 Task: Buy 5 Pasta Molds & Stamps from Pasta & Pizza Tools section under best seller category for shipping address: Lyla King, 311 Lake Floyd Circle, Hockessin, Delaware 19707, Cell Number 3022398079. Pay from credit card ending with 7965, CVV 549
Action: Mouse moved to (182, 83)
Screenshot: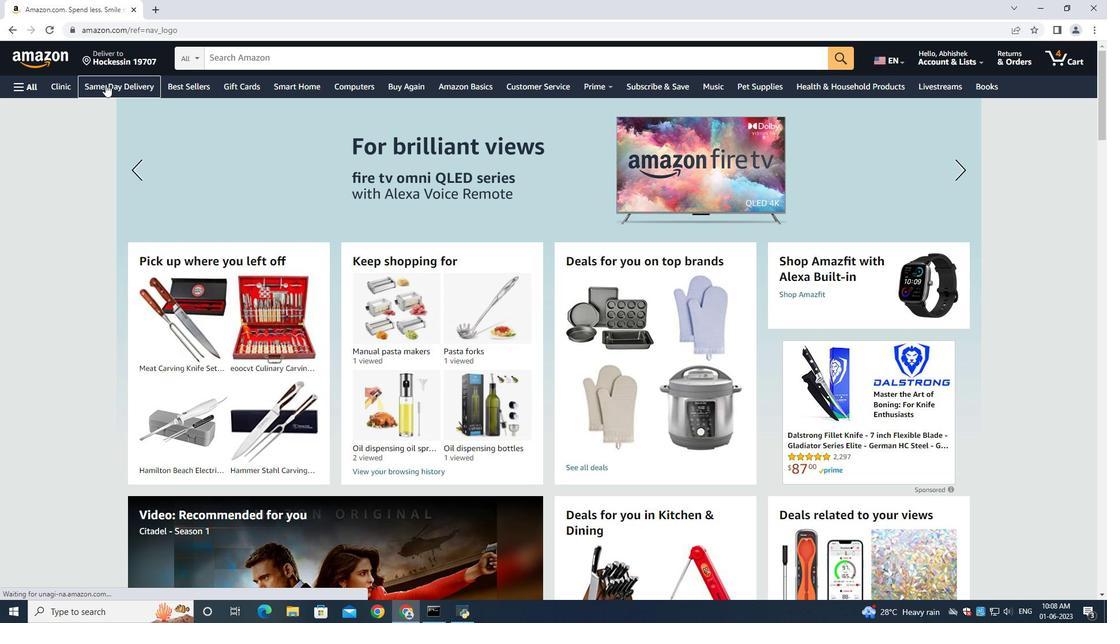 
Action: Mouse pressed left at (182, 83)
Screenshot: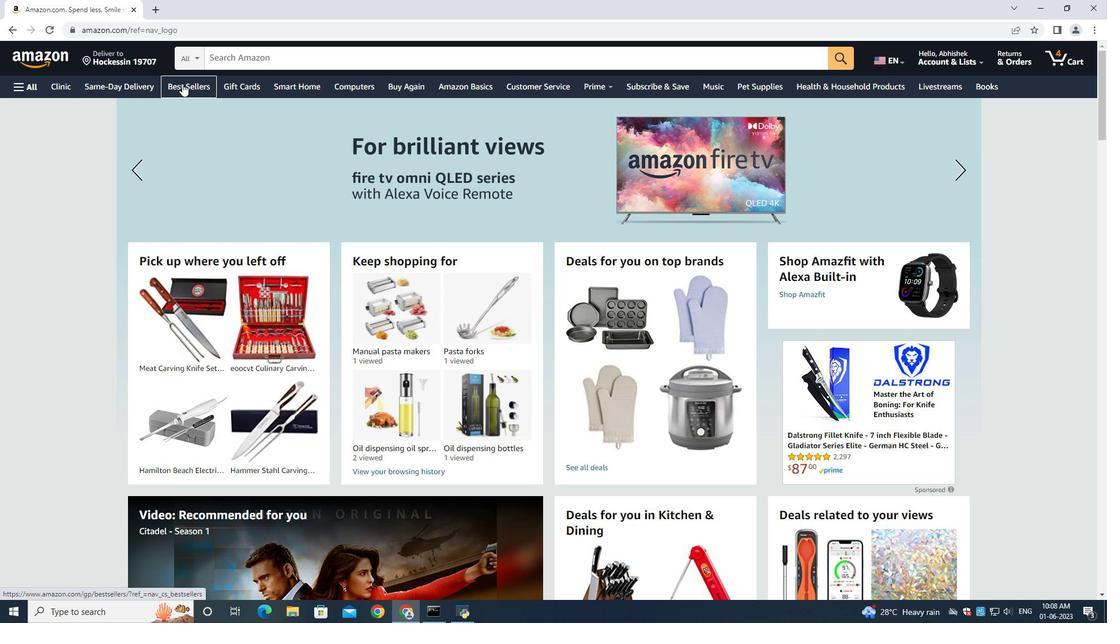 
Action: Mouse moved to (247, 62)
Screenshot: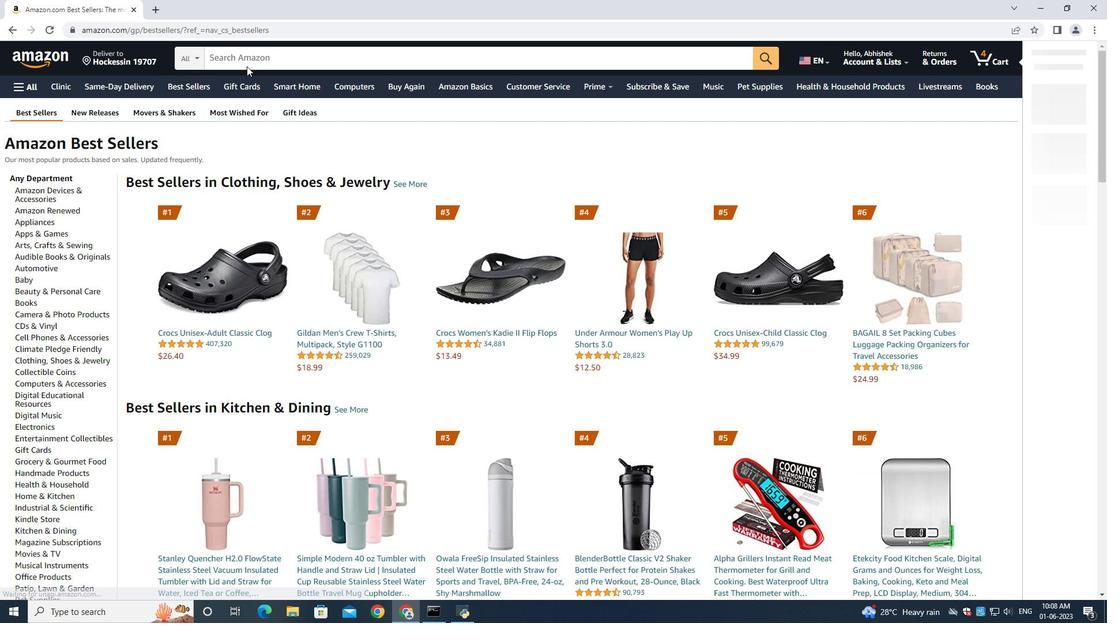
Action: Mouse pressed left at (247, 62)
Screenshot: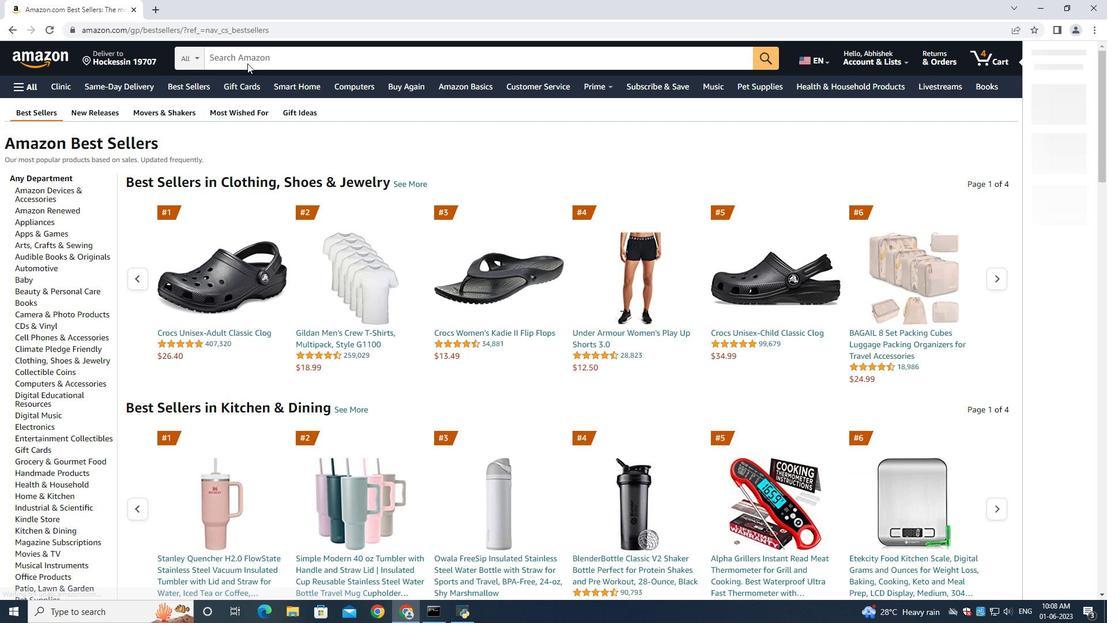 
Action: Key pressed <Key.shift>Pasta<Key.space>molds<Key.shift><Key.shift><Key.space><Key.shift>&<Key.space><Key.shift>Stamps<Key.enter>
Screenshot: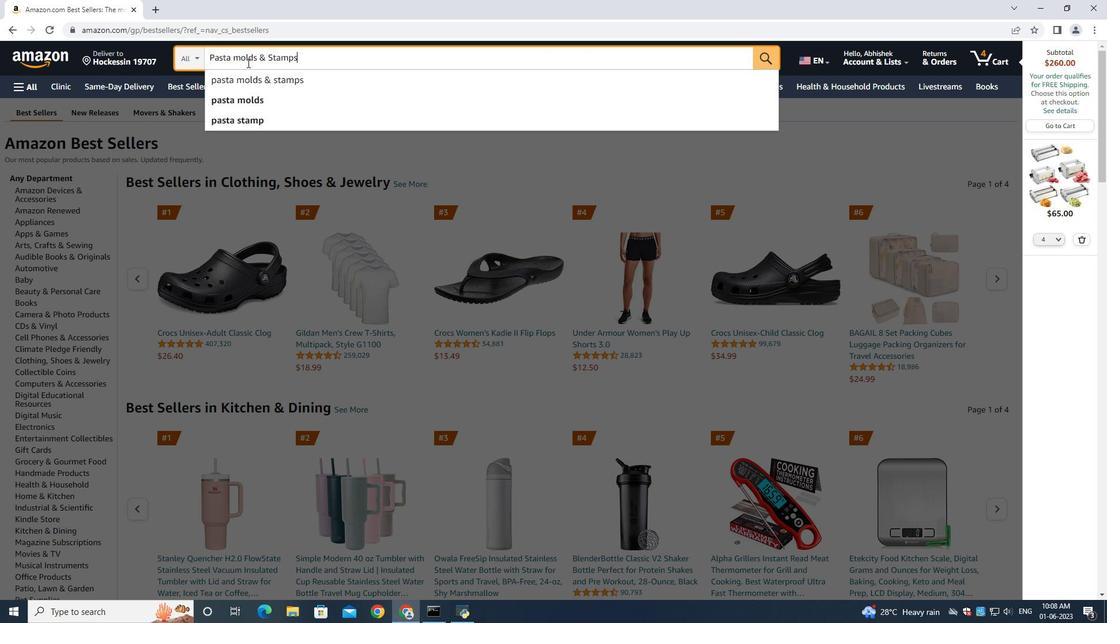 
Action: Mouse moved to (1086, 242)
Screenshot: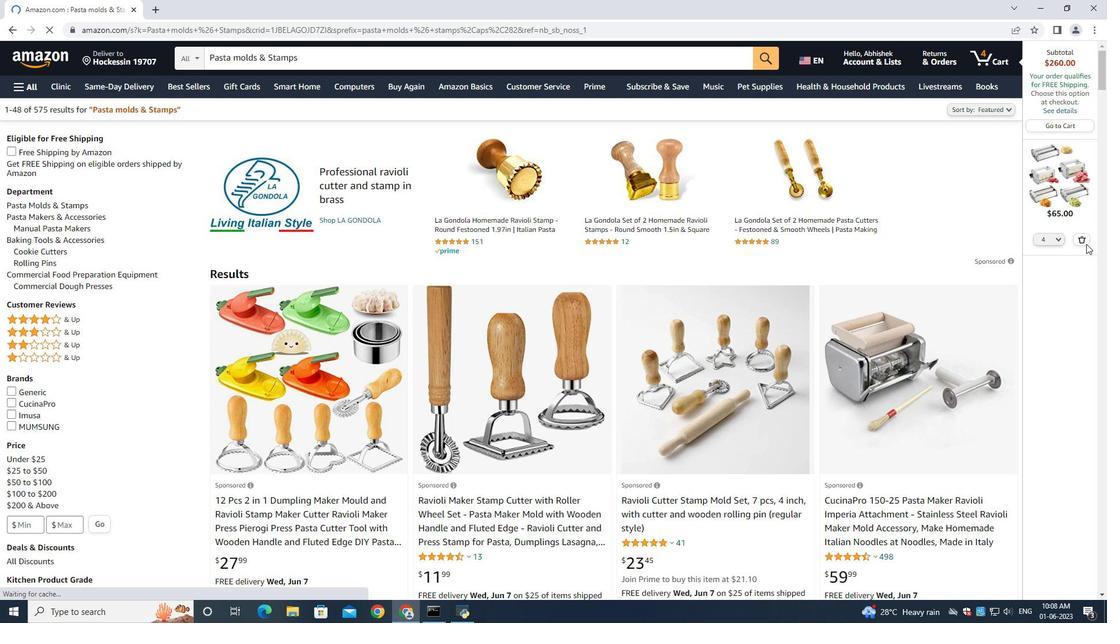 
Action: Mouse pressed left at (1086, 242)
Screenshot: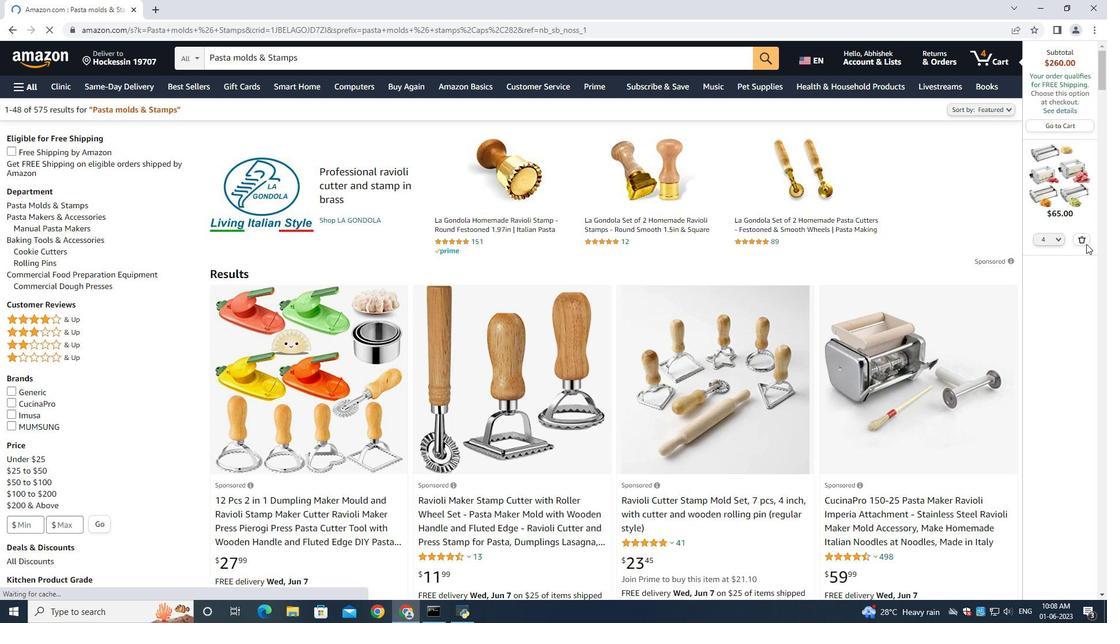 
Action: Mouse moved to (1075, 239)
Screenshot: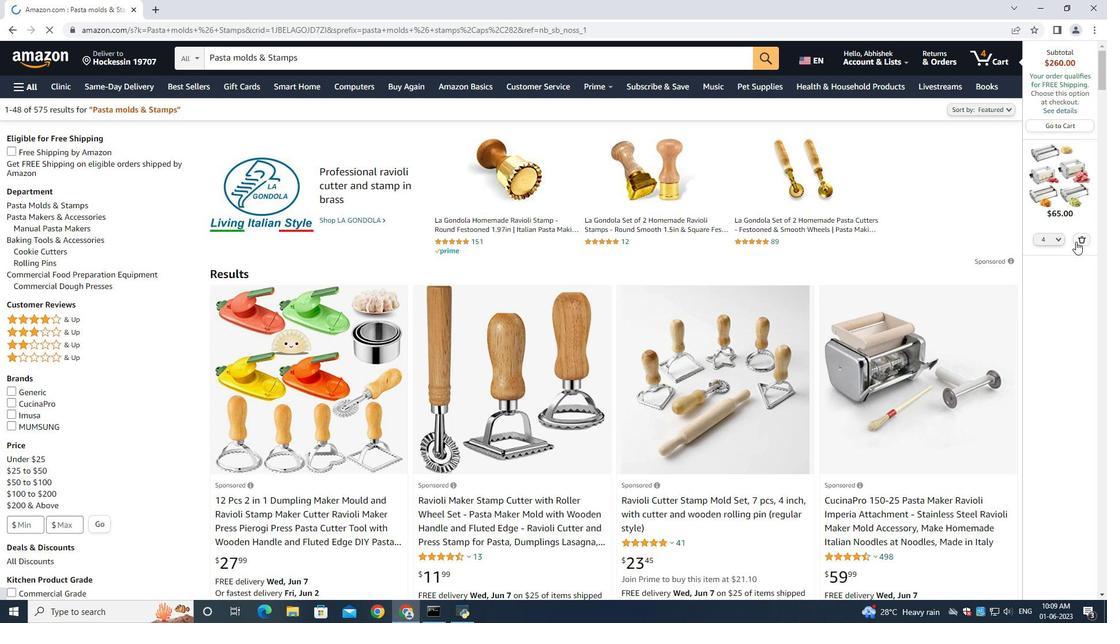 
Action: Mouse pressed left at (1075, 239)
Screenshot: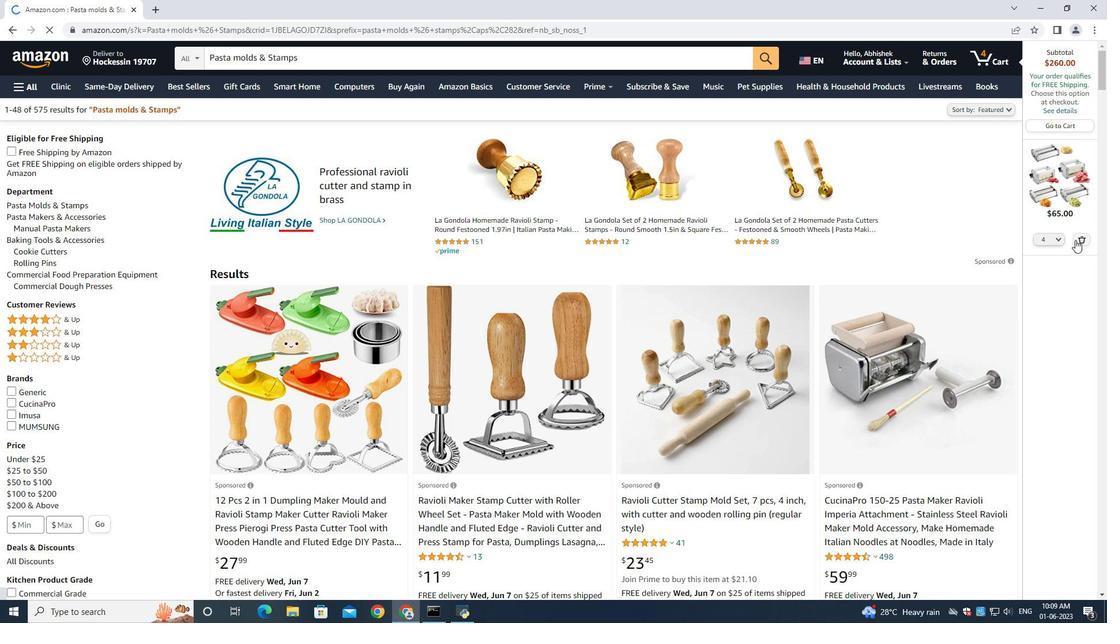 
Action: Mouse moved to (23, 217)
Screenshot: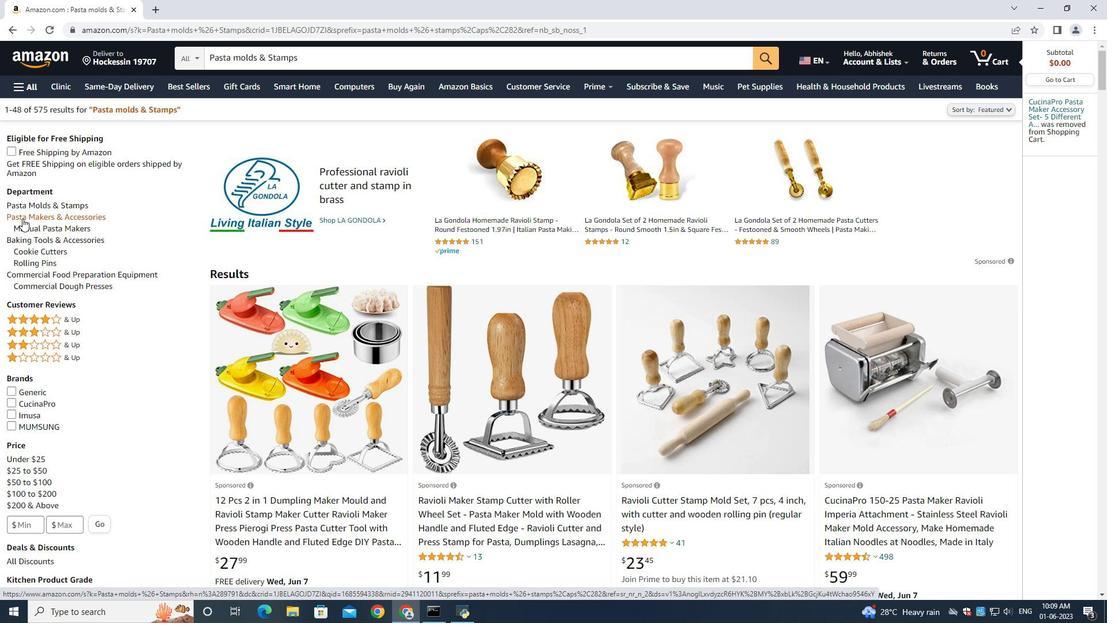 
Action: Mouse pressed left at (23, 217)
Screenshot: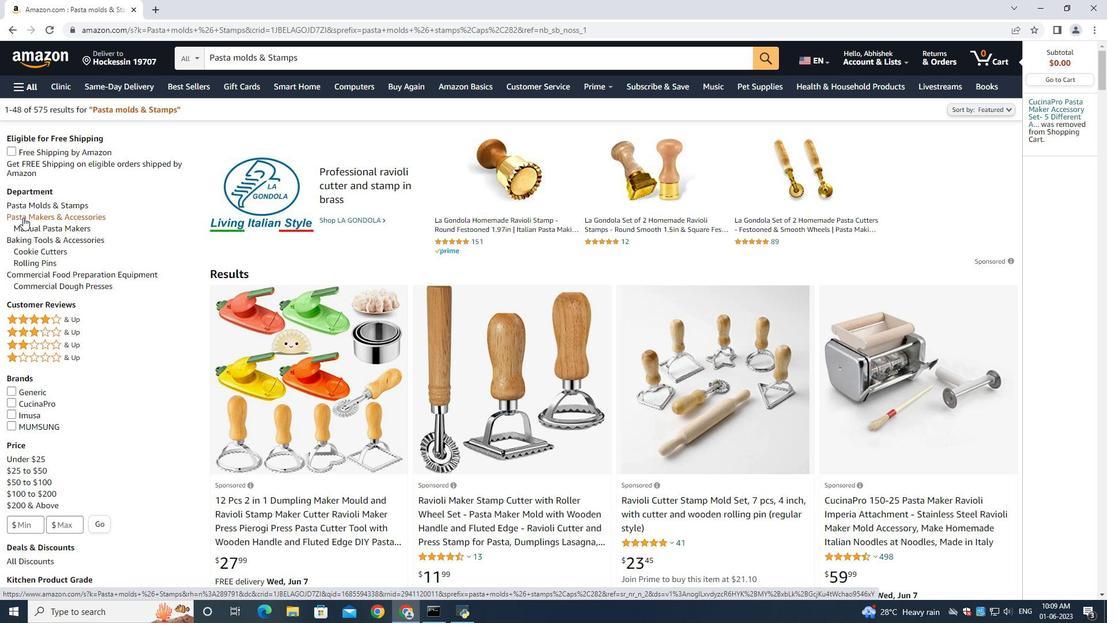
Action: Mouse moved to (61, 283)
Screenshot: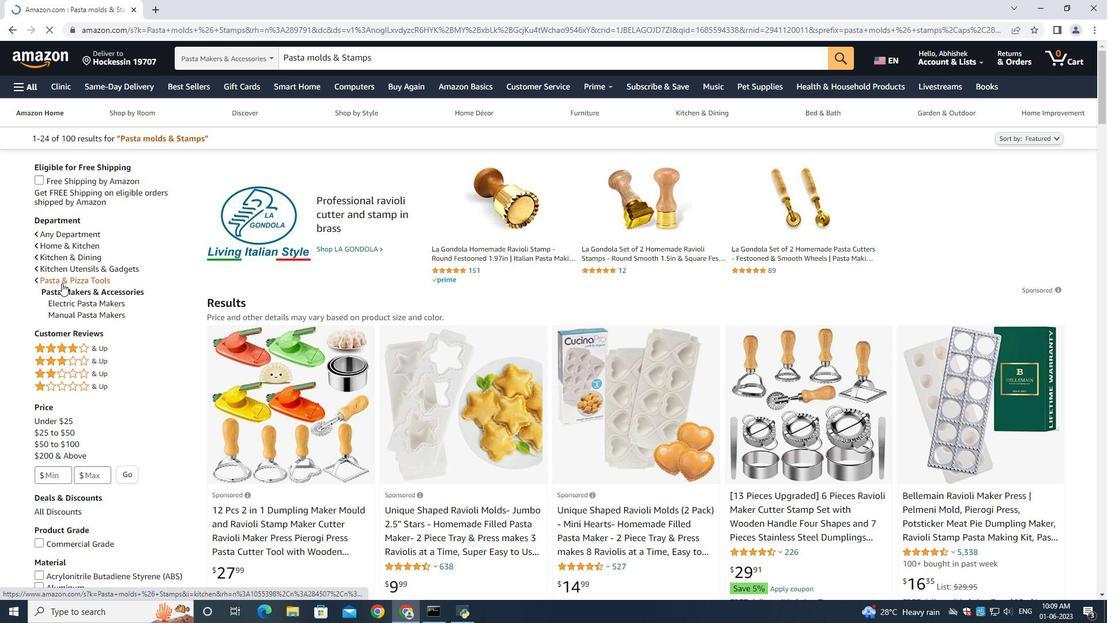 
Action: Mouse pressed left at (61, 283)
Screenshot: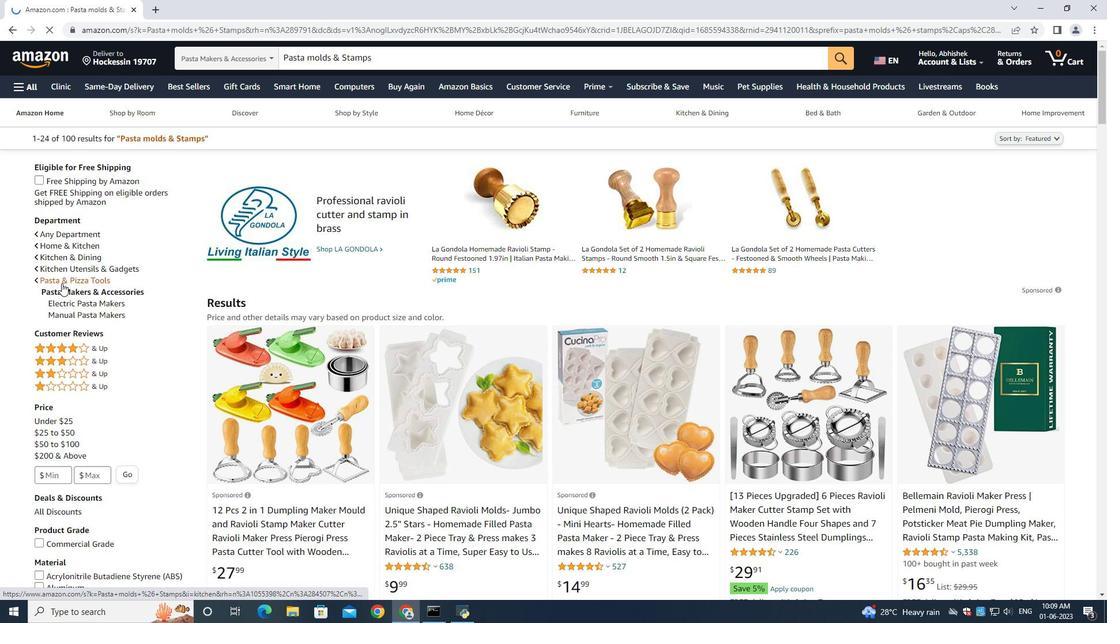 
Action: Mouse moved to (797, 507)
Screenshot: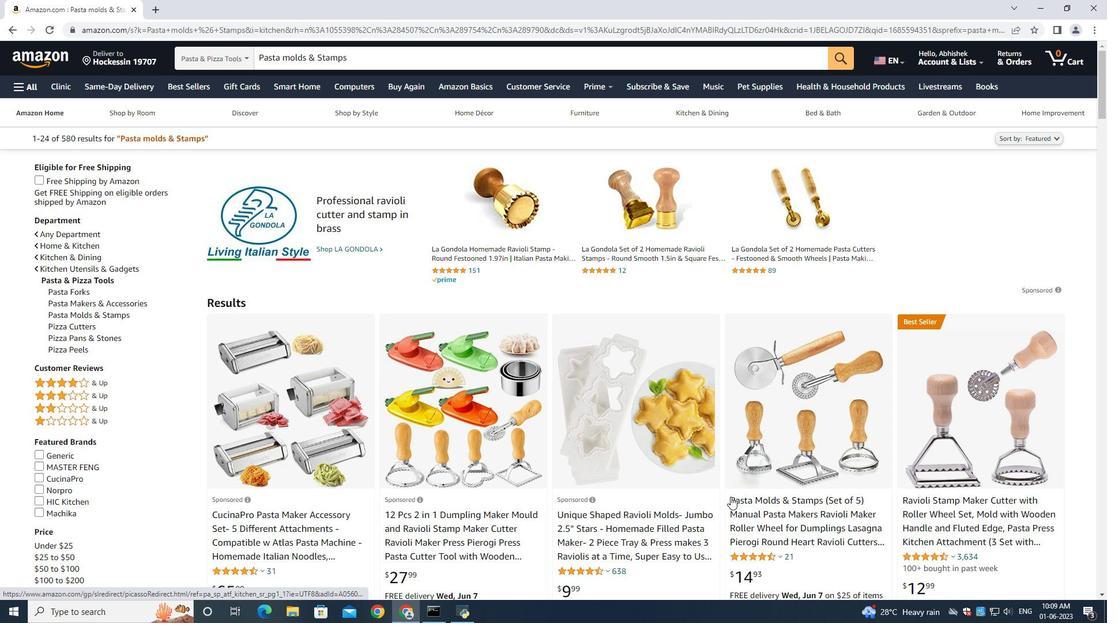 
Action: Mouse pressed left at (797, 507)
Screenshot: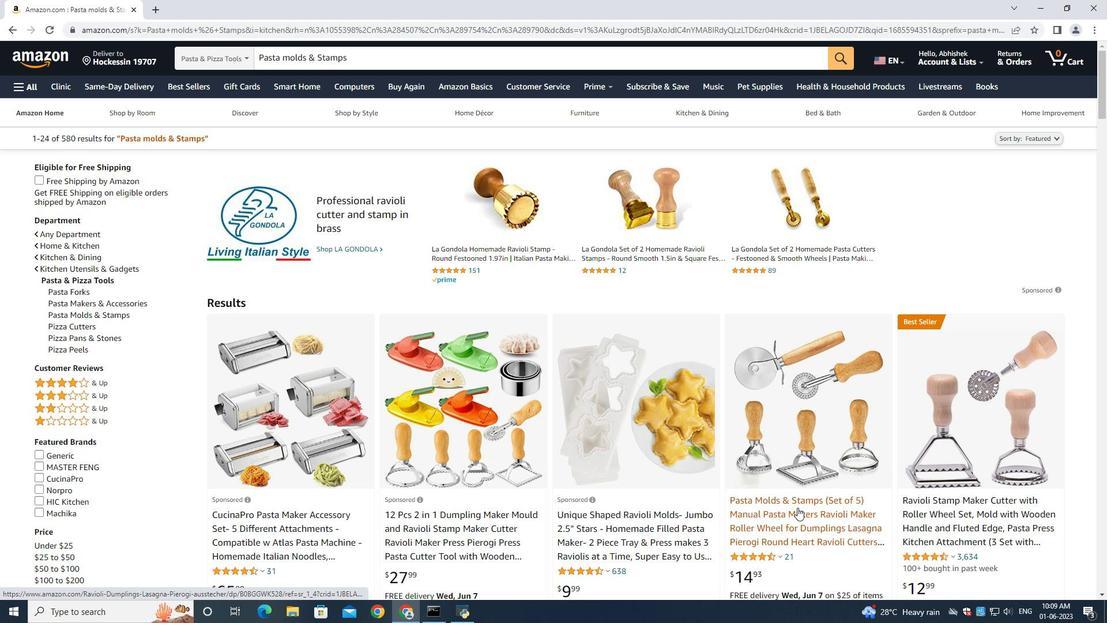 
Action: Mouse moved to (10, 31)
Screenshot: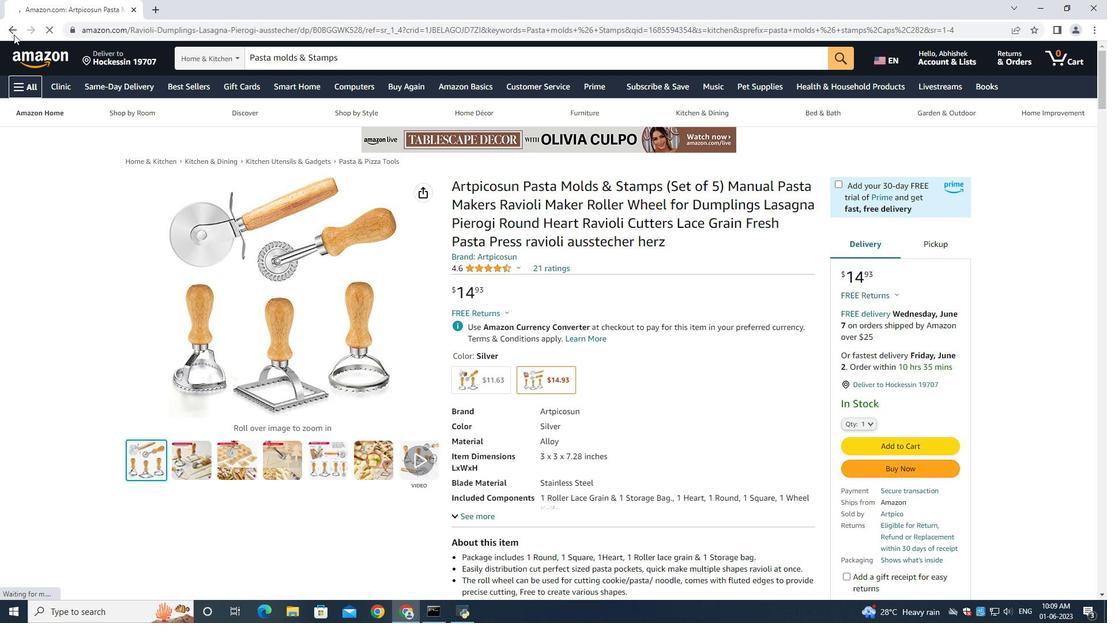 
Action: Mouse pressed left at (10, 31)
Screenshot: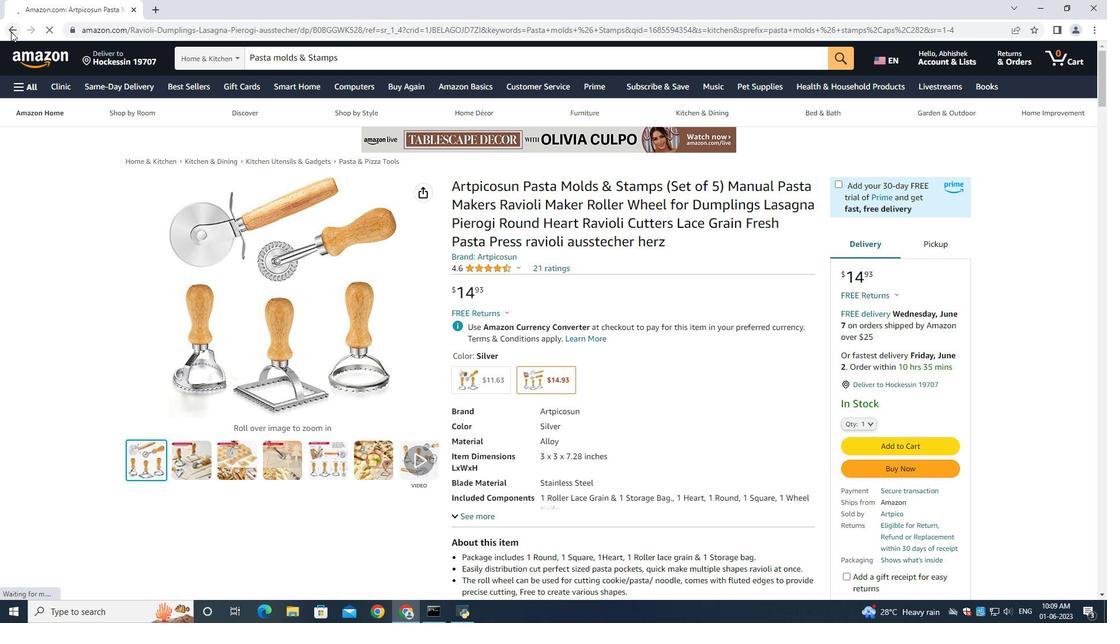 
Action: Mouse moved to (286, 516)
Screenshot: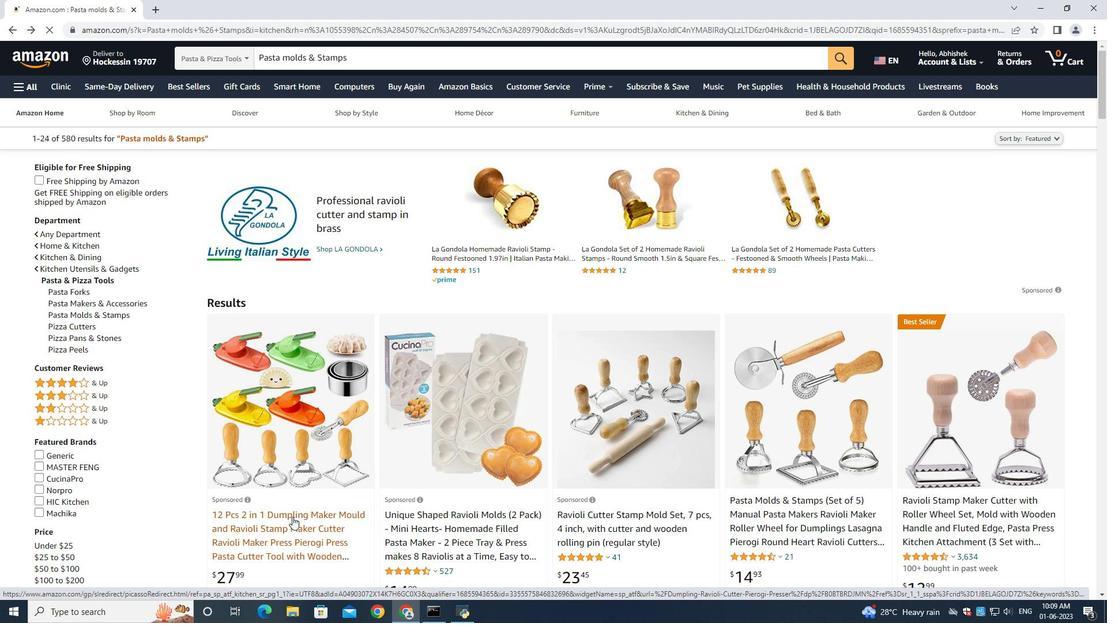 
Action: Mouse pressed left at (286, 516)
Screenshot: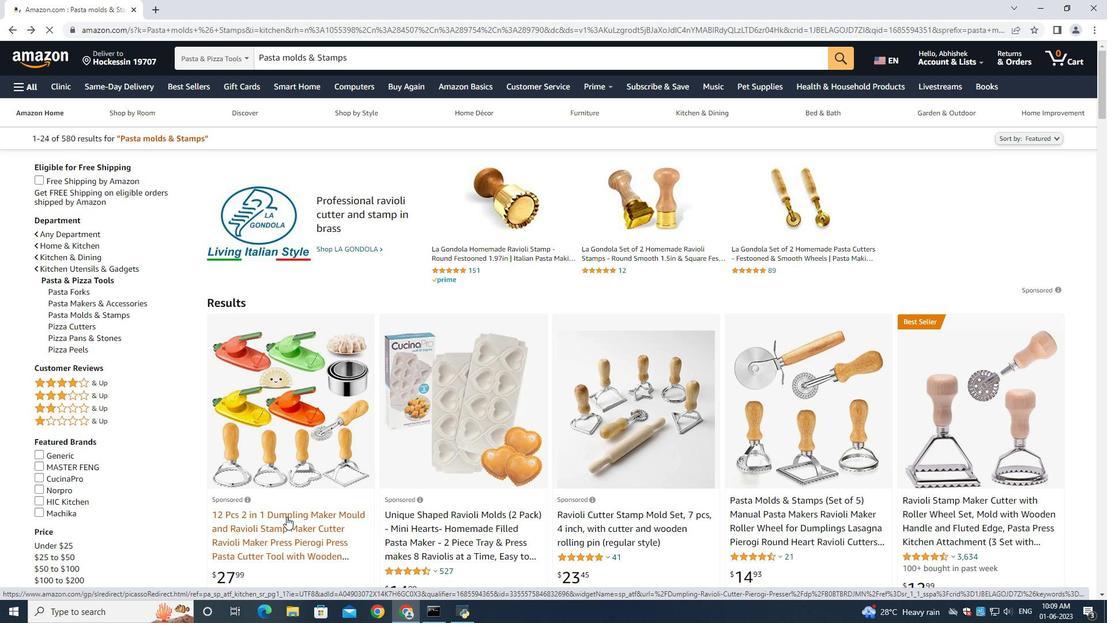 
Action: Mouse moved to (194, 462)
Screenshot: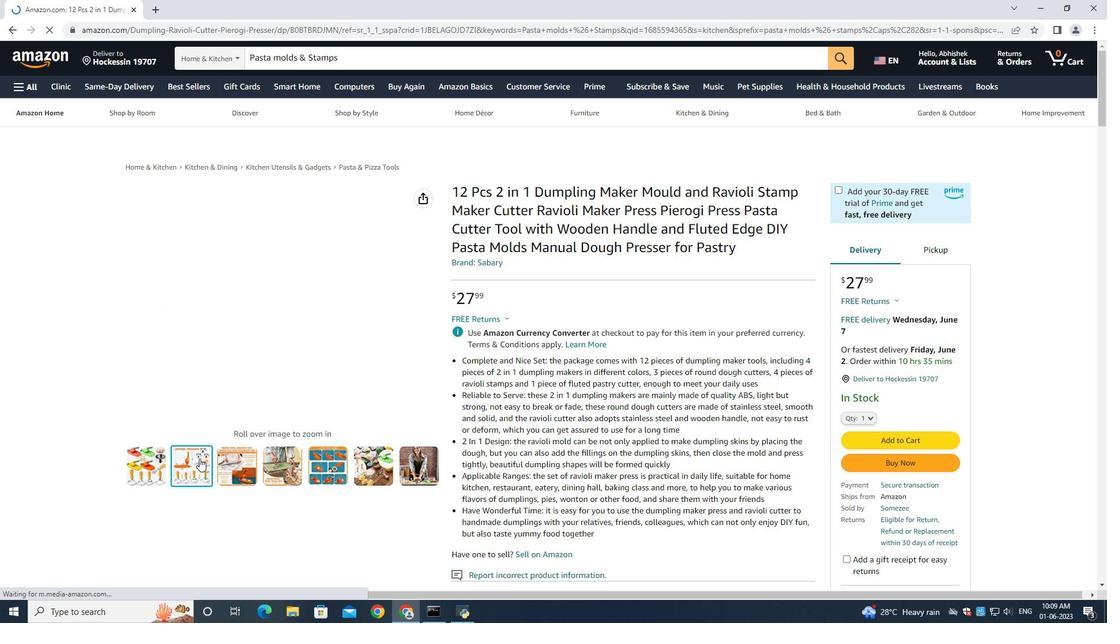 
Action: Mouse pressed left at (194, 462)
Screenshot: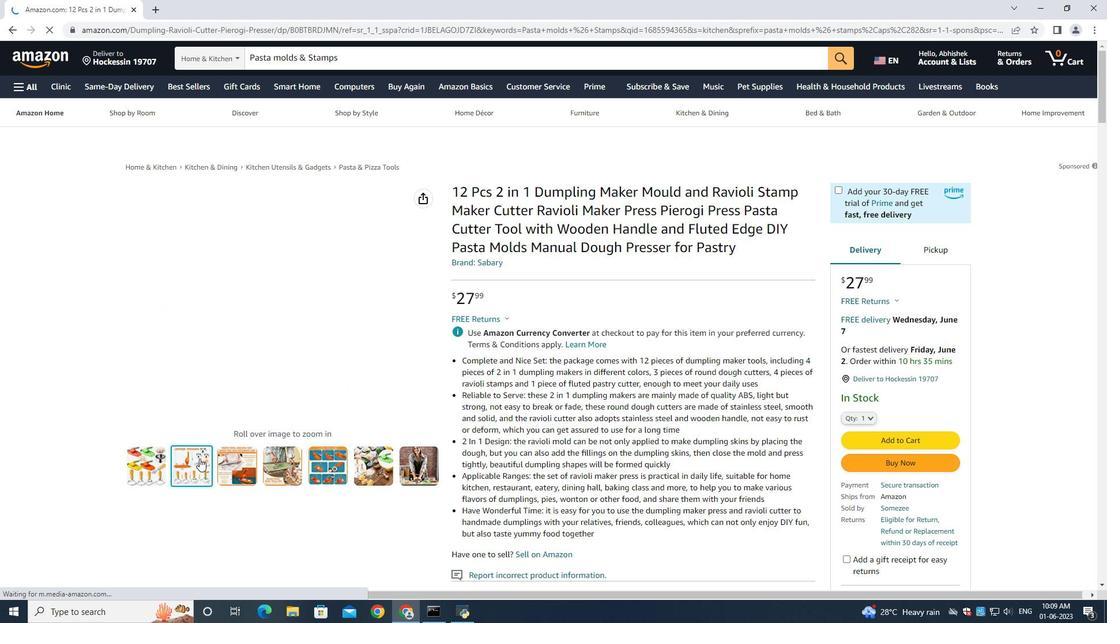 
Action: Mouse moved to (283, 477)
Screenshot: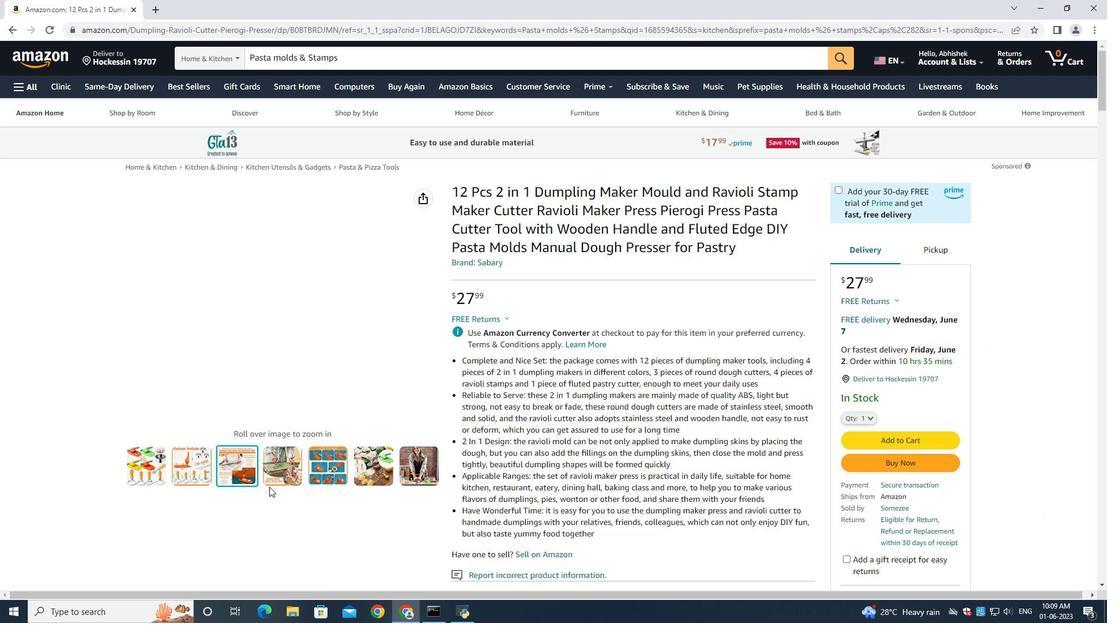 
Action: Mouse pressed left at (283, 477)
Screenshot: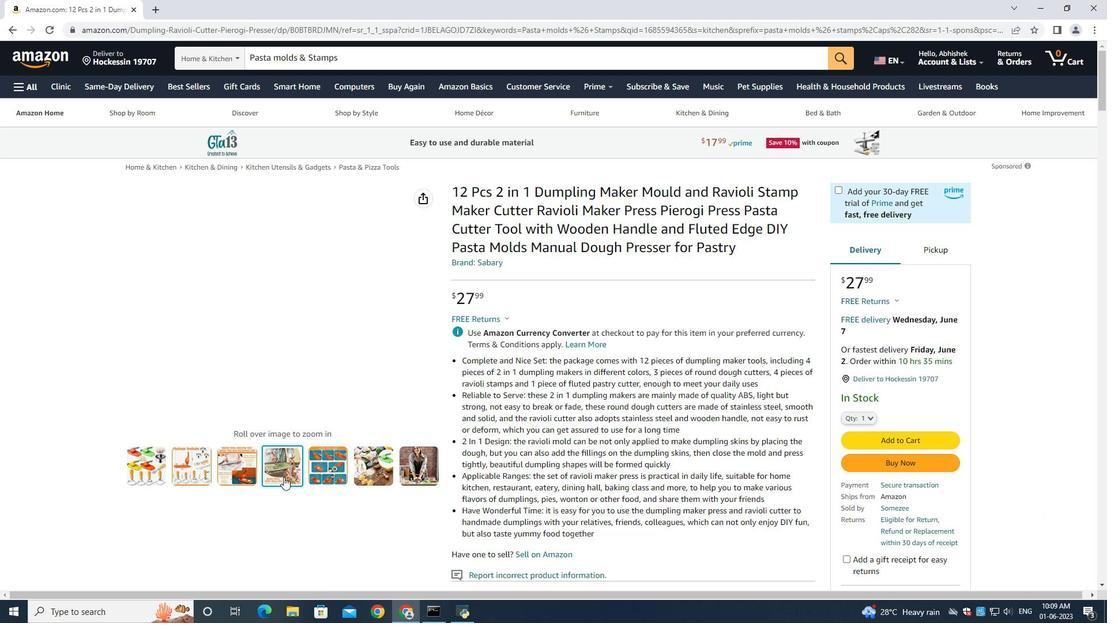
Action: Mouse moved to (392, 481)
Screenshot: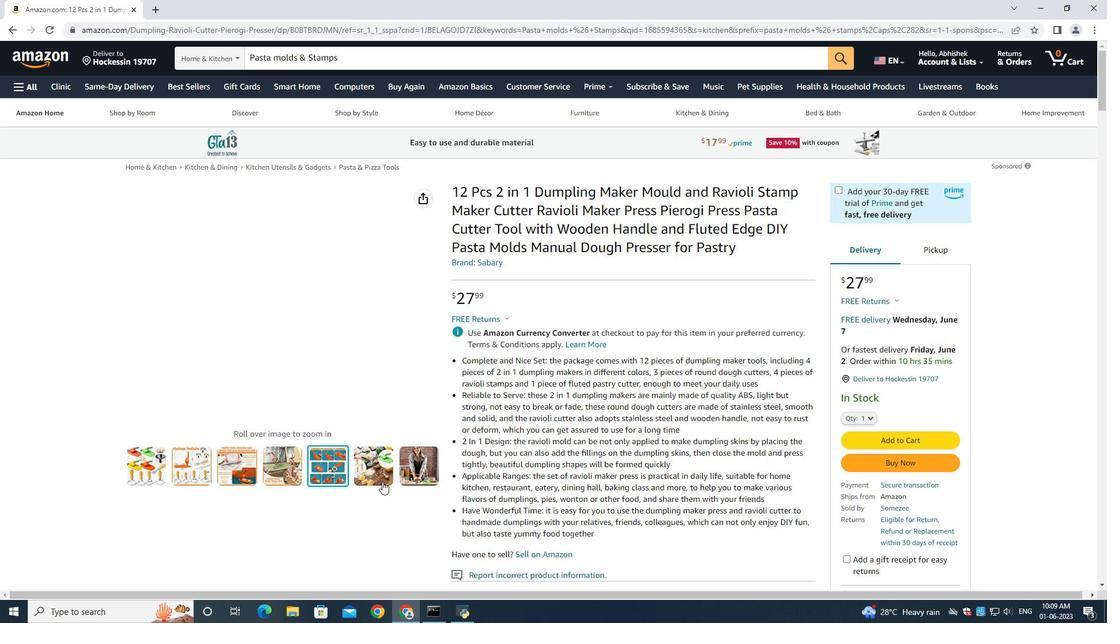 
Action: Mouse pressed left at (392, 481)
Screenshot: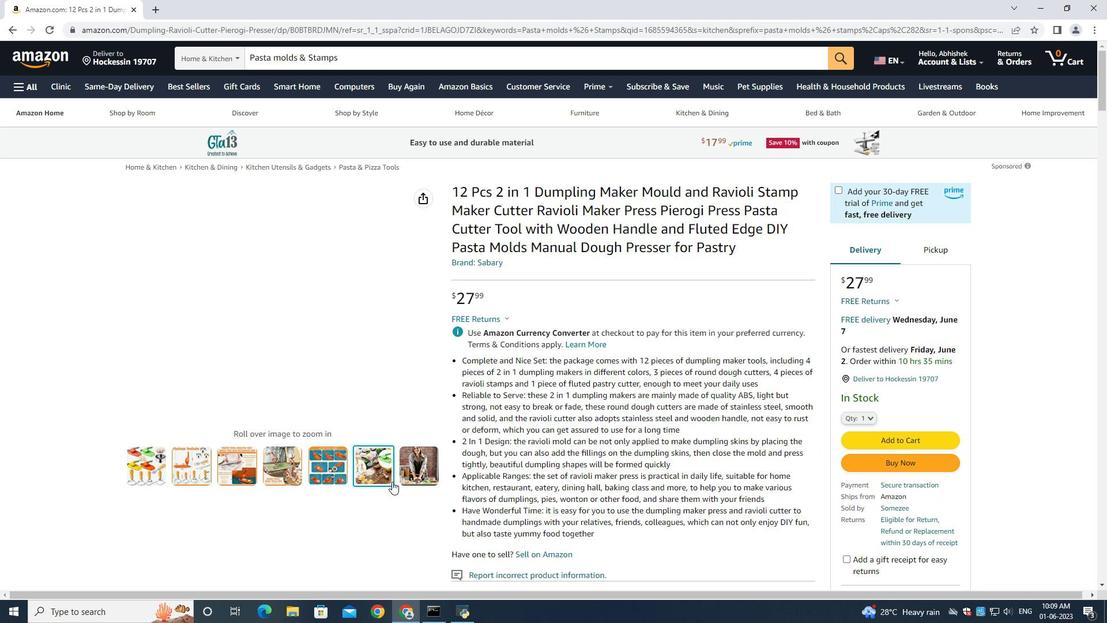 
Action: Mouse moved to (376, 471)
Screenshot: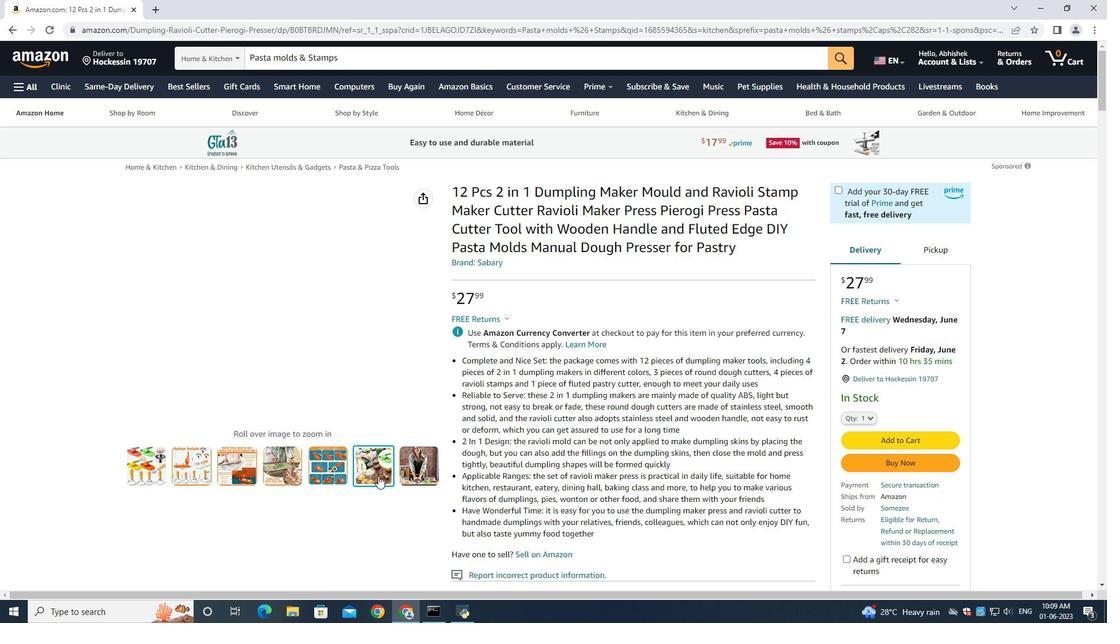 
Action: Mouse pressed left at (376, 471)
Screenshot: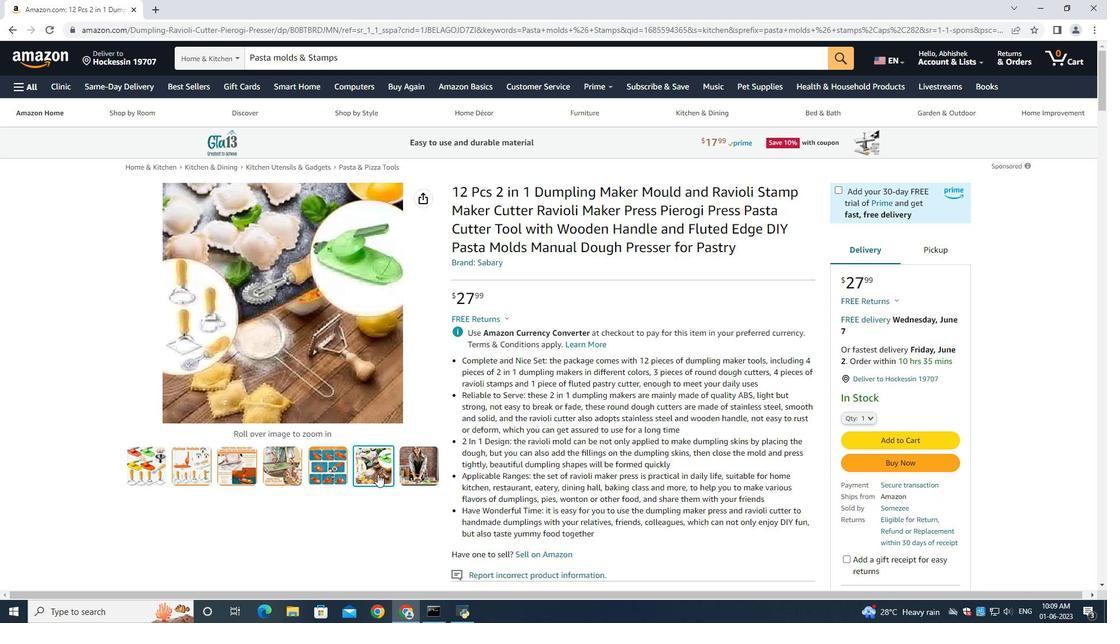 
Action: Mouse moved to (422, 475)
Screenshot: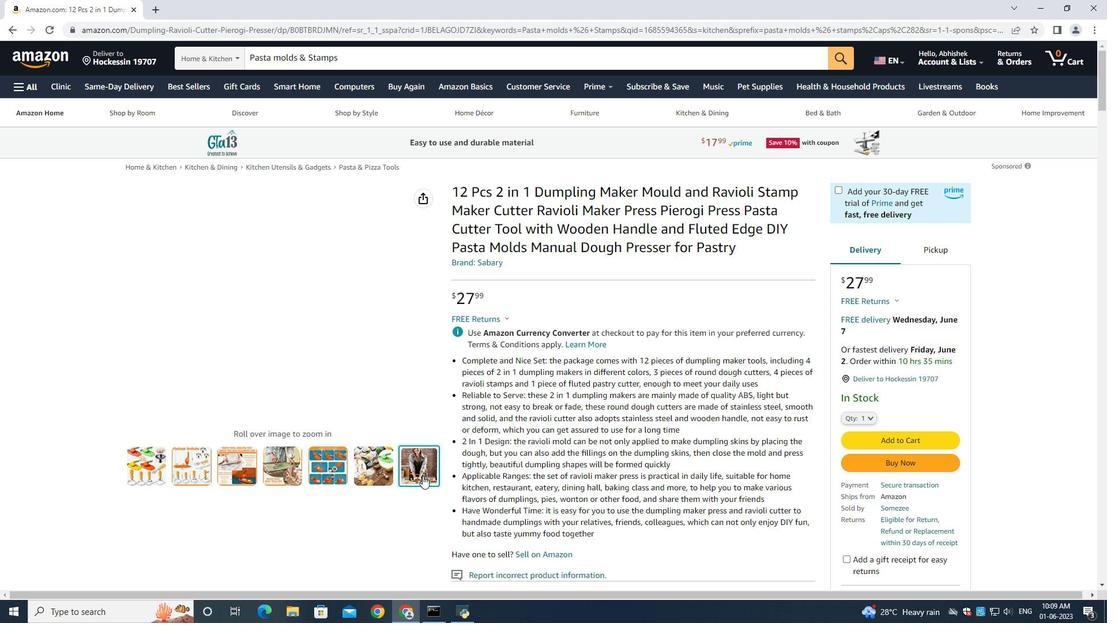 
Action: Mouse pressed left at (422, 475)
Screenshot: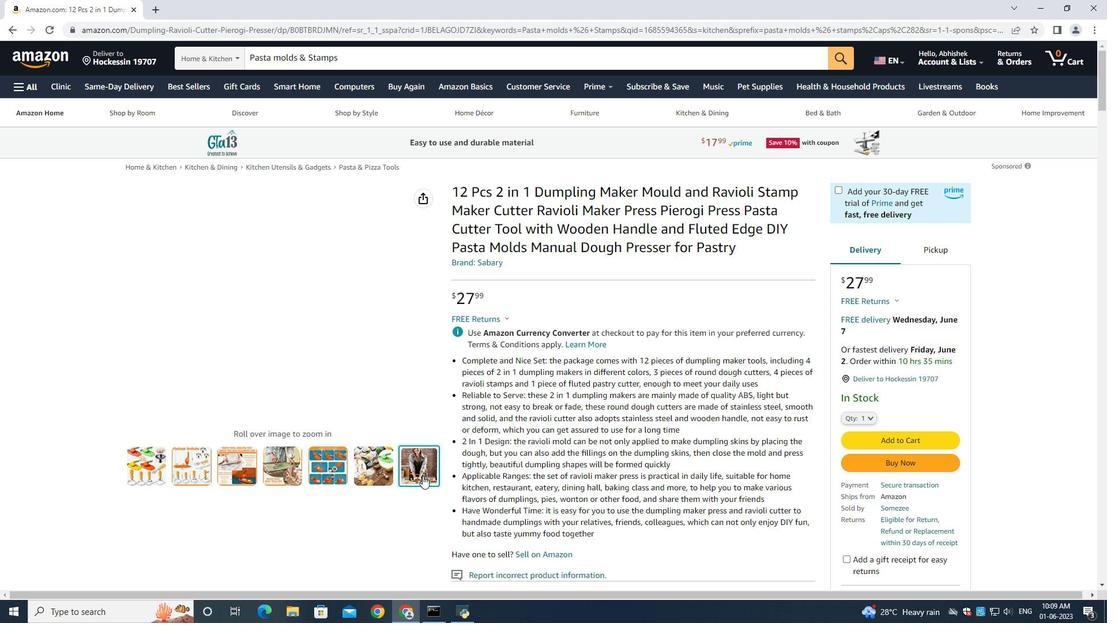 
Action: Mouse moved to (856, 411)
Screenshot: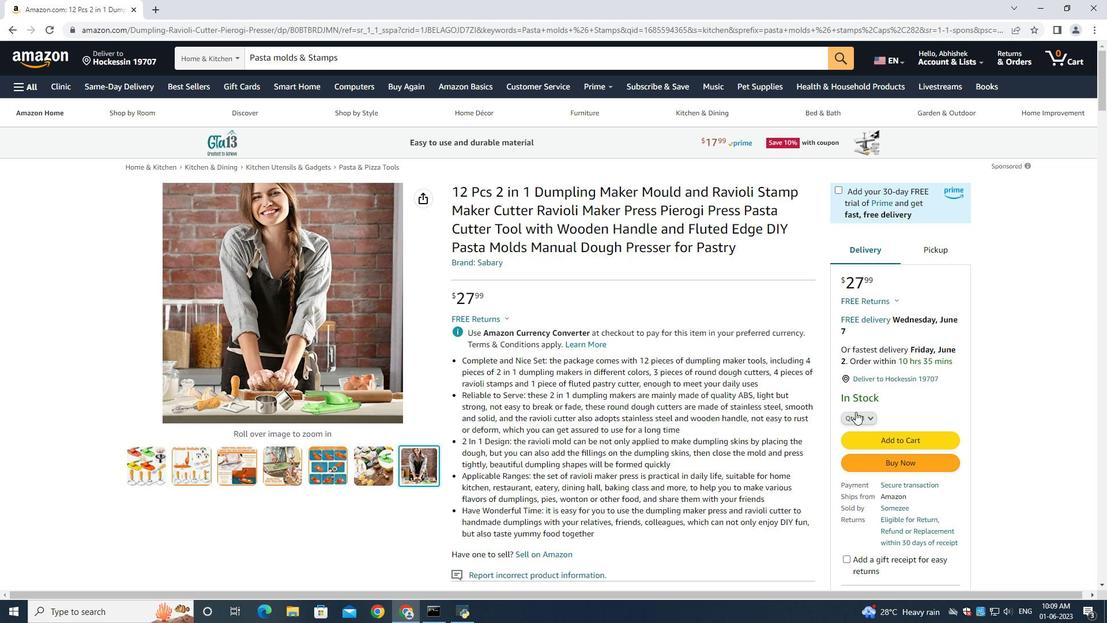 
Action: Mouse pressed left at (856, 411)
Screenshot: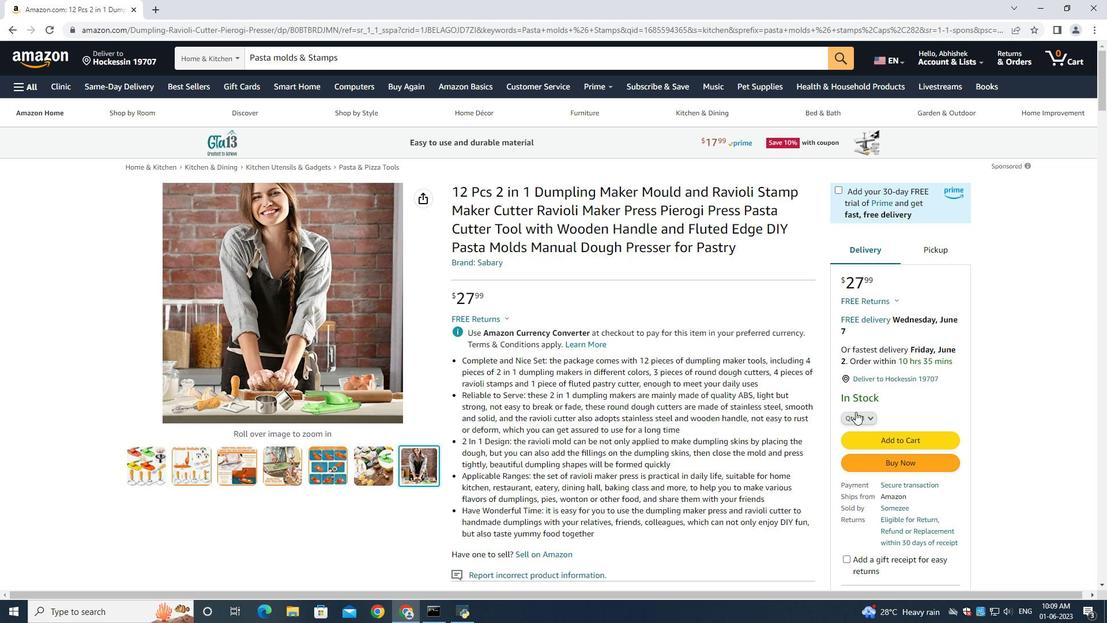 
Action: Mouse moved to (857, 414)
Screenshot: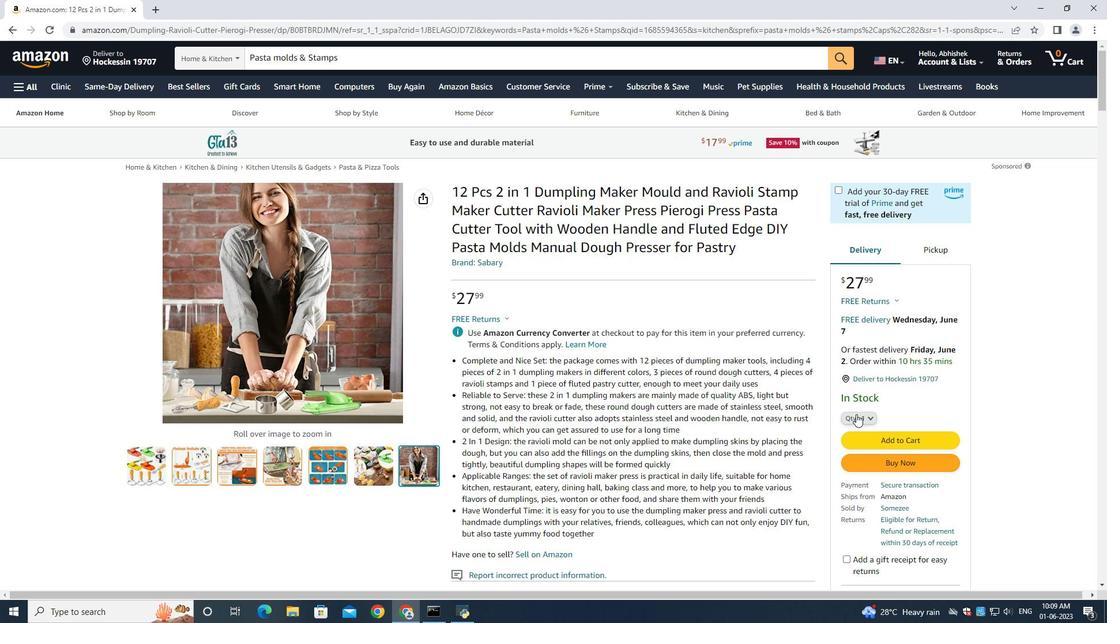 
Action: Mouse pressed left at (857, 414)
Screenshot: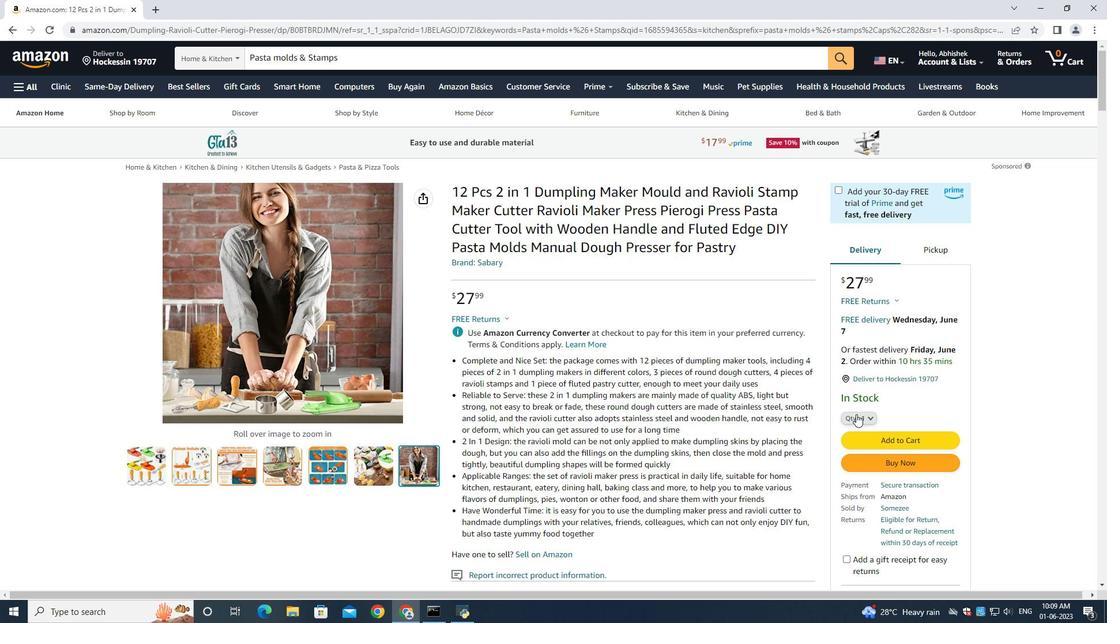 
Action: Mouse moved to (856, 125)
Screenshot: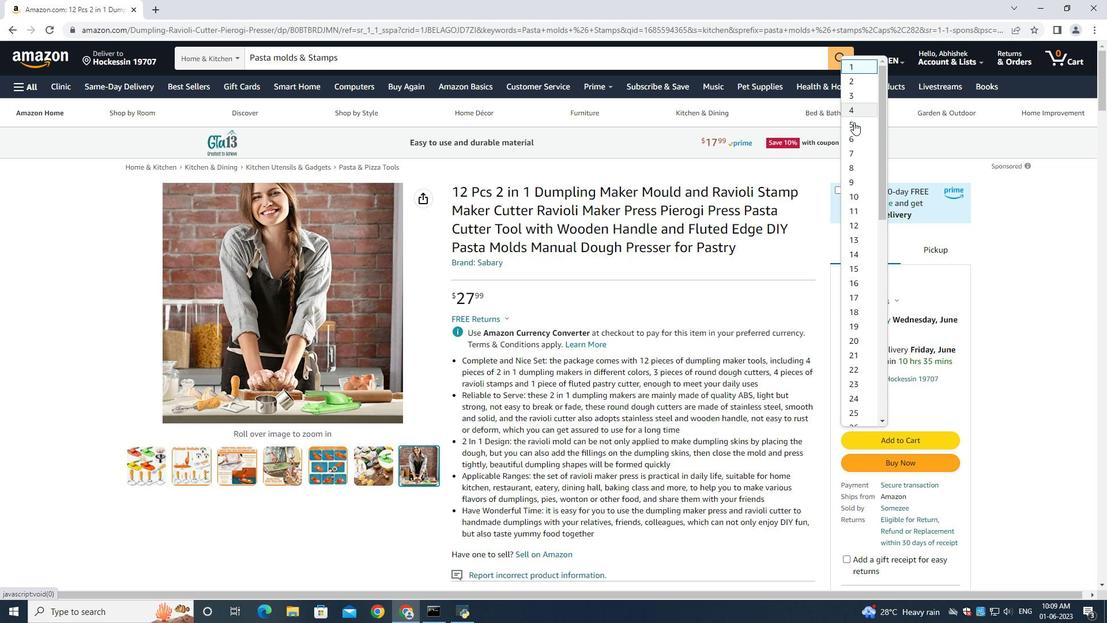 
Action: Mouse pressed left at (856, 125)
Screenshot: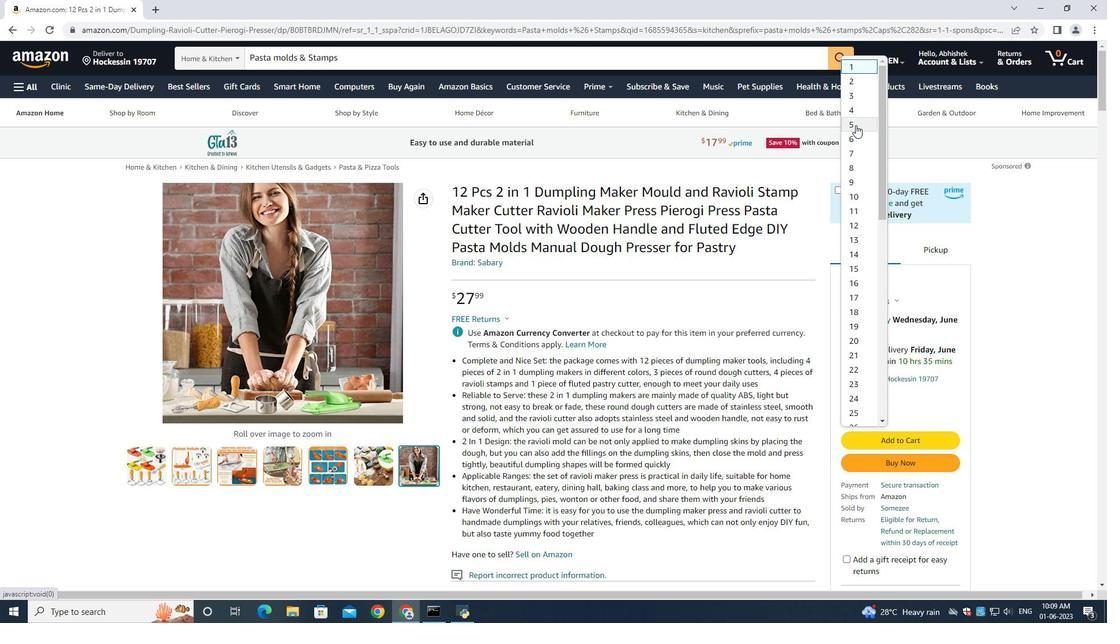 
Action: Mouse moved to (899, 473)
Screenshot: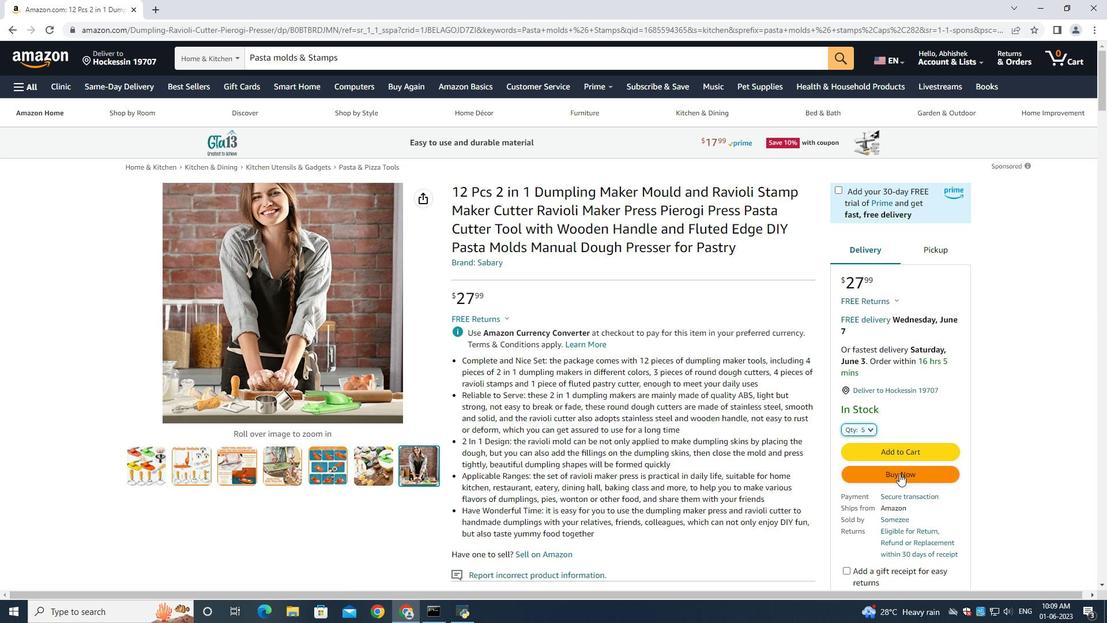
Action: Mouse pressed left at (899, 473)
Screenshot: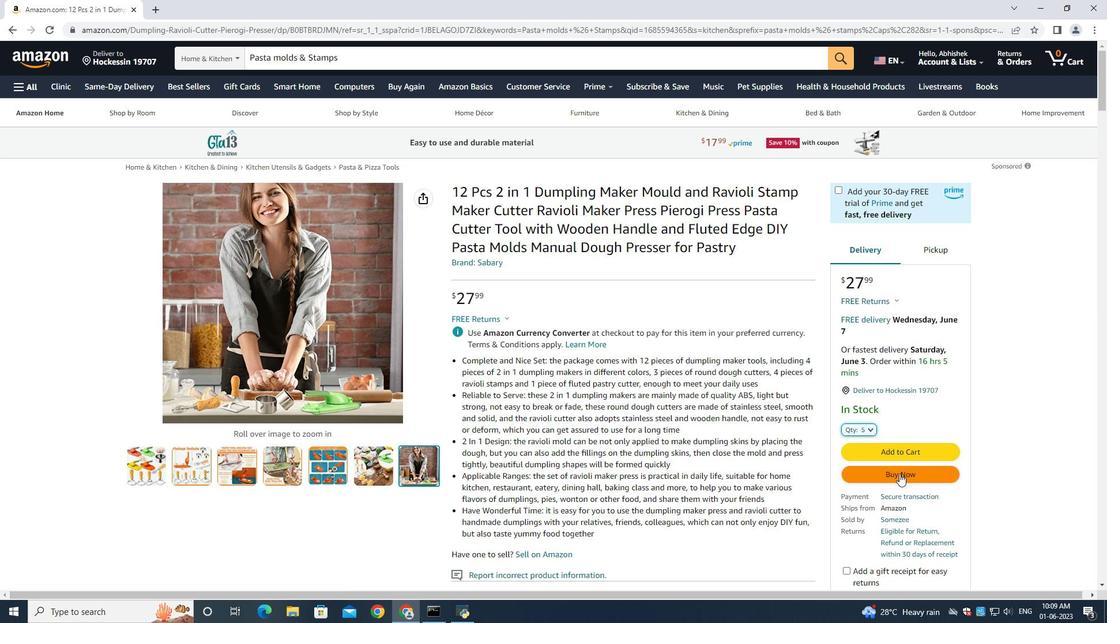
Action: Mouse moved to (716, 438)
Screenshot: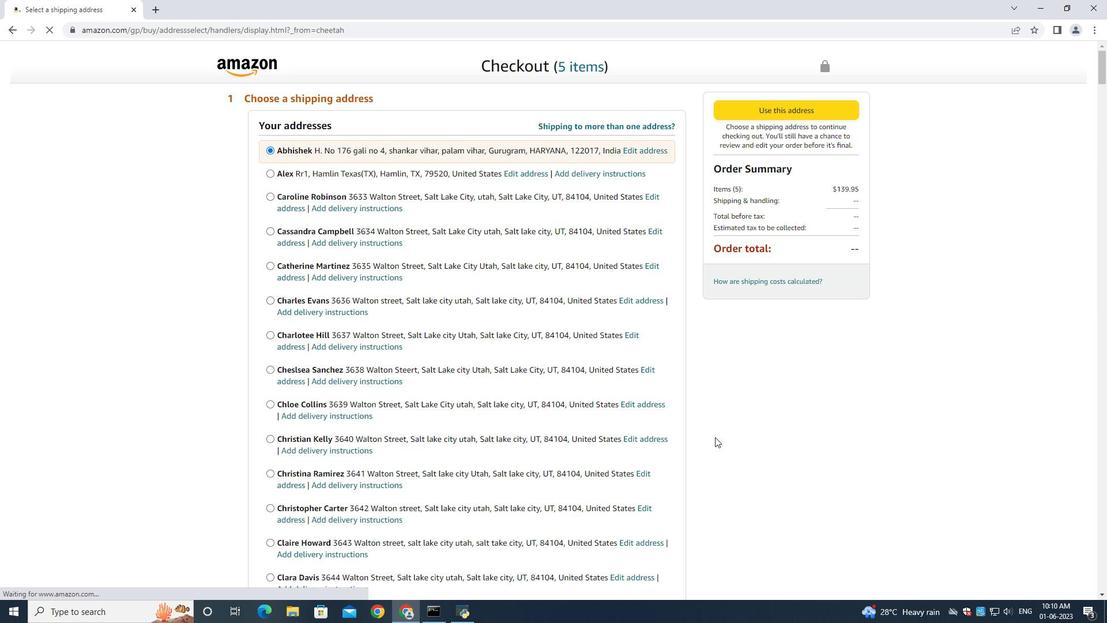 
Action: Mouse scrolled (716, 438) with delta (0, 0)
Screenshot: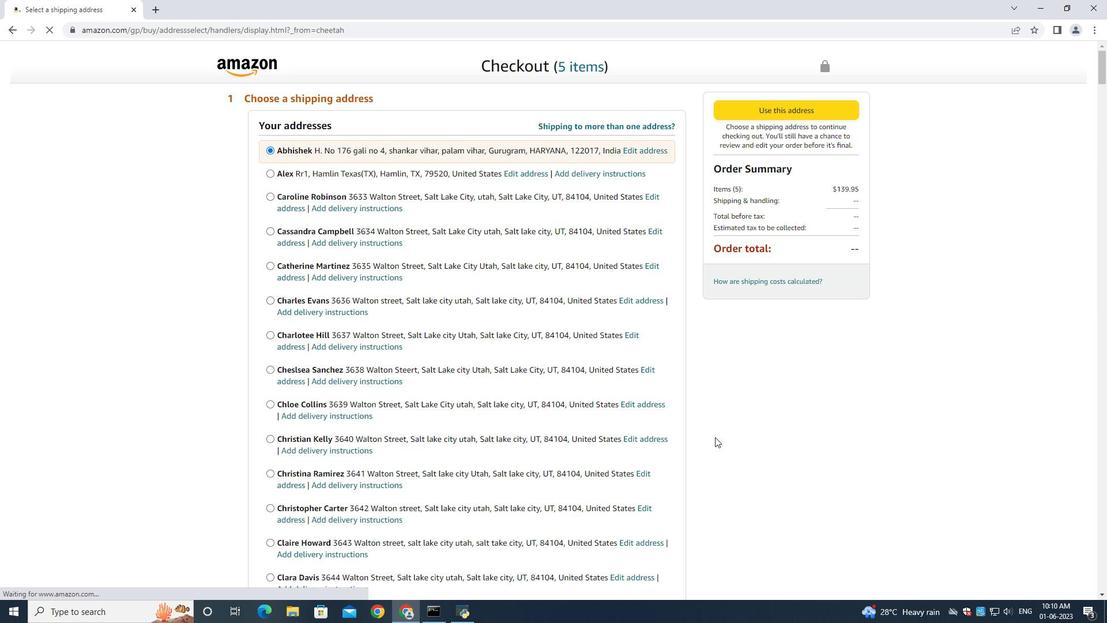 
Action: Mouse moved to (716, 440)
Screenshot: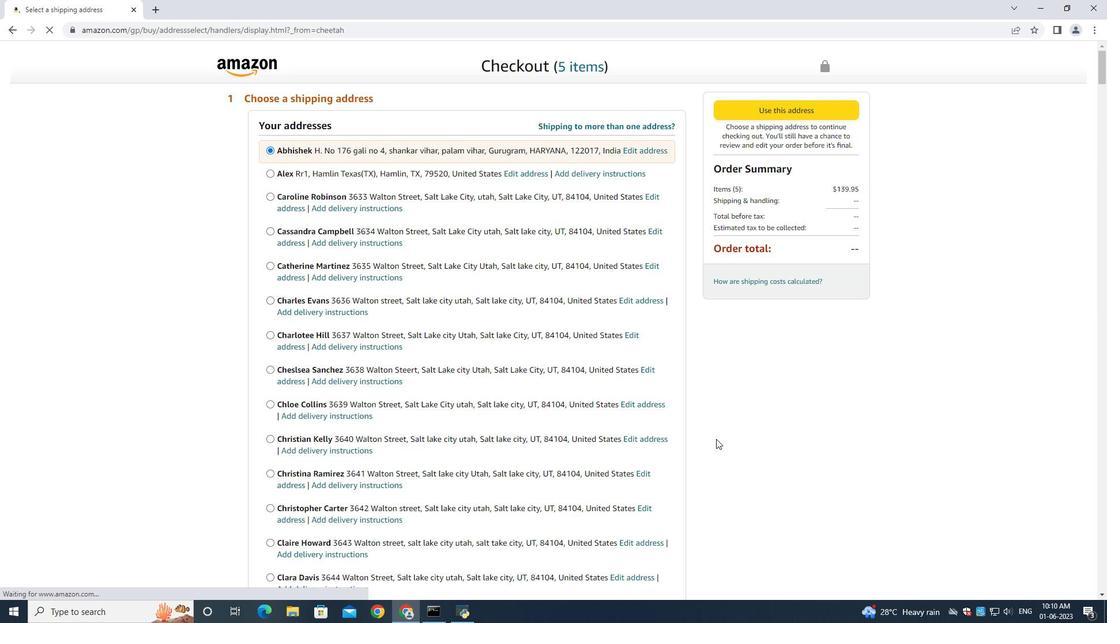 
Action: Mouse scrolled (716, 439) with delta (0, 0)
Screenshot: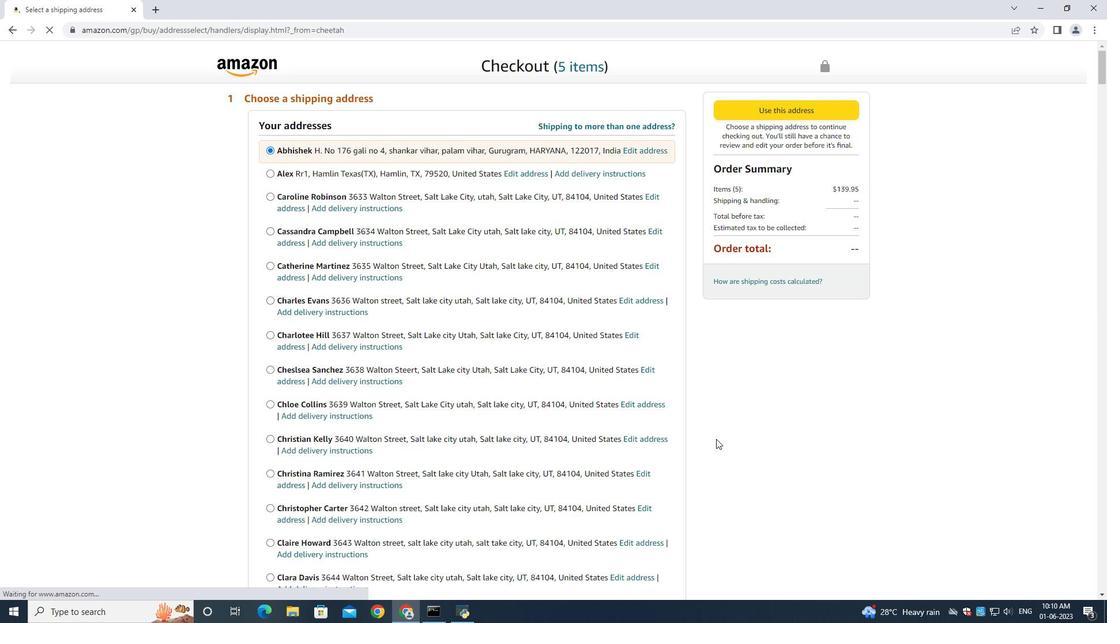 
Action: Mouse moved to (716, 440)
Screenshot: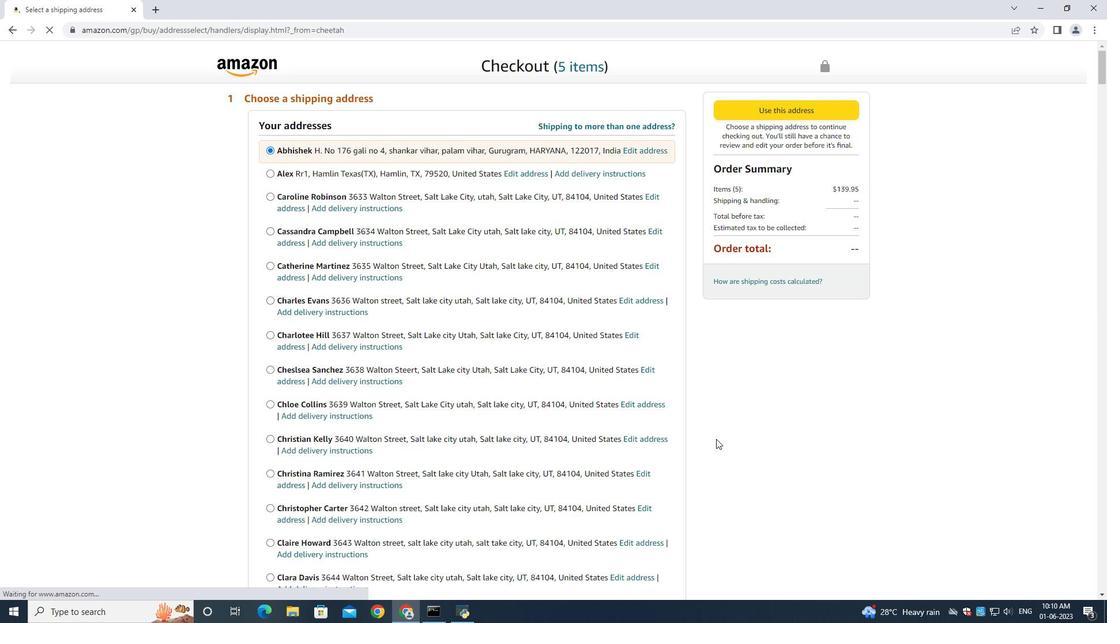 
Action: Mouse scrolled (716, 439) with delta (0, 0)
Screenshot: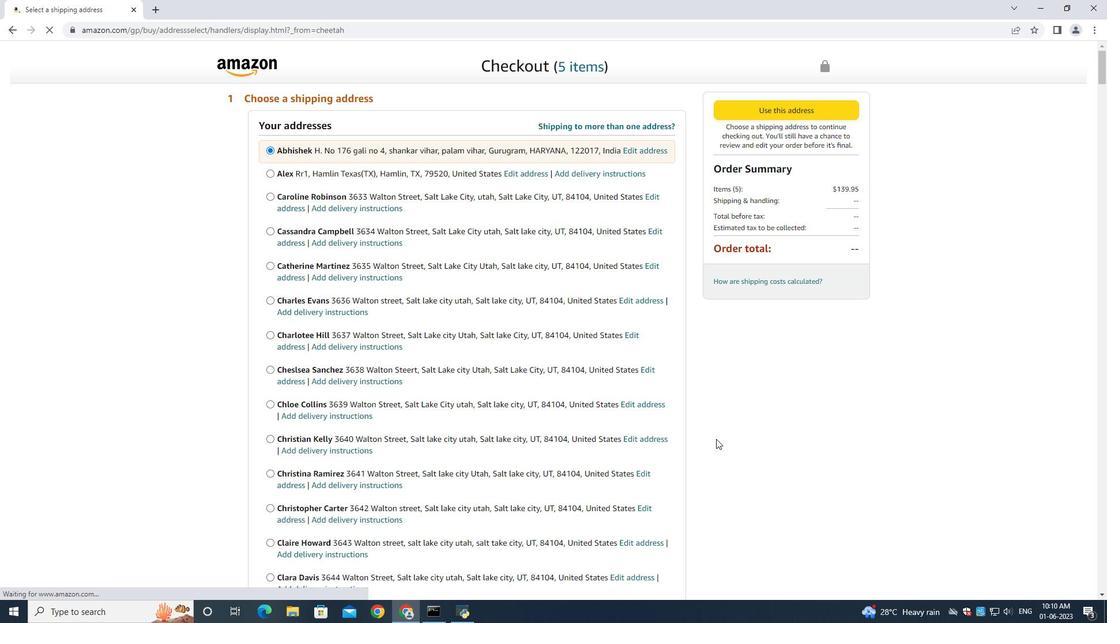 
Action: Mouse moved to (716, 440)
Screenshot: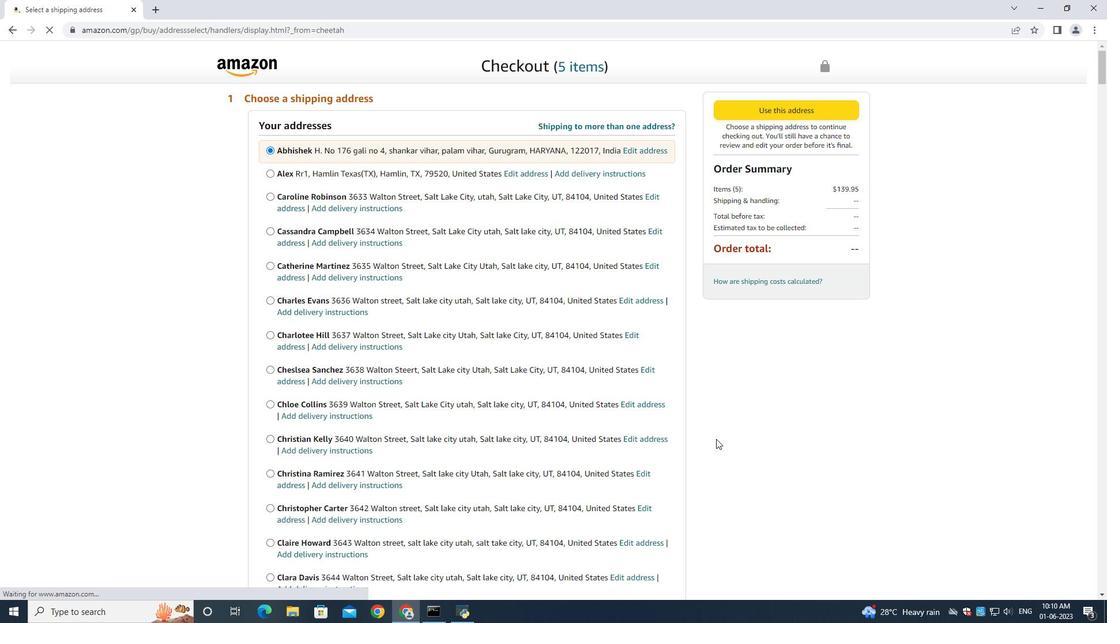 
Action: Mouse scrolled (716, 439) with delta (0, 0)
Screenshot: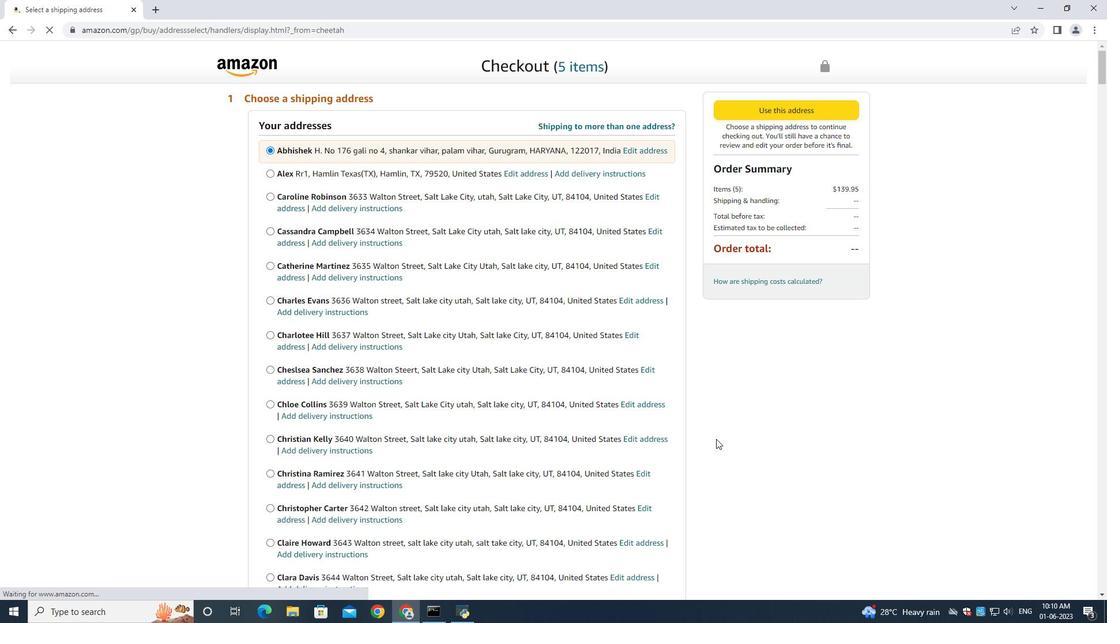 
Action: Mouse moved to (716, 440)
Screenshot: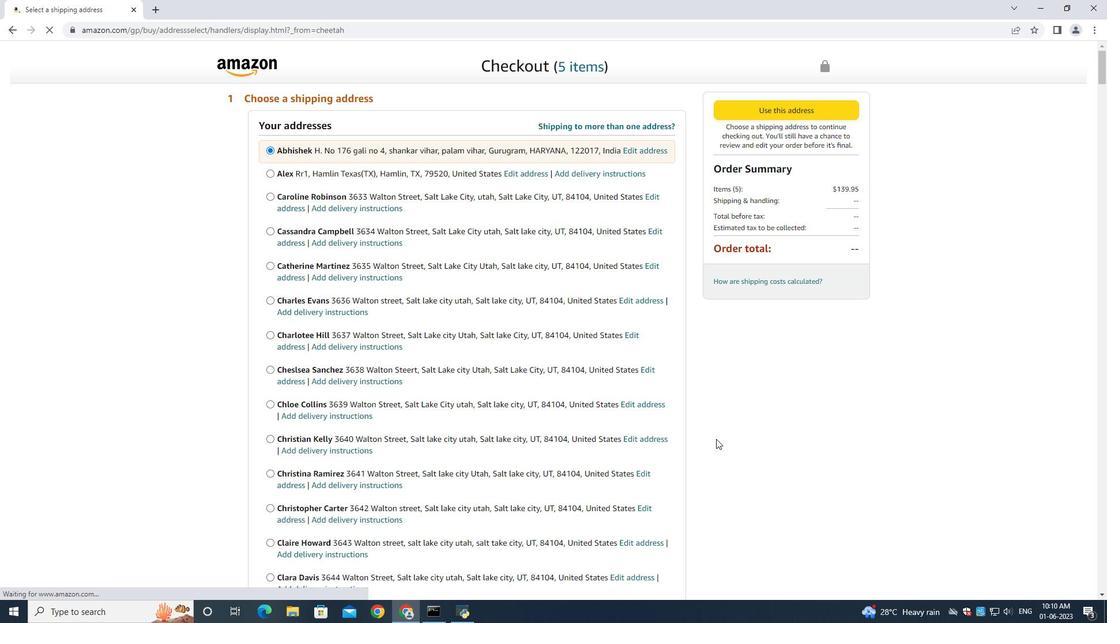 
Action: Mouse scrolled (716, 440) with delta (0, 0)
Screenshot: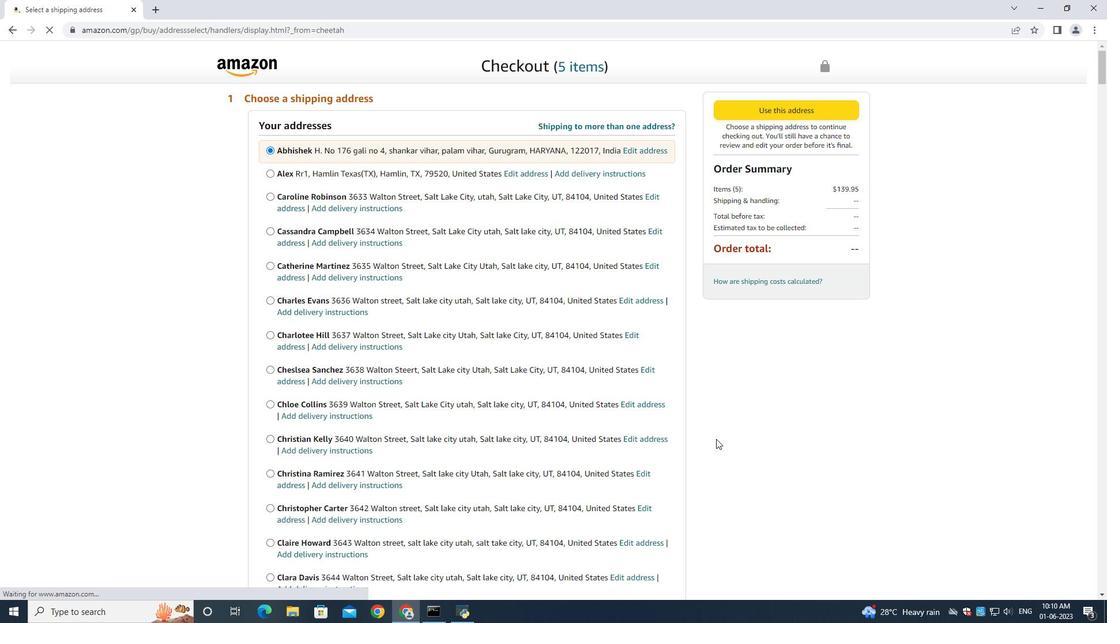 
Action: Mouse moved to (714, 441)
Screenshot: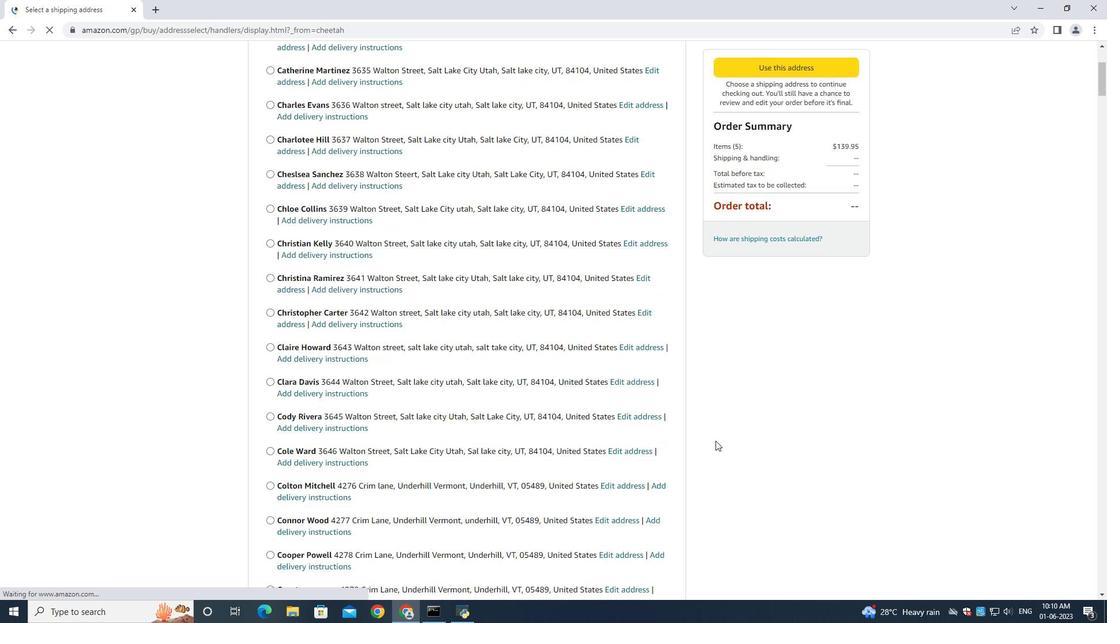 
Action: Mouse scrolled (714, 441) with delta (0, 0)
Screenshot: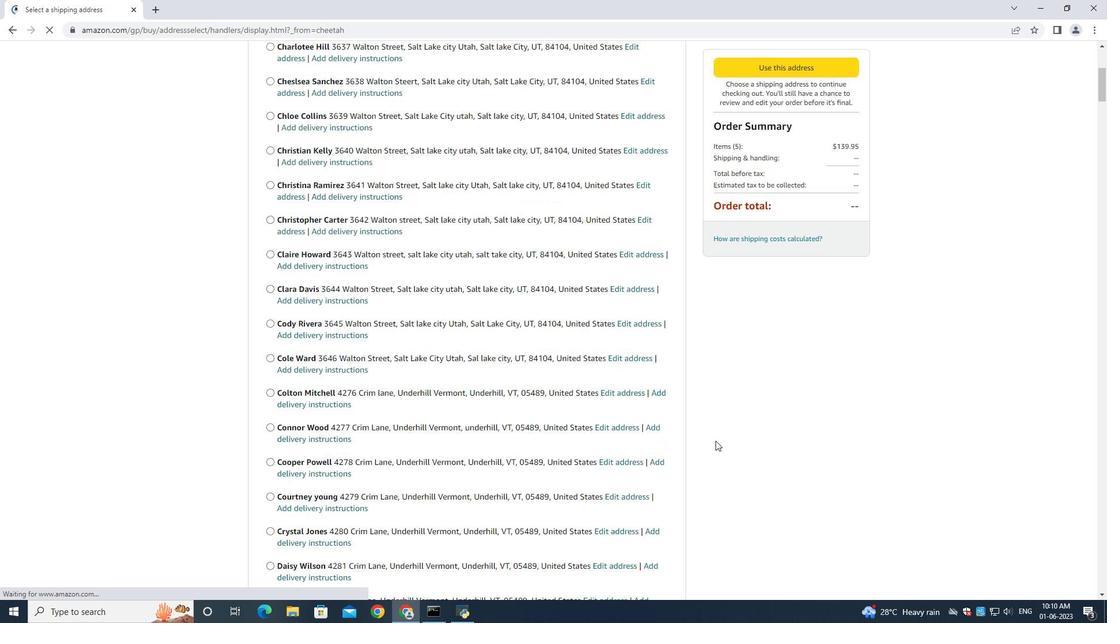 
Action: Mouse moved to (713, 441)
Screenshot: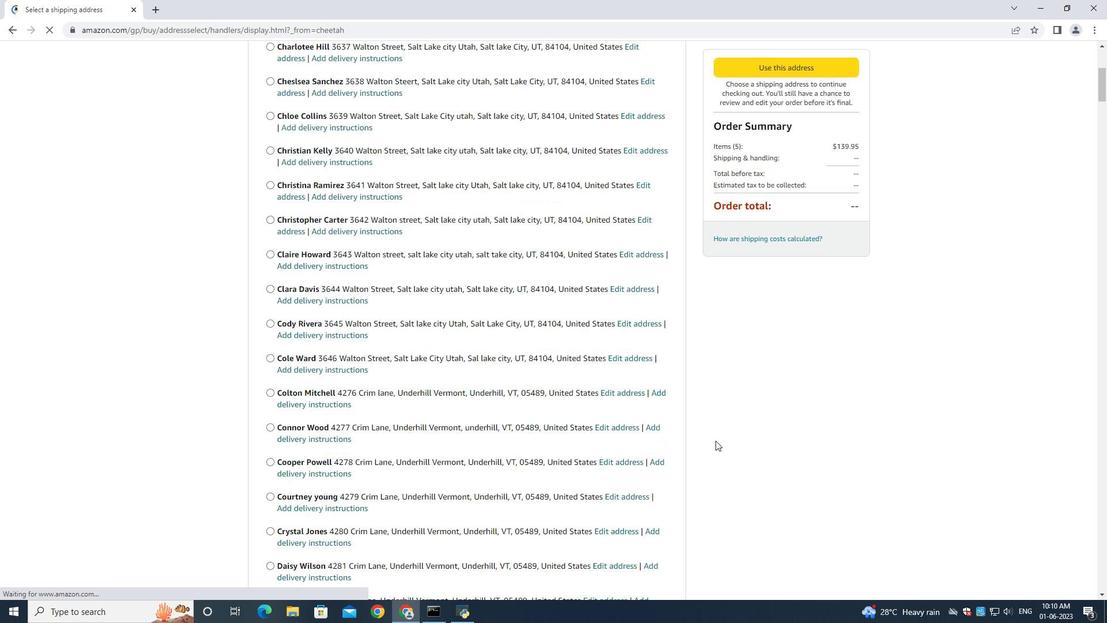 
Action: Mouse scrolled (713, 441) with delta (0, 0)
Screenshot: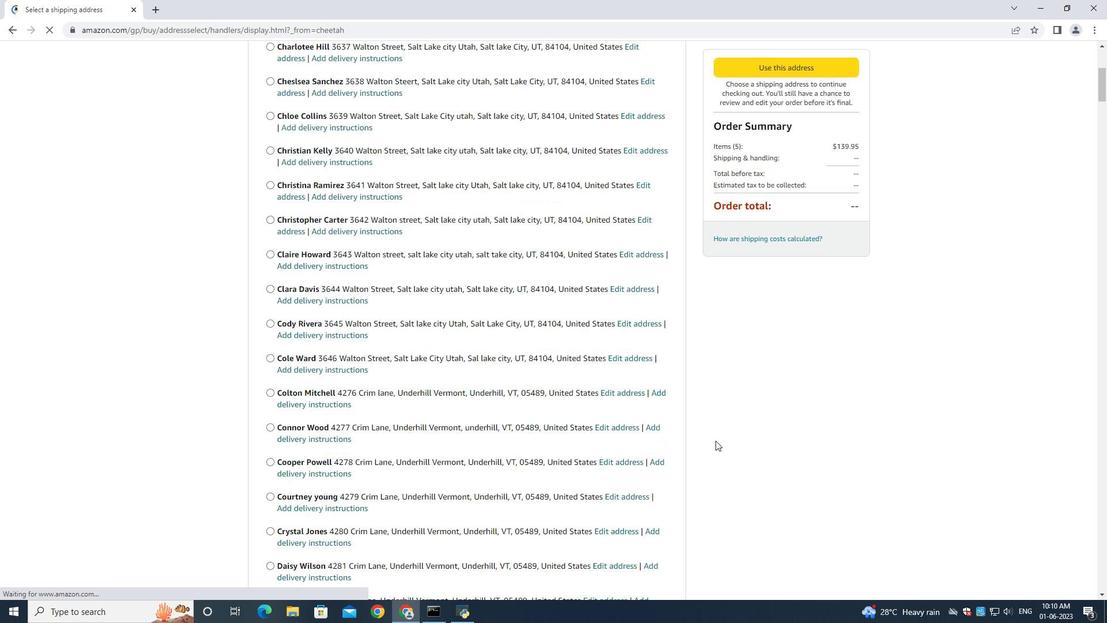 
Action: Mouse moved to (711, 441)
Screenshot: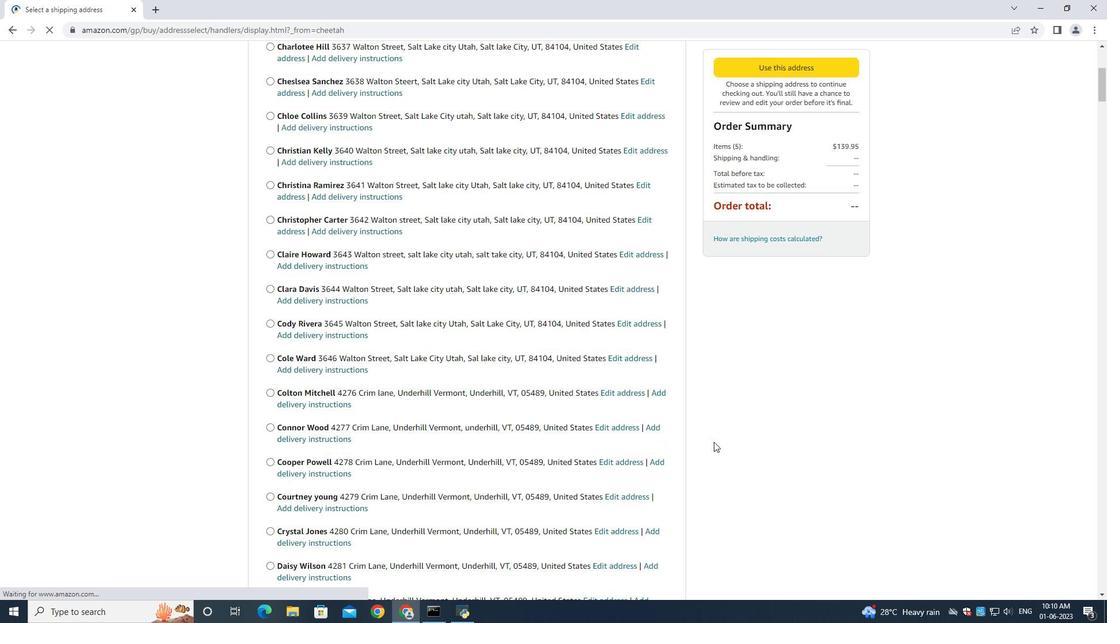 
Action: Mouse scrolled (711, 441) with delta (0, 0)
Screenshot: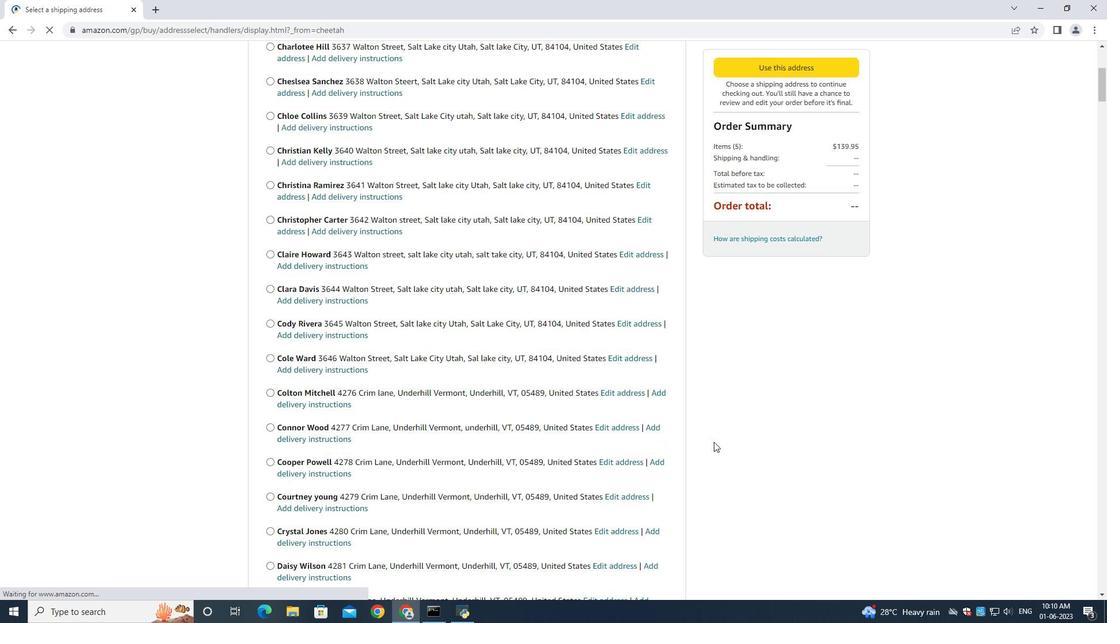 
Action: Mouse moved to (606, 456)
Screenshot: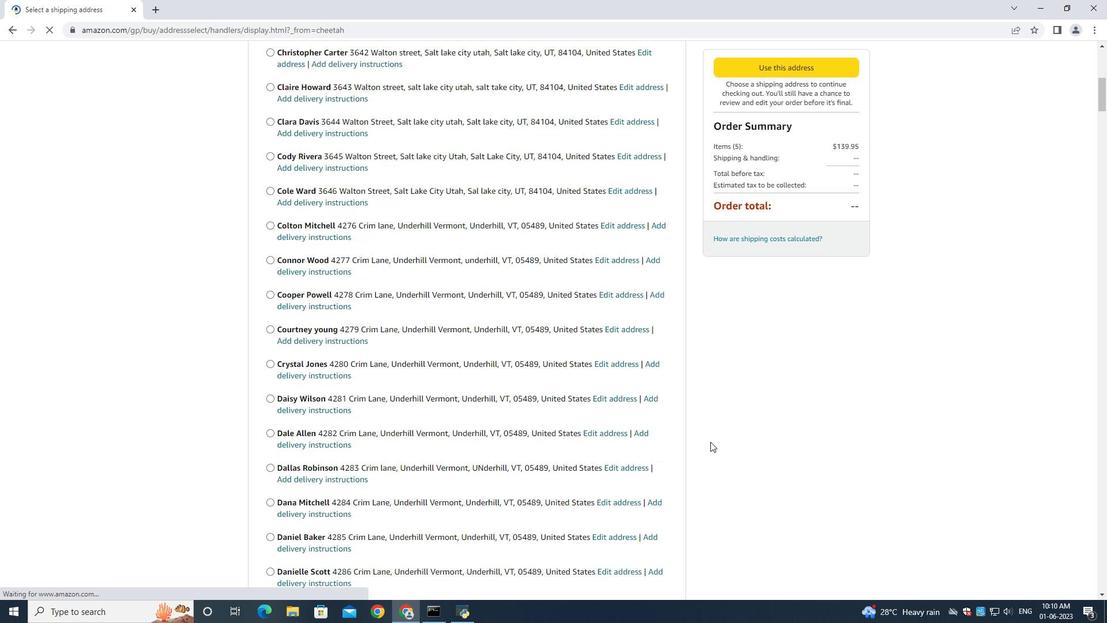 
Action: Mouse scrolled (606, 456) with delta (0, 0)
Screenshot: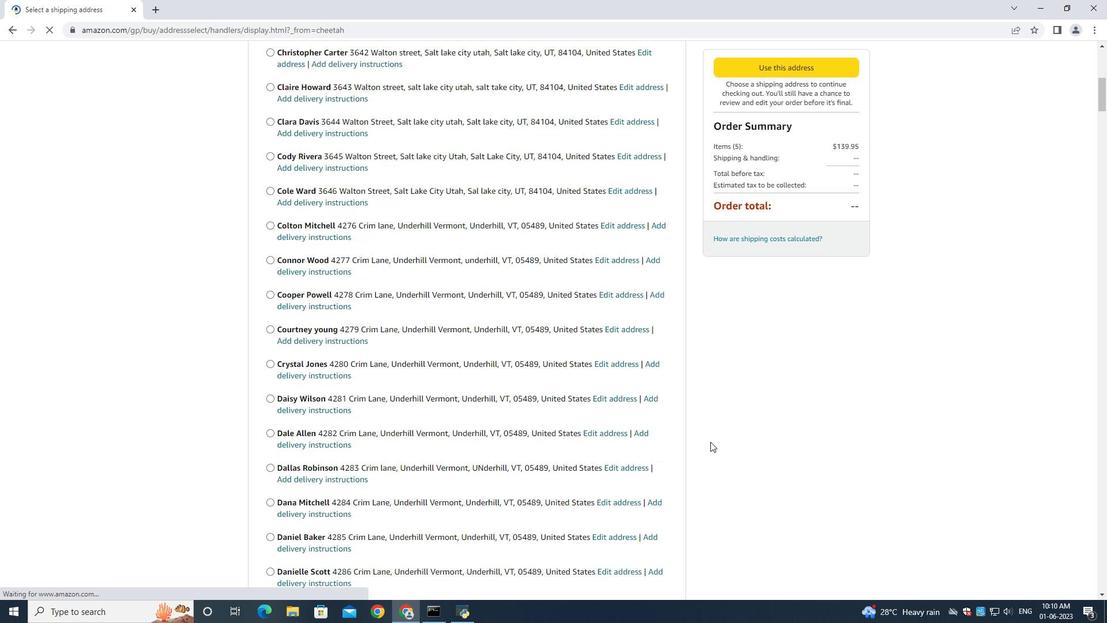 
Action: Mouse scrolled (606, 456) with delta (0, 0)
Screenshot: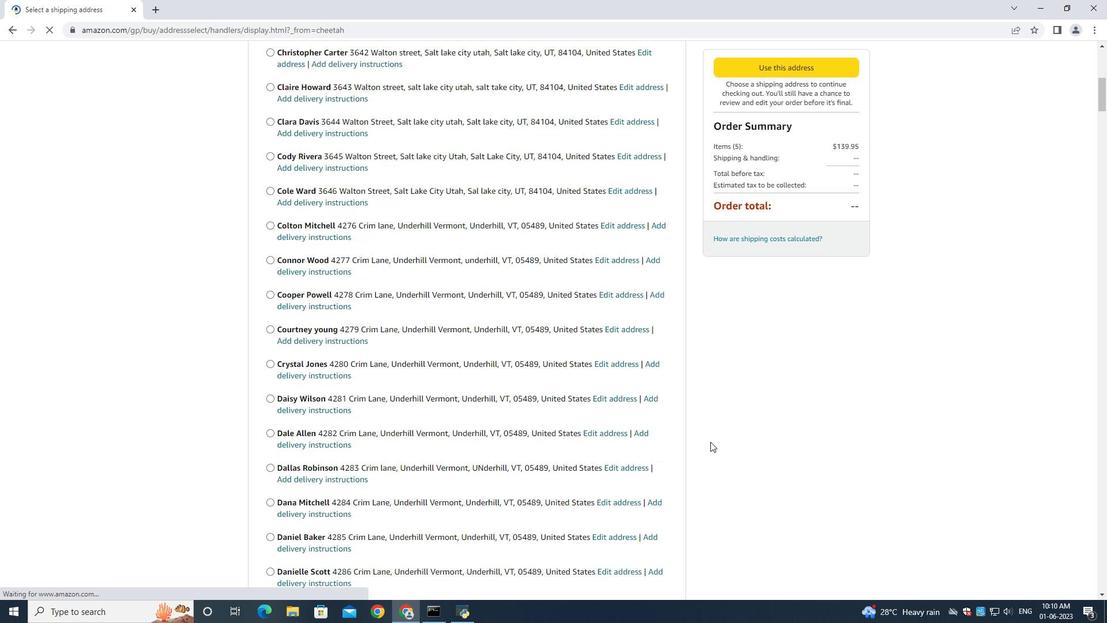 
Action: Mouse moved to (606, 457)
Screenshot: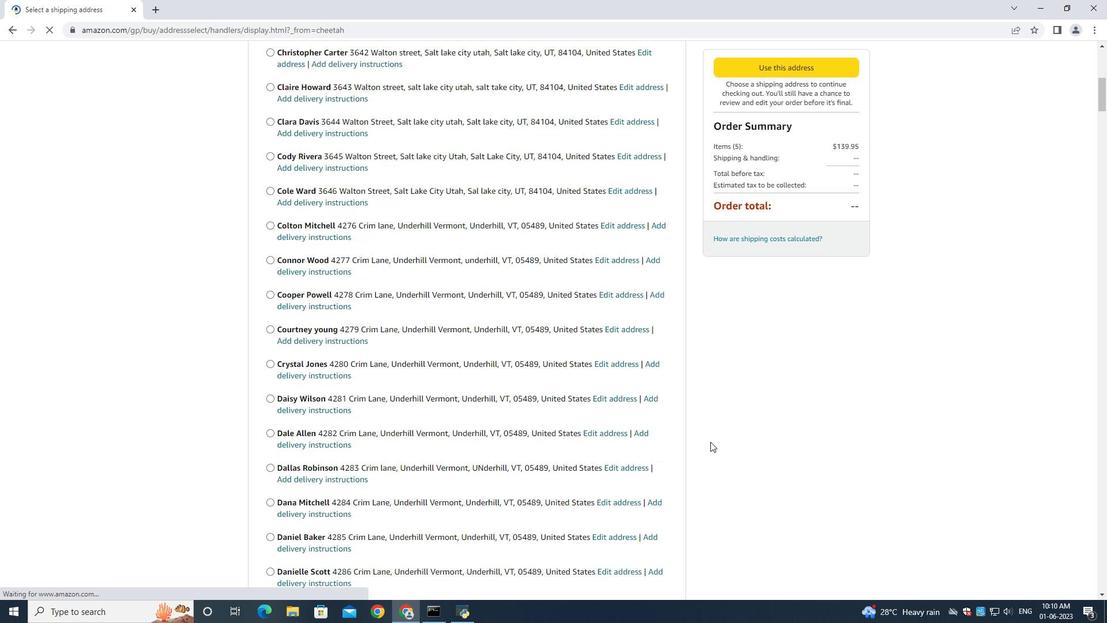 
Action: Mouse scrolled (606, 456) with delta (0, 0)
Screenshot: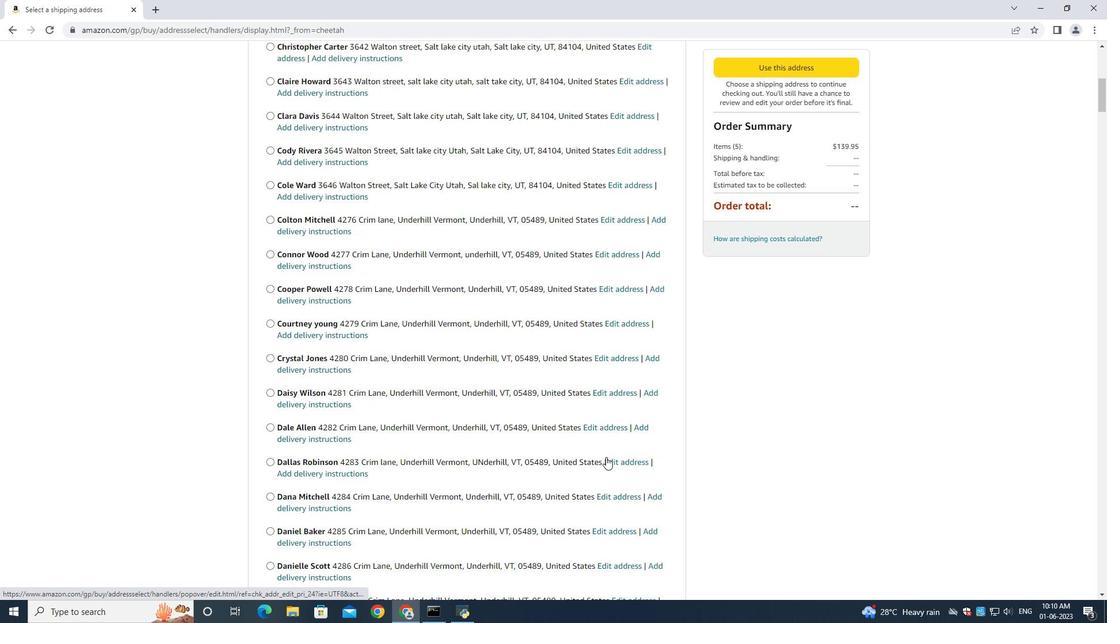 
Action: Mouse moved to (605, 458)
Screenshot: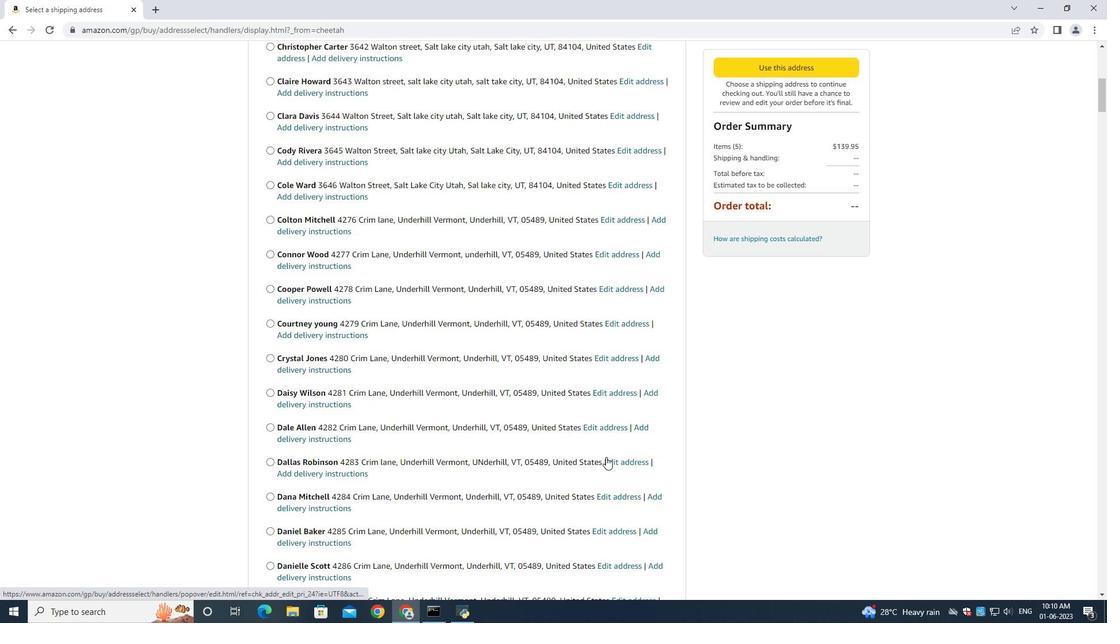 
Action: Mouse scrolled (605, 458) with delta (0, 0)
Screenshot: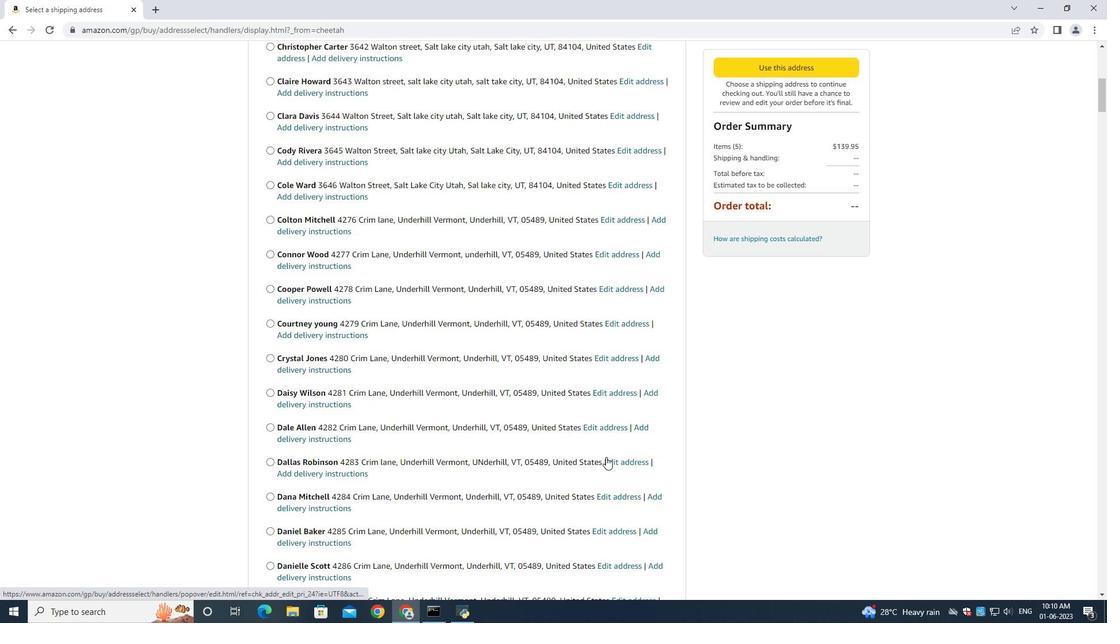 
Action: Mouse moved to (605, 458)
Screenshot: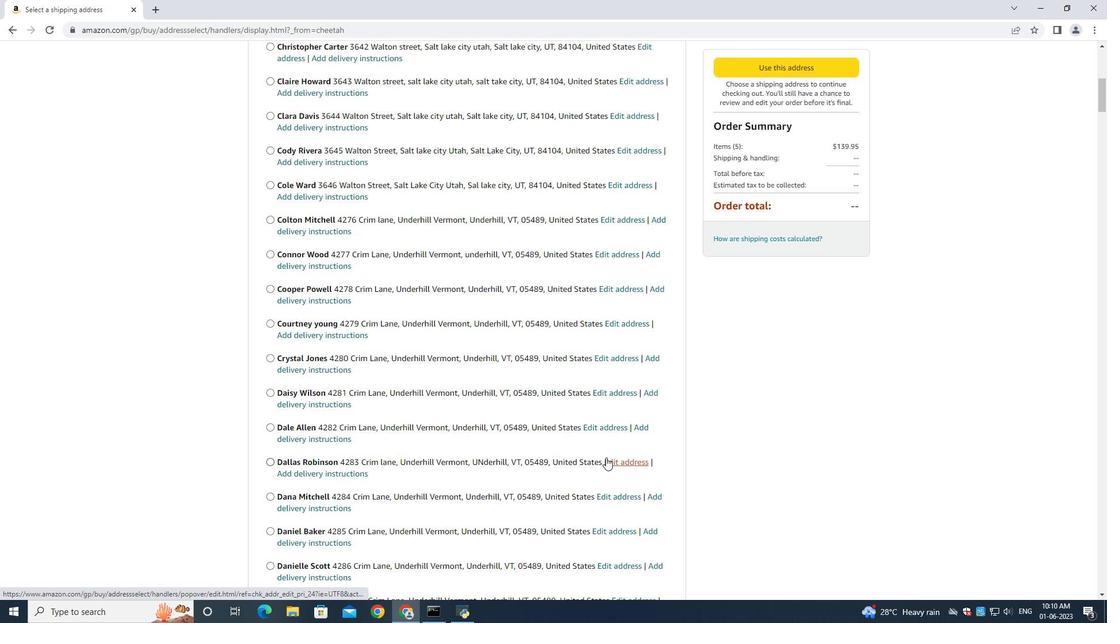 
Action: Mouse scrolled (605, 458) with delta (0, 0)
Screenshot: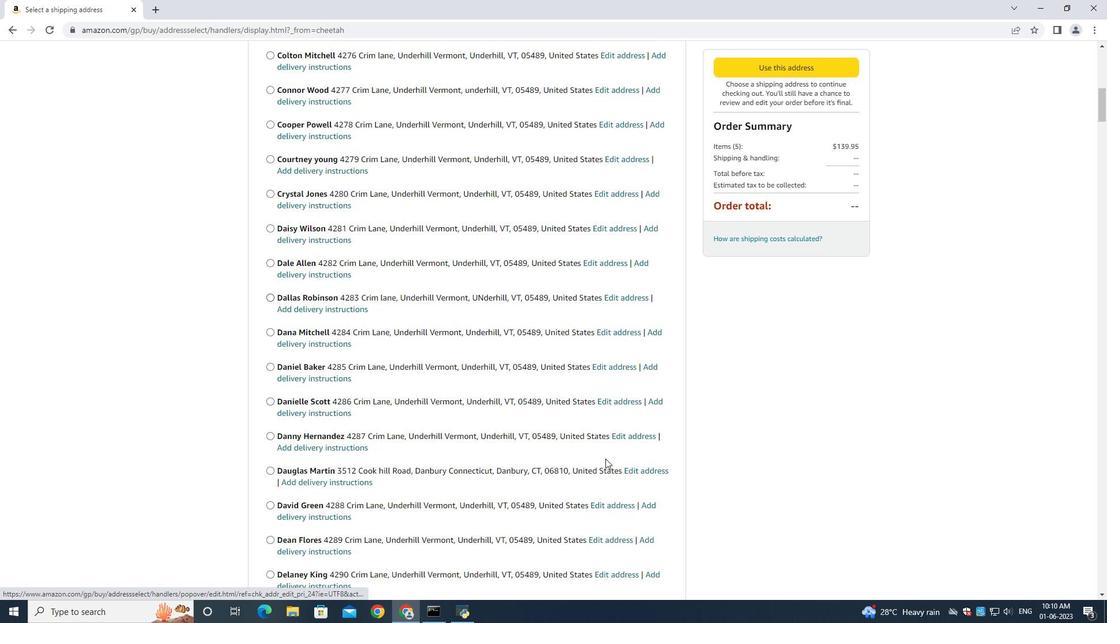 
Action: Mouse scrolled (605, 458) with delta (0, 0)
Screenshot: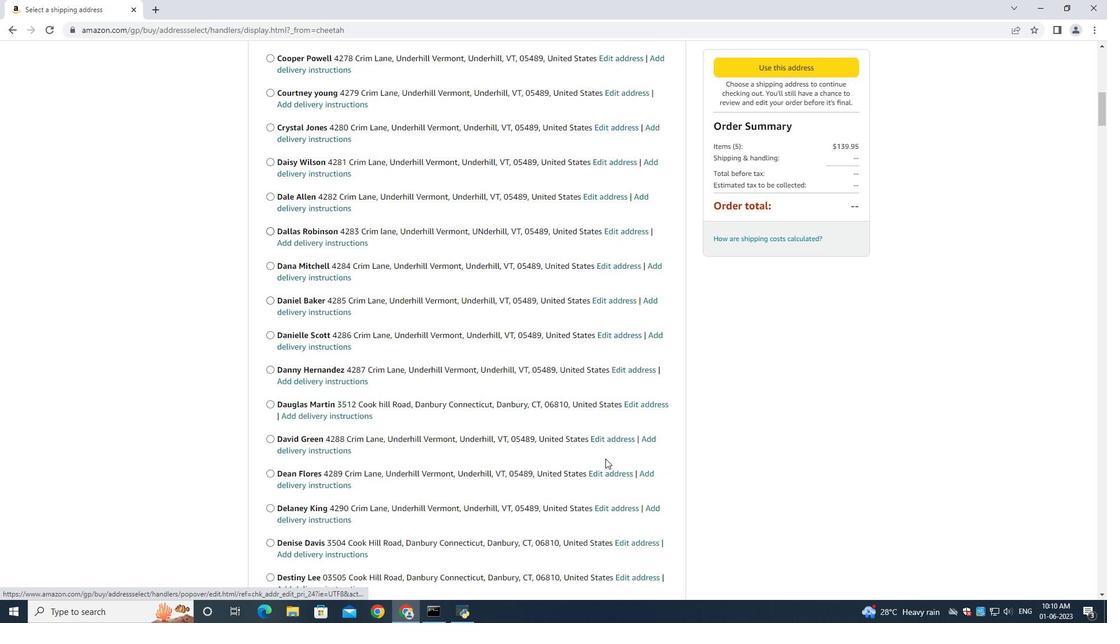
Action: Mouse scrolled (605, 458) with delta (0, 0)
Screenshot: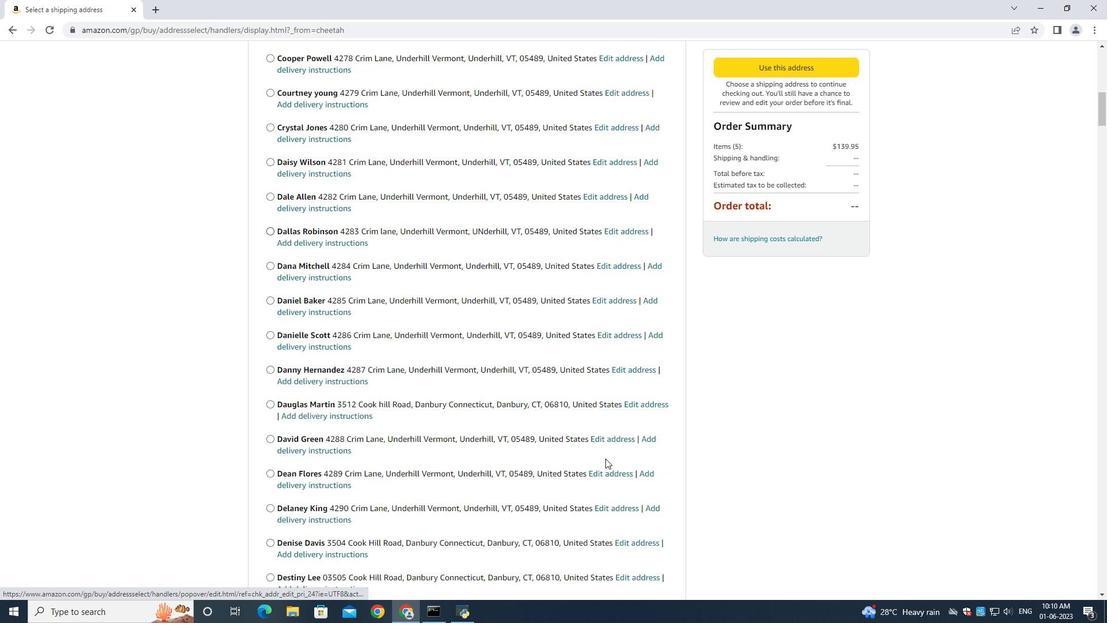 
Action: Mouse scrolled (605, 458) with delta (0, 0)
Screenshot: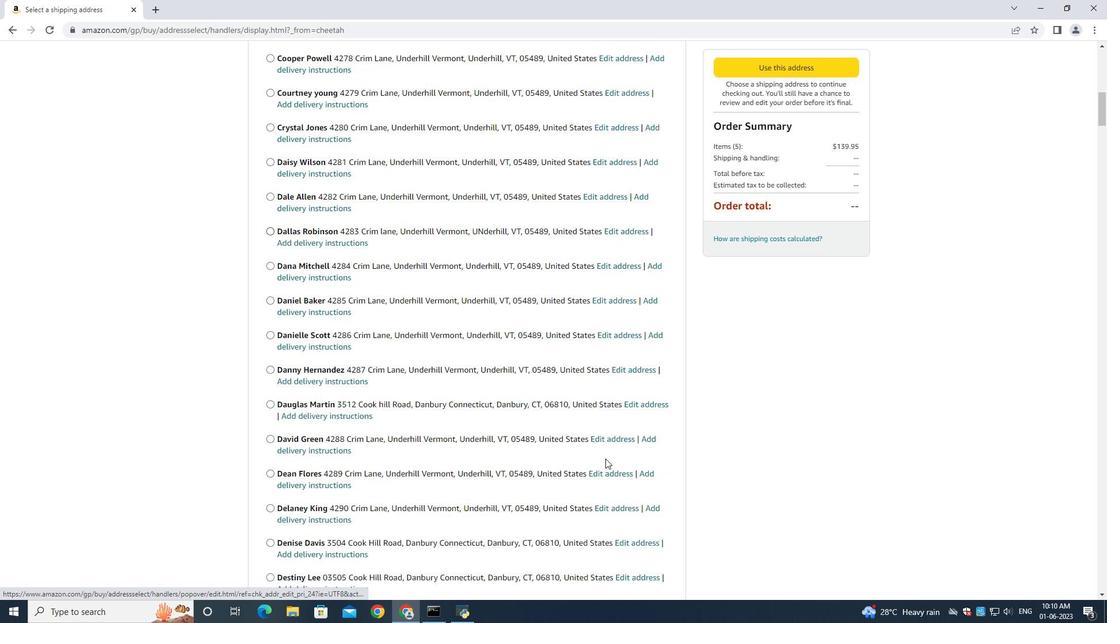 
Action: Mouse scrolled (605, 458) with delta (0, 0)
Screenshot: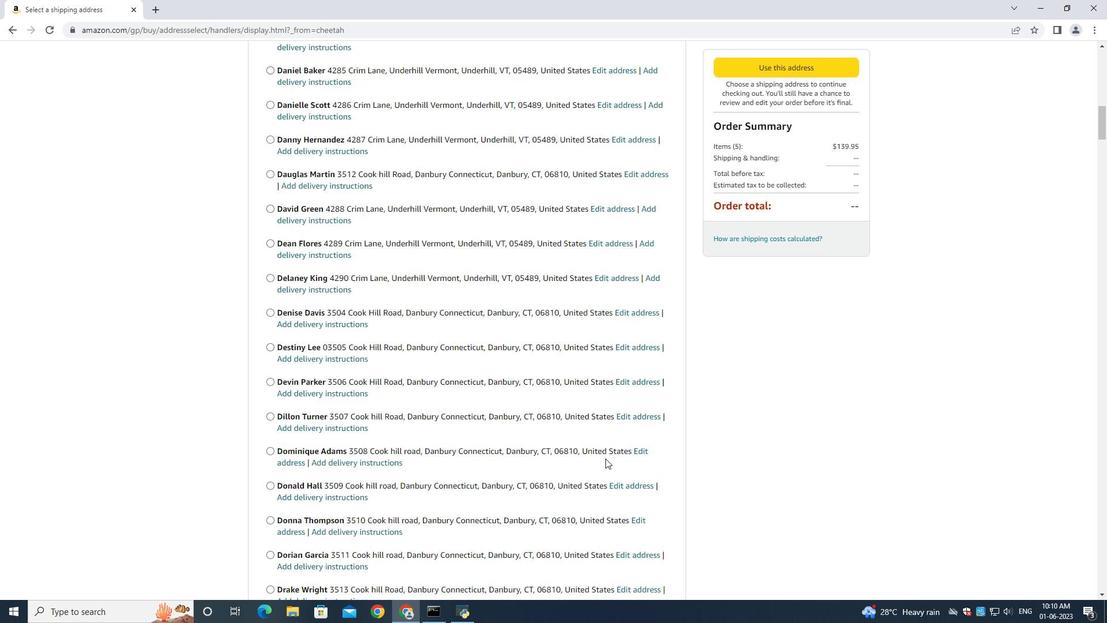 
Action: Mouse scrolled (605, 458) with delta (0, 0)
Screenshot: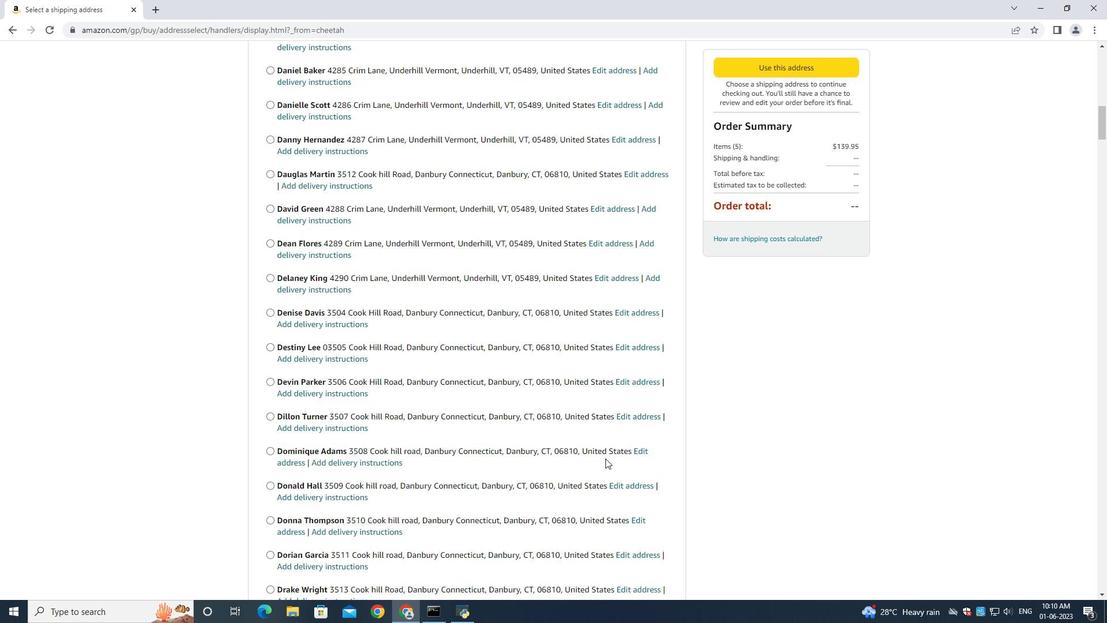 
Action: Mouse scrolled (605, 458) with delta (0, 0)
Screenshot: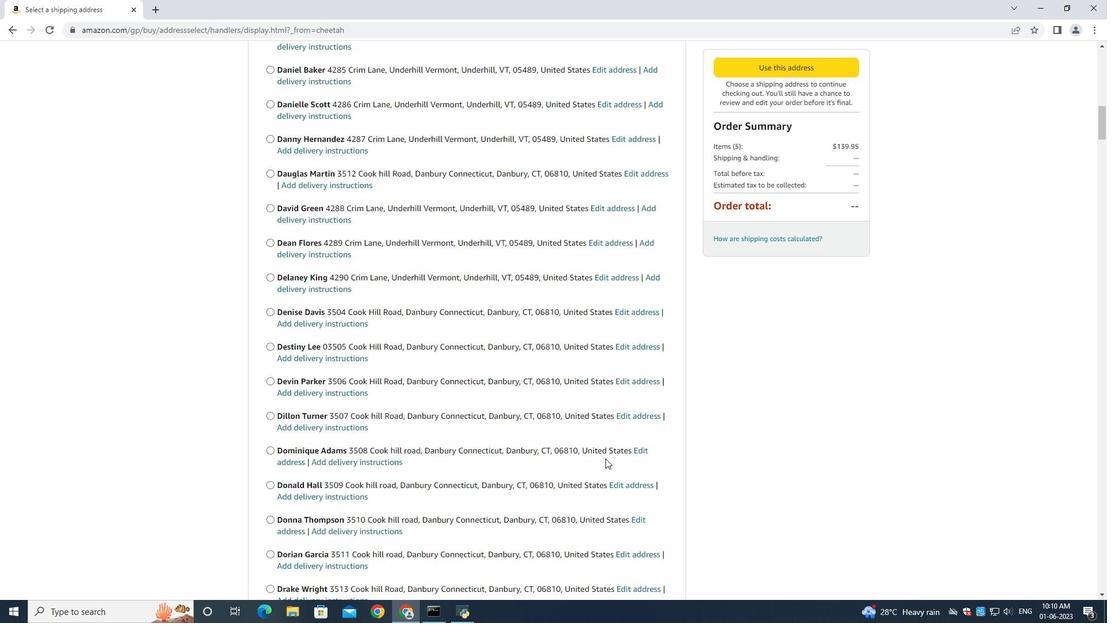 
Action: Mouse scrolled (605, 458) with delta (0, 0)
Screenshot: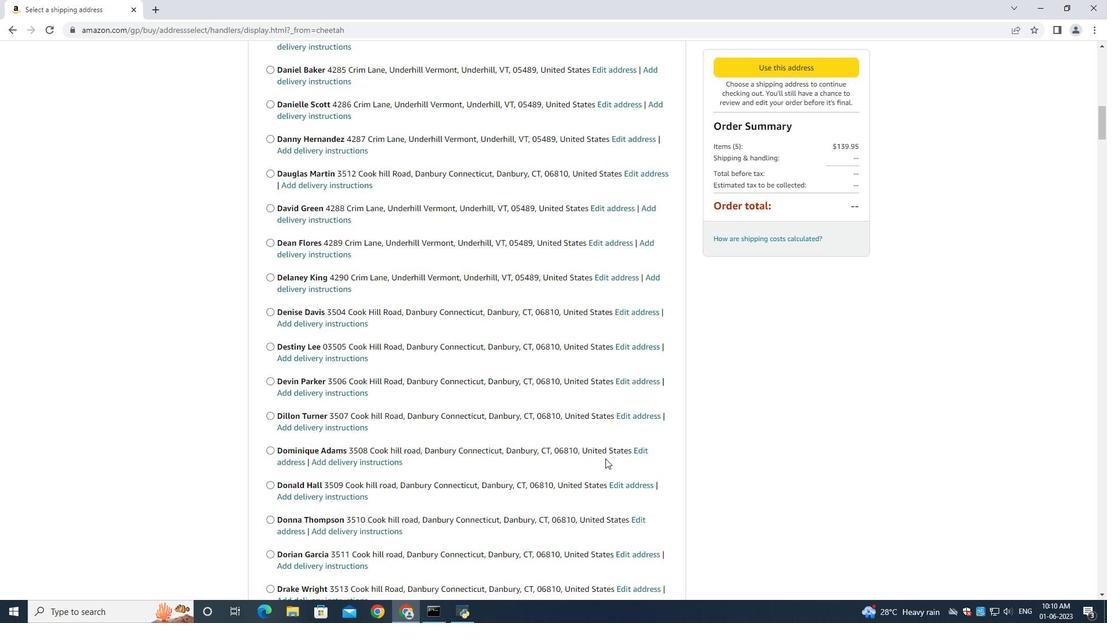 
Action: Mouse scrolled (605, 458) with delta (0, 0)
Screenshot: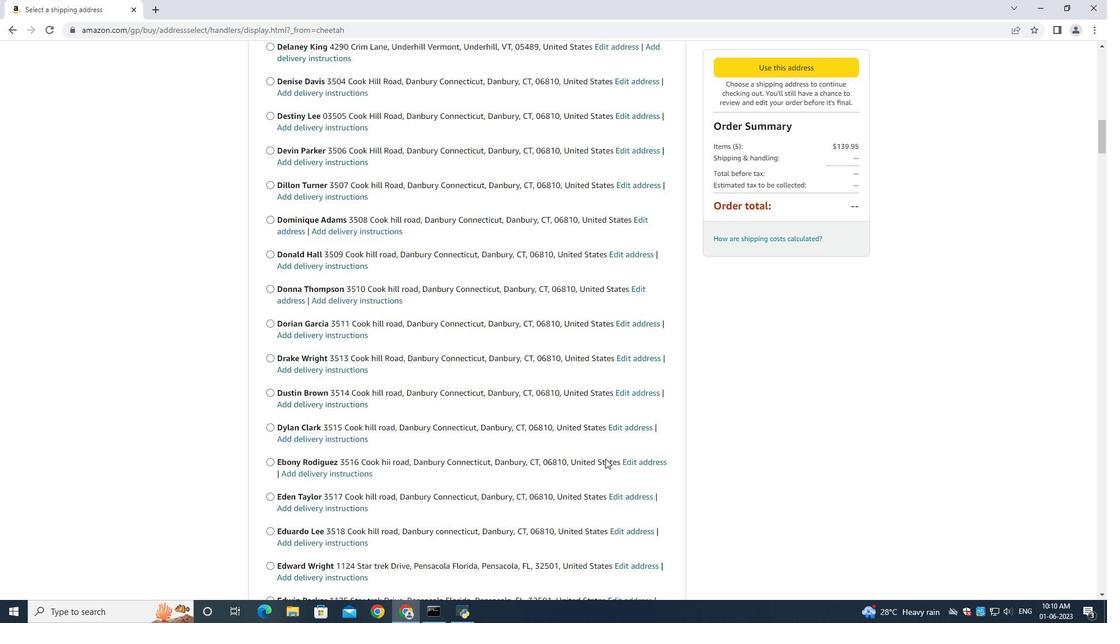 
Action: Mouse scrolled (605, 458) with delta (0, 0)
Screenshot: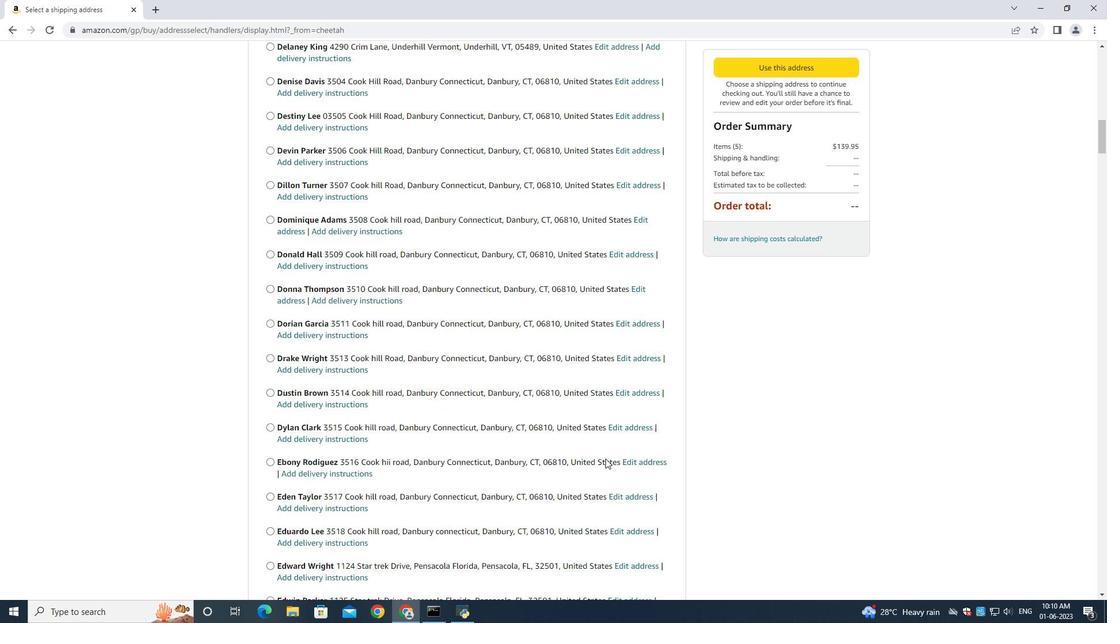 
Action: Mouse scrolled (605, 458) with delta (0, 0)
Screenshot: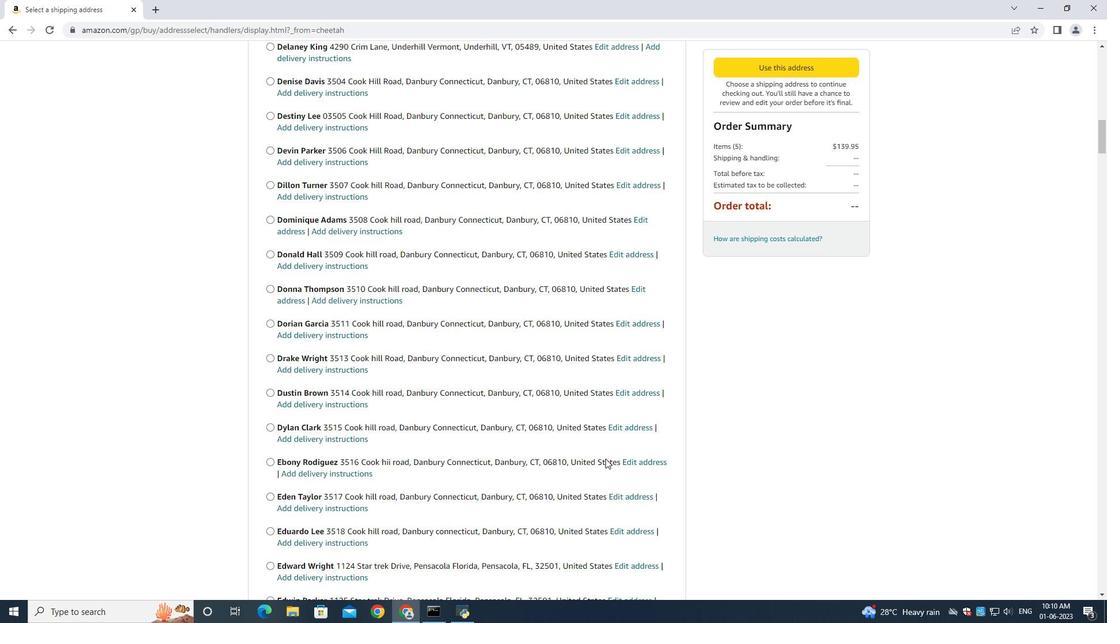 
Action: Mouse scrolled (605, 458) with delta (0, 0)
Screenshot: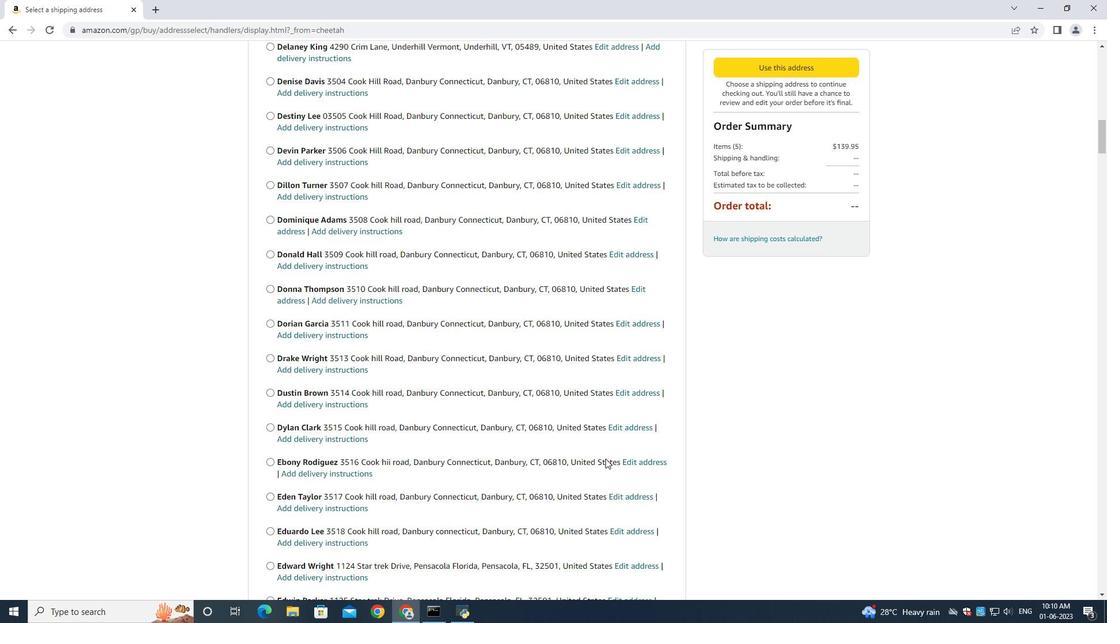 
Action: Mouse moved to (605, 458)
Screenshot: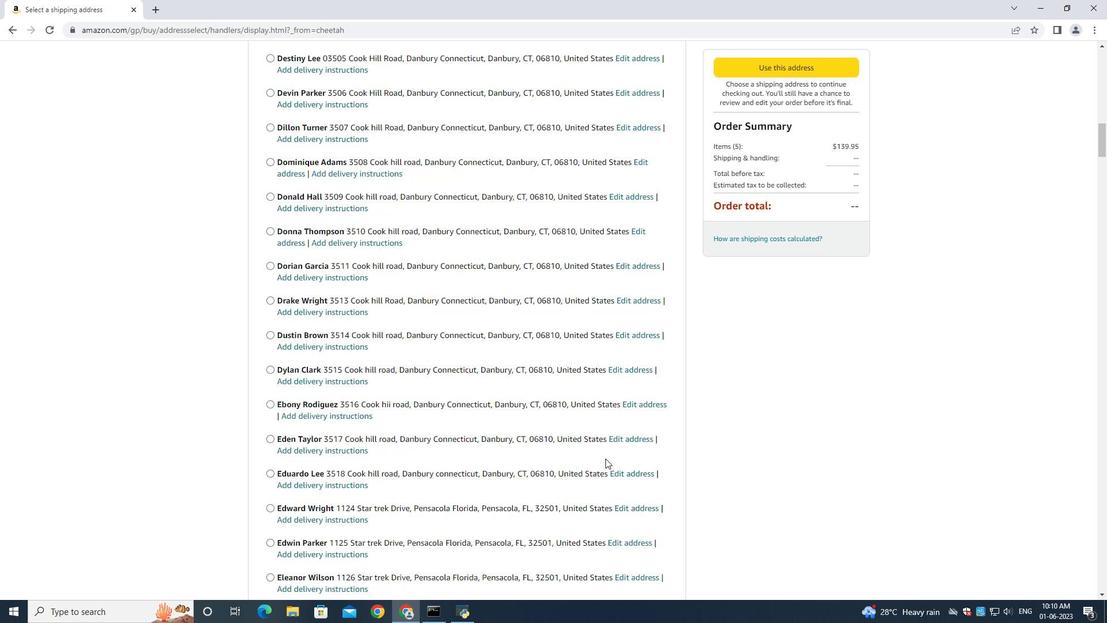 
Action: Mouse scrolled (605, 458) with delta (0, 0)
Screenshot: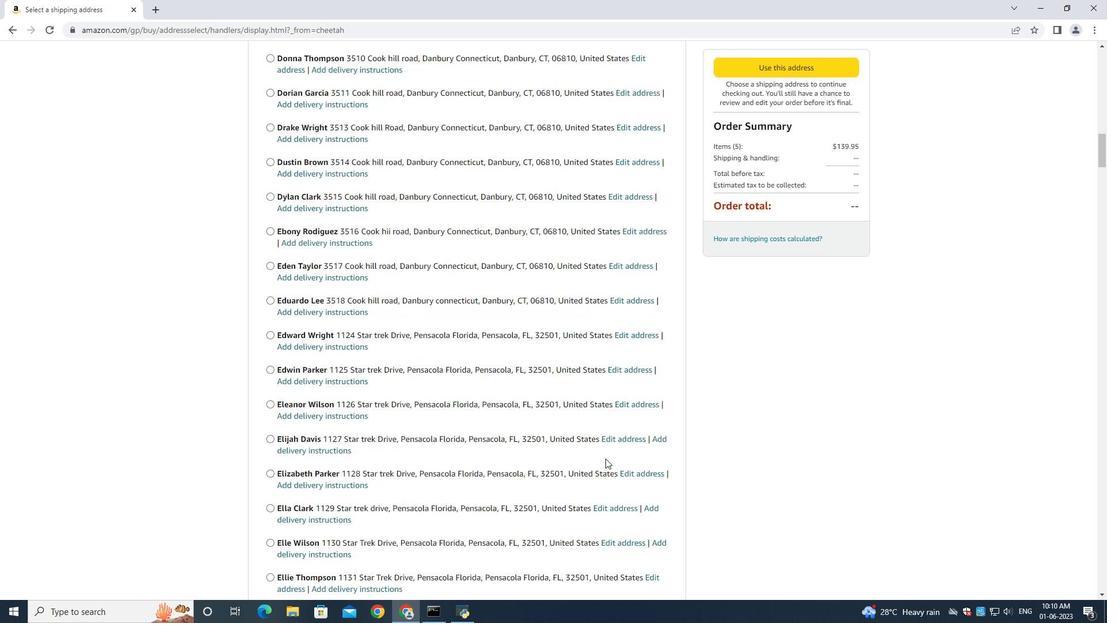 
Action: Mouse scrolled (605, 458) with delta (0, 0)
Screenshot: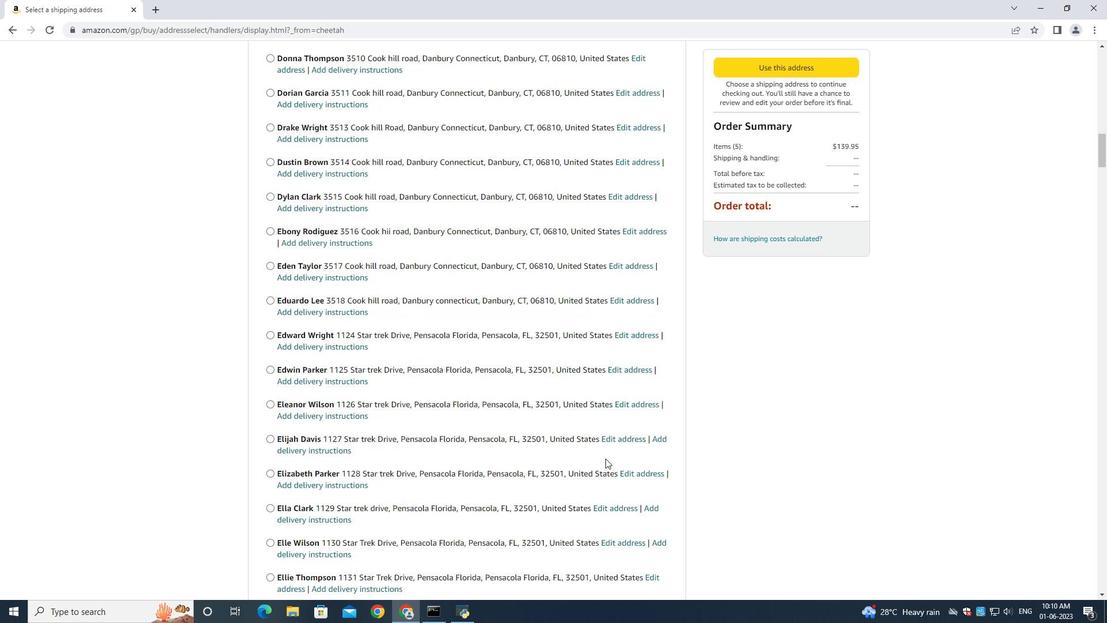 
Action: Mouse scrolled (605, 458) with delta (0, 0)
Screenshot: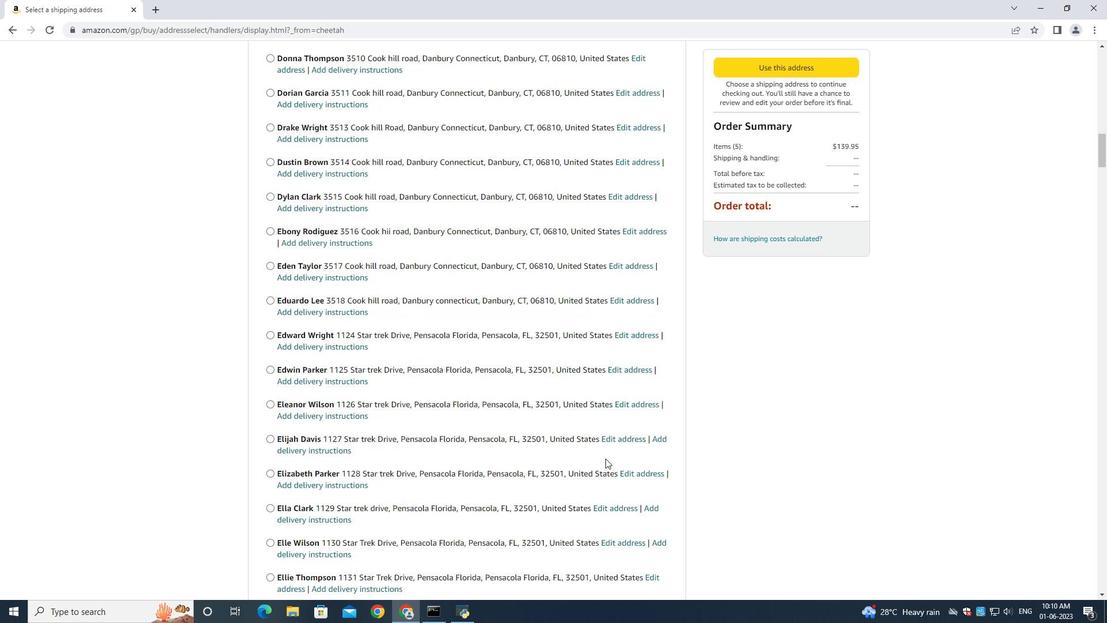 
Action: Mouse scrolled (605, 458) with delta (0, 0)
Screenshot: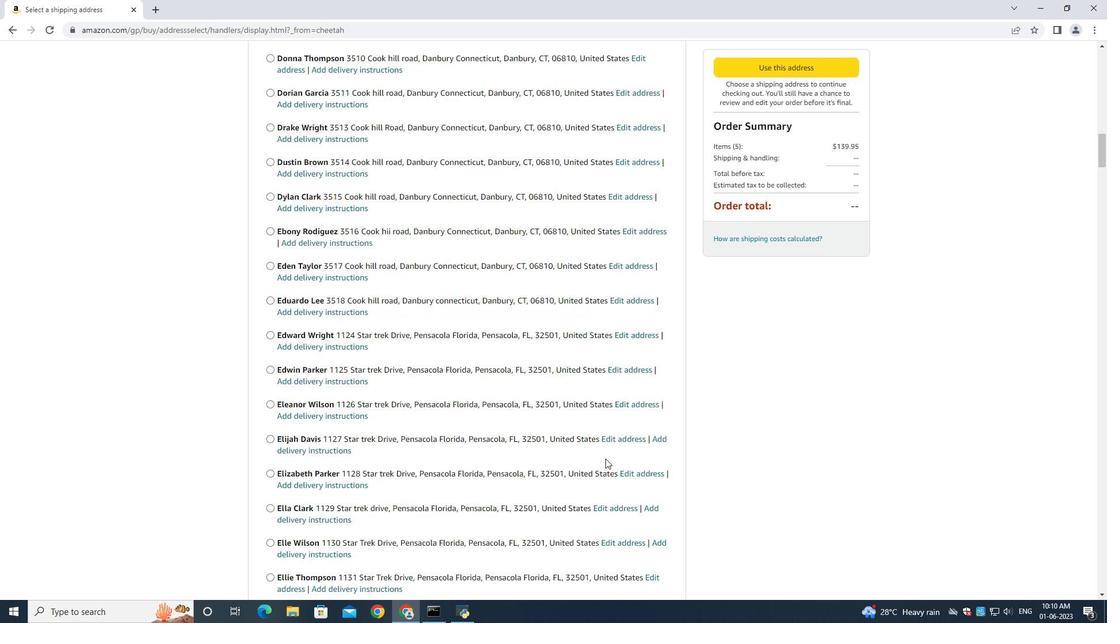 
Action: Mouse scrolled (605, 458) with delta (0, 0)
Screenshot: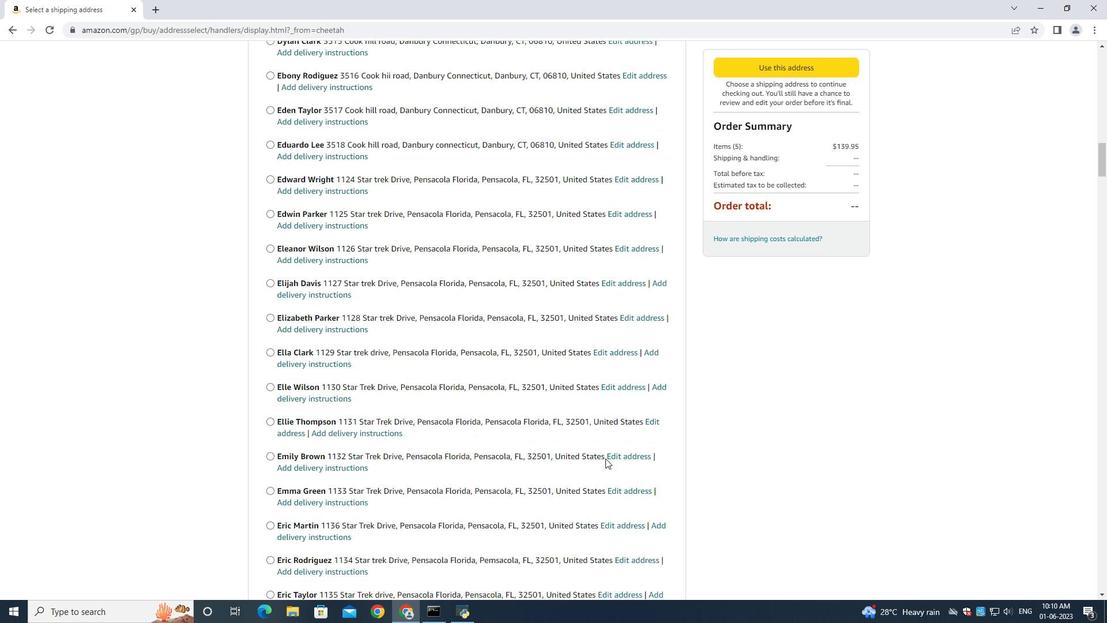 
Action: Mouse scrolled (605, 458) with delta (0, 0)
Screenshot: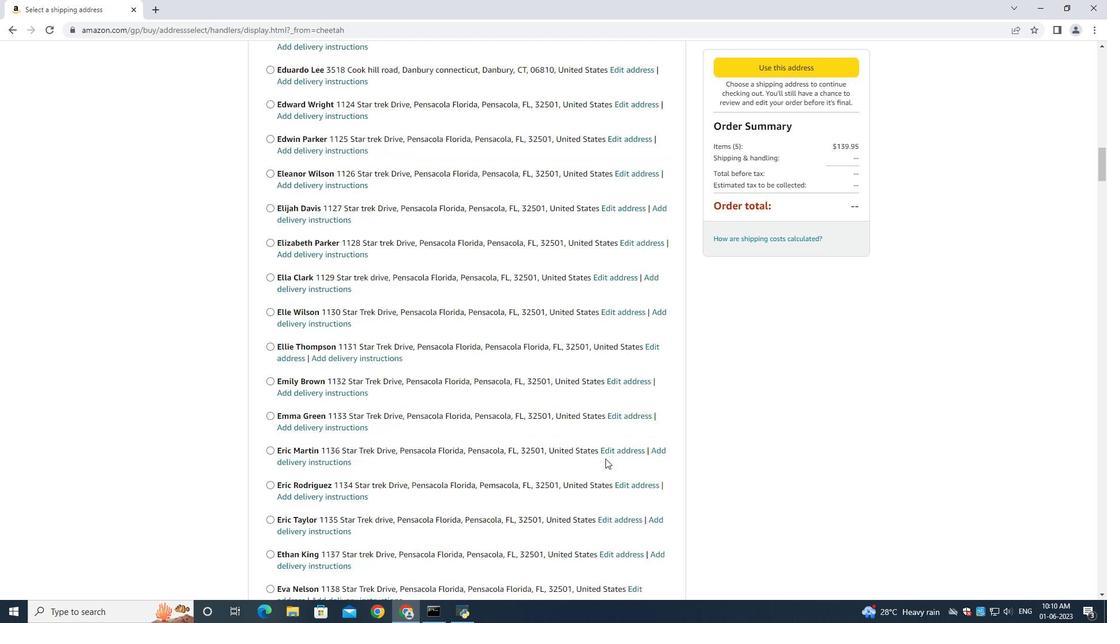 
Action: Mouse scrolled (605, 458) with delta (0, 0)
Screenshot: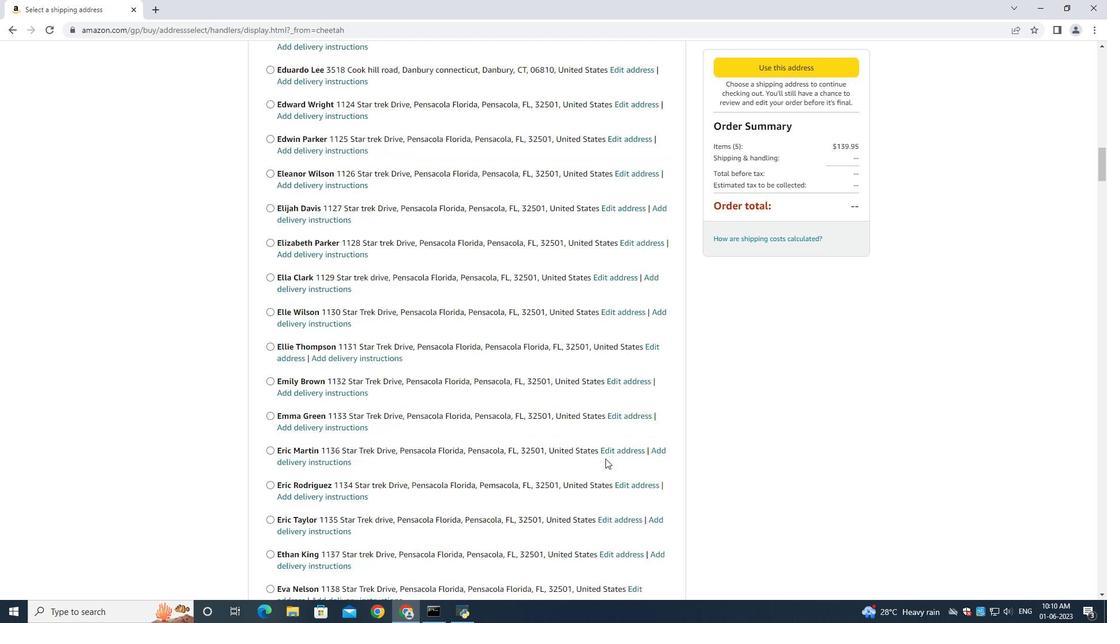 
Action: Mouse scrolled (605, 458) with delta (0, 0)
Screenshot: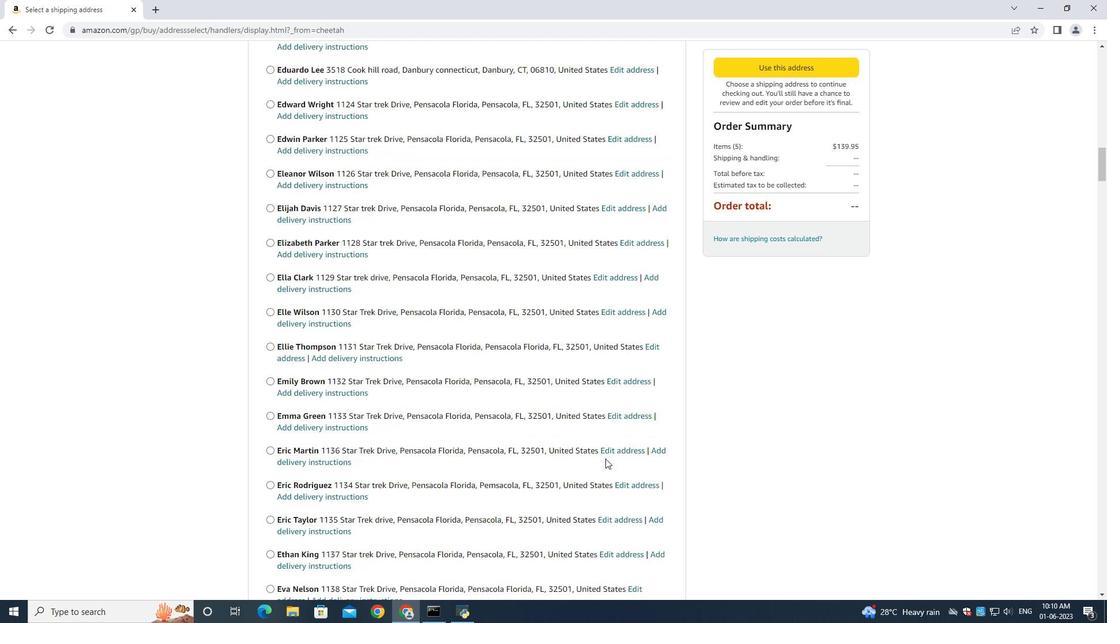 
Action: Mouse scrolled (605, 458) with delta (0, 0)
Screenshot: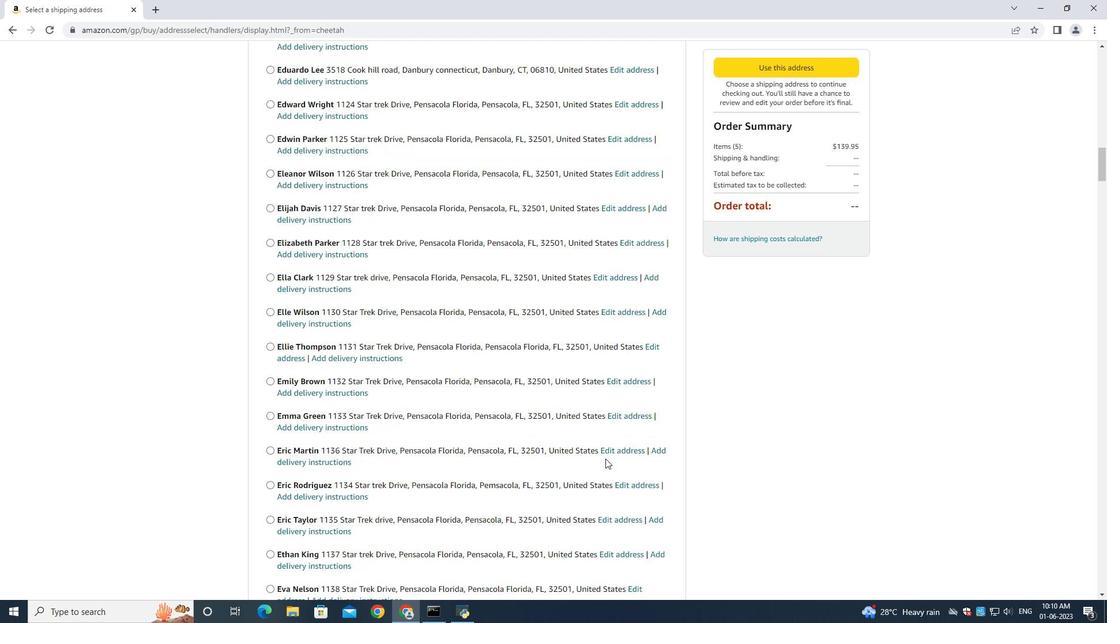 
Action: Mouse scrolled (605, 458) with delta (0, 0)
Screenshot: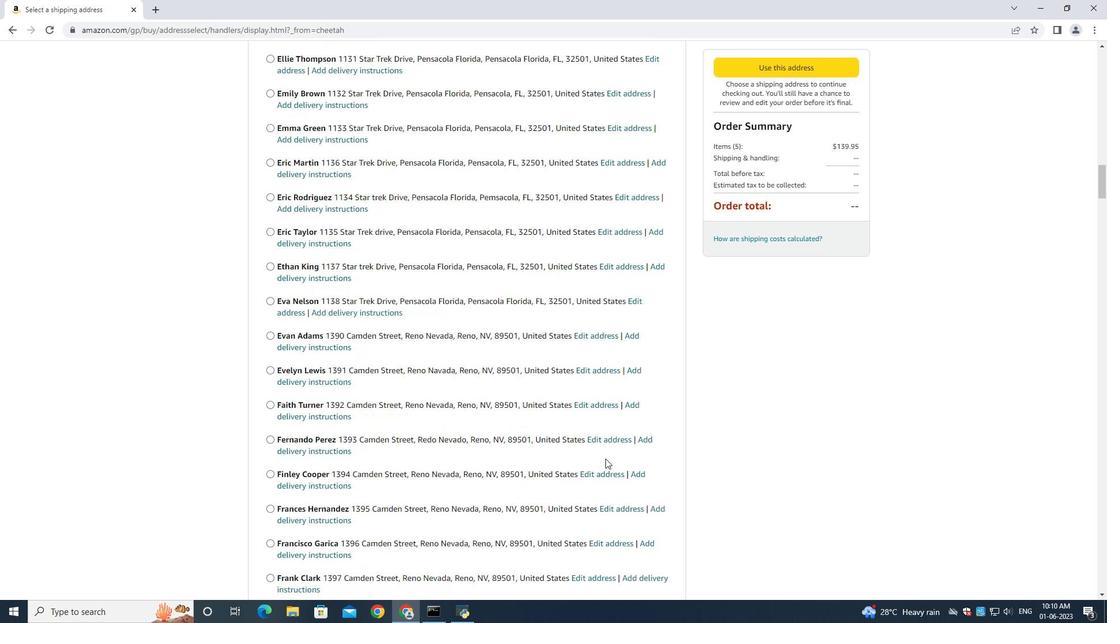 
Action: Mouse scrolled (605, 458) with delta (0, 0)
Screenshot: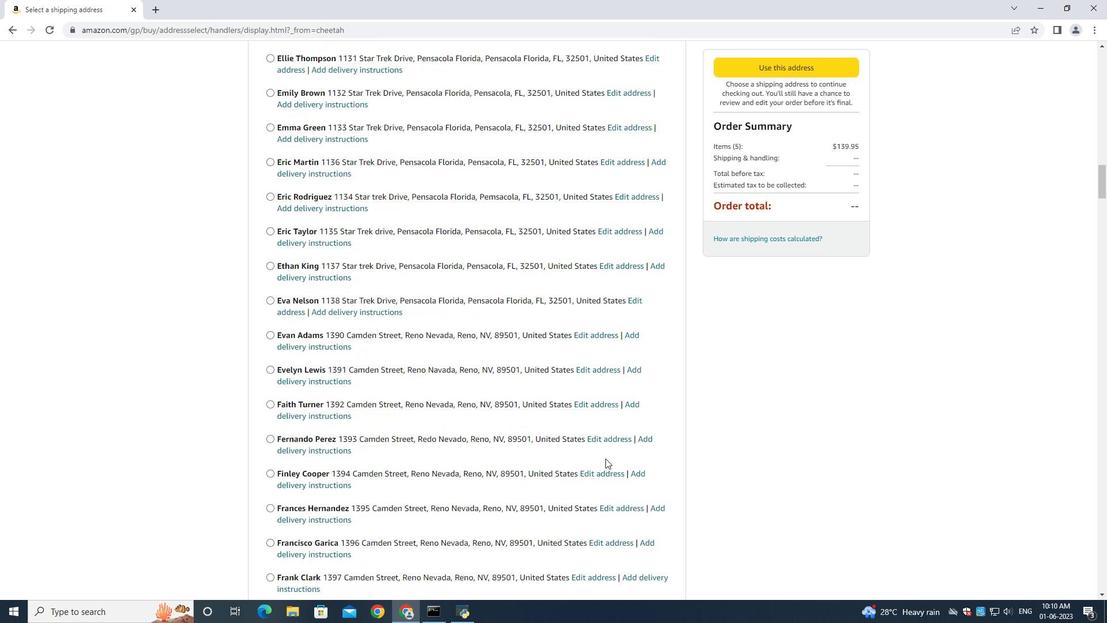 
Action: Mouse scrolled (605, 458) with delta (0, 0)
Screenshot: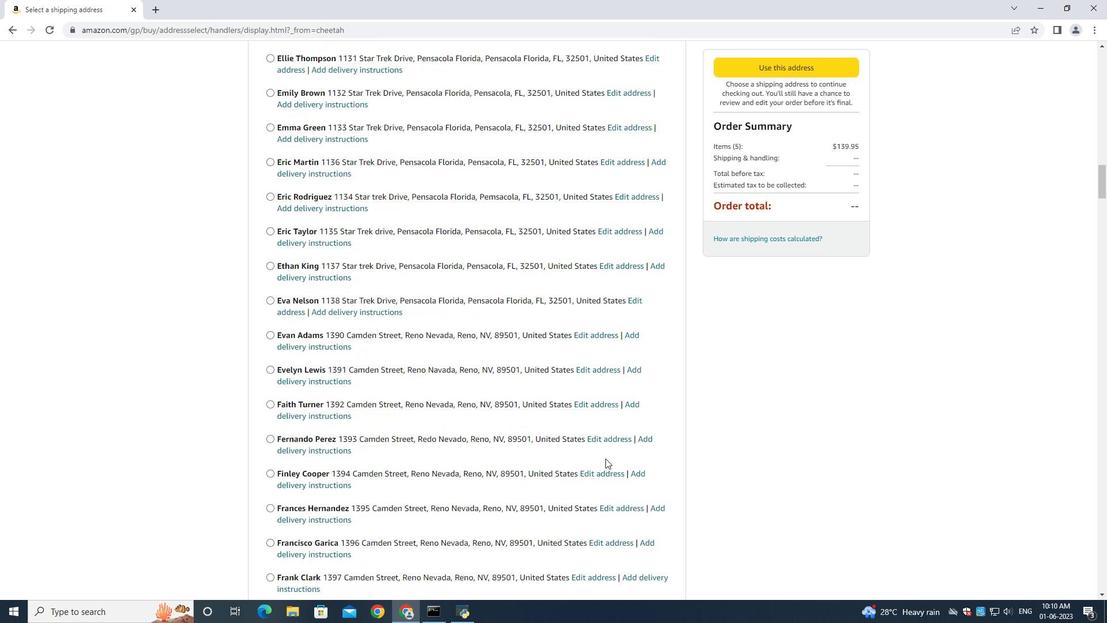 
Action: Mouse scrolled (605, 458) with delta (0, 0)
Screenshot: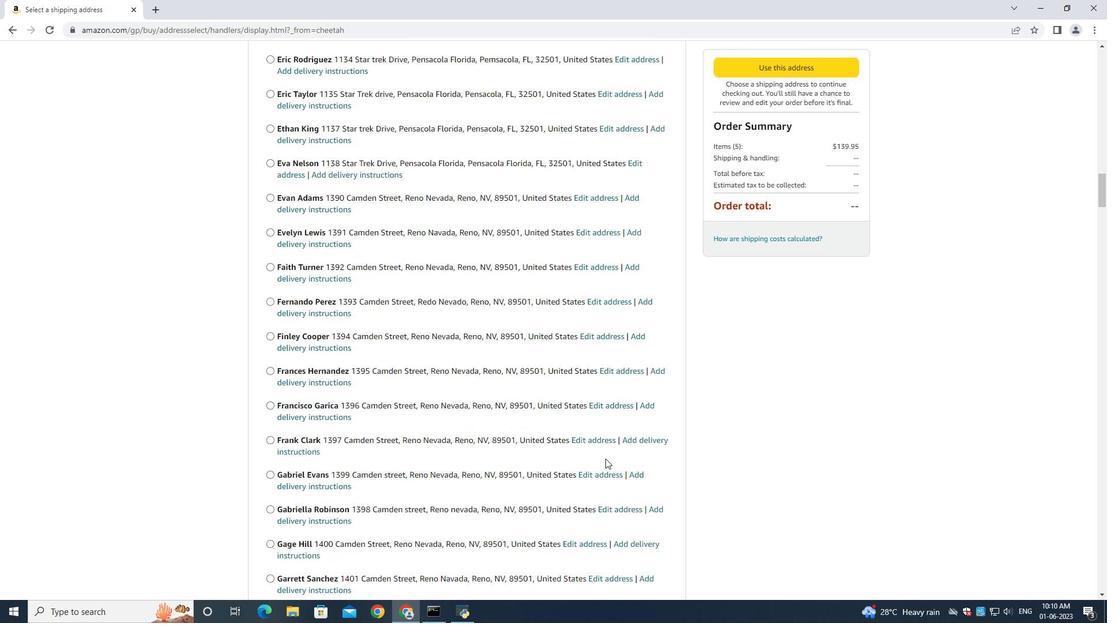 
Action: Mouse scrolled (605, 458) with delta (0, 0)
Screenshot: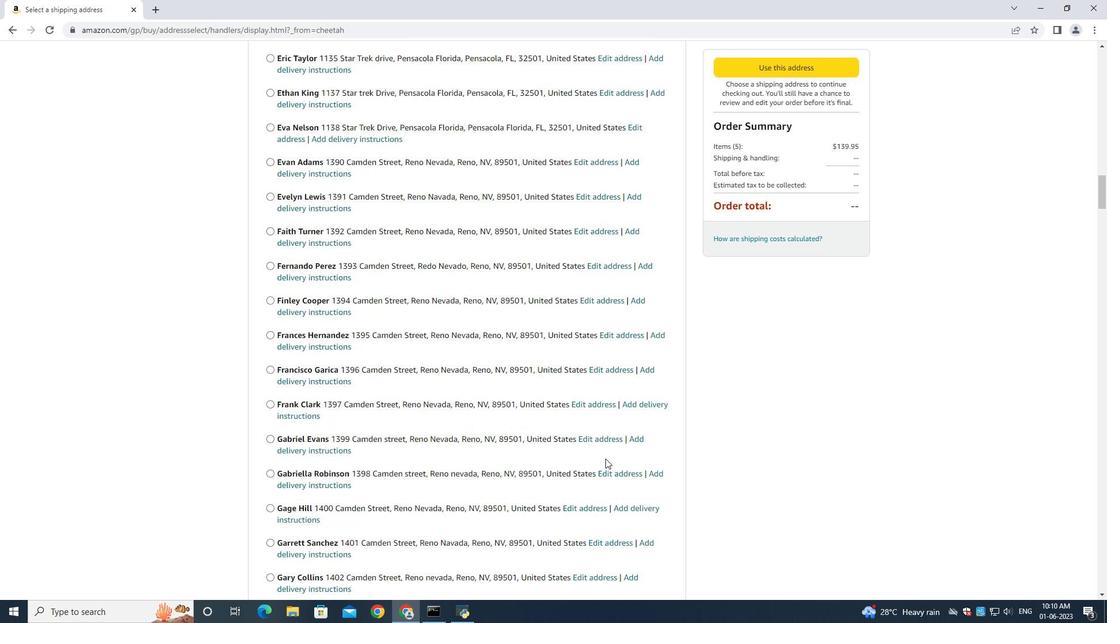 
Action: Mouse scrolled (605, 458) with delta (0, 0)
Screenshot: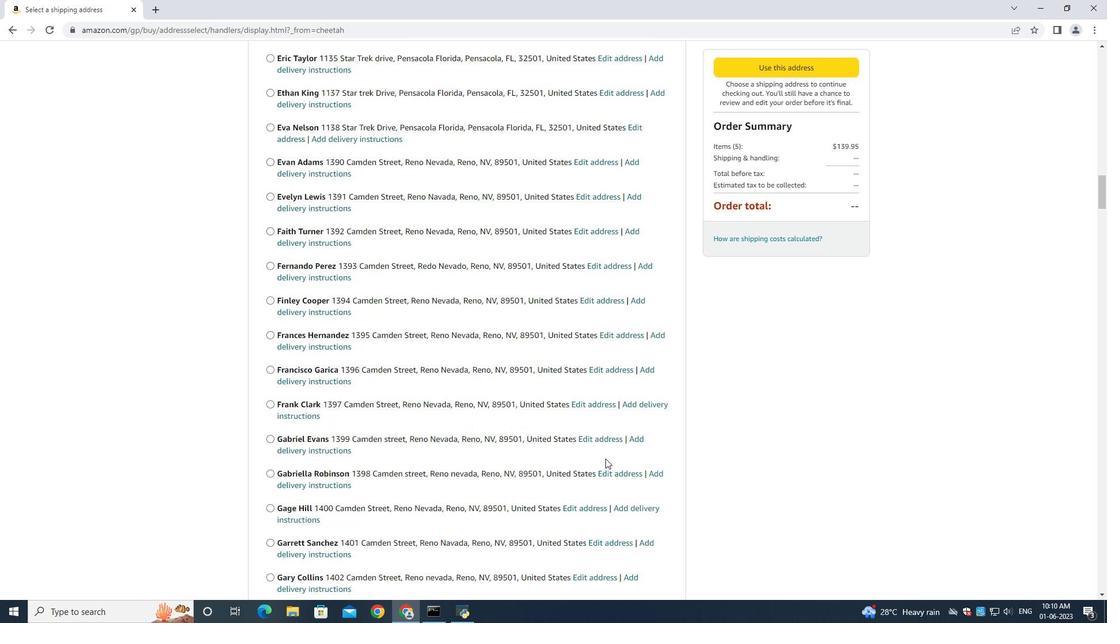 
Action: Mouse scrolled (605, 458) with delta (0, 0)
Screenshot: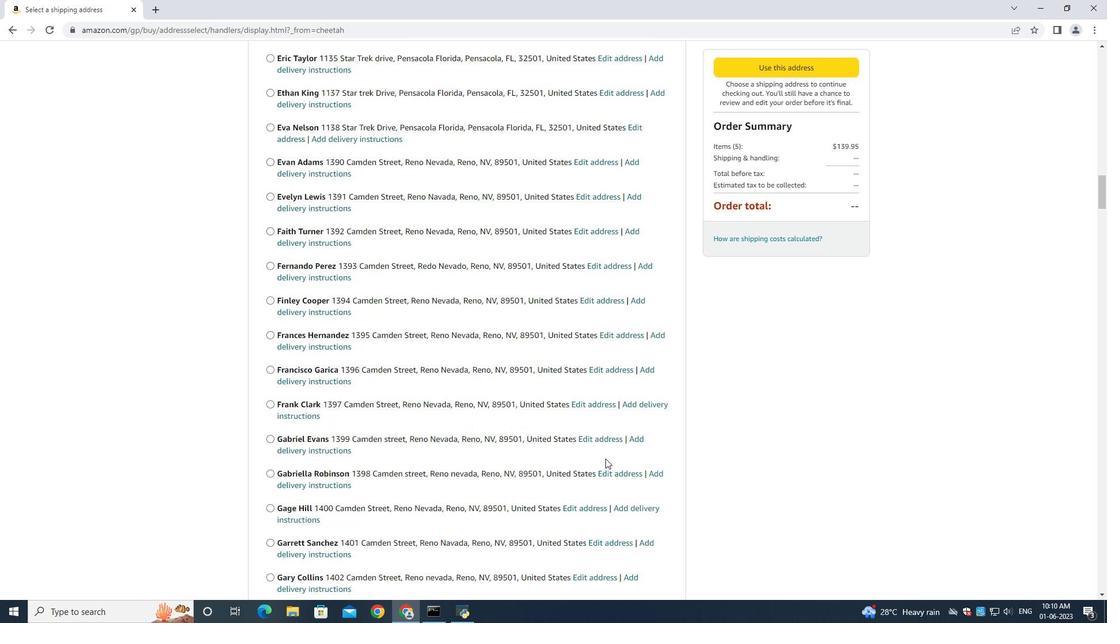 
Action: Mouse scrolled (605, 458) with delta (0, 0)
Screenshot: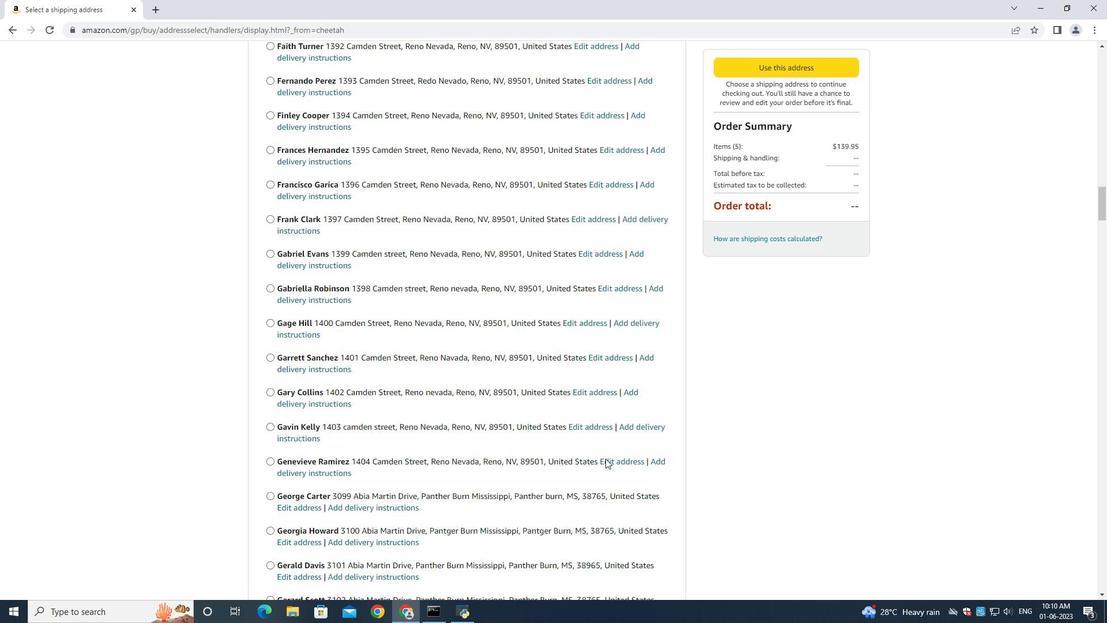 
Action: Mouse scrolled (605, 458) with delta (0, 0)
Screenshot: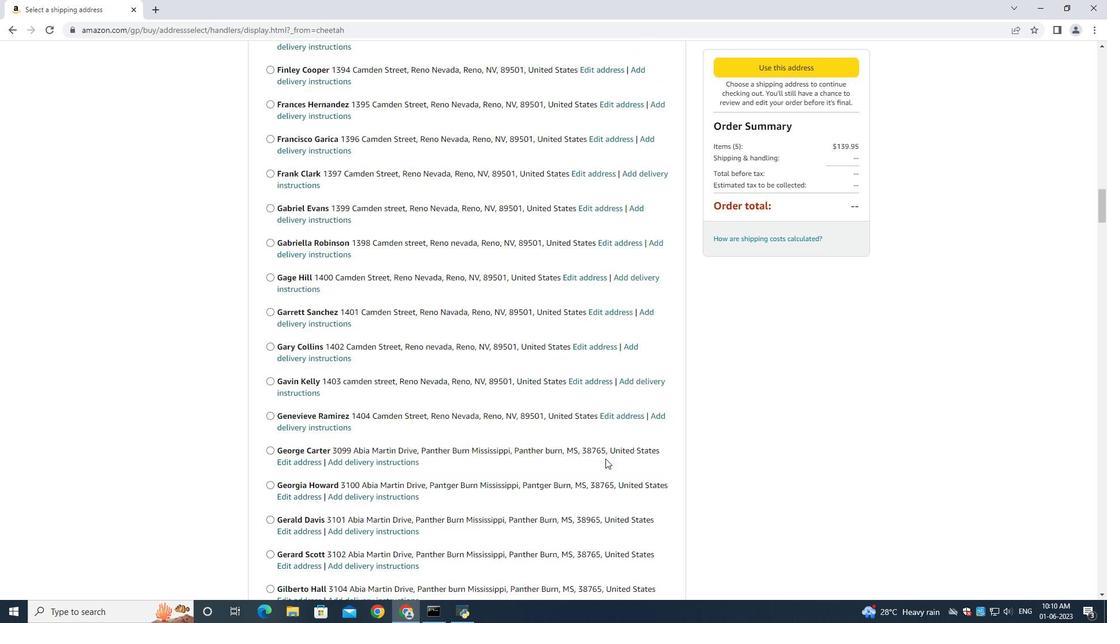 
Action: Mouse moved to (605, 458)
Screenshot: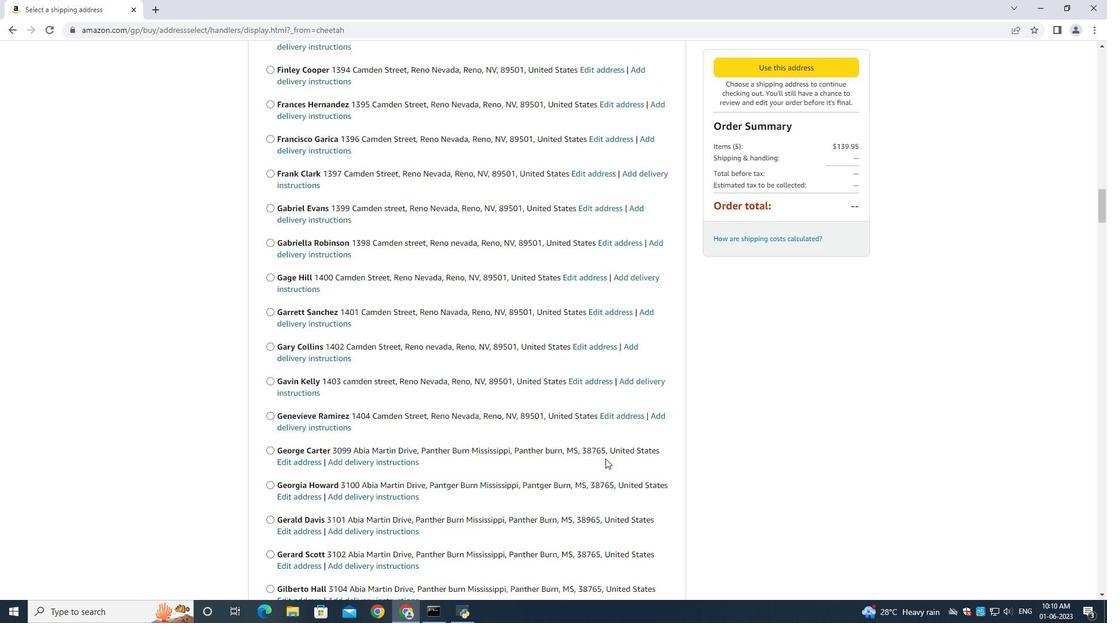 
Action: Mouse scrolled (605, 458) with delta (0, 0)
Screenshot: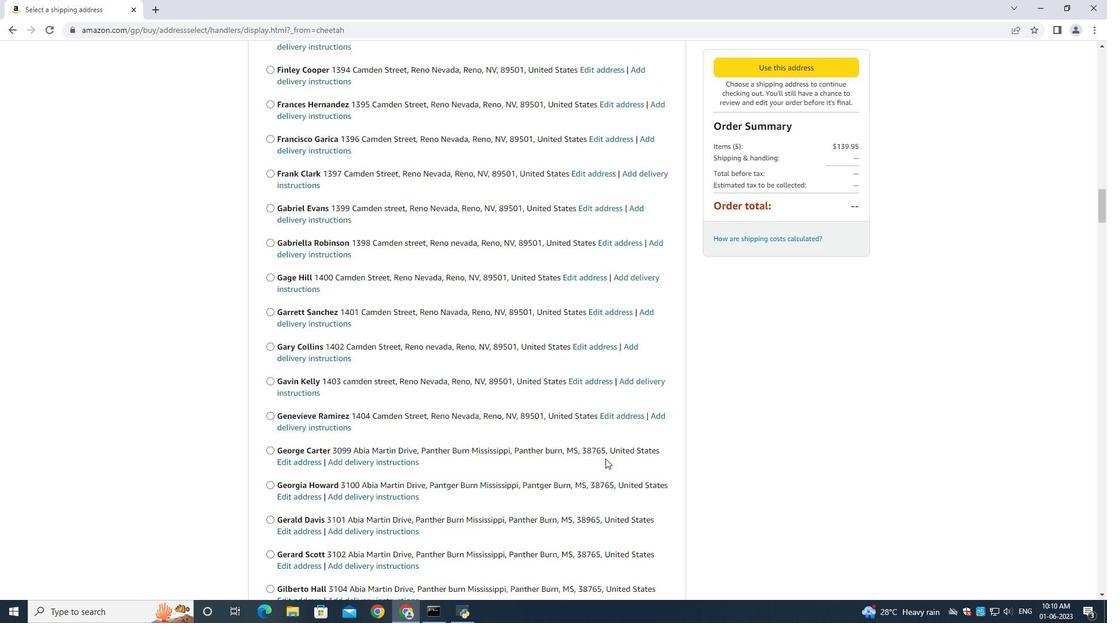 
Action: Mouse scrolled (605, 458) with delta (0, 0)
Screenshot: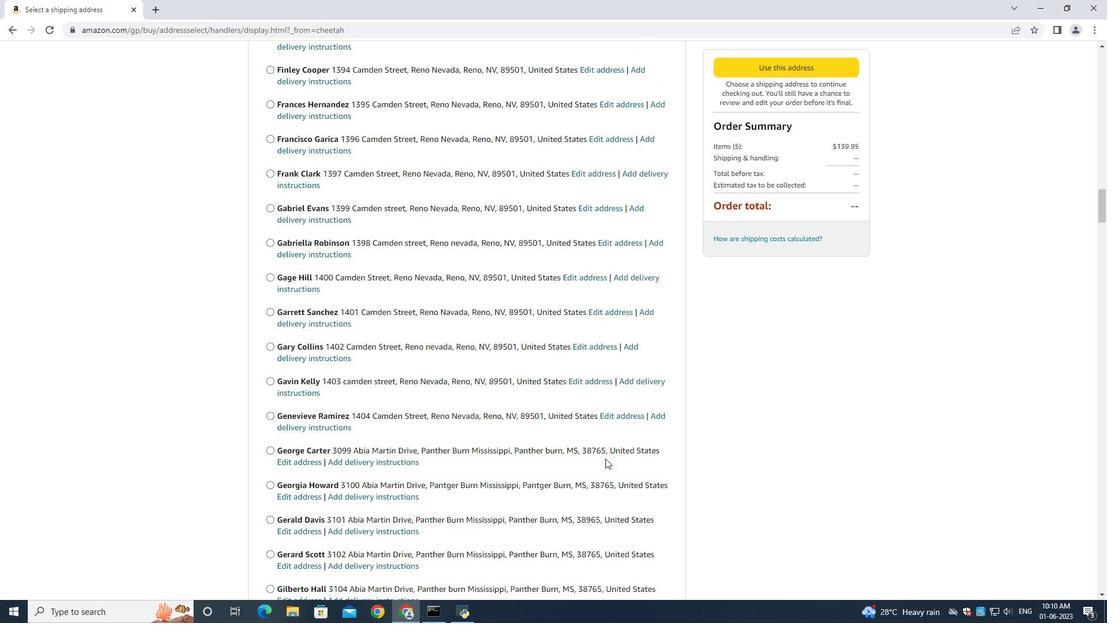 
Action: Mouse scrolled (605, 458) with delta (0, 0)
Screenshot: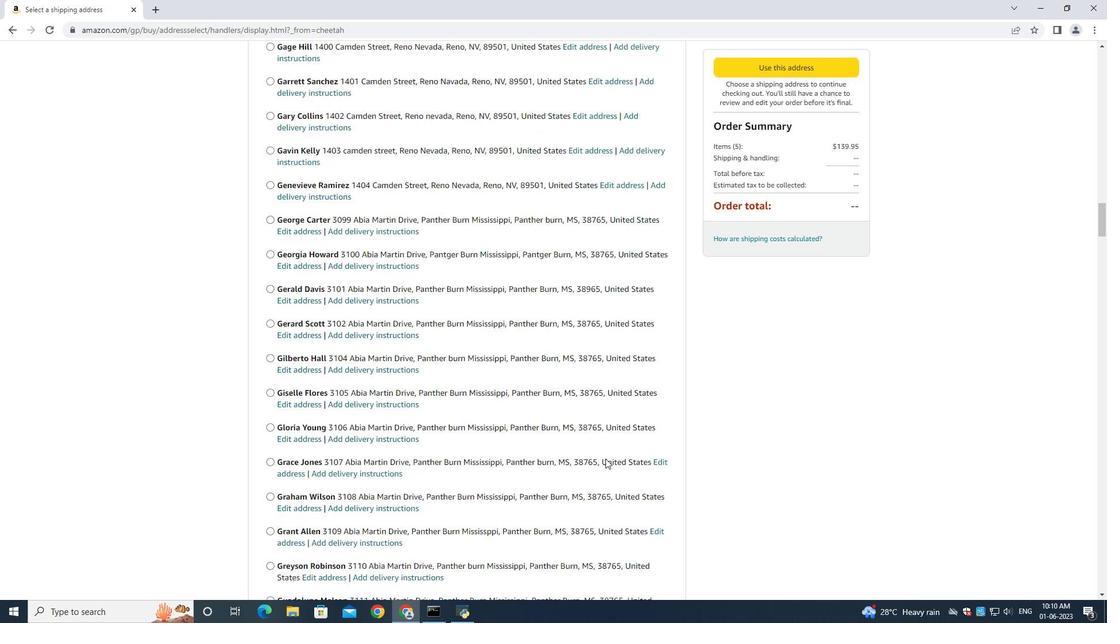 
Action: Mouse scrolled (605, 458) with delta (0, 0)
Screenshot: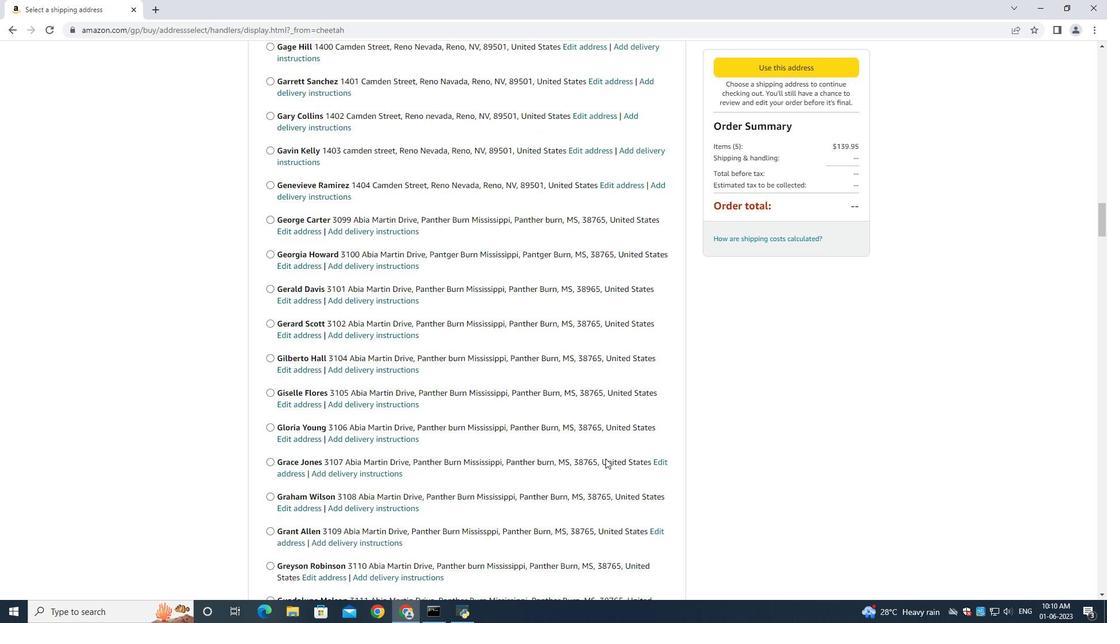 
Action: Mouse scrolled (605, 458) with delta (0, 0)
Screenshot: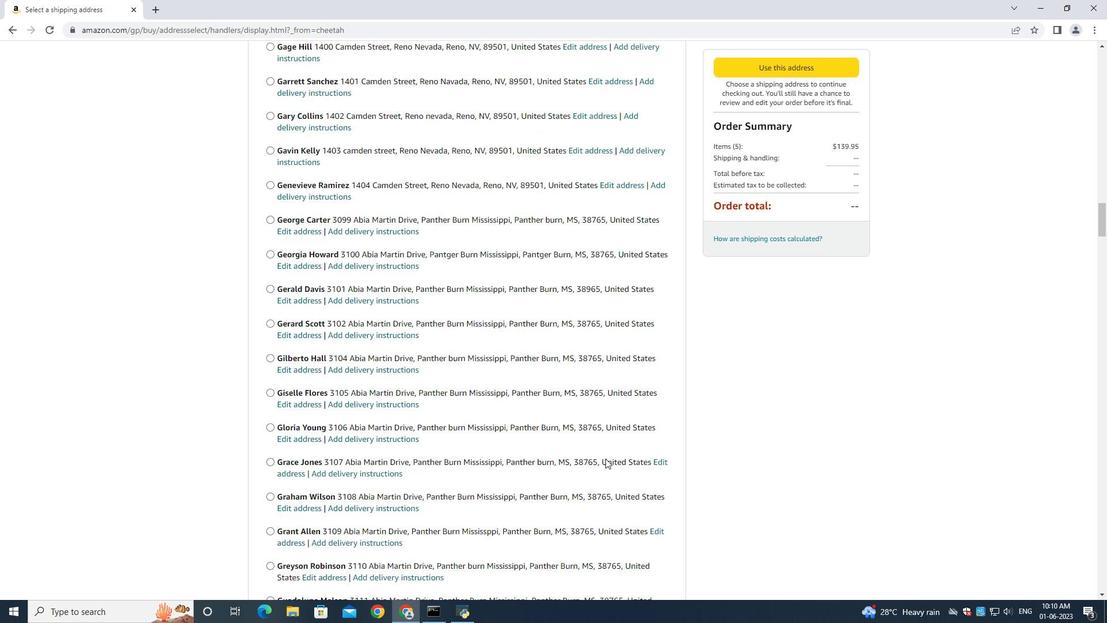 
Action: Mouse moved to (605, 457)
Screenshot: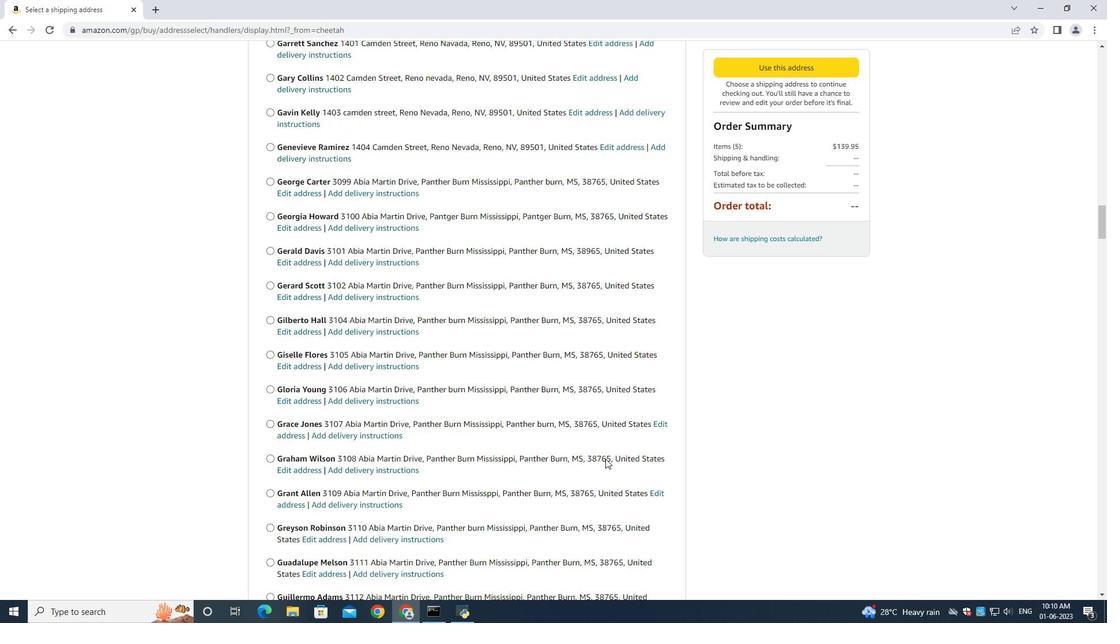 
Action: Mouse scrolled (605, 456) with delta (0, 0)
Screenshot: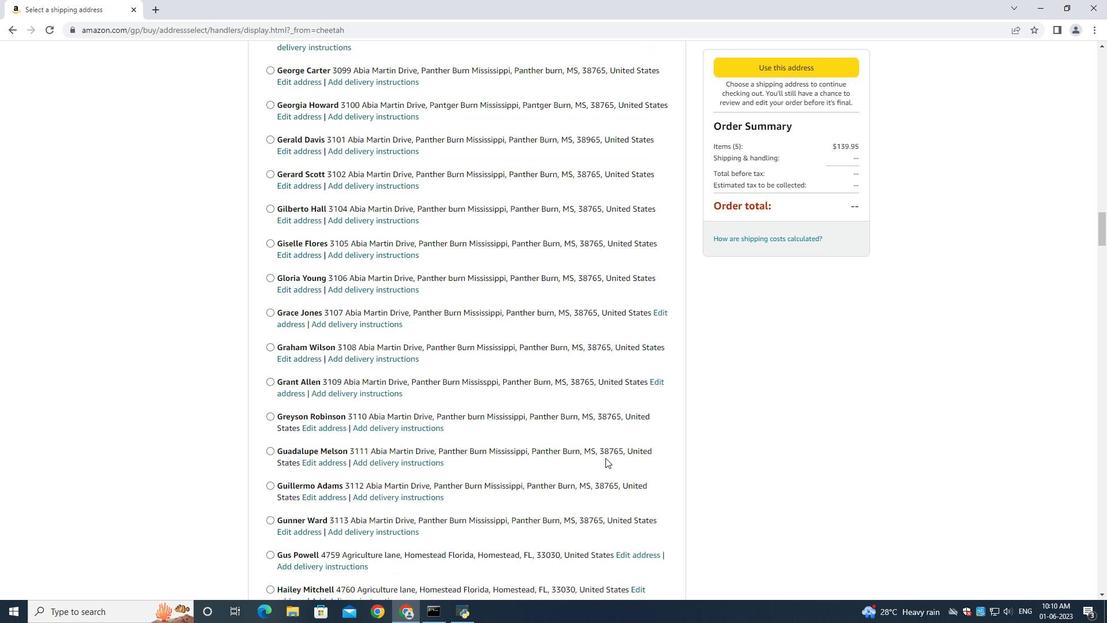 
Action: Mouse scrolled (605, 456) with delta (0, 0)
Screenshot: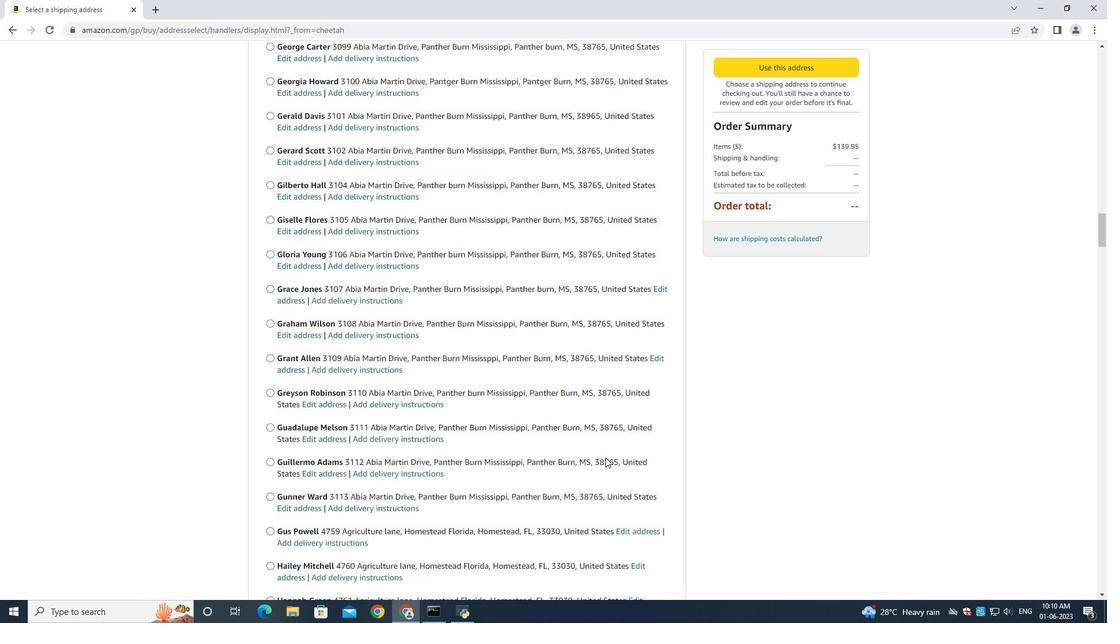 
Action: Mouse moved to (605, 457)
Screenshot: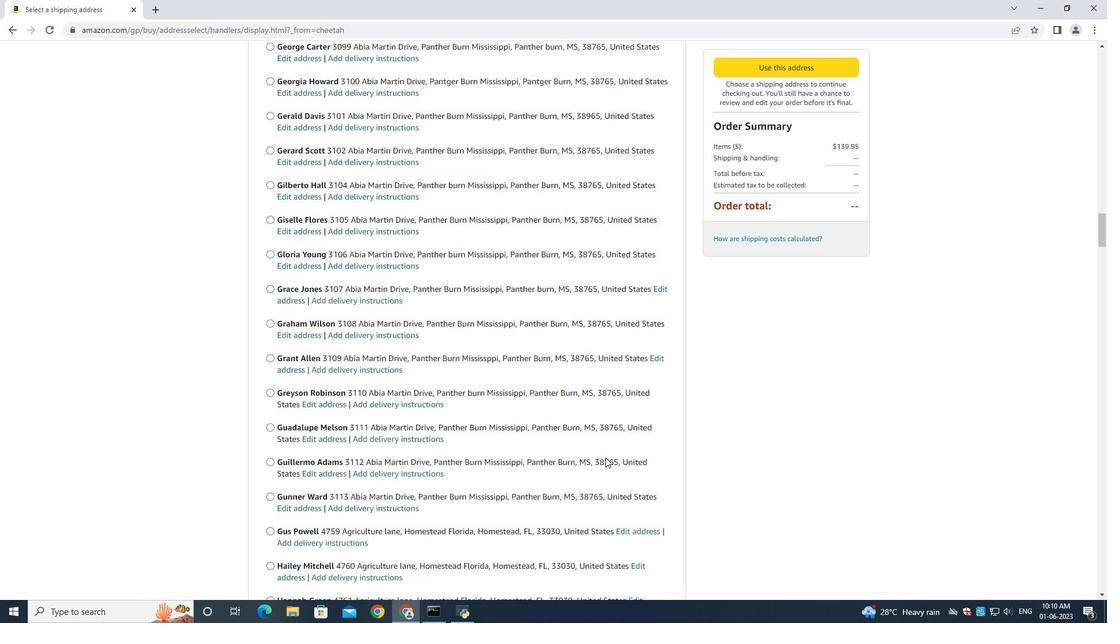 
Action: Mouse scrolled (605, 456) with delta (0, 0)
Screenshot: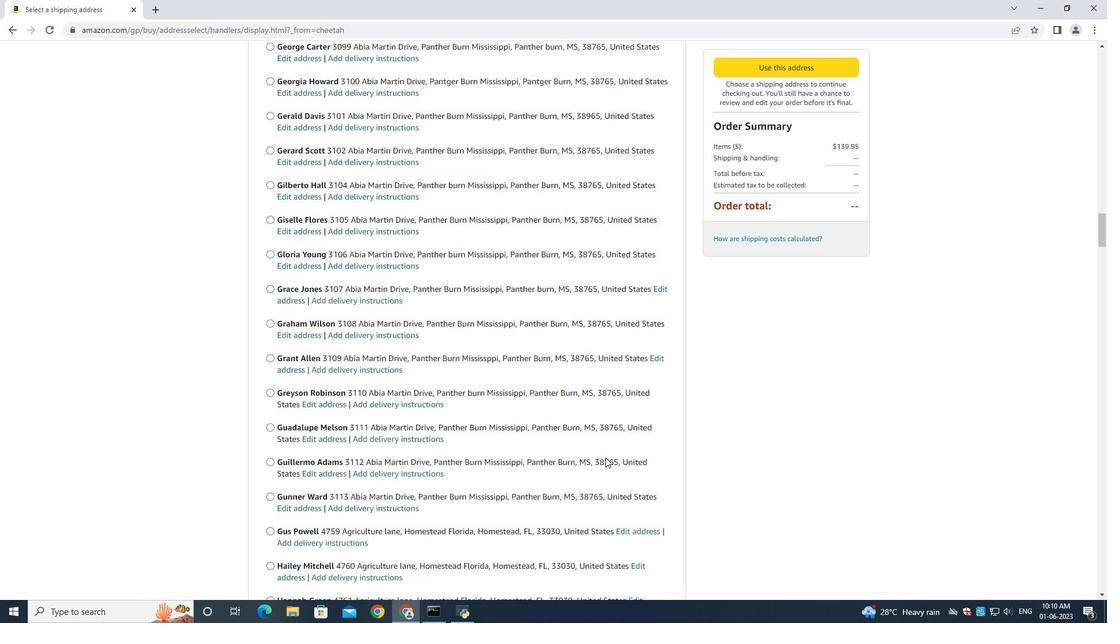 
Action: Mouse scrolled (605, 456) with delta (0, 0)
Screenshot: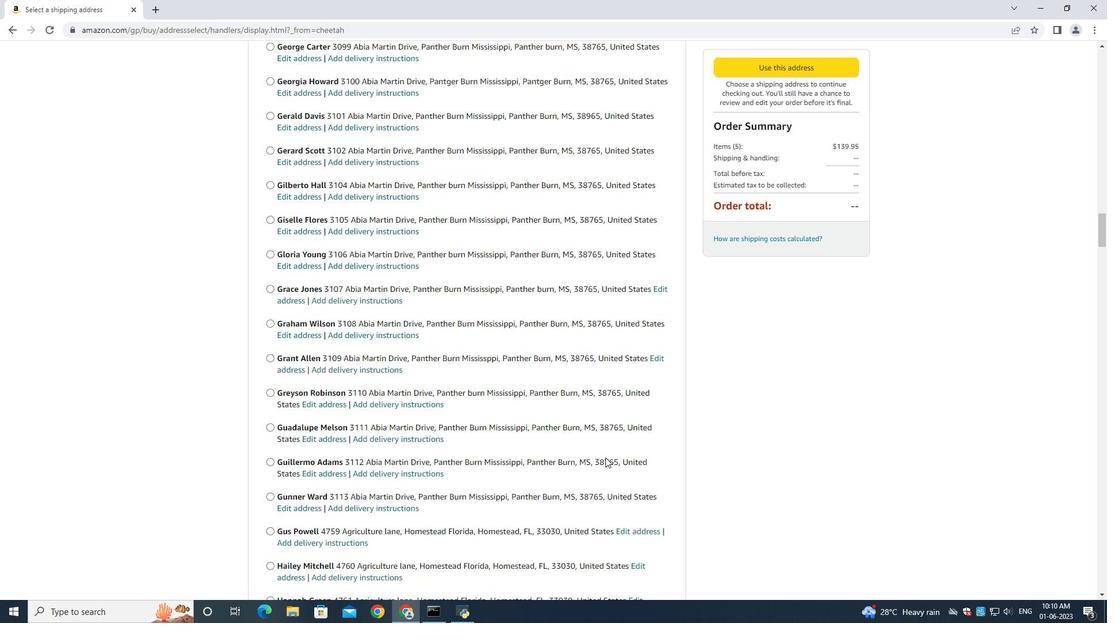 
Action: Mouse scrolled (605, 456) with delta (0, 0)
Screenshot: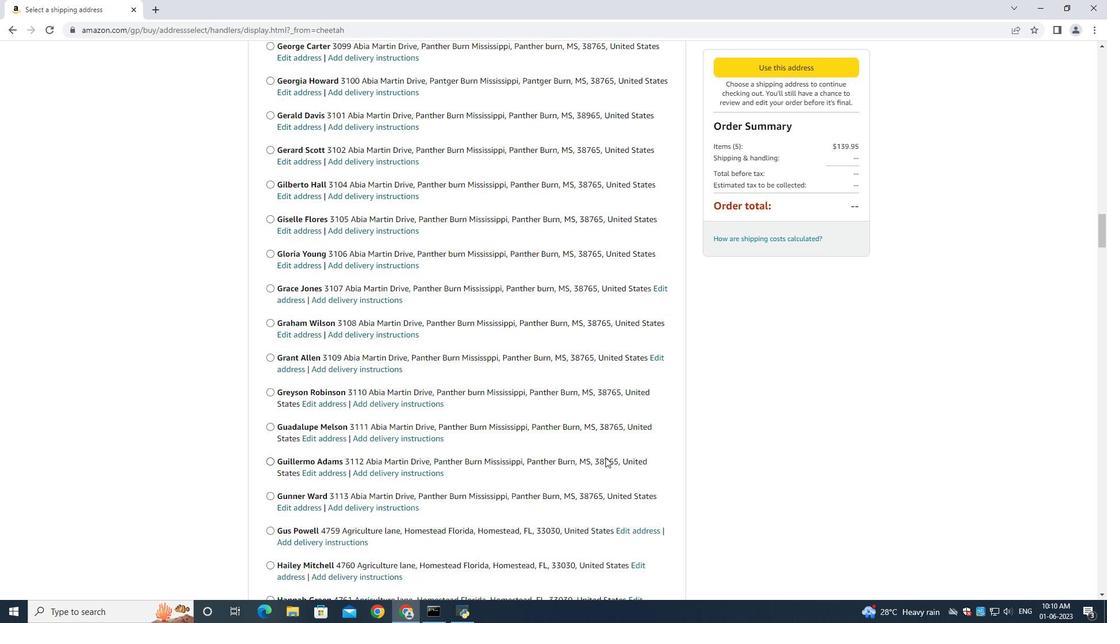 
Action: Mouse moved to (605, 456)
Screenshot: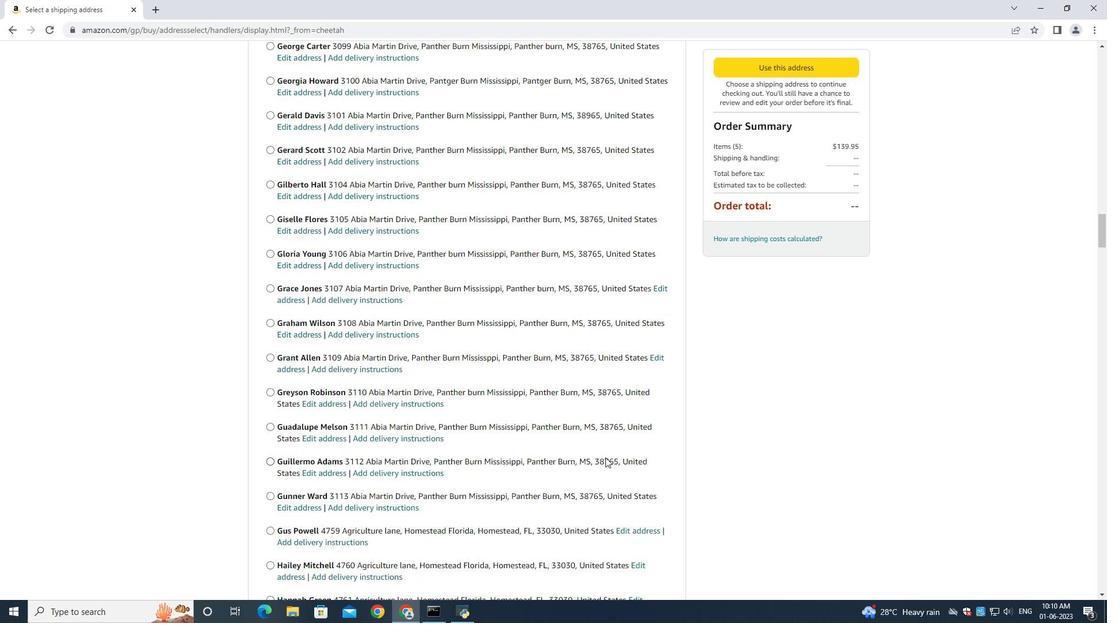 
Action: Mouse scrolled (605, 456) with delta (0, 0)
Screenshot: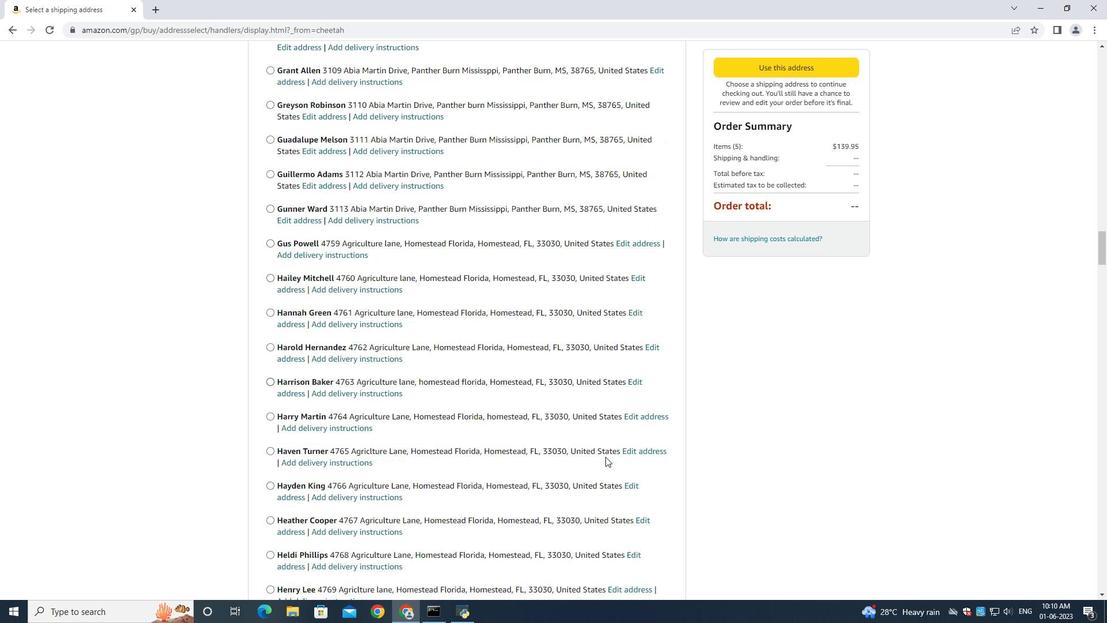
Action: Mouse scrolled (605, 456) with delta (0, 0)
Screenshot: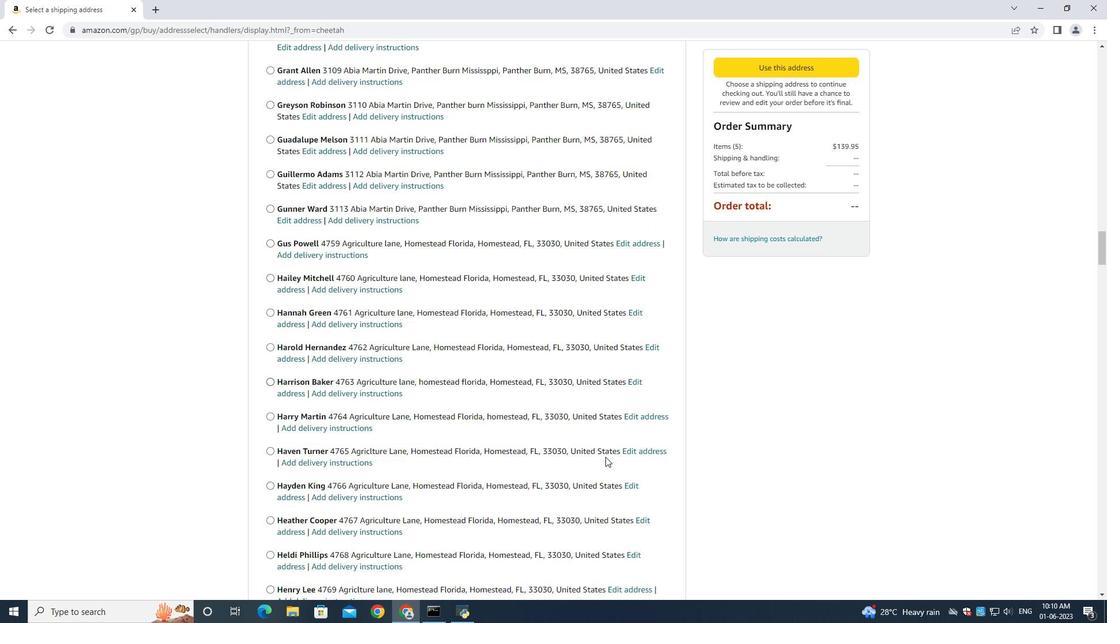 
Action: Mouse scrolled (605, 456) with delta (0, 0)
Screenshot: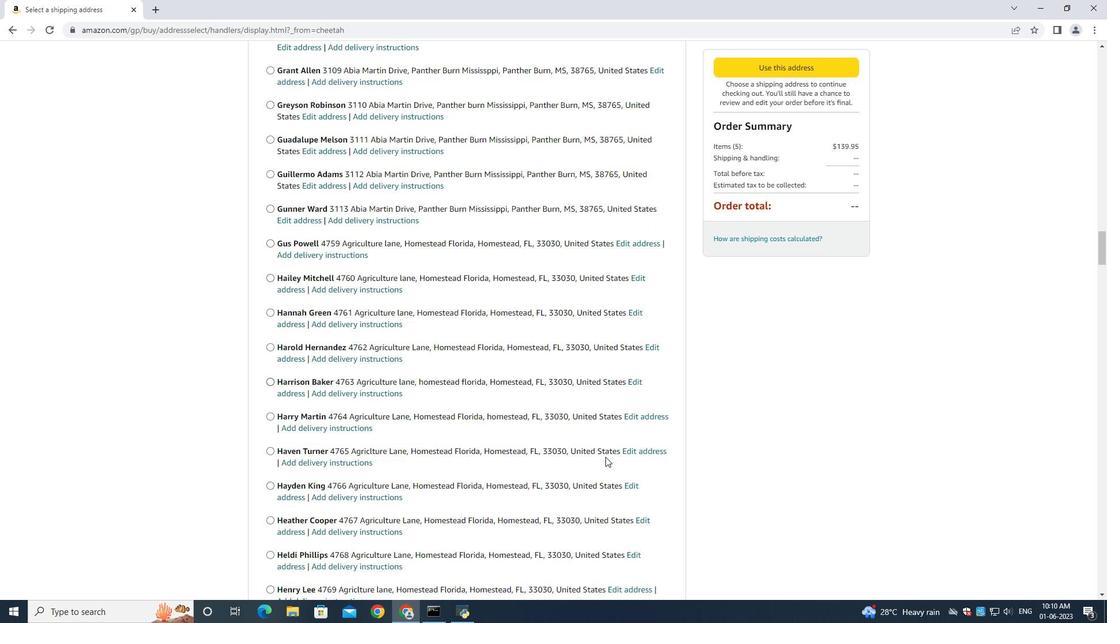
Action: Mouse scrolled (605, 456) with delta (0, 0)
Screenshot: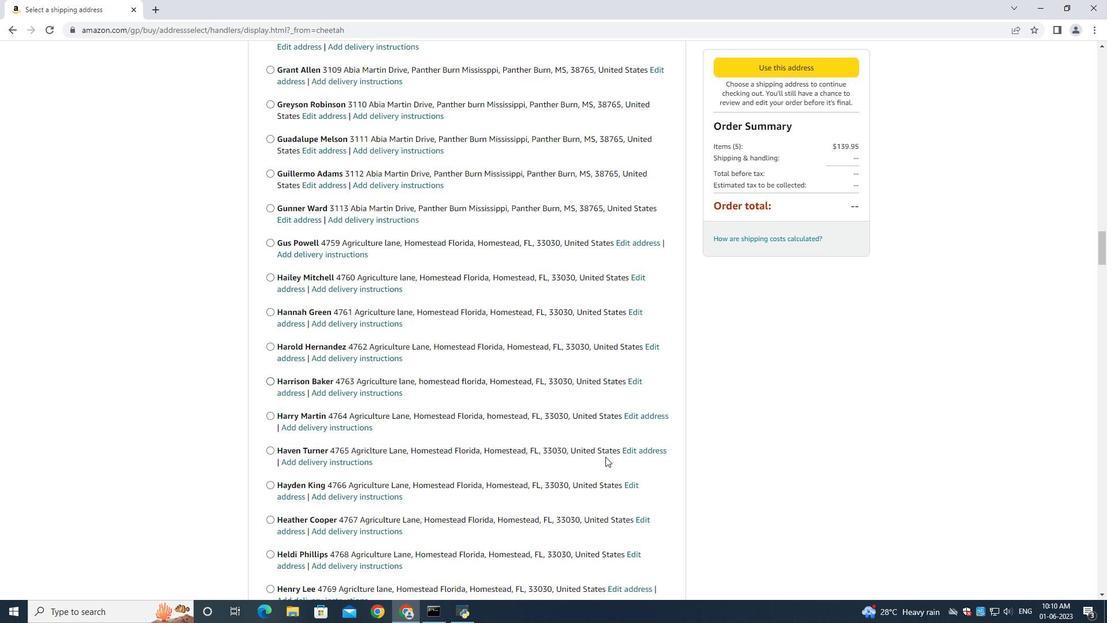 
Action: Mouse moved to (605, 455)
Screenshot: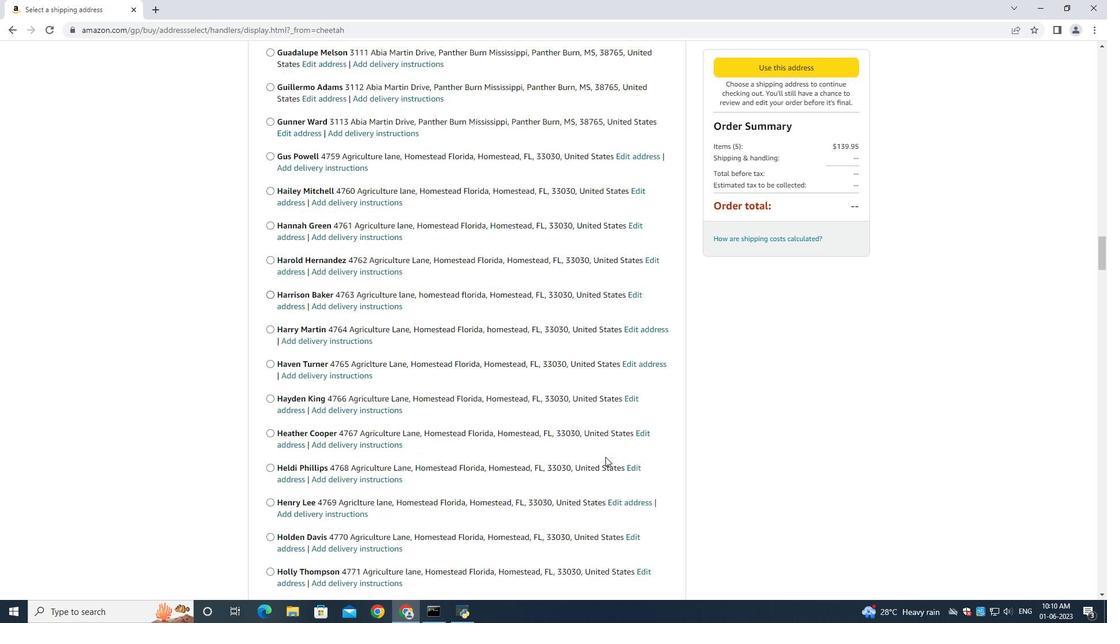 
Action: Mouse scrolled (605, 455) with delta (0, 0)
Screenshot: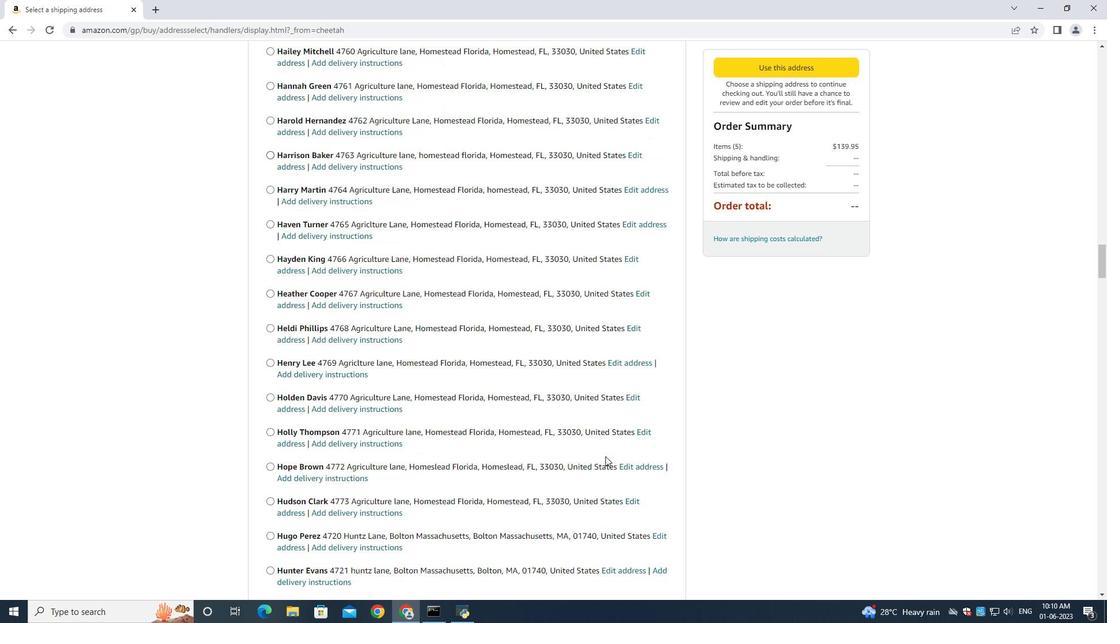 
Action: Mouse scrolled (605, 455) with delta (0, 0)
Screenshot: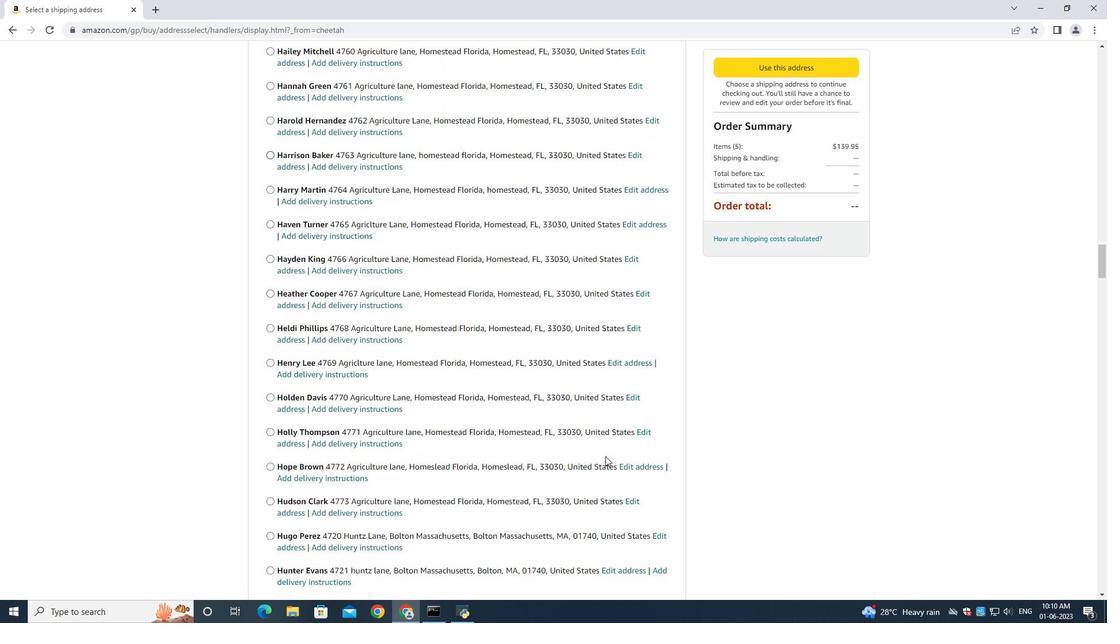 
Action: Mouse scrolled (605, 455) with delta (0, 0)
Screenshot: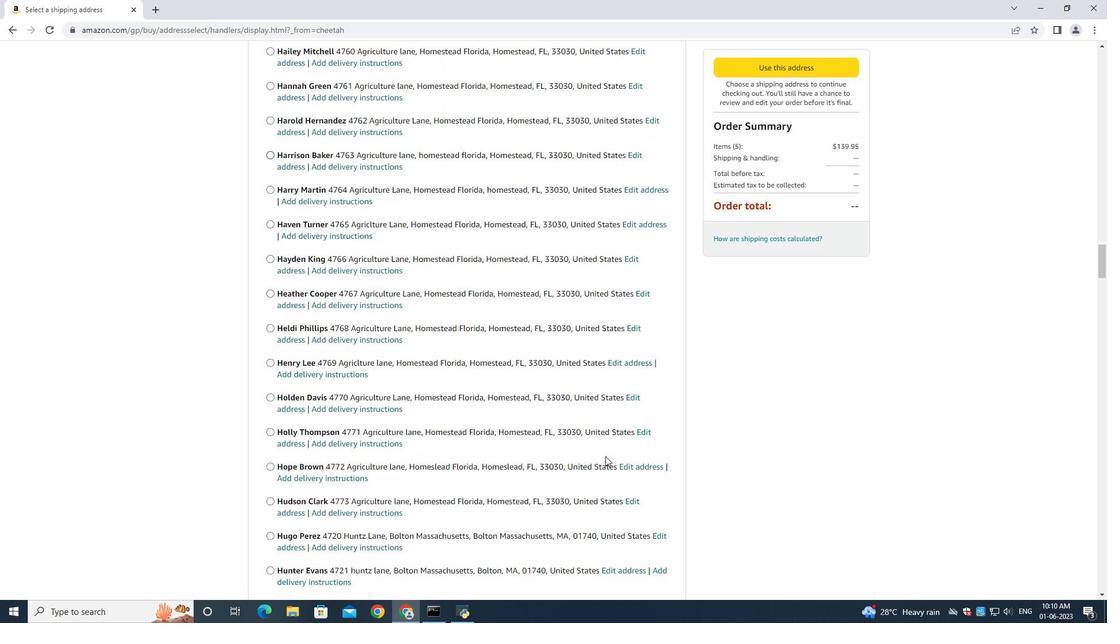 
Action: Mouse scrolled (605, 455) with delta (0, 0)
Screenshot: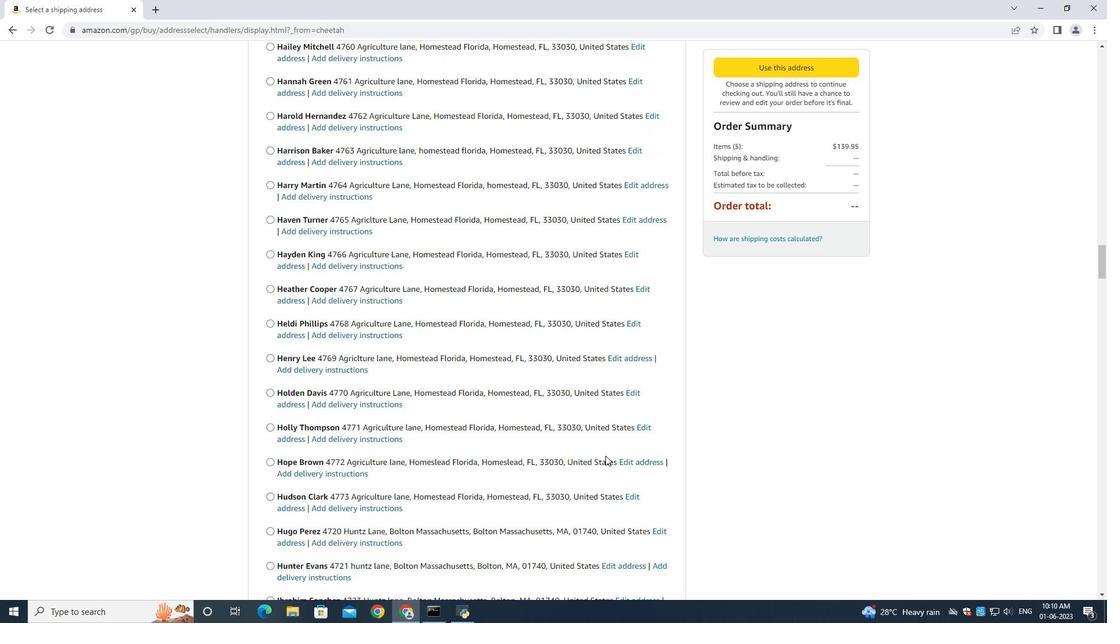 
Action: Mouse scrolled (605, 455) with delta (0, 0)
Screenshot: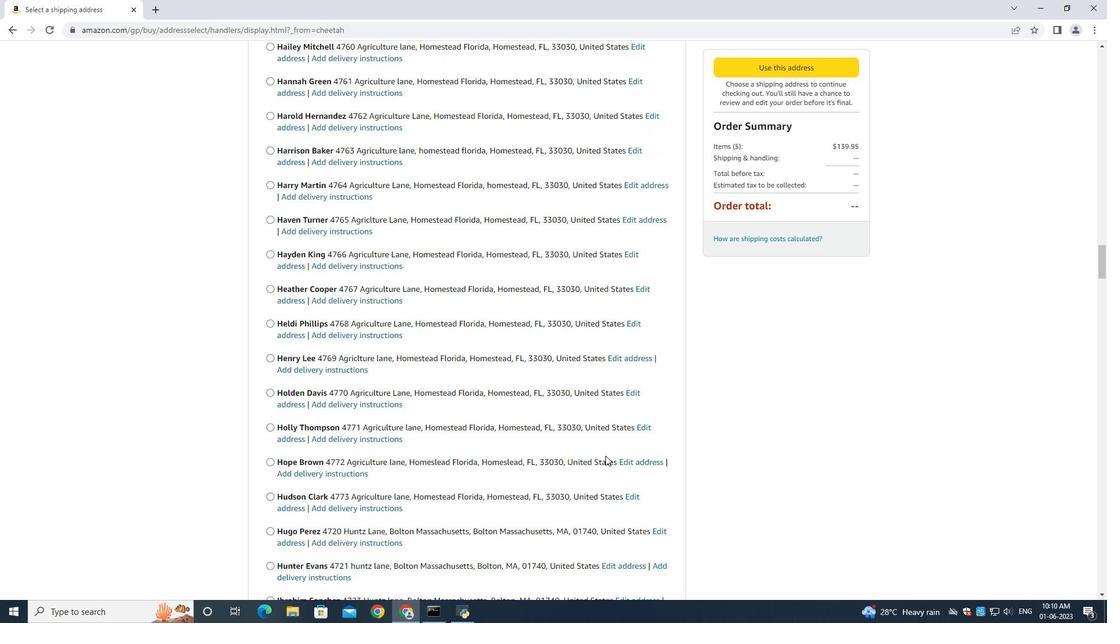 
Action: Mouse moved to (605, 452)
Screenshot: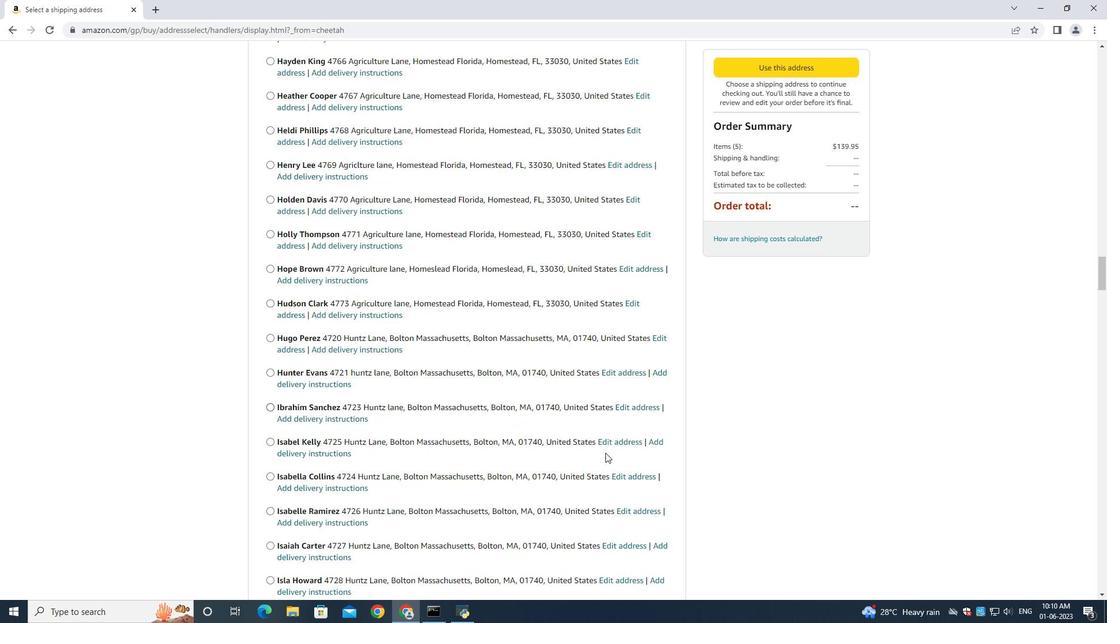 
Action: Mouse scrolled (605, 452) with delta (0, 0)
Screenshot: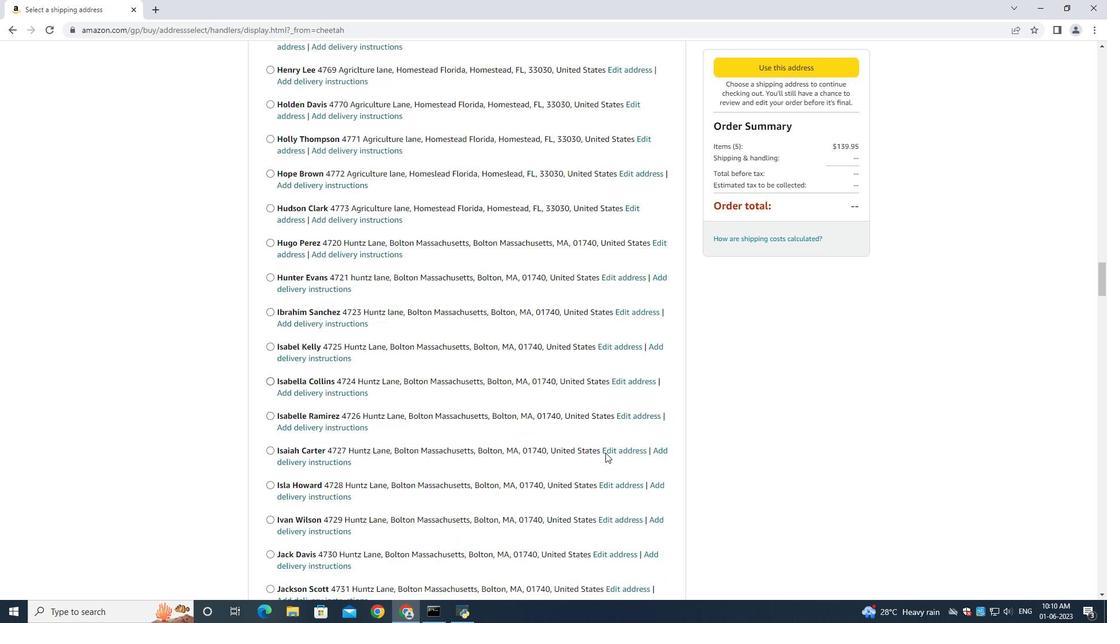 
Action: Mouse moved to (605, 453)
Screenshot: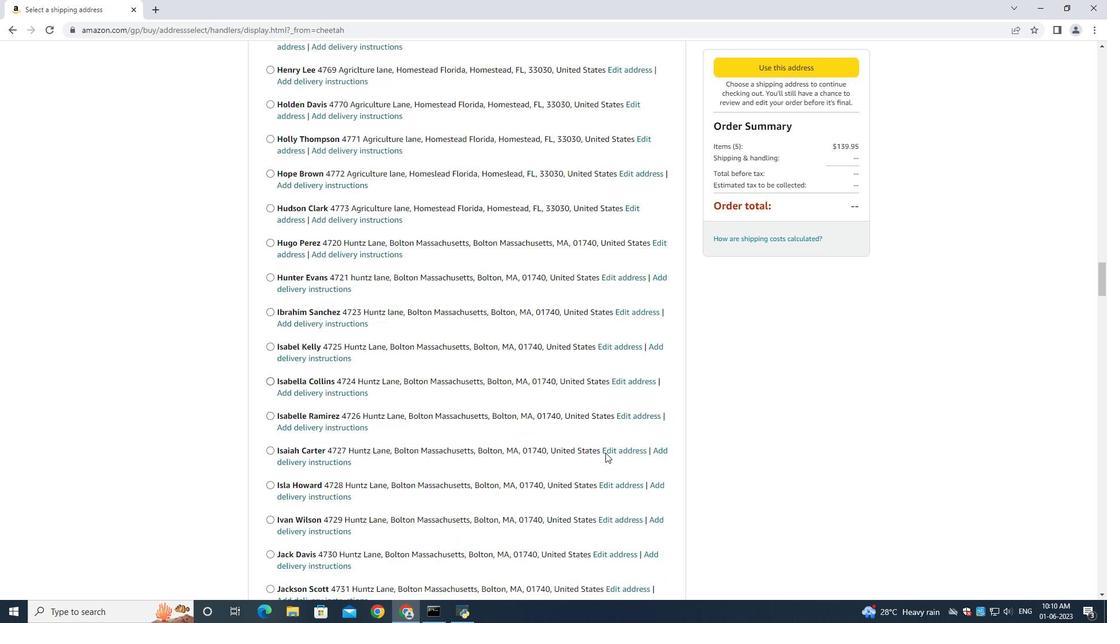 
Action: Mouse scrolled (605, 452) with delta (0, 0)
Screenshot: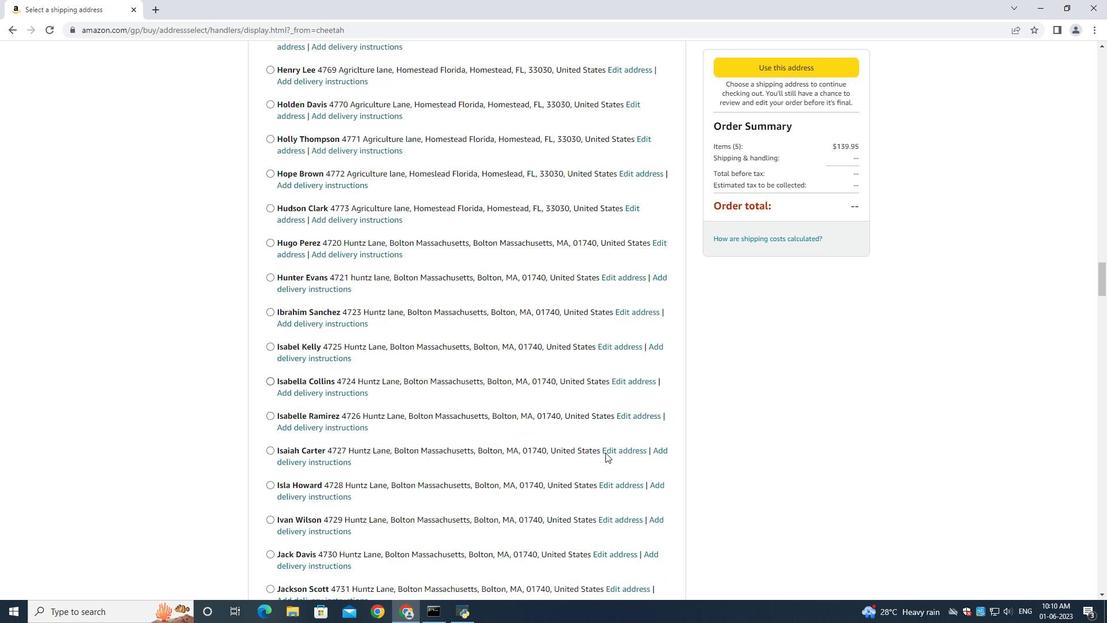 
Action: Mouse scrolled (605, 452) with delta (0, 0)
Screenshot: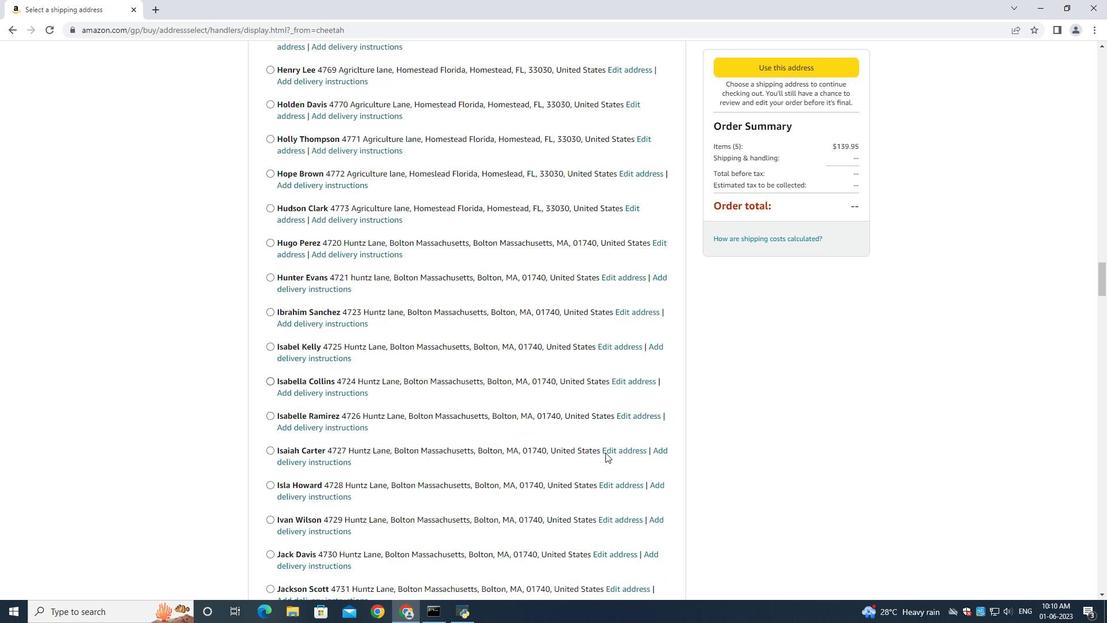 
Action: Mouse scrolled (605, 452) with delta (0, 0)
Screenshot: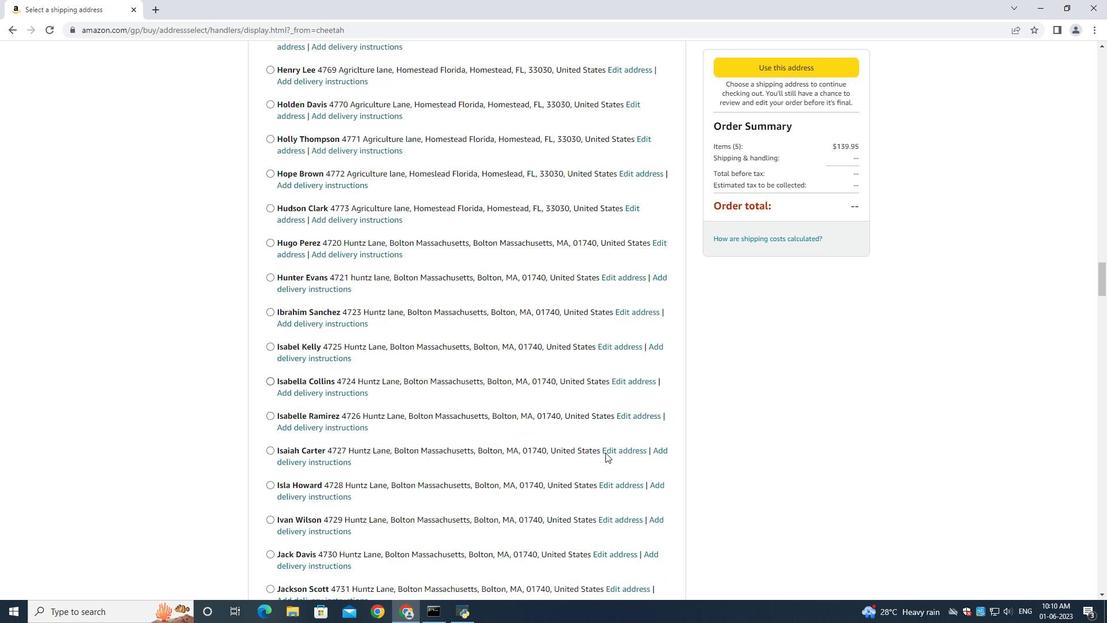 
Action: Mouse moved to (605, 451)
Screenshot: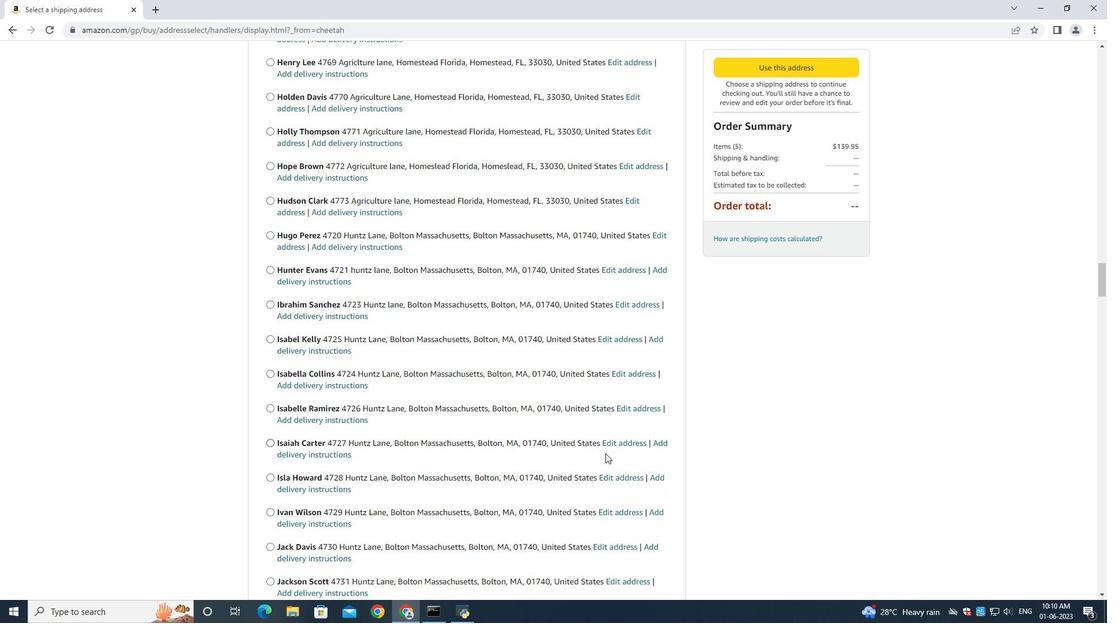
Action: Mouse scrolled (605, 451) with delta (0, 0)
Screenshot: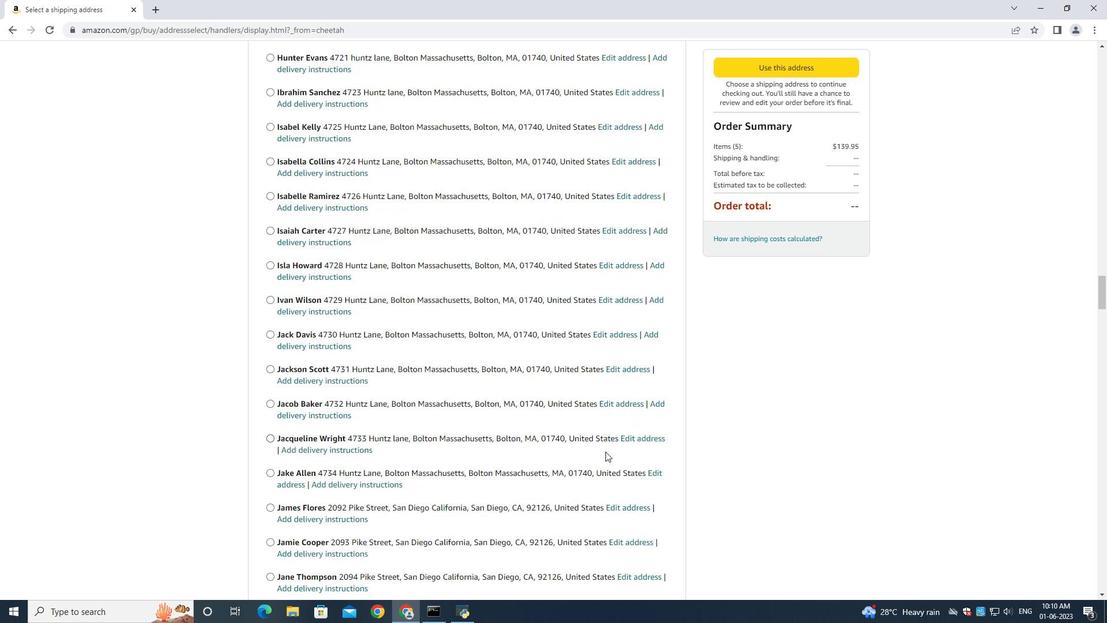 
Action: Mouse scrolled (605, 451) with delta (0, 0)
Screenshot: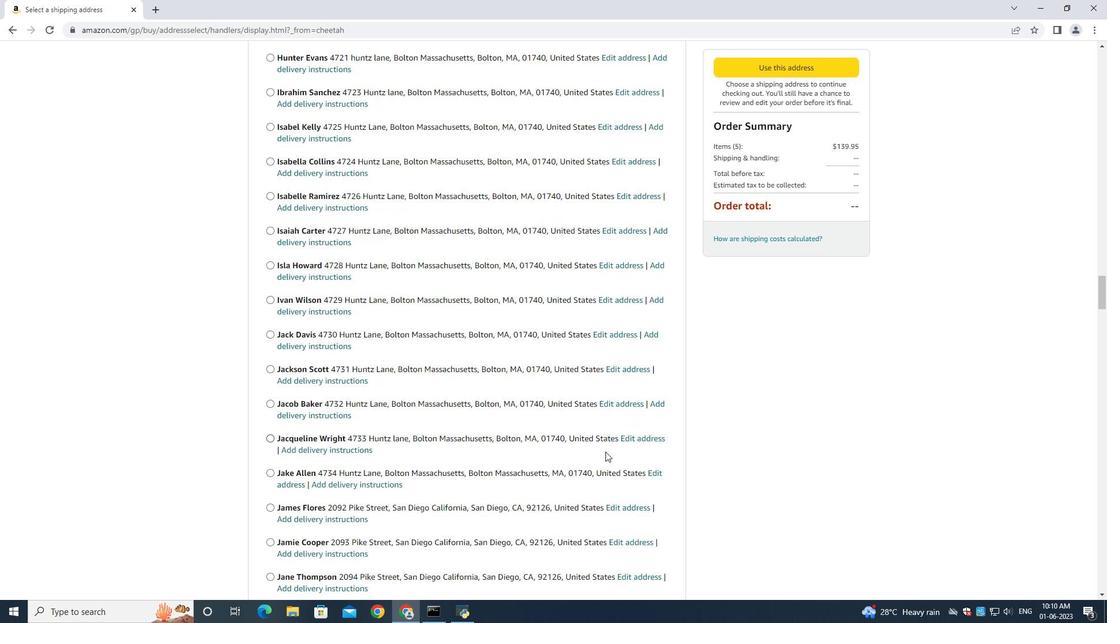 
Action: Mouse scrolled (605, 451) with delta (0, 0)
Screenshot: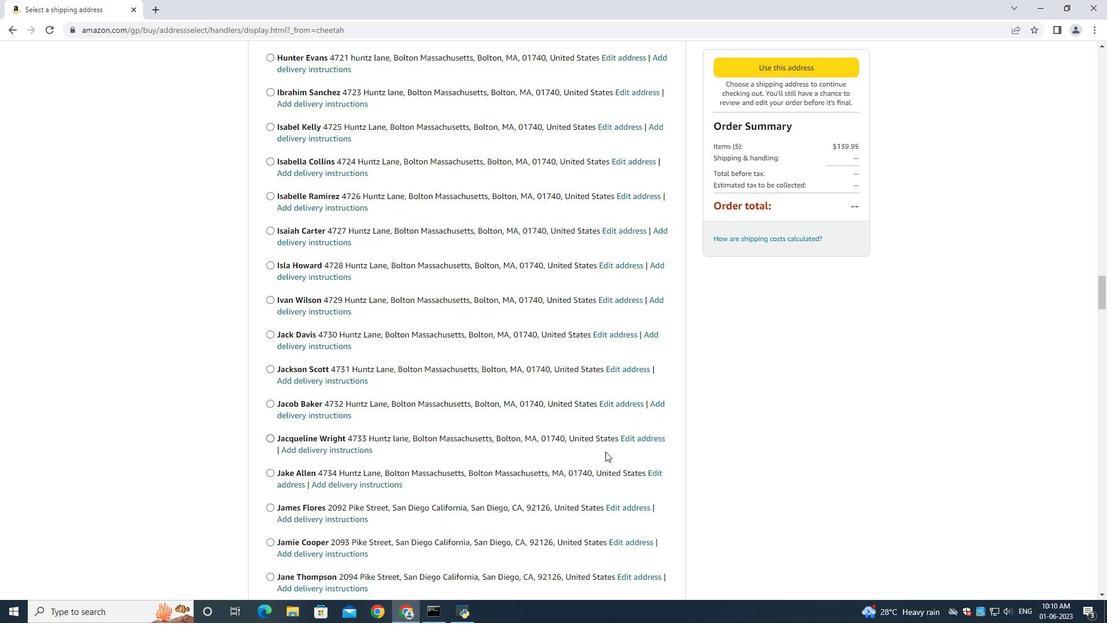 
Action: Mouse scrolled (605, 451) with delta (0, 0)
Screenshot: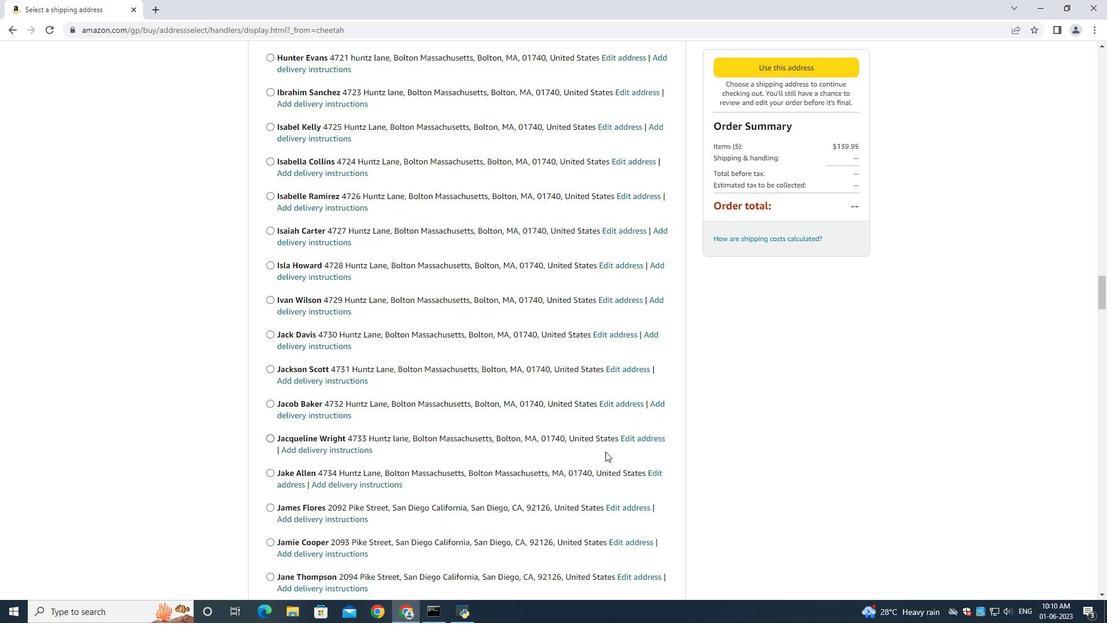 
Action: Mouse scrolled (605, 451) with delta (0, 0)
Screenshot: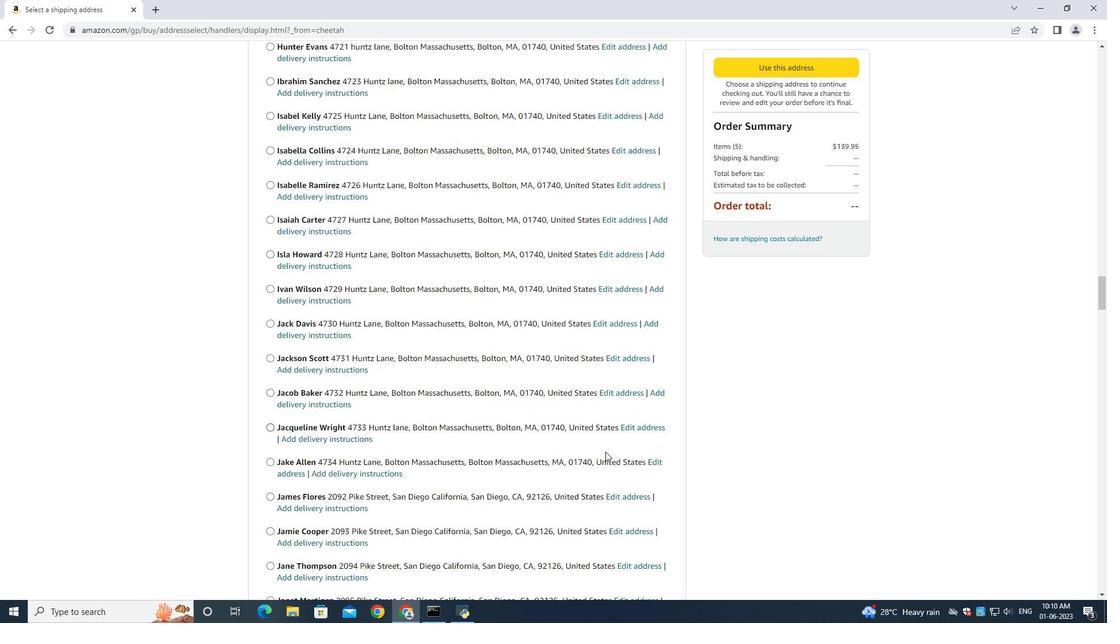 
Action: Mouse scrolled (605, 451) with delta (0, 0)
Screenshot: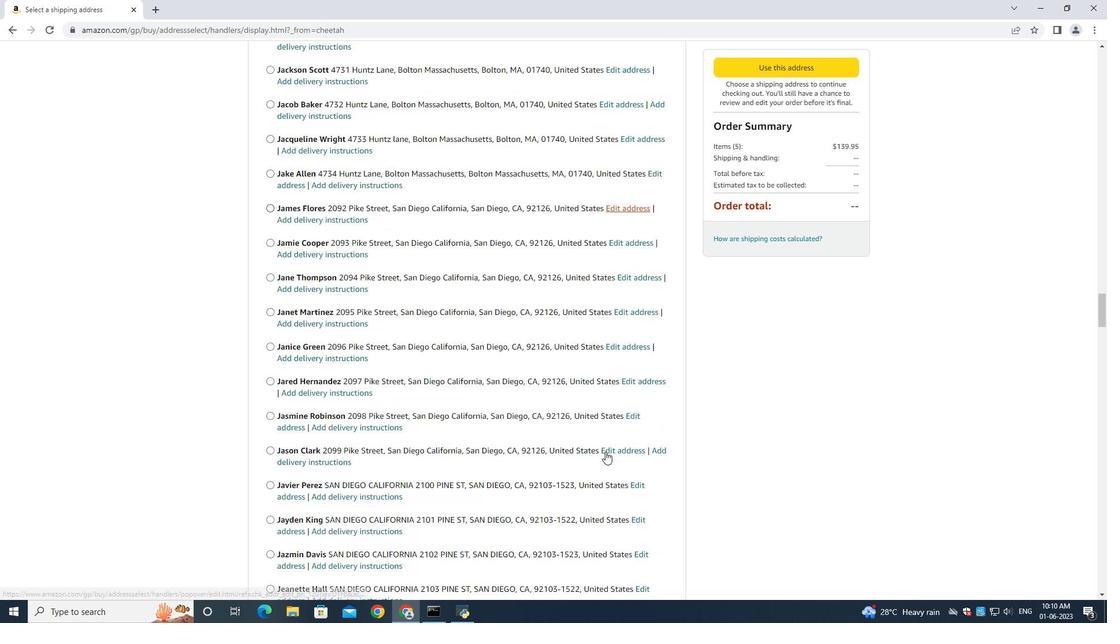 
Action: Mouse scrolled (605, 451) with delta (0, 0)
Screenshot: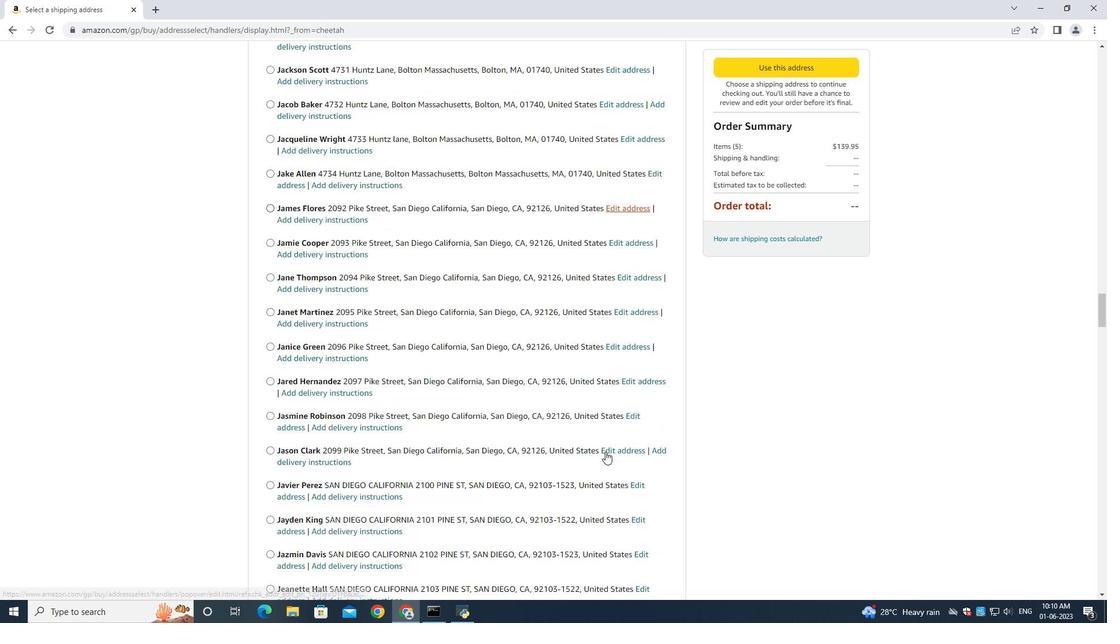
Action: Mouse moved to (605, 451)
Screenshot: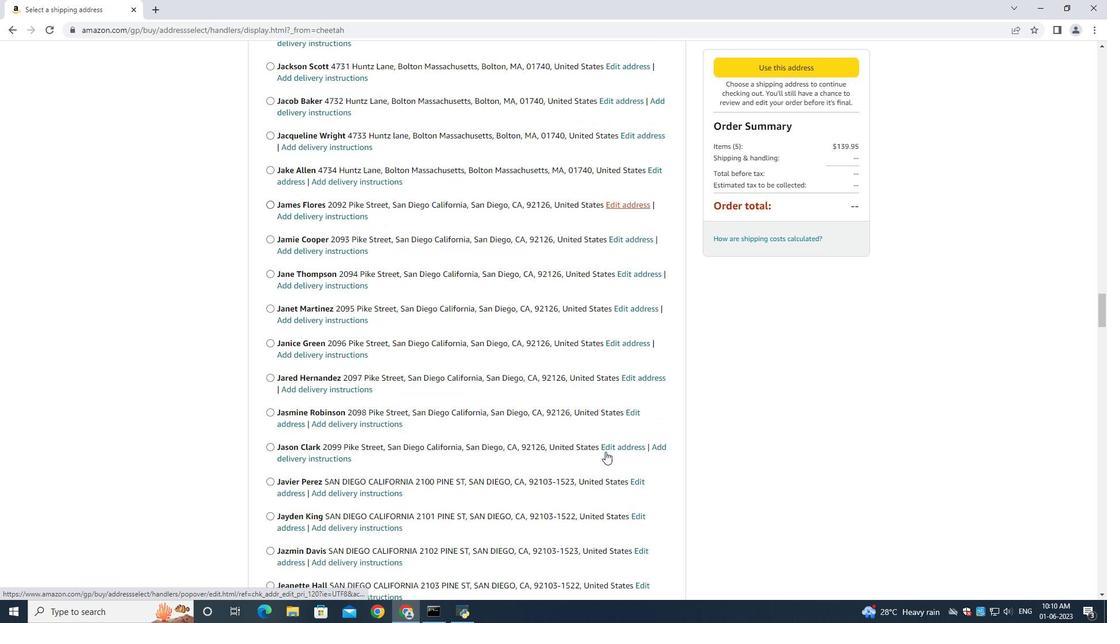 
Action: Mouse scrolled (605, 451) with delta (0, 0)
Screenshot: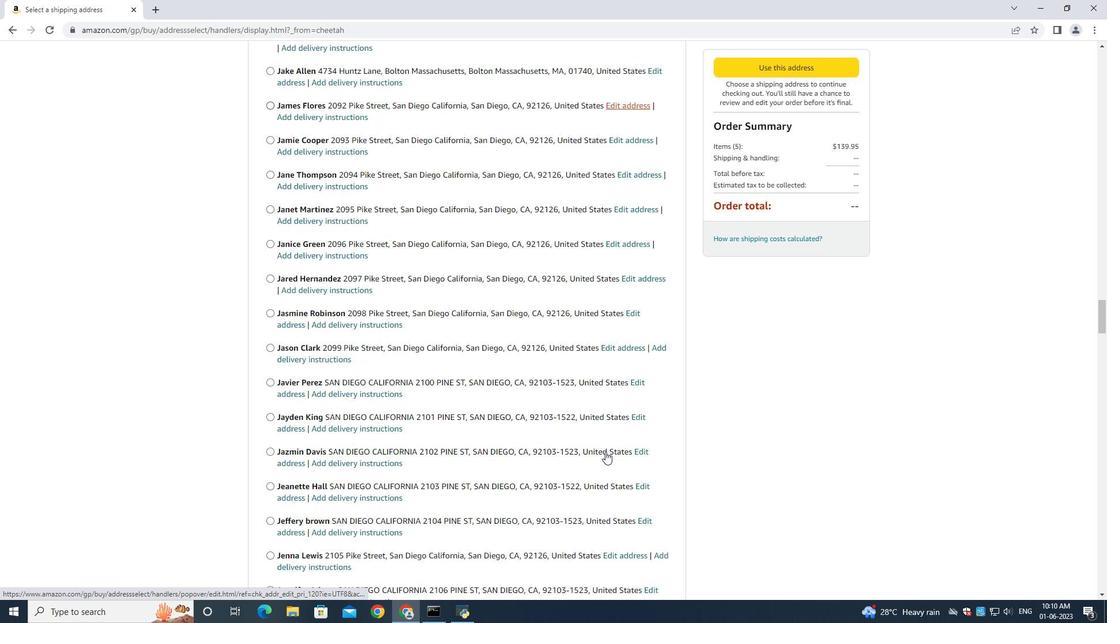 
Action: Mouse moved to (605, 451)
Screenshot: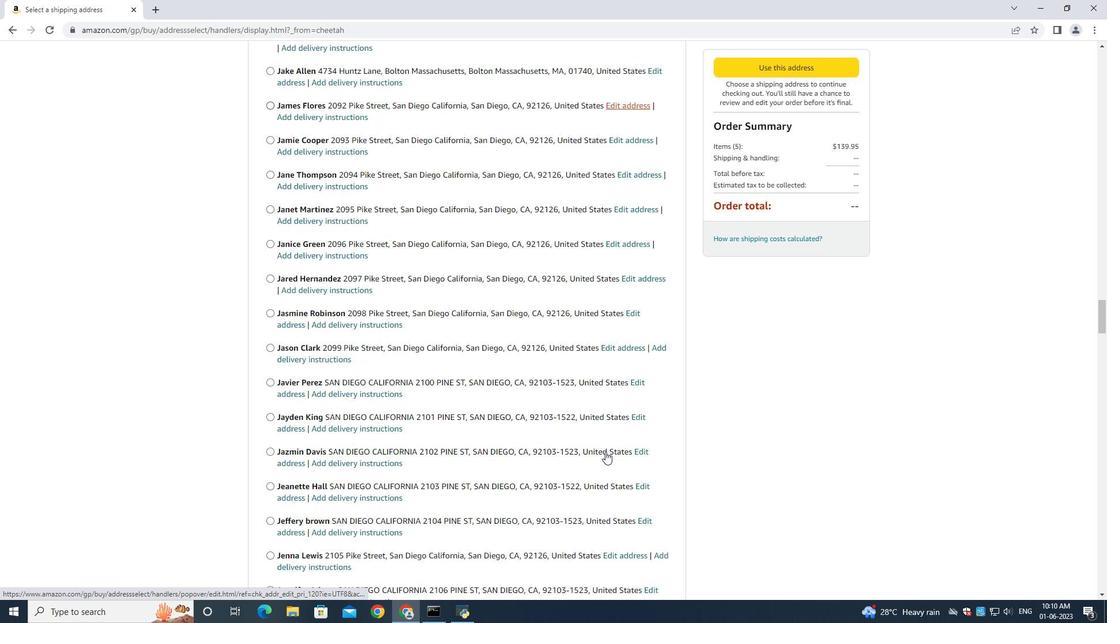 
Action: Mouse scrolled (605, 451) with delta (0, 0)
Screenshot: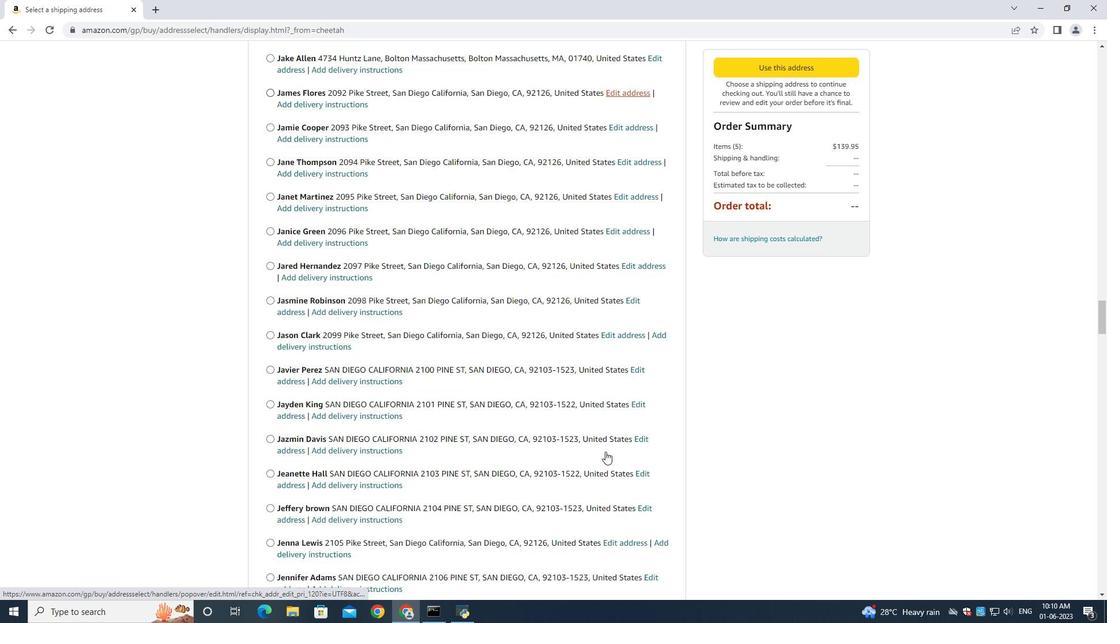 
Action: Mouse scrolled (605, 451) with delta (0, 0)
Screenshot: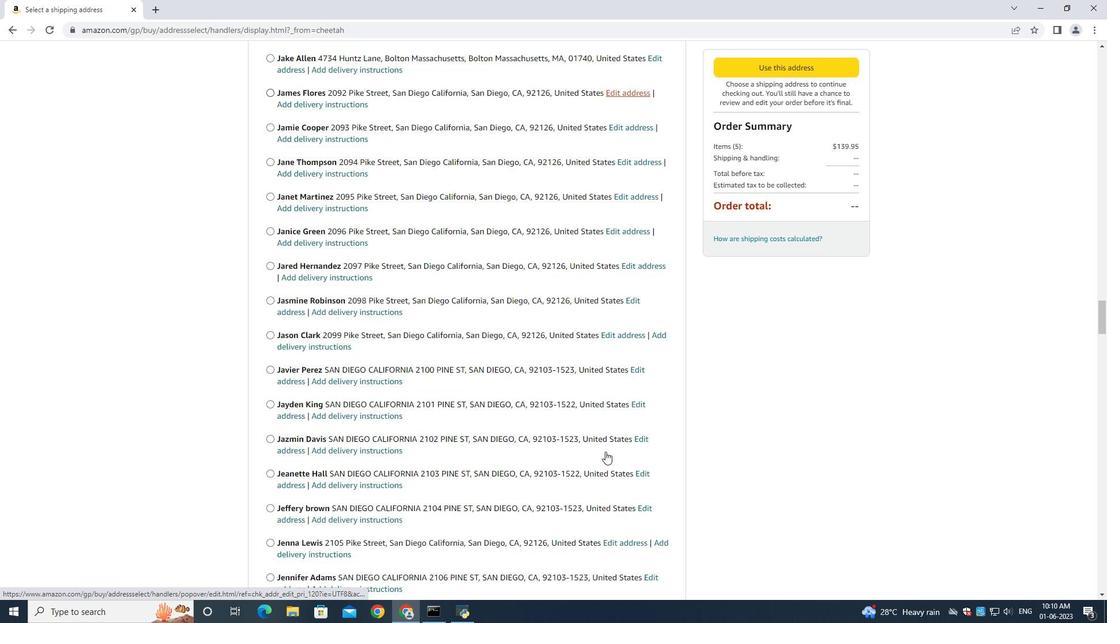 
Action: Mouse scrolled (605, 451) with delta (0, 0)
Screenshot: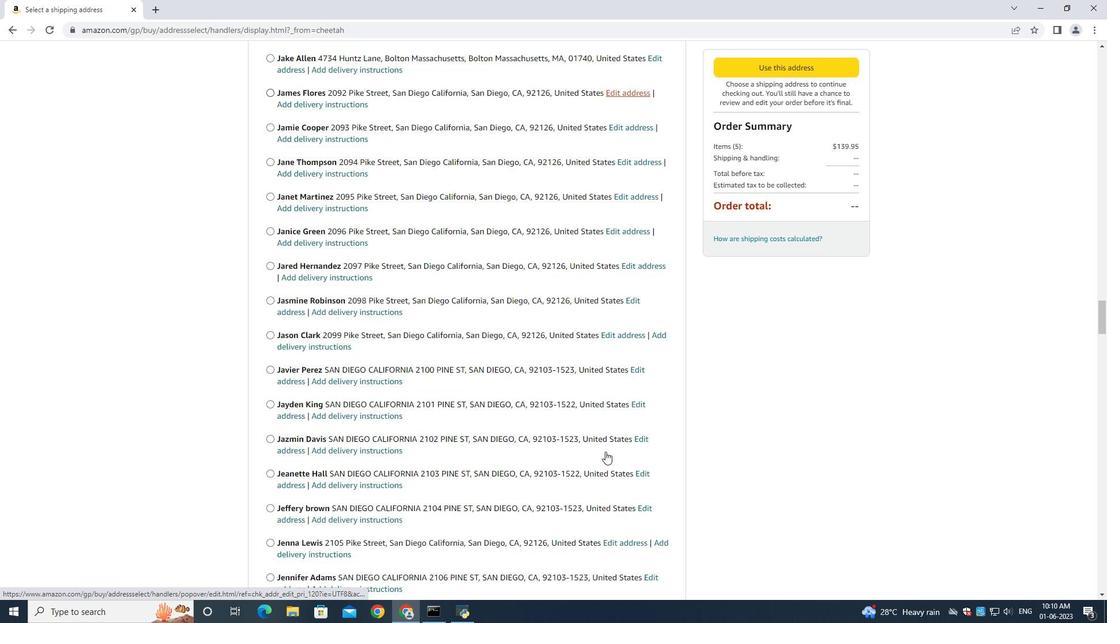 
Action: Mouse scrolled (605, 451) with delta (0, 0)
Screenshot: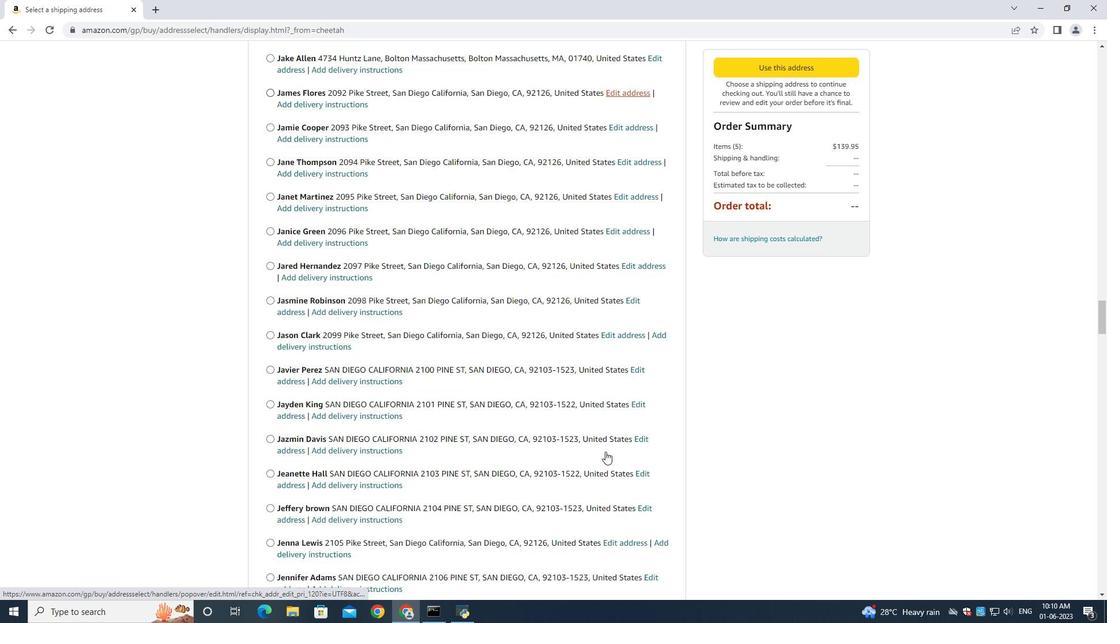 
Action: Mouse scrolled (605, 451) with delta (0, 0)
Screenshot: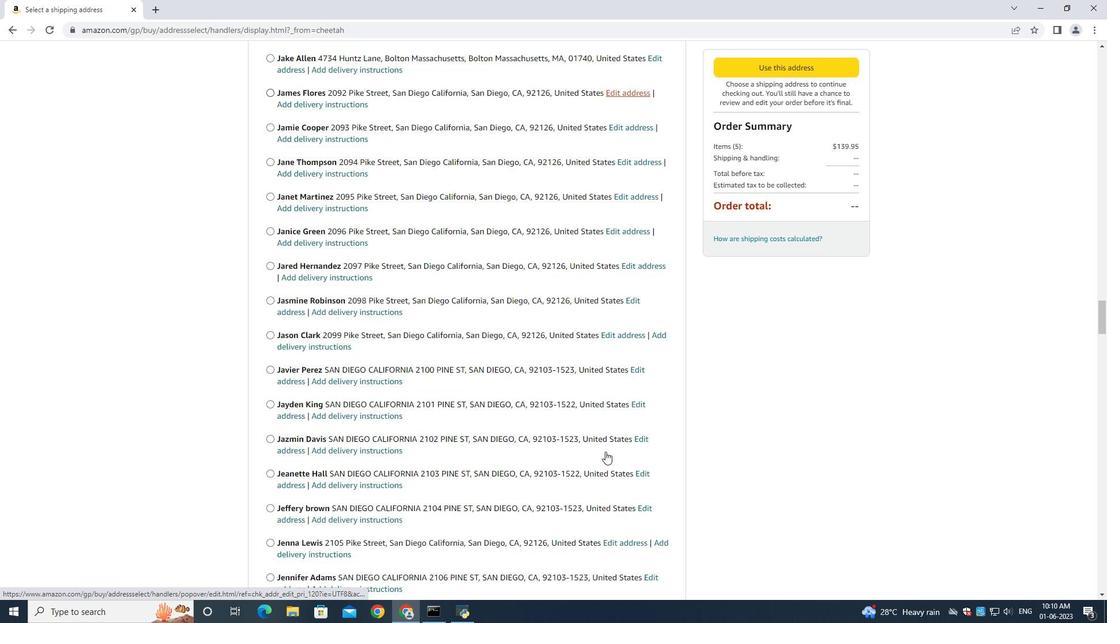 
Action: Mouse scrolled (605, 451) with delta (0, 0)
Screenshot: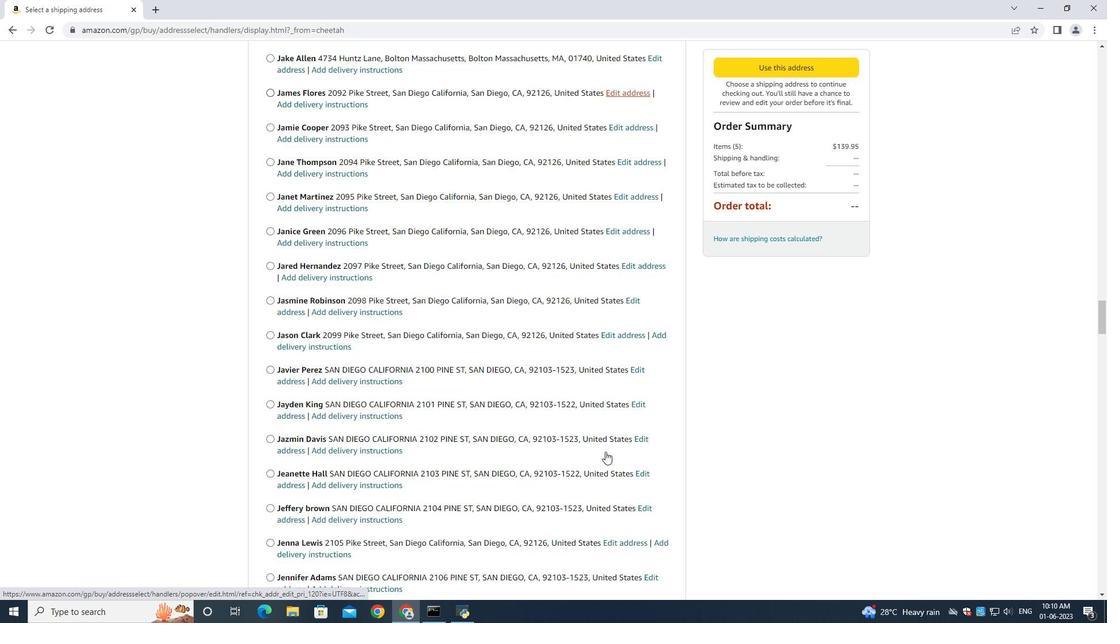 
Action: Mouse scrolled (605, 451) with delta (0, 0)
Screenshot: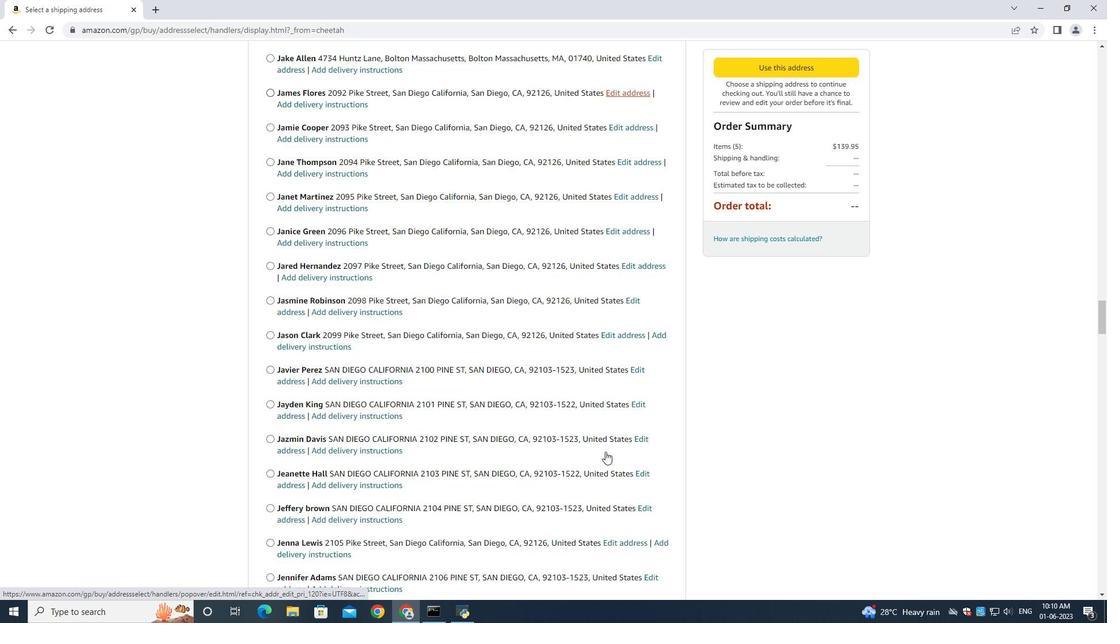 
Action: Mouse moved to (605, 451)
Screenshot: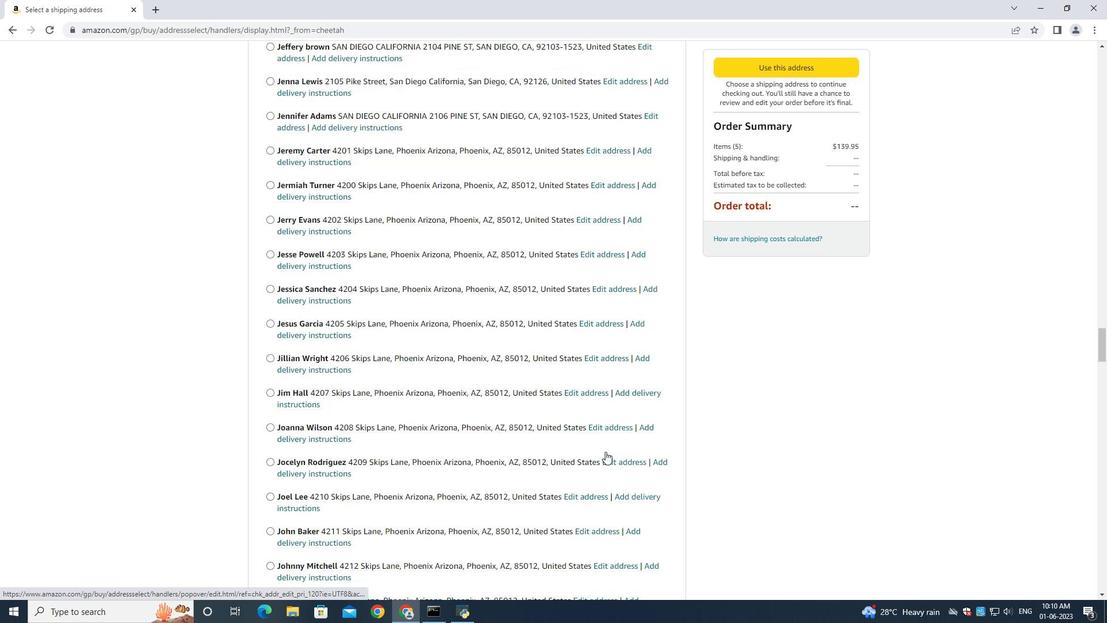 
Action: Mouse scrolled (605, 451) with delta (0, 0)
Screenshot: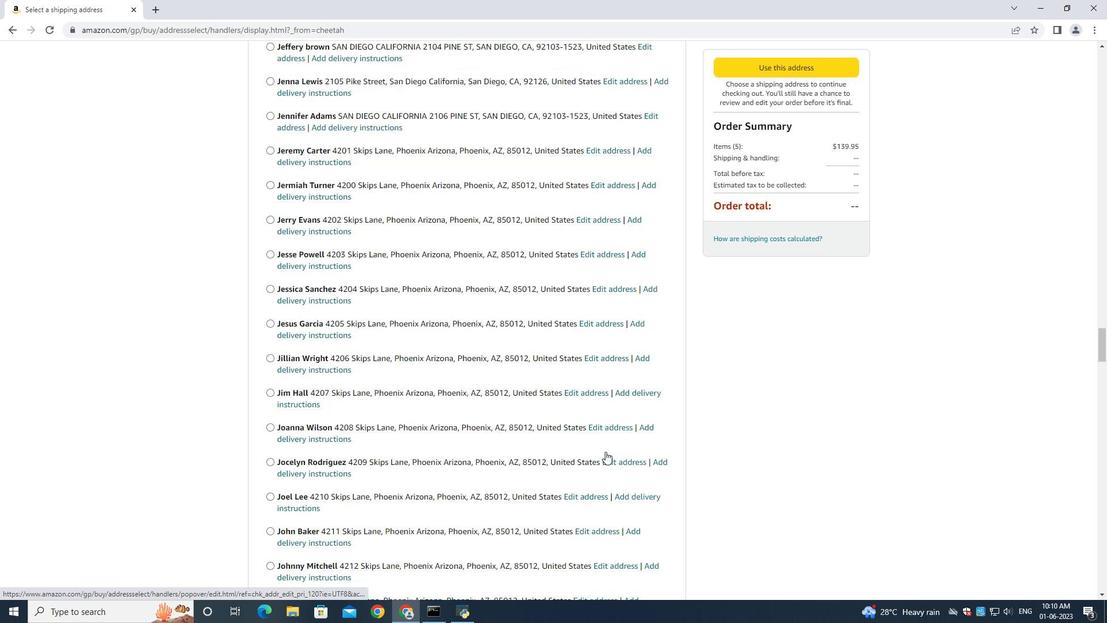 
Action: Mouse moved to (605, 451)
Screenshot: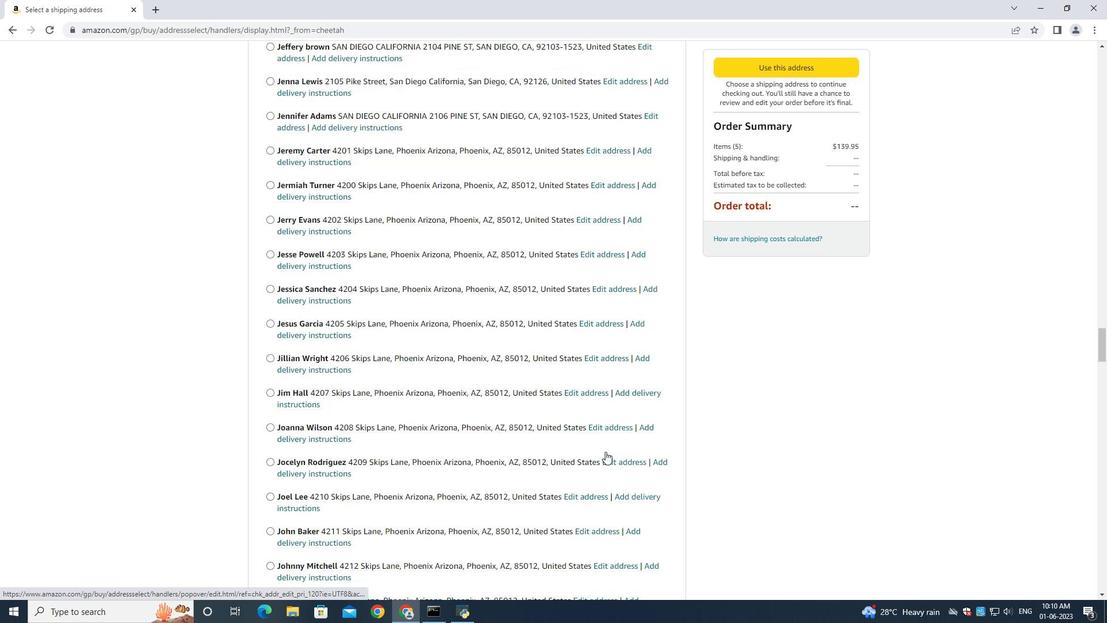 
Action: Mouse scrolled (605, 451) with delta (0, 0)
Screenshot: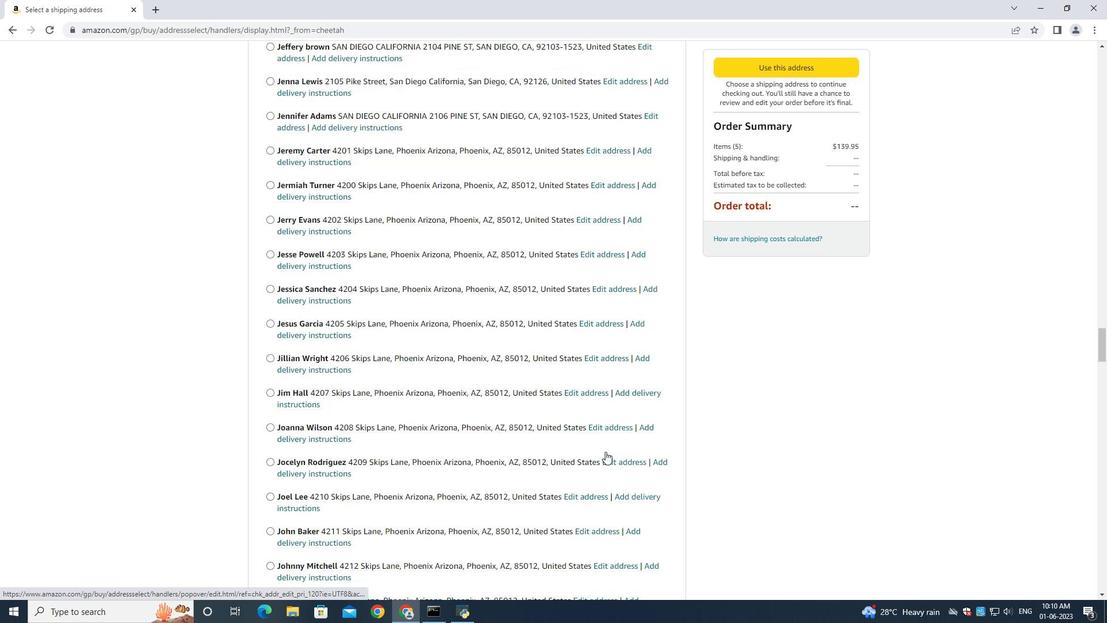 
Action: Mouse scrolled (605, 451) with delta (0, 0)
Screenshot: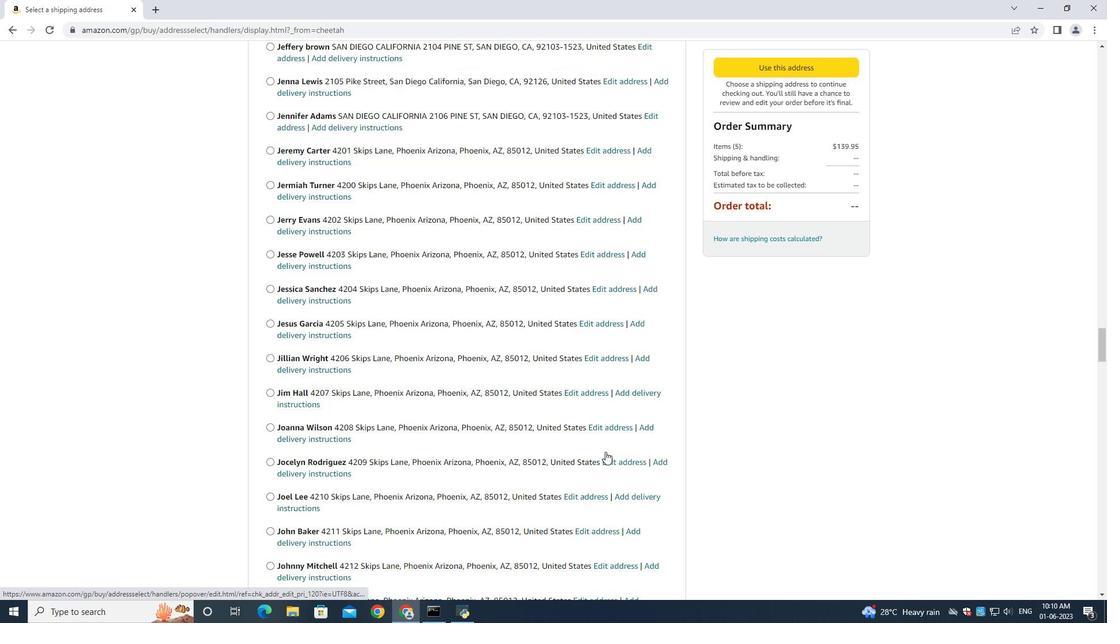 
Action: Mouse scrolled (605, 451) with delta (0, 0)
Screenshot: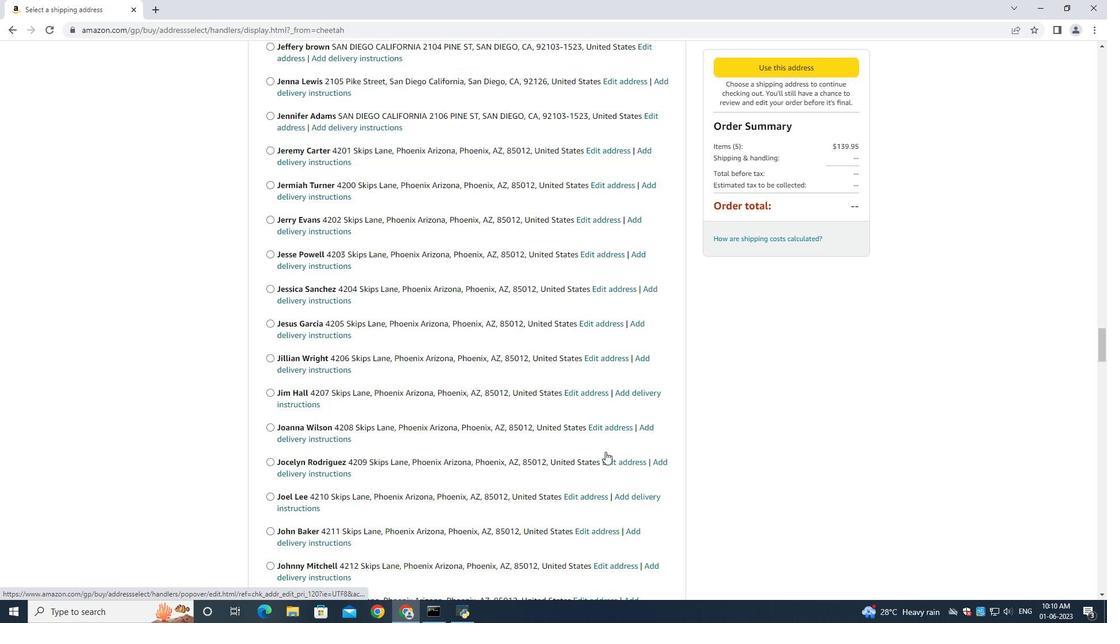 
Action: Mouse scrolled (605, 451) with delta (0, 0)
Screenshot: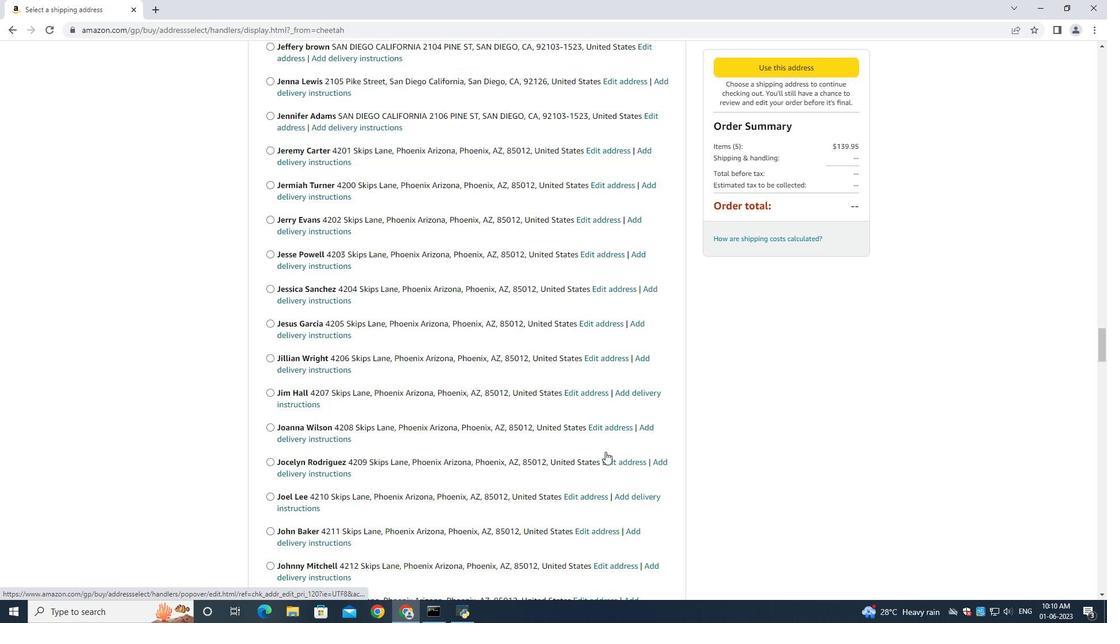 
Action: Mouse moved to (602, 448)
Screenshot: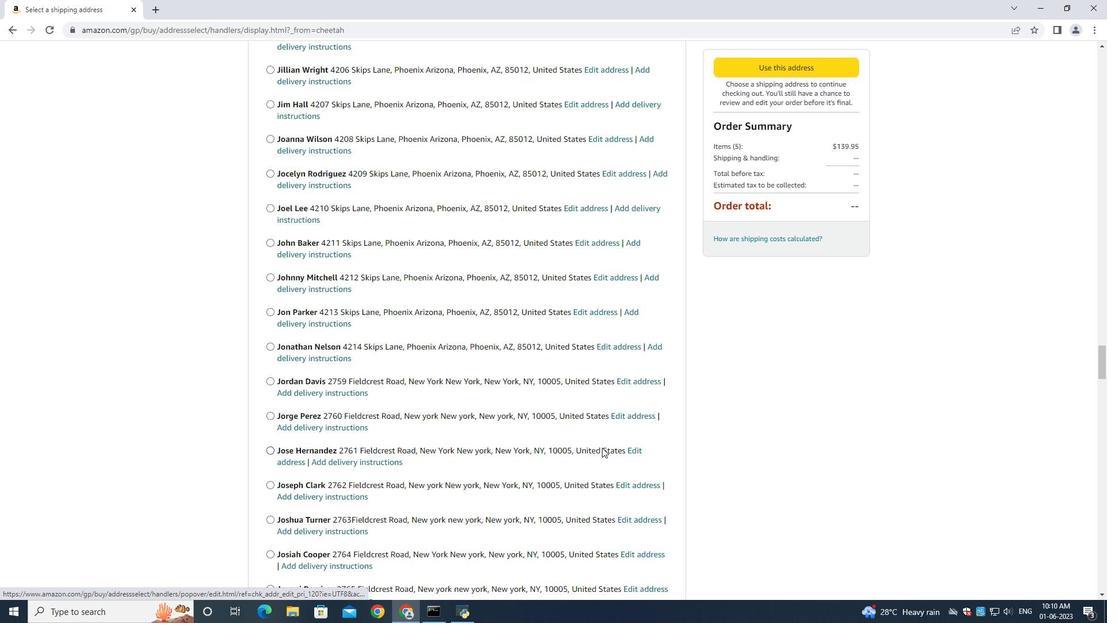 
Action: Mouse scrolled (602, 448) with delta (0, 0)
Screenshot: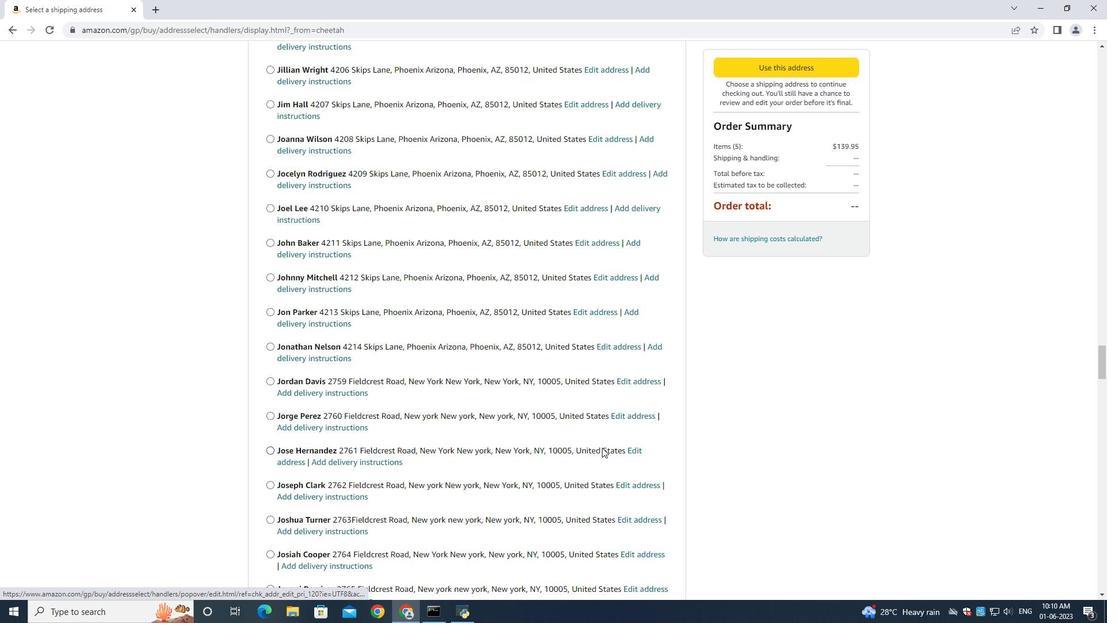 
Action: Mouse scrolled (602, 448) with delta (0, 0)
Screenshot: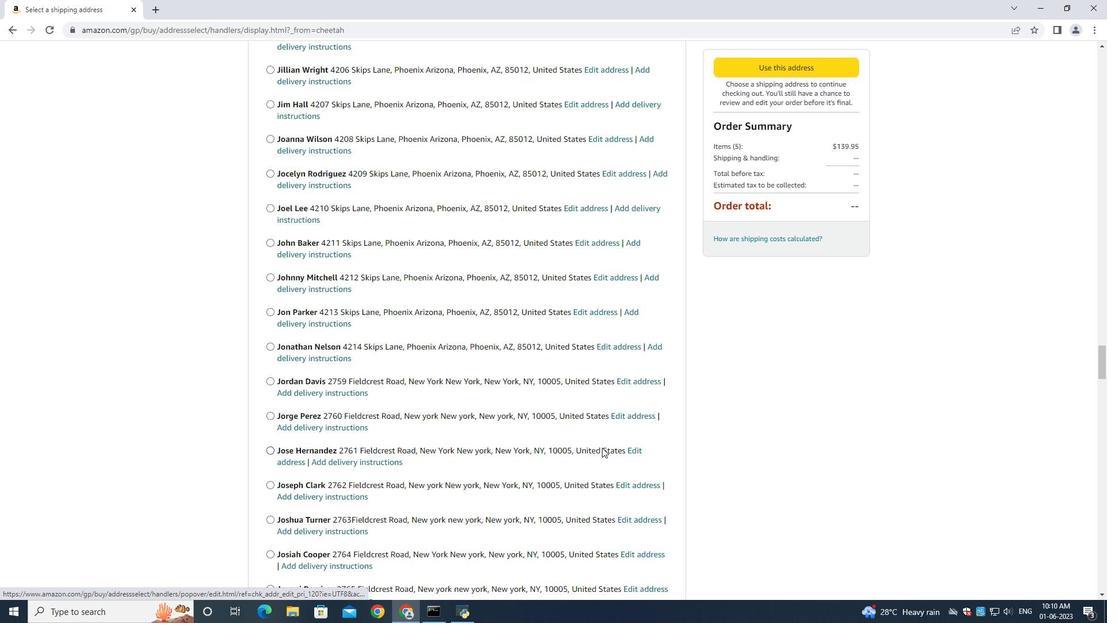
Action: Mouse moved to (602, 448)
Screenshot: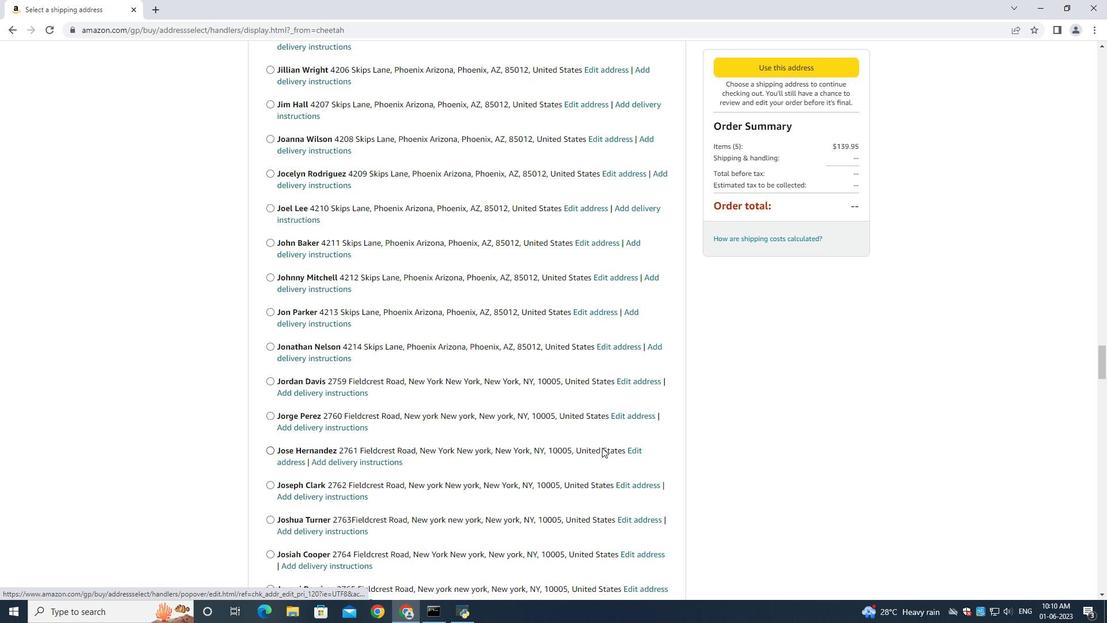 
Action: Mouse scrolled (602, 448) with delta (0, 0)
Screenshot: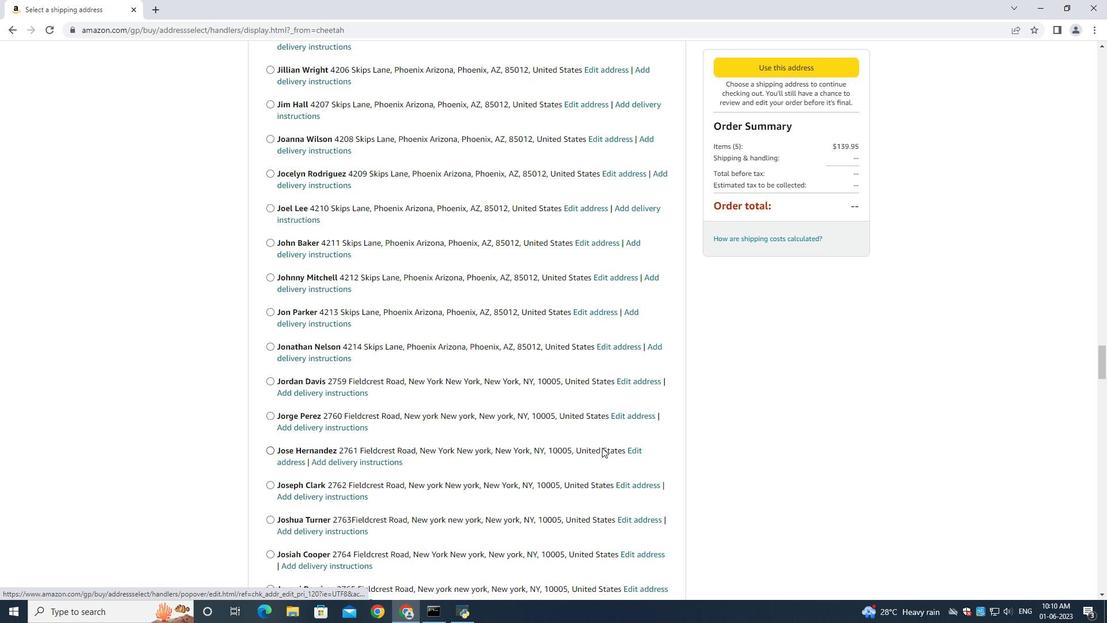 
Action: Mouse moved to (601, 448)
Screenshot: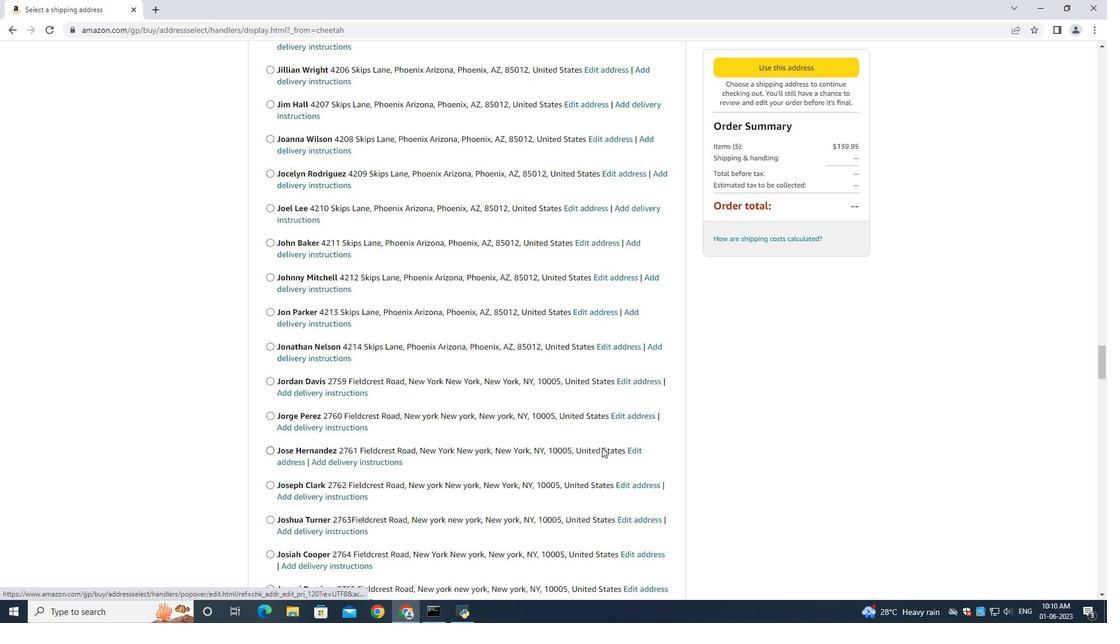 
Action: Mouse scrolled (601, 447) with delta (0, 0)
Screenshot: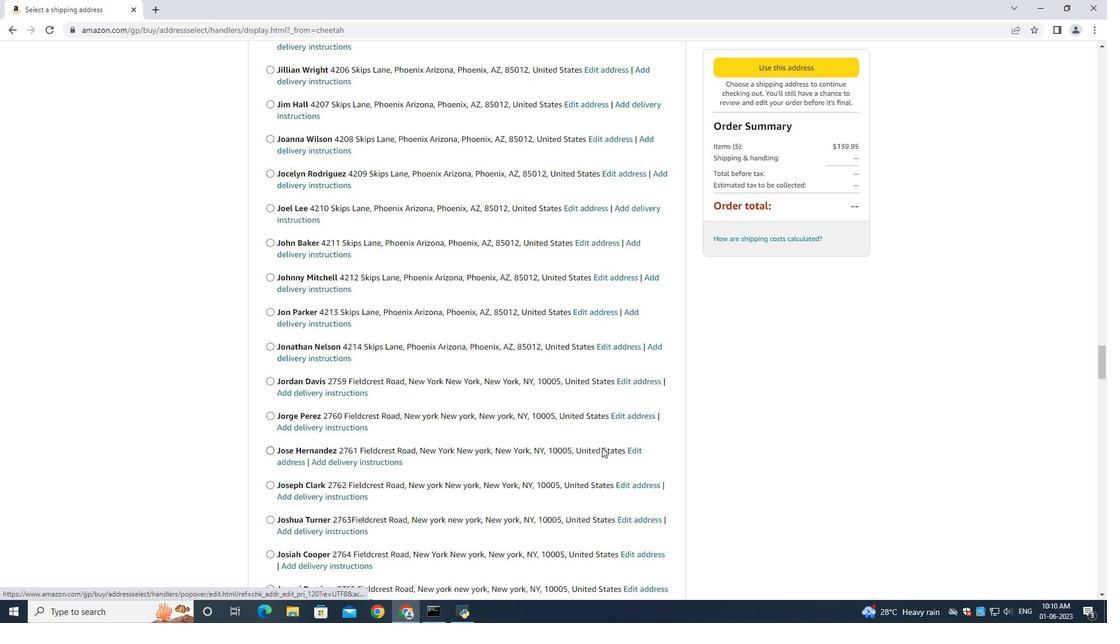 
Action: Mouse moved to (600, 447)
Screenshot: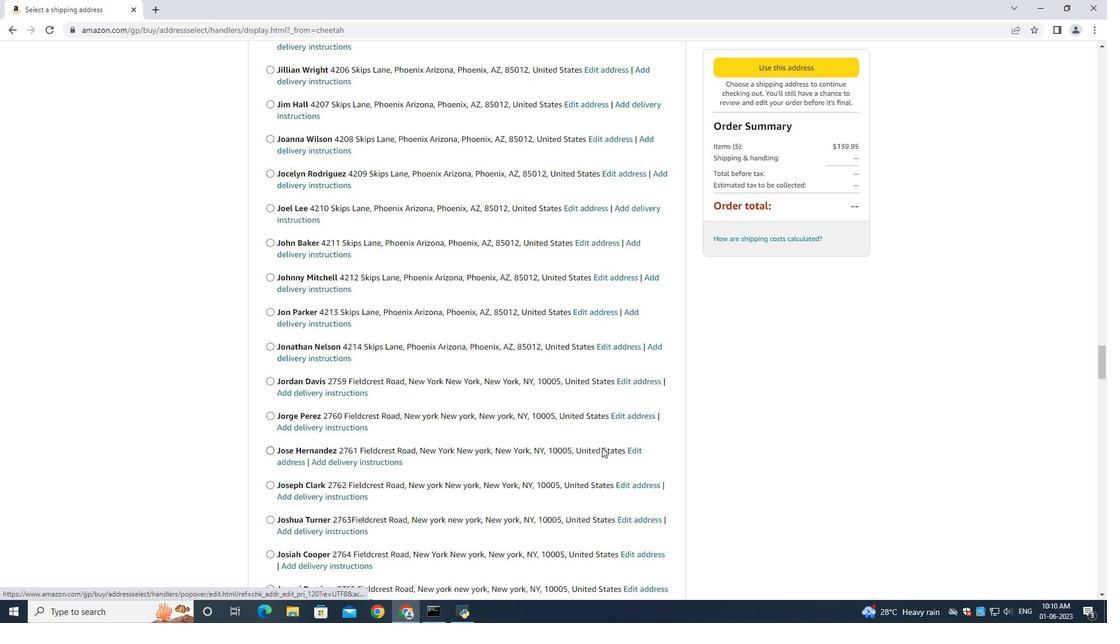 
Action: Mouse scrolled (600, 447) with delta (0, 0)
Screenshot: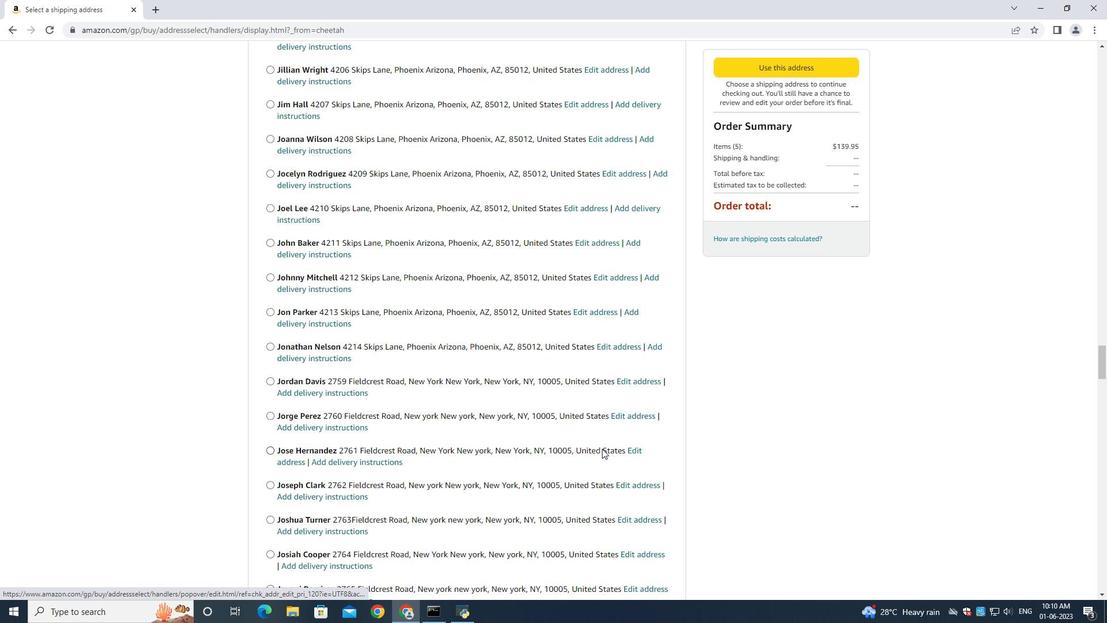 
Action: Mouse moved to (569, 407)
Screenshot: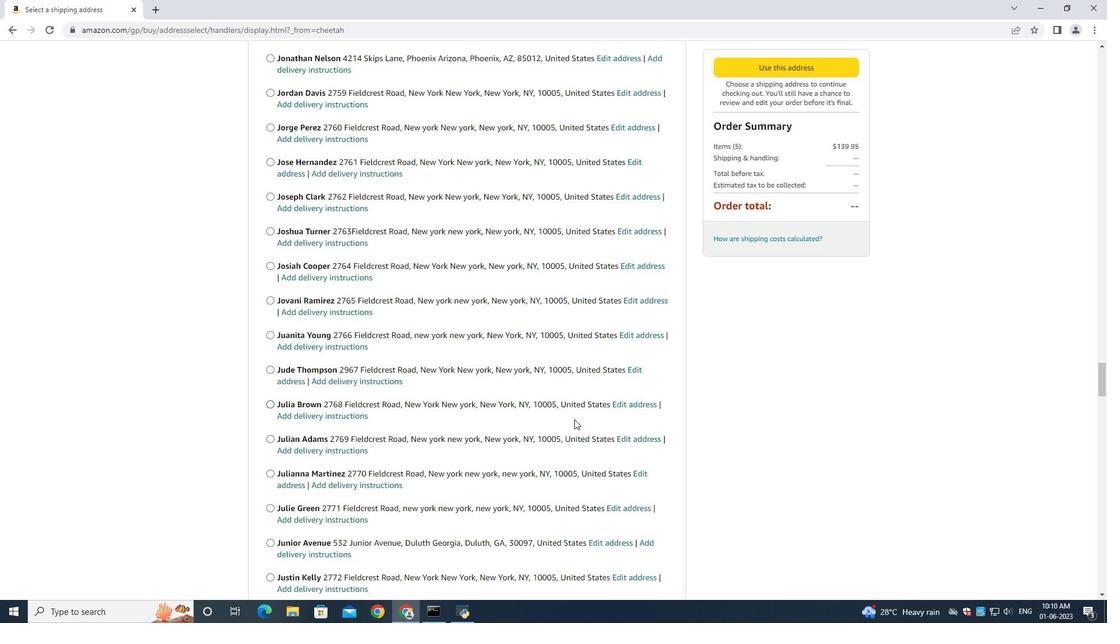 
Action: Mouse scrolled (569, 406) with delta (0, 0)
Screenshot: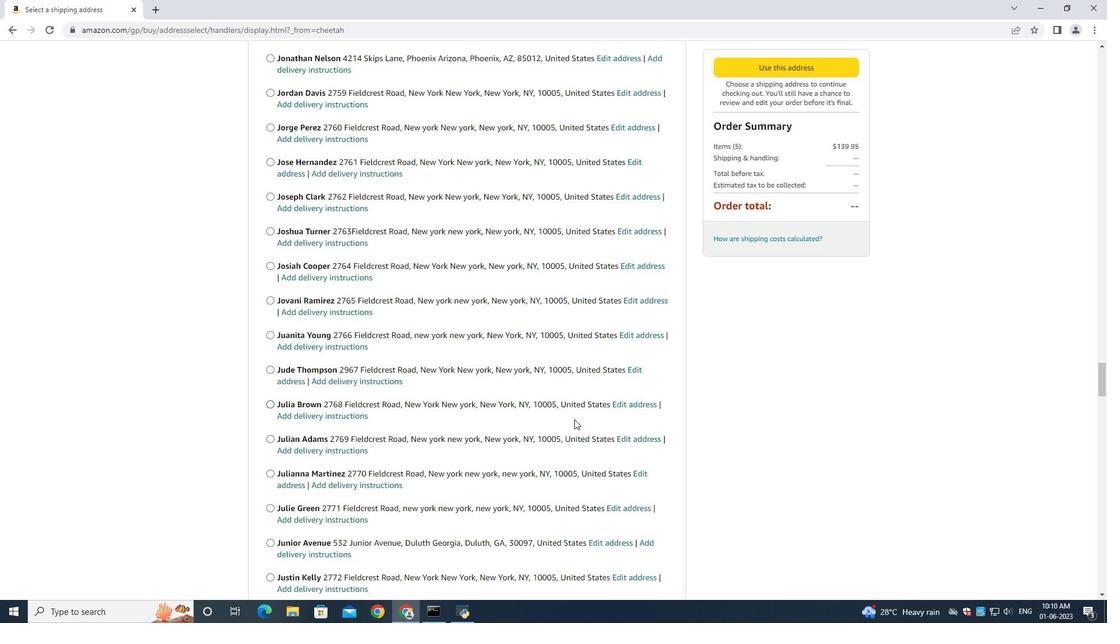 
Action: Mouse scrolled (569, 406) with delta (0, 0)
Screenshot: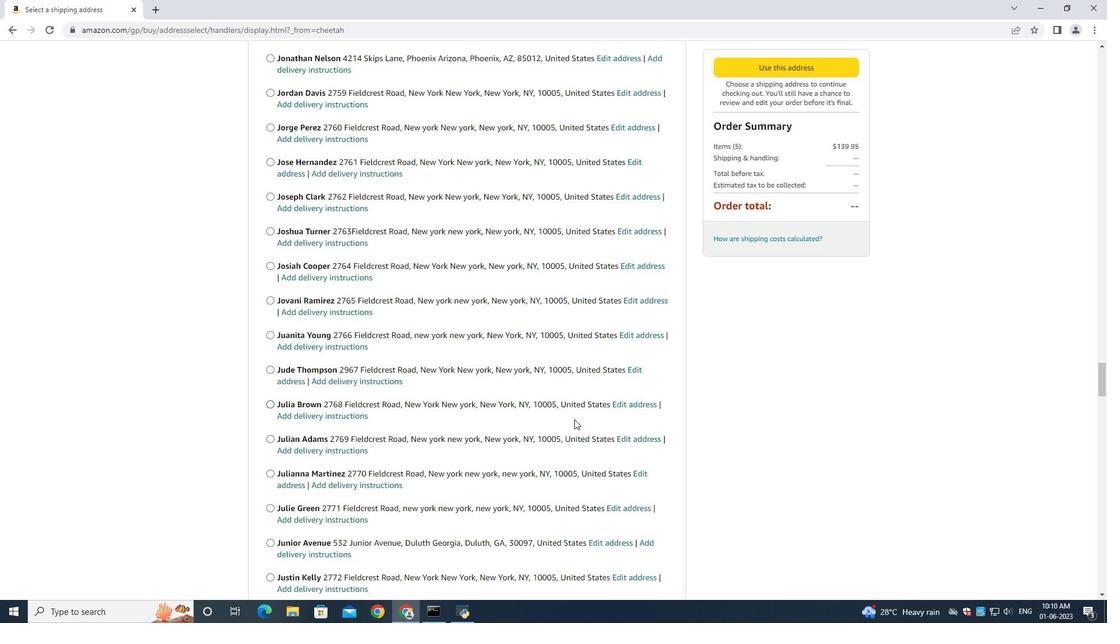 
Action: Mouse scrolled (569, 406) with delta (0, 0)
Screenshot: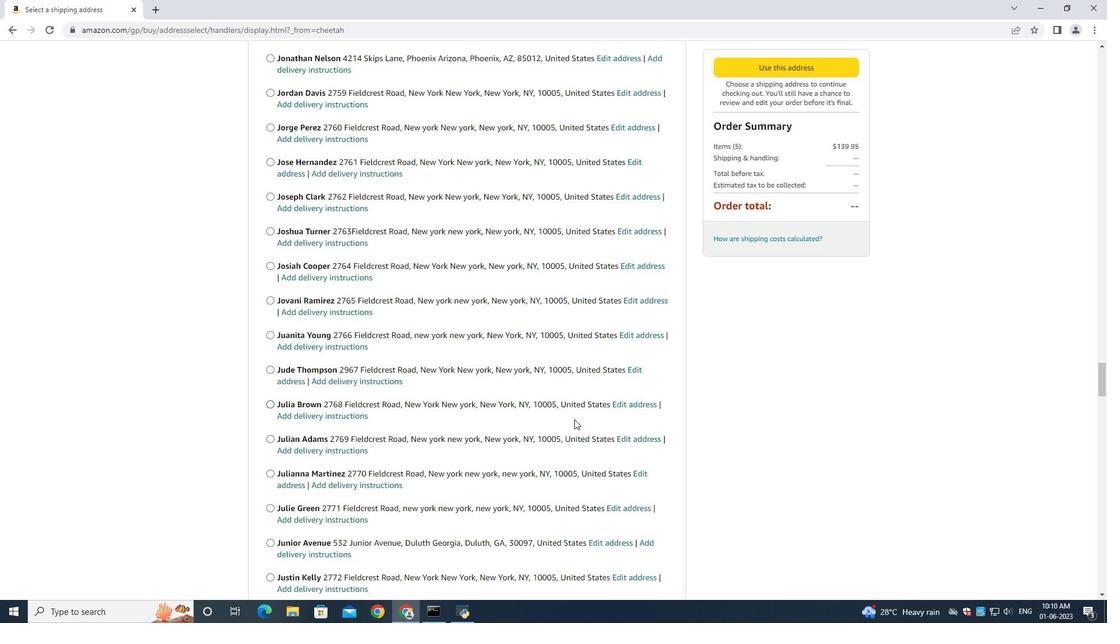 
Action: Mouse moved to (569, 407)
Screenshot: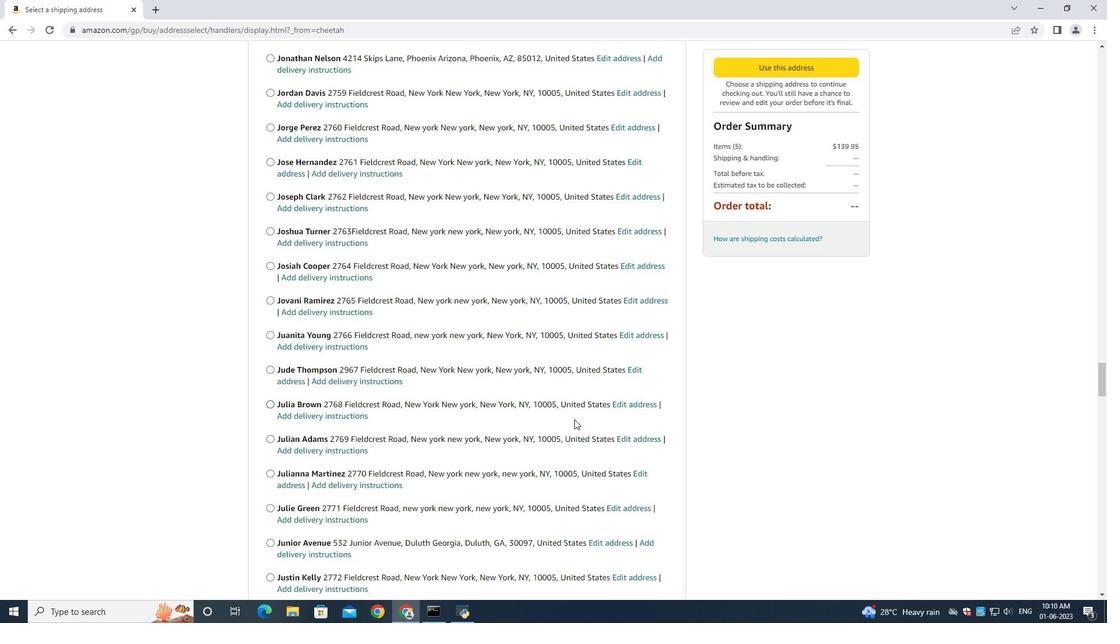 
Action: Mouse scrolled (569, 406) with delta (0, 0)
Screenshot: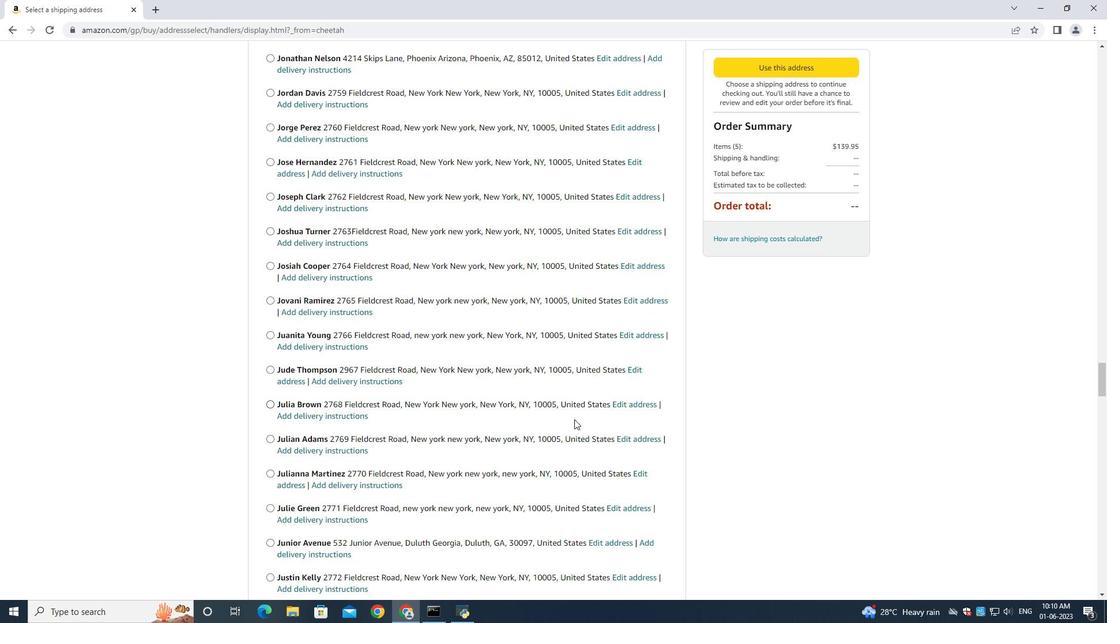 
Action: Mouse moved to (571, 395)
Screenshot: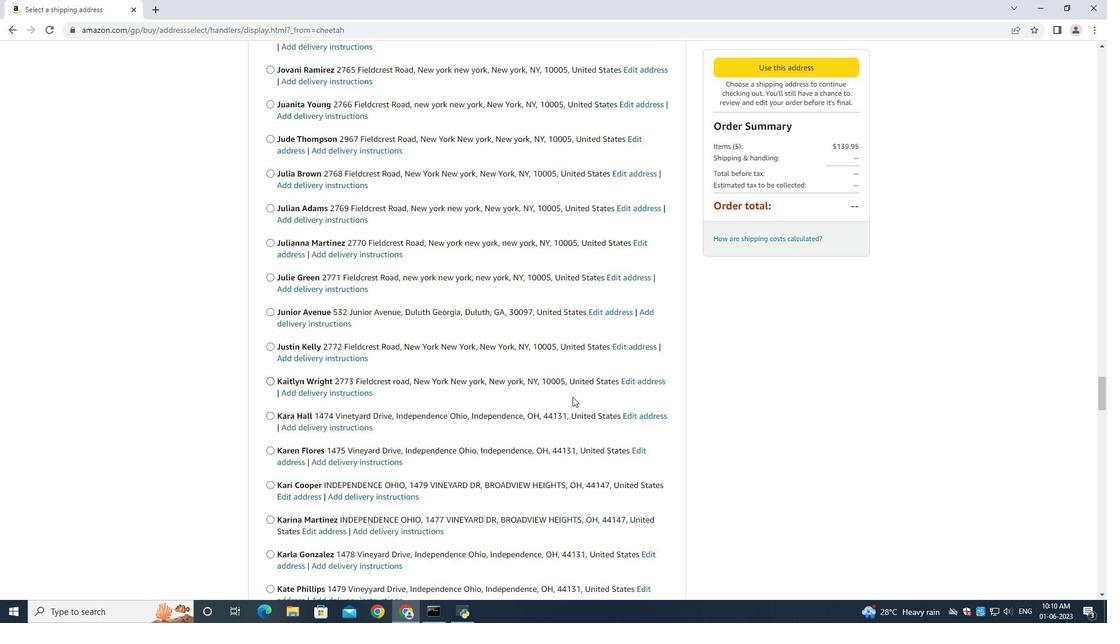 
Action: Mouse scrolled (571, 395) with delta (0, 0)
Screenshot: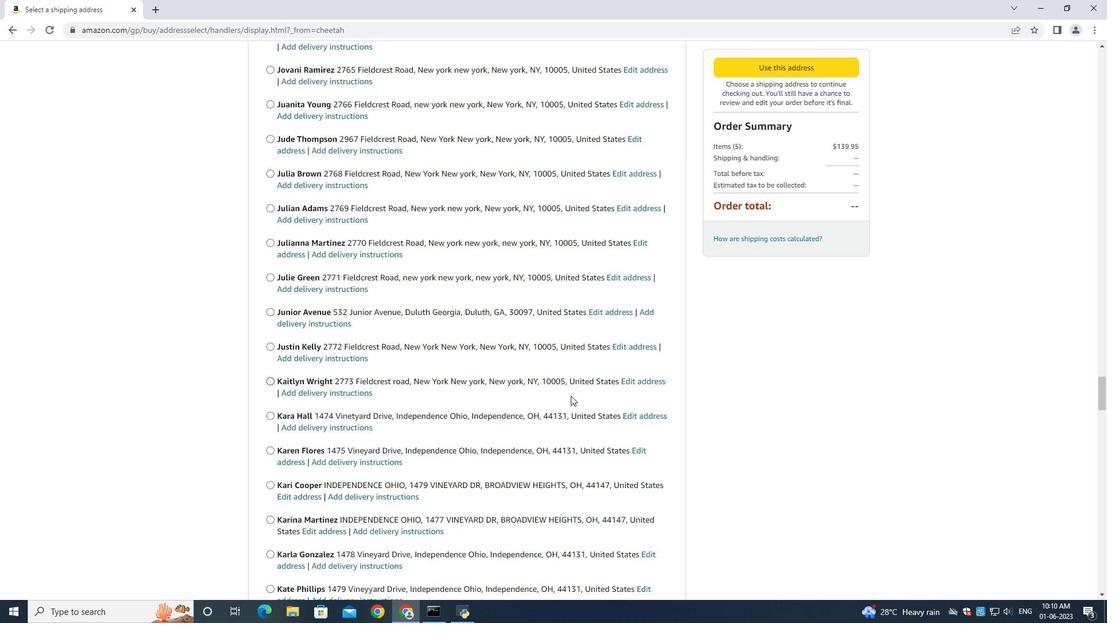 
Action: Mouse scrolled (571, 395) with delta (0, 0)
Screenshot: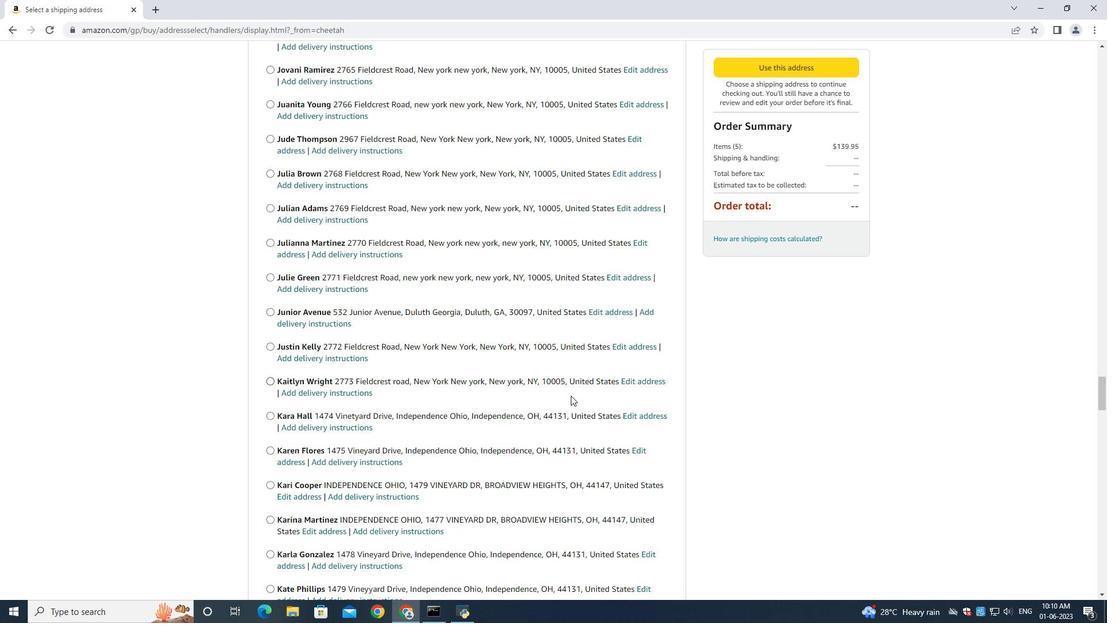
Action: Mouse moved to (451, 443)
Screenshot: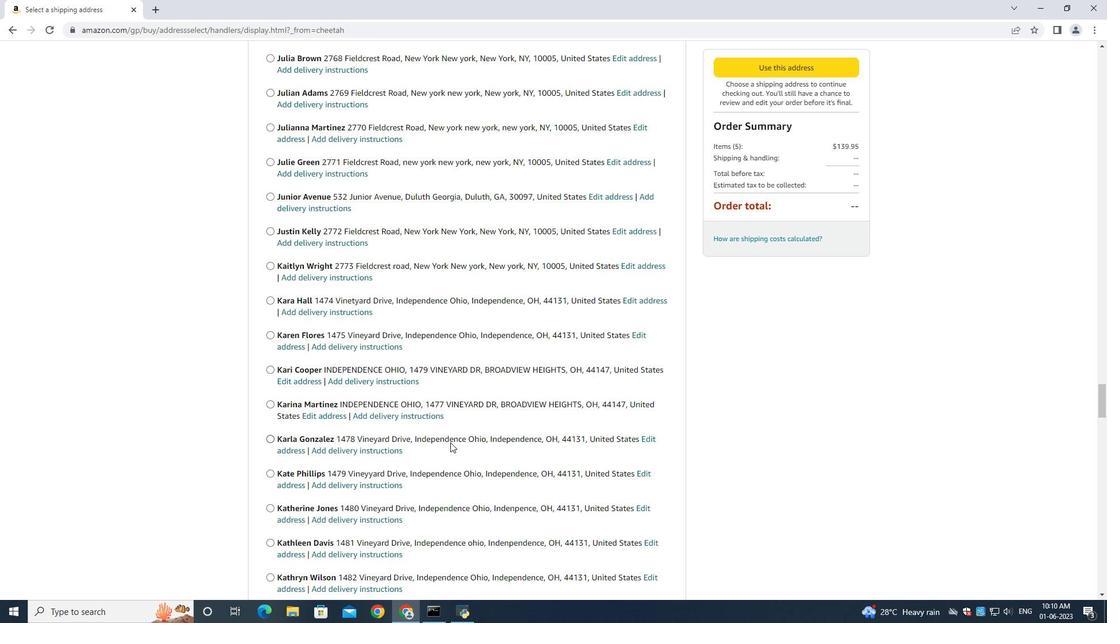 
Action: Mouse scrolled (451, 442) with delta (0, 0)
Screenshot: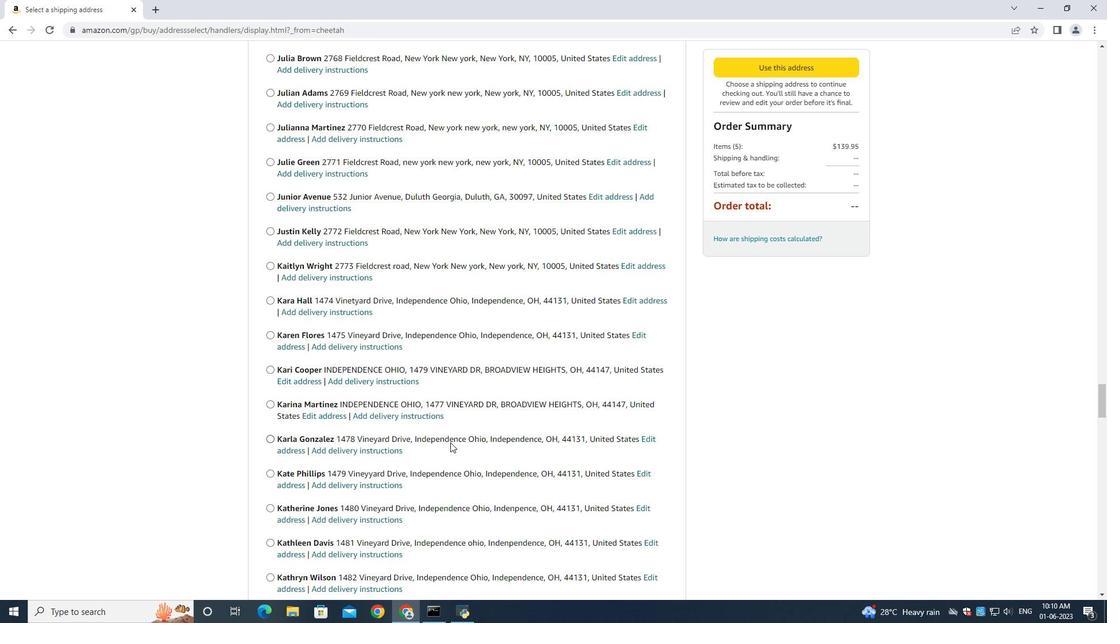 
Action: Mouse moved to (451, 443)
Screenshot: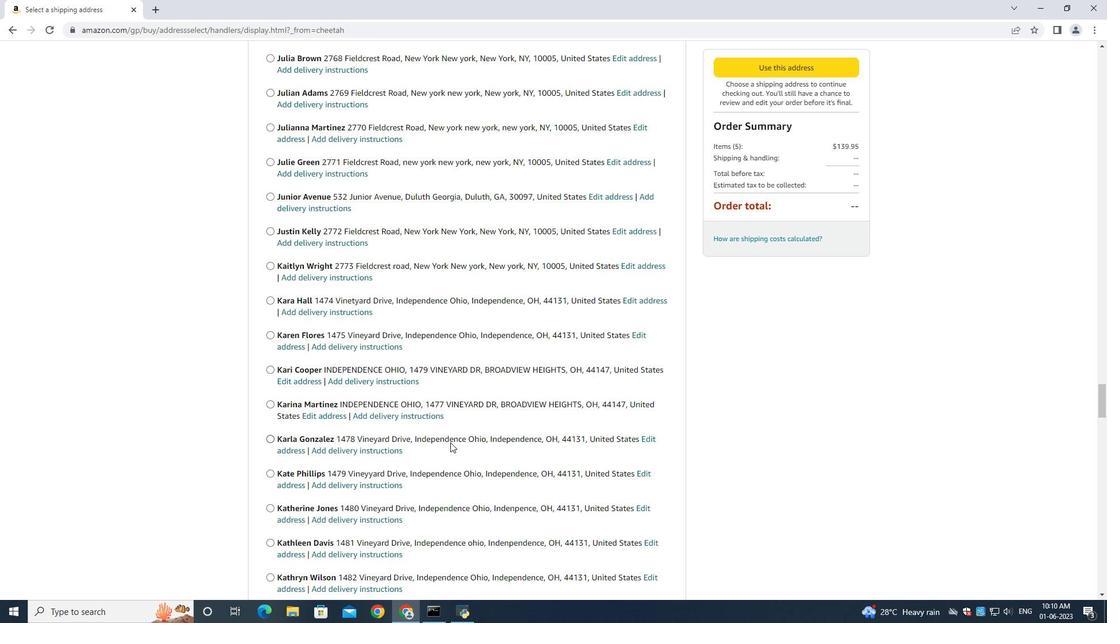 
Action: Mouse scrolled (451, 442) with delta (0, 0)
Screenshot: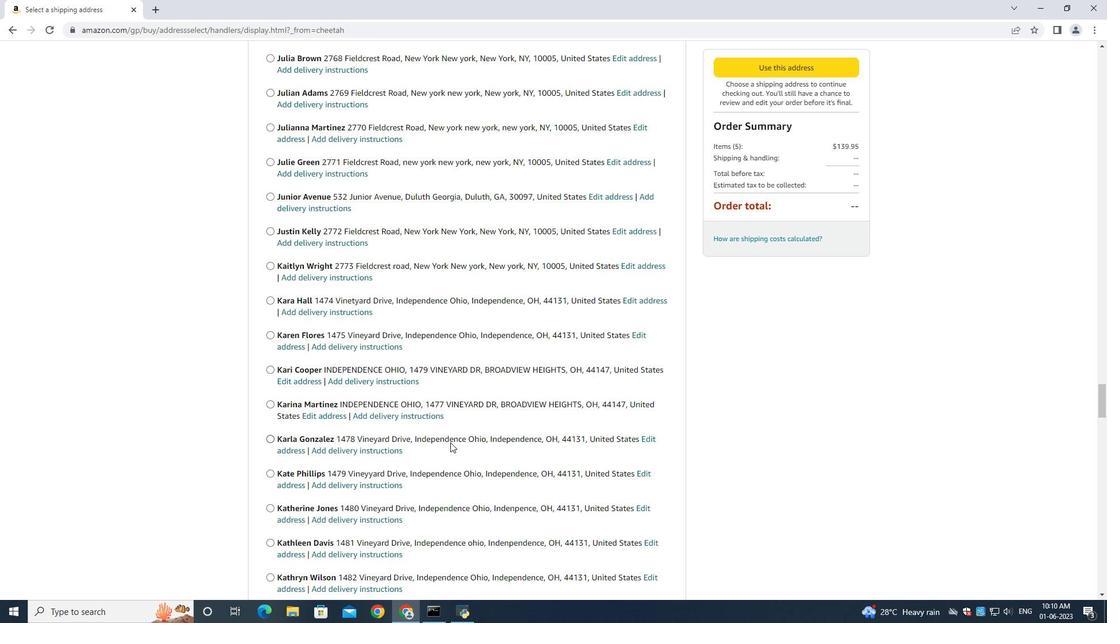 
Action: Mouse scrolled (451, 442) with delta (0, 0)
Screenshot: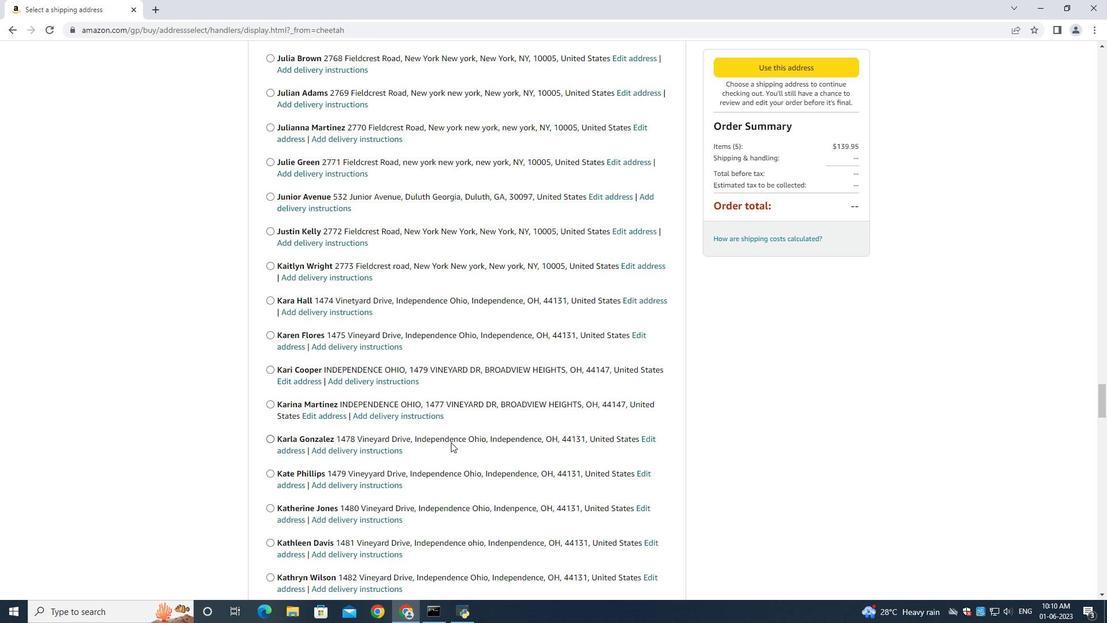 
Action: Mouse moved to (451, 441)
Screenshot: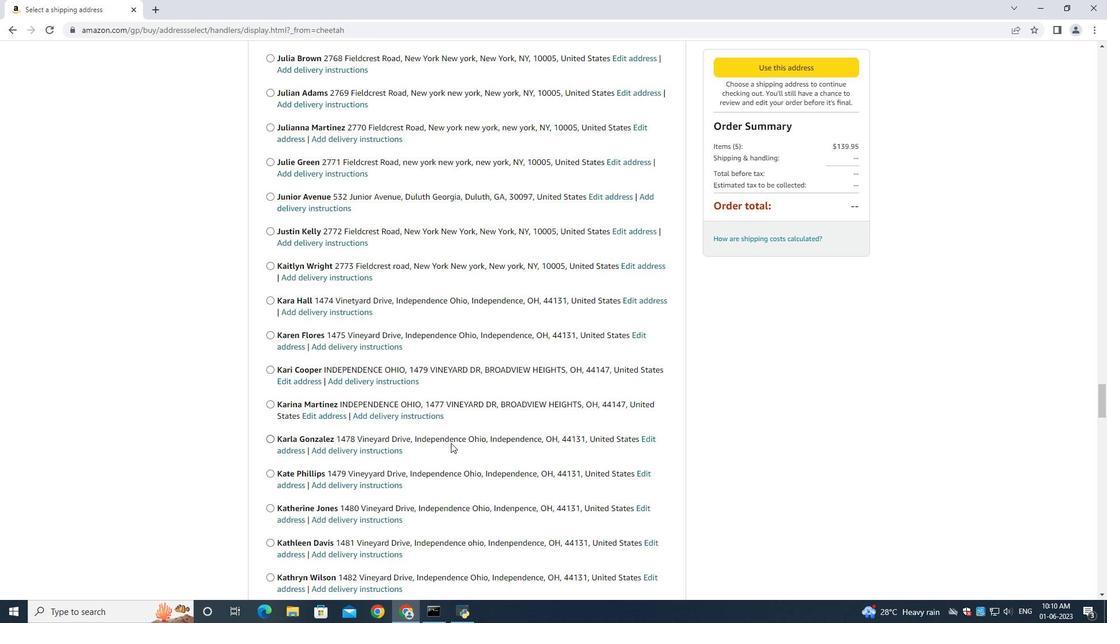
Action: Mouse scrolled (451, 441) with delta (0, 0)
Screenshot: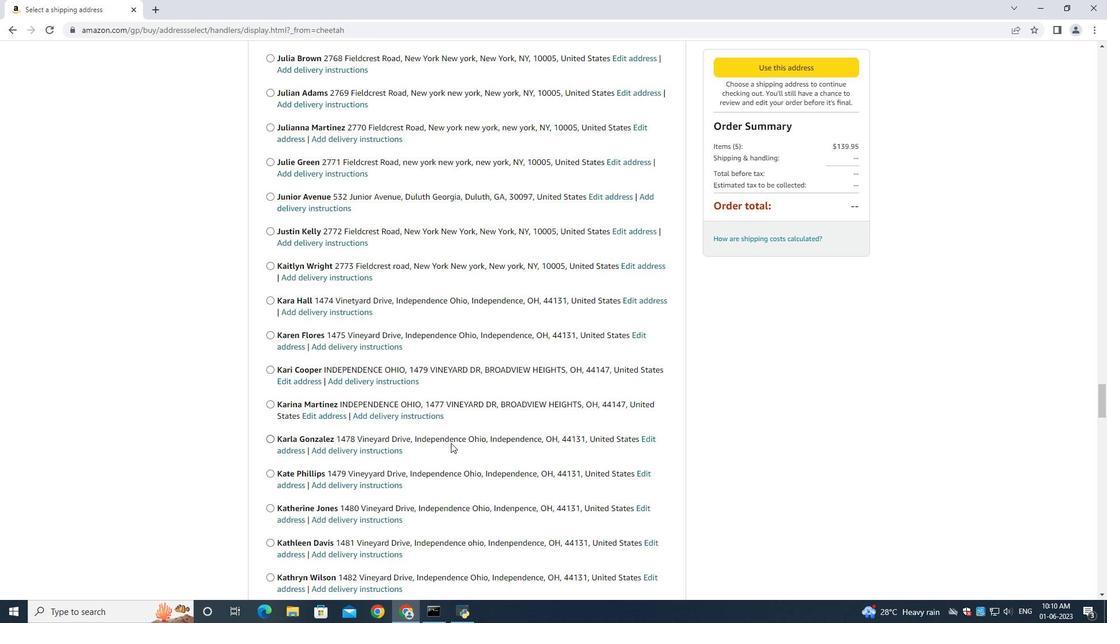 
Action: Mouse moved to (461, 434)
Screenshot: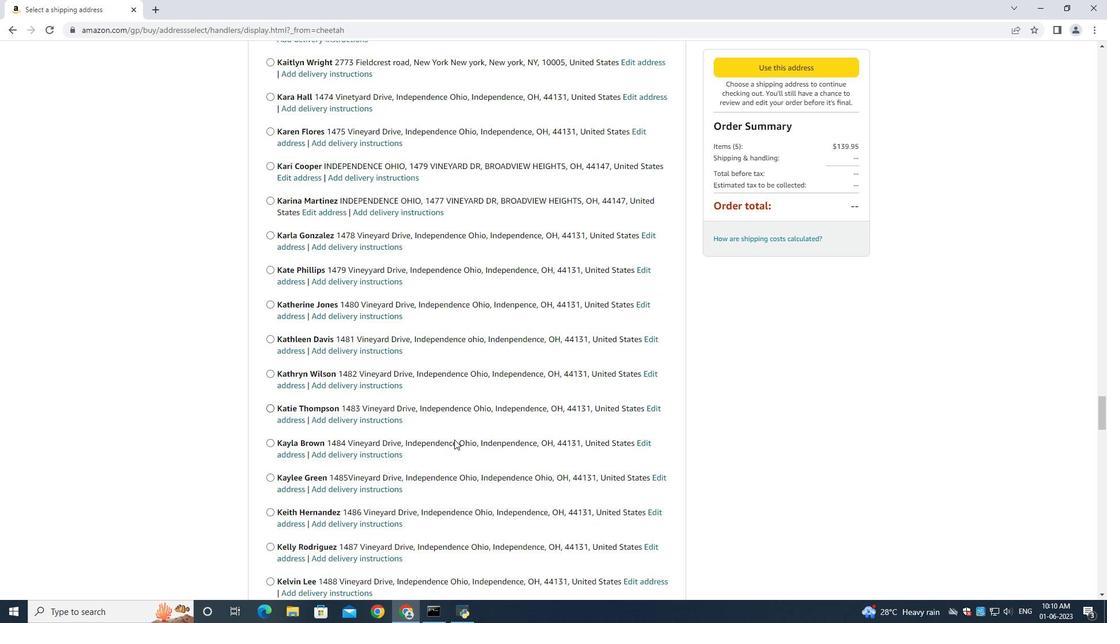 
Action: Mouse scrolled (461, 434) with delta (0, 0)
Screenshot: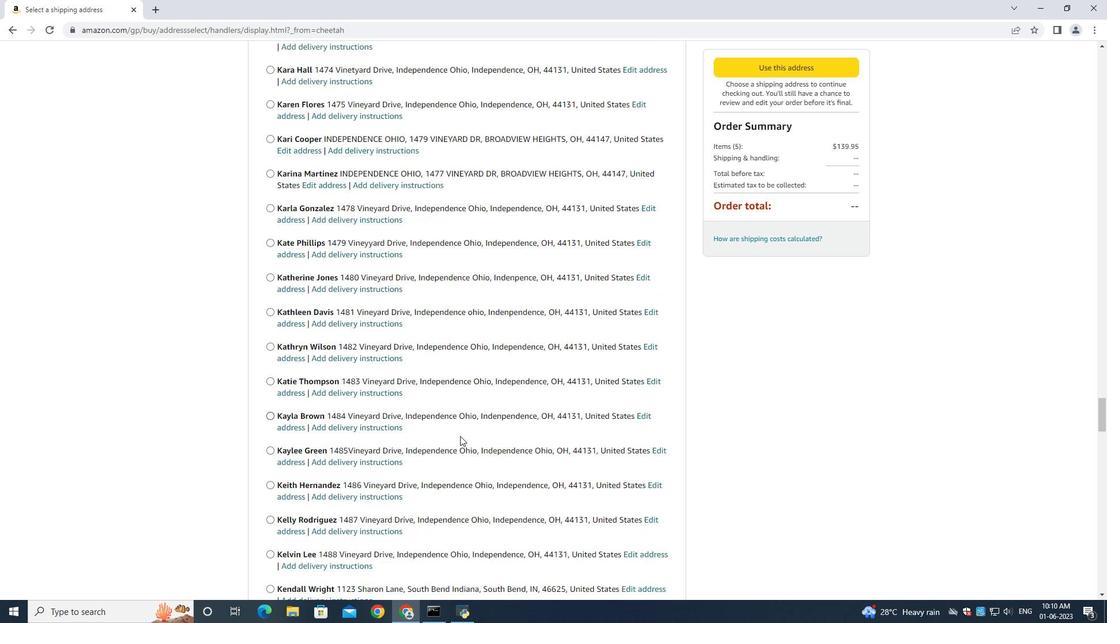 
Action: Mouse scrolled (461, 434) with delta (0, 0)
Screenshot: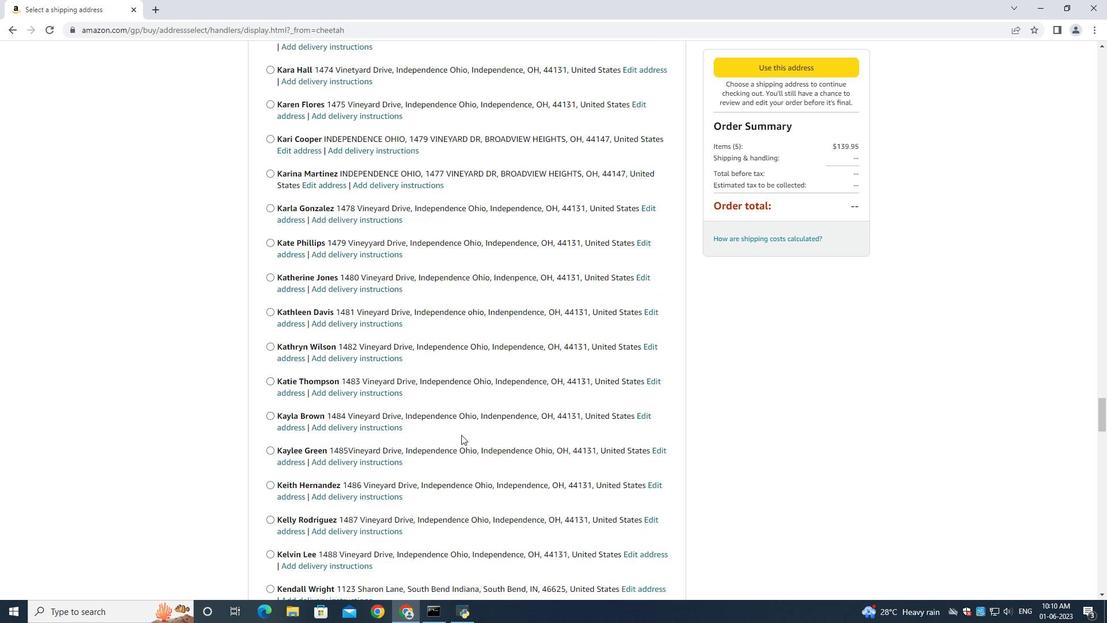 
Action: Mouse scrolled (461, 434) with delta (0, 0)
Screenshot: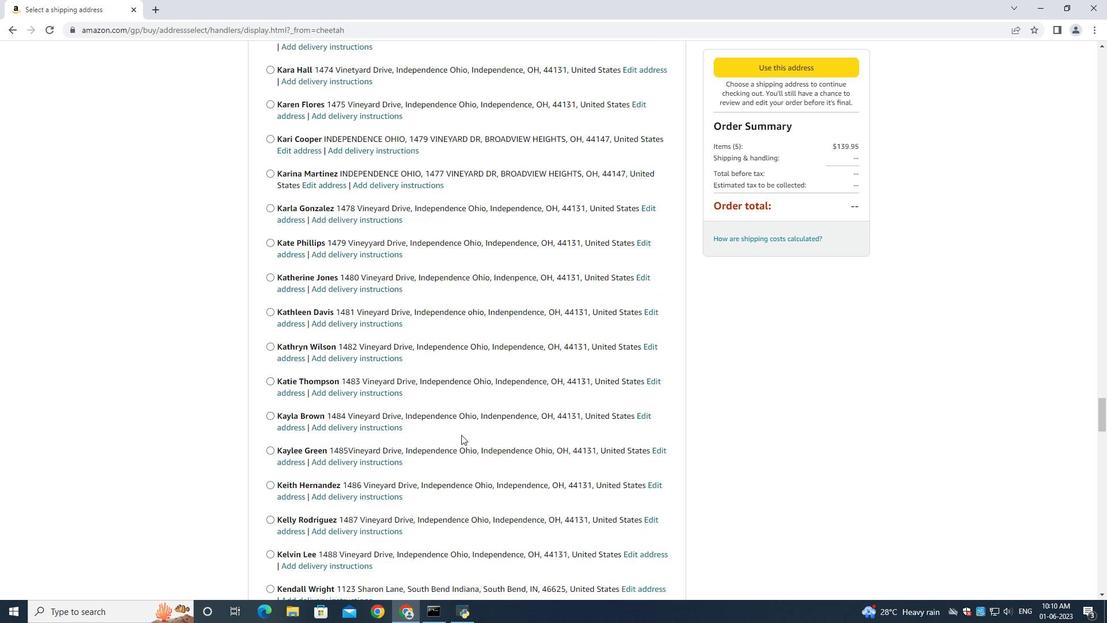 
Action: Mouse moved to (461, 433)
Screenshot: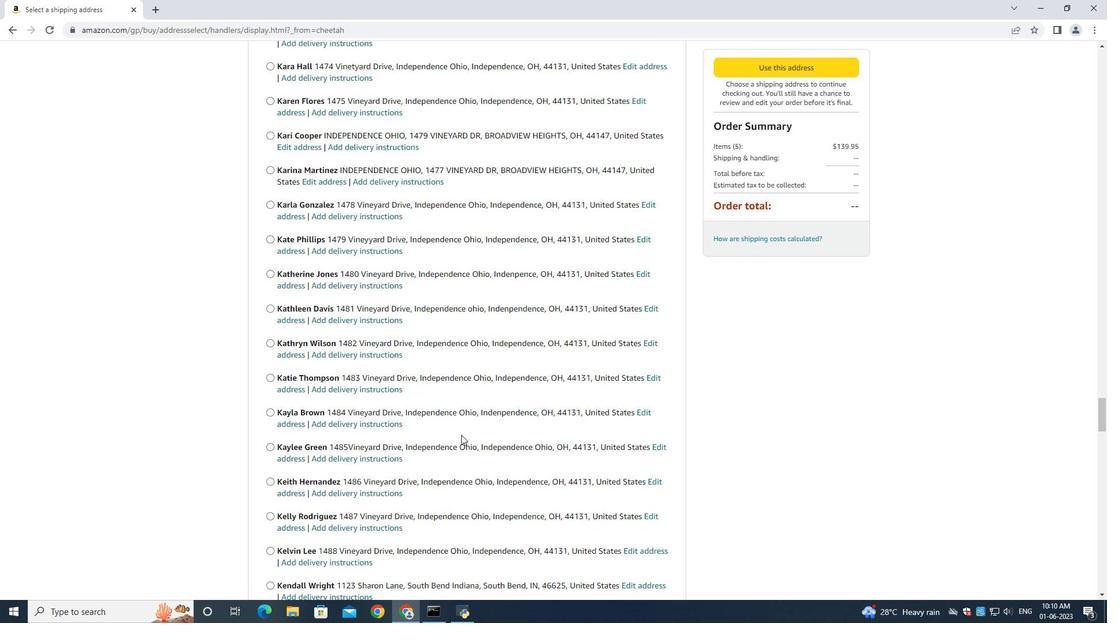 
Action: Mouse scrolled (461, 432) with delta (0, 0)
Screenshot: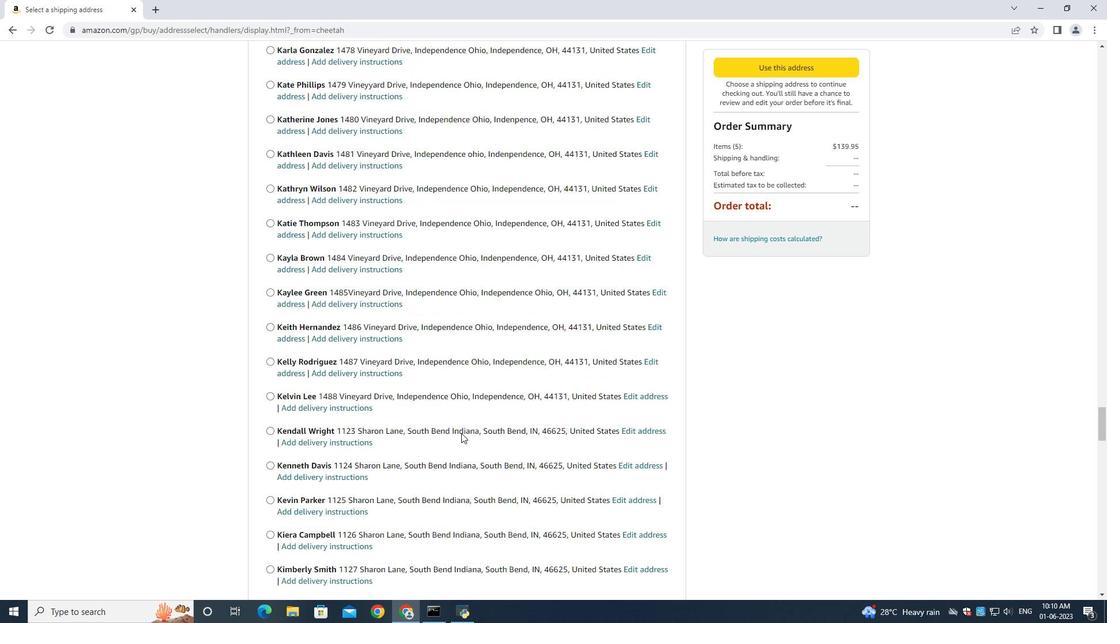 
Action: Mouse scrolled (461, 432) with delta (0, 0)
Screenshot: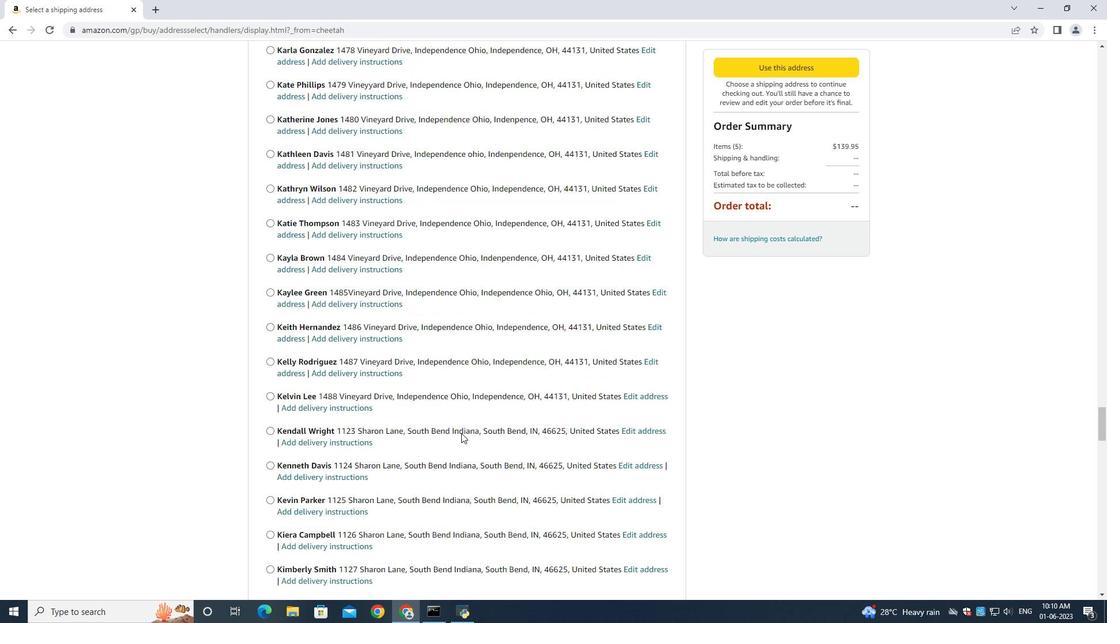
Action: Mouse scrolled (461, 432) with delta (0, 0)
Screenshot: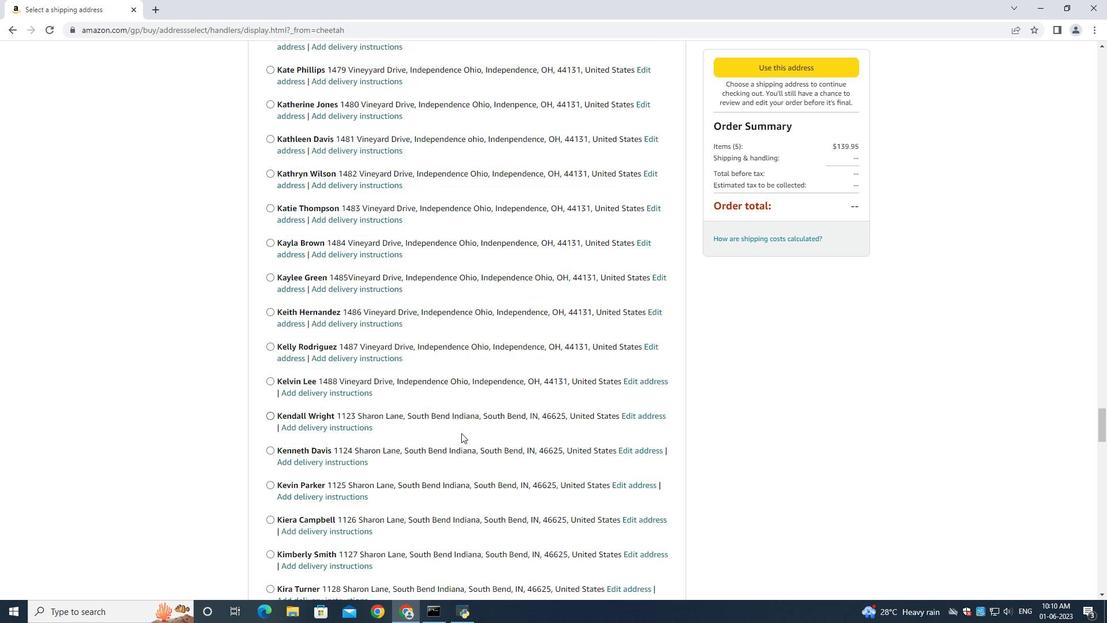 
Action: Mouse scrolled (461, 432) with delta (0, 0)
Screenshot: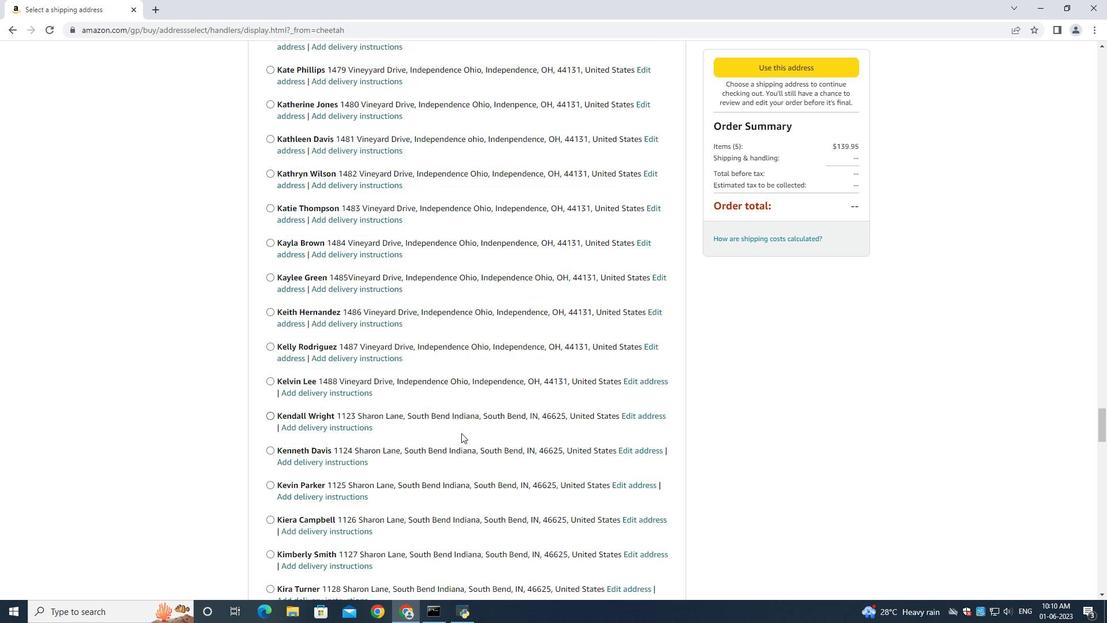 
Action: Mouse scrolled (461, 432) with delta (0, 0)
Screenshot: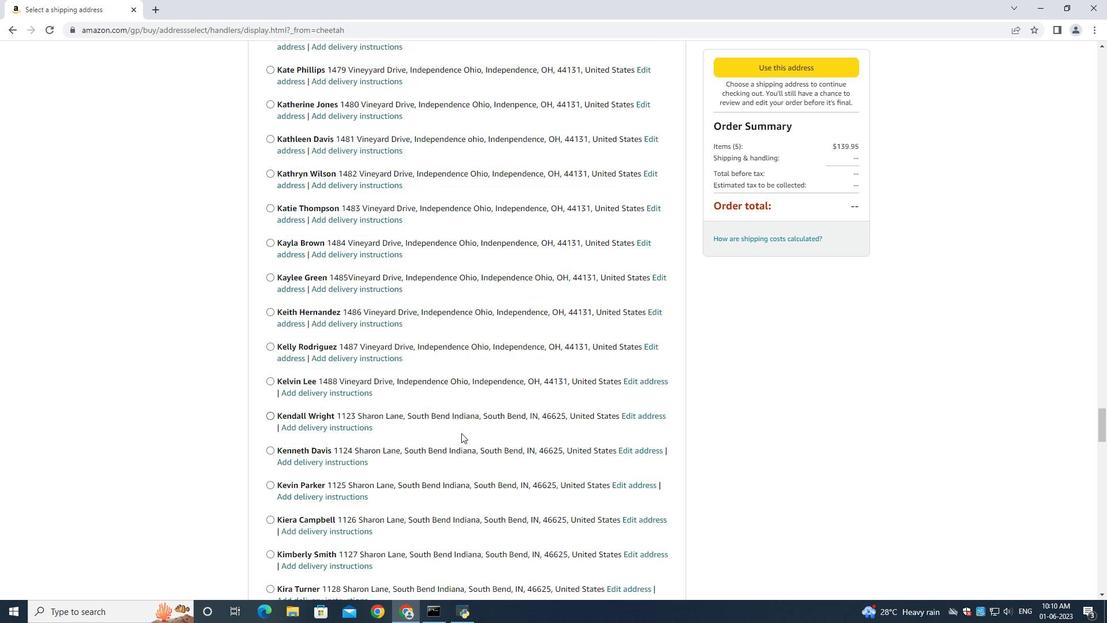 
Action: Mouse scrolled (461, 432) with delta (0, 0)
Screenshot: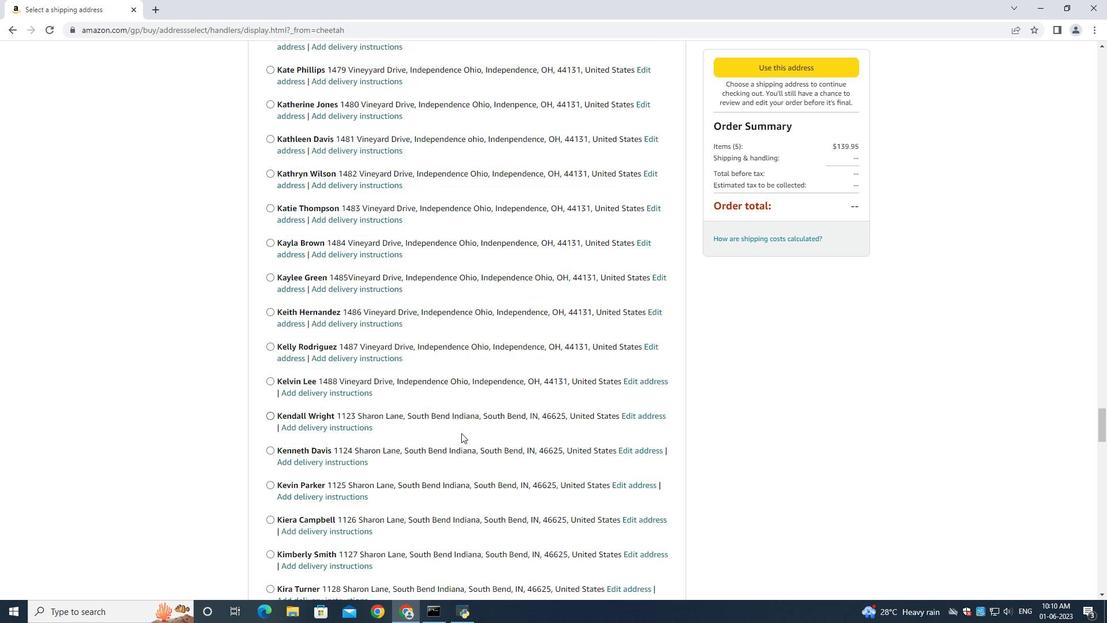 
Action: Mouse scrolled (461, 432) with delta (0, 0)
Screenshot: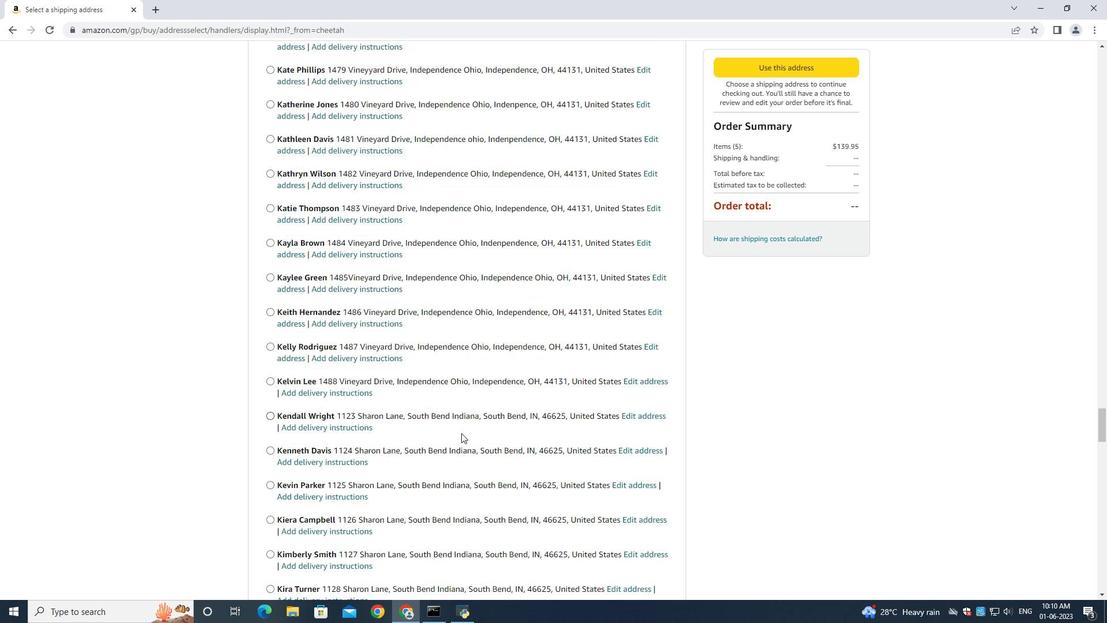 
Action: Mouse moved to (460, 421)
Screenshot: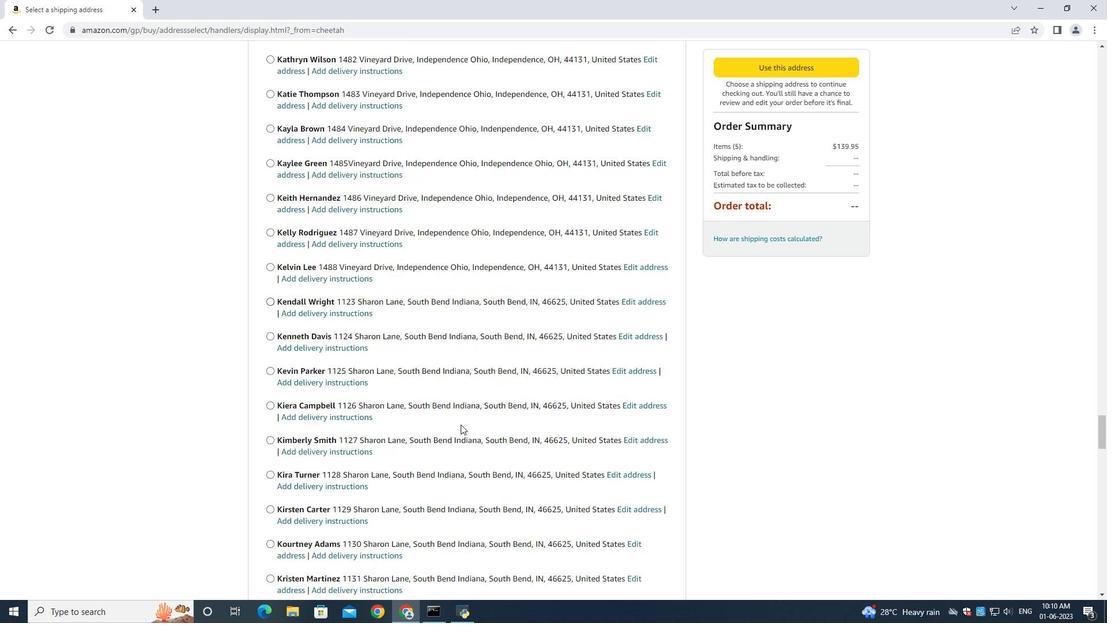 
Action: Mouse scrolled (460, 421) with delta (0, 0)
Screenshot: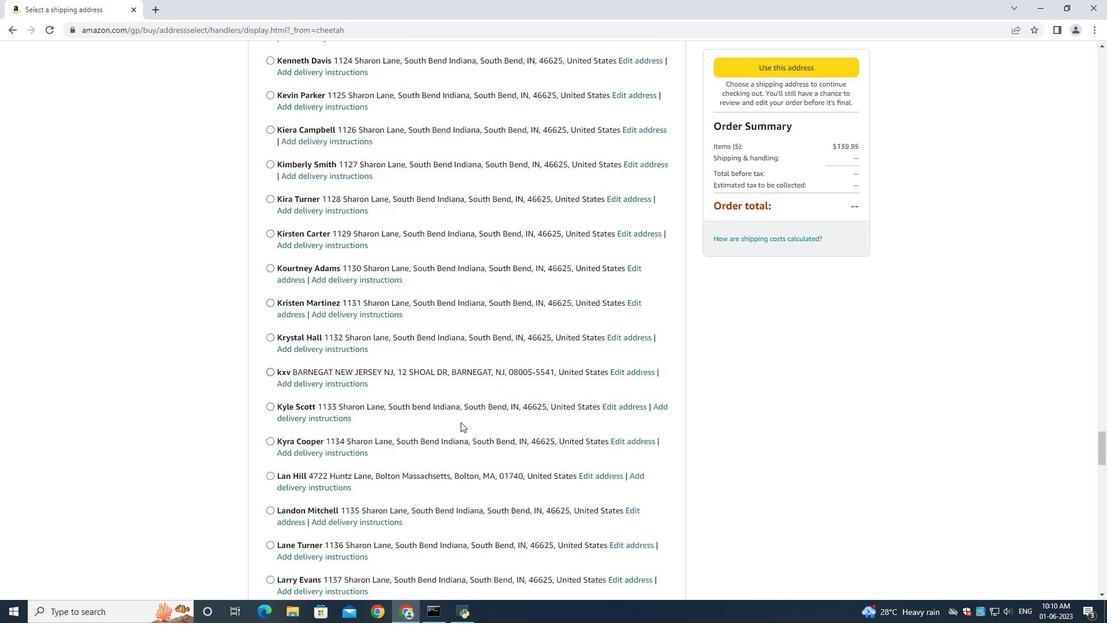 
Action: Mouse scrolled (460, 421) with delta (0, 0)
Screenshot: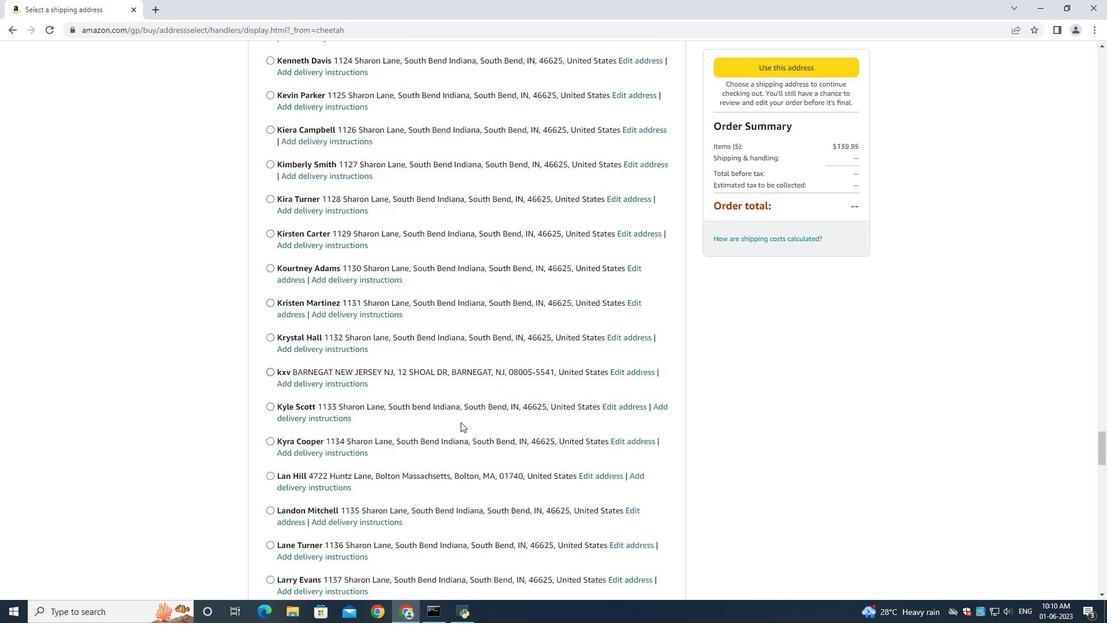 
Action: Mouse scrolled (460, 421) with delta (0, 0)
Screenshot: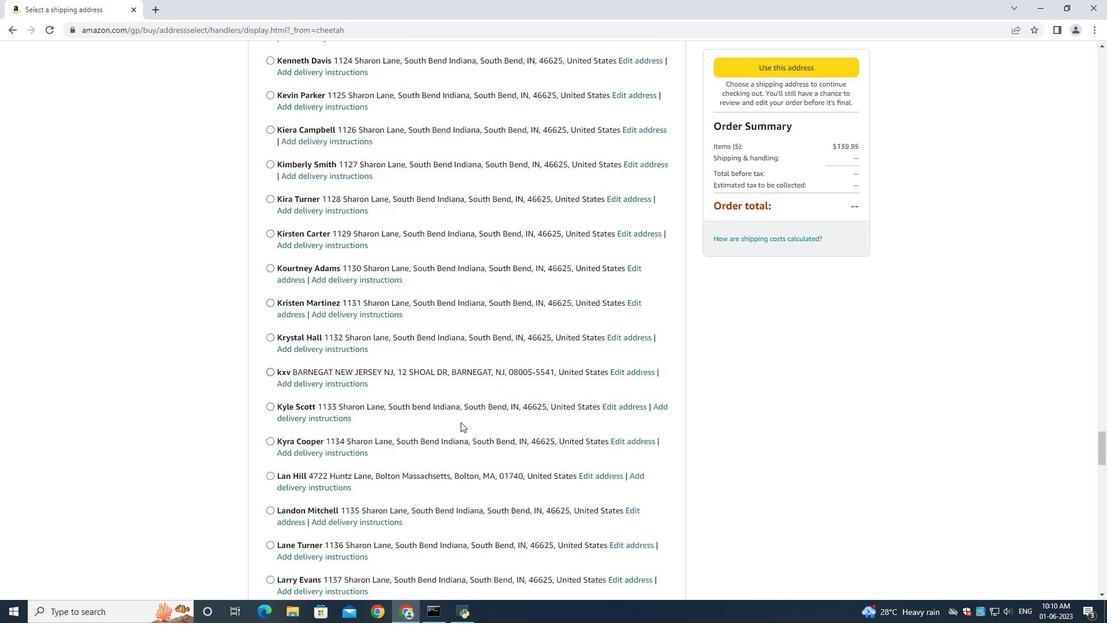 
Action: Mouse scrolled (460, 421) with delta (0, 0)
Screenshot: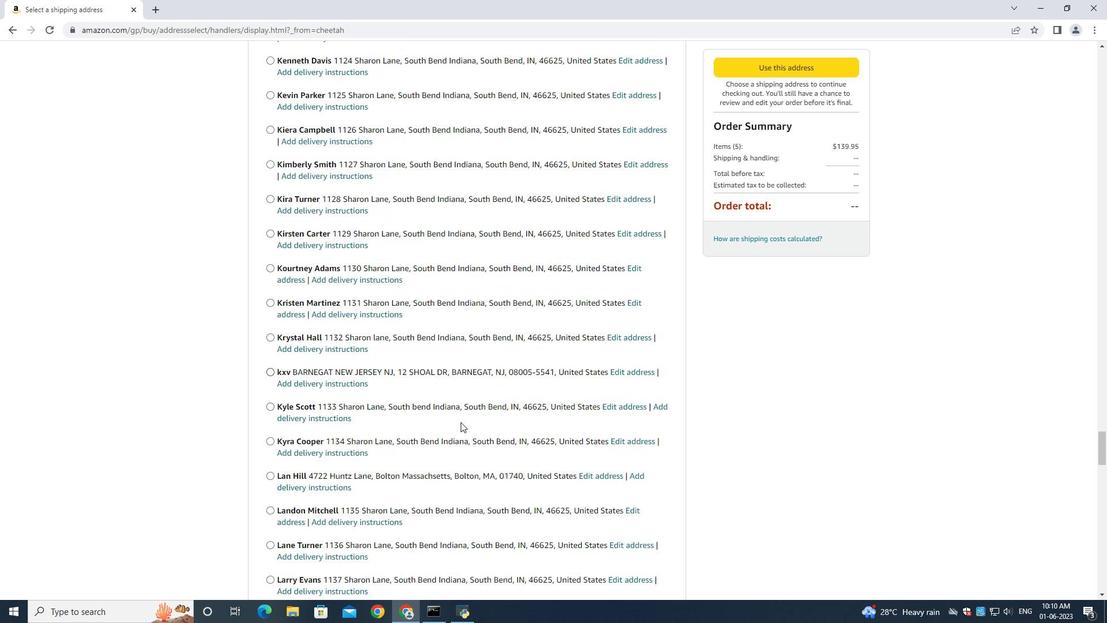 
Action: Mouse scrolled (460, 421) with delta (0, 0)
Screenshot: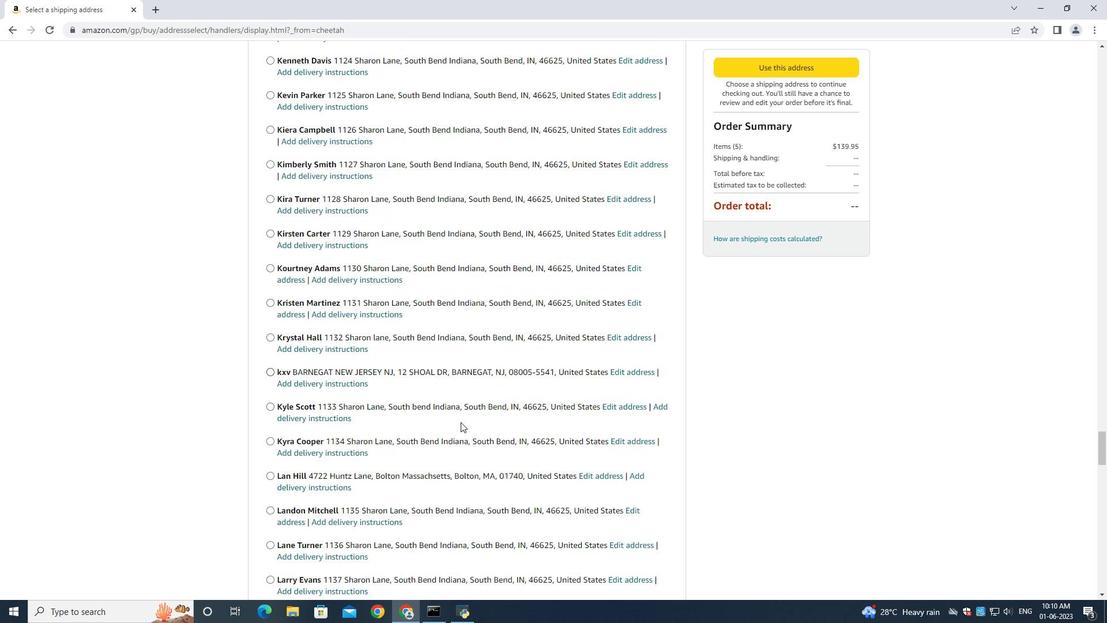 
Action: Mouse moved to (460, 414)
Screenshot: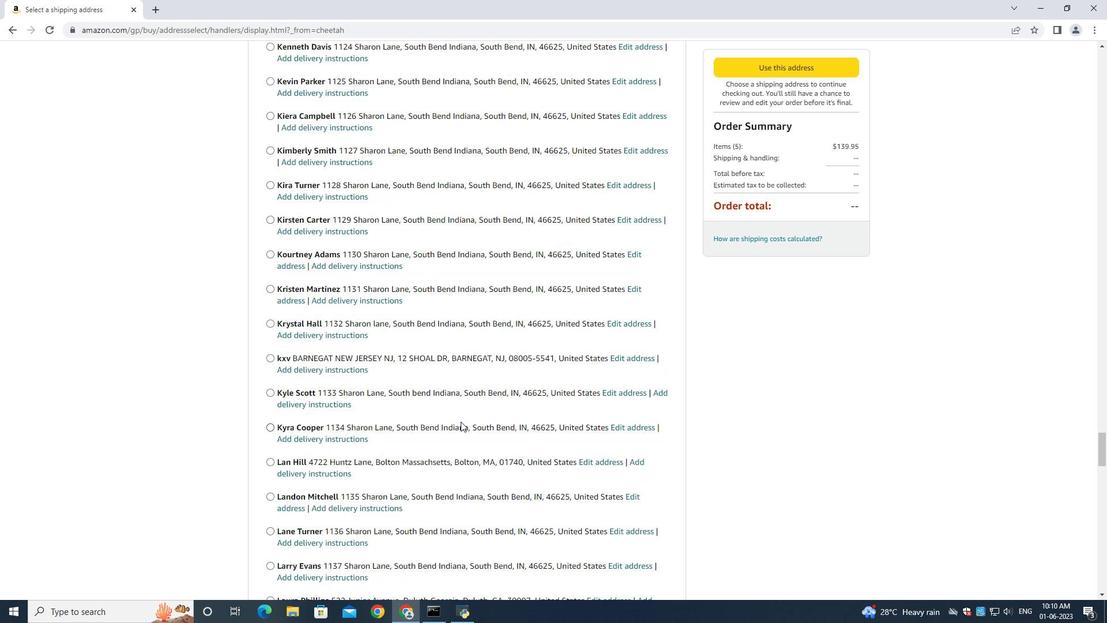
Action: Mouse scrolled (460, 419) with delta (0, 0)
Screenshot: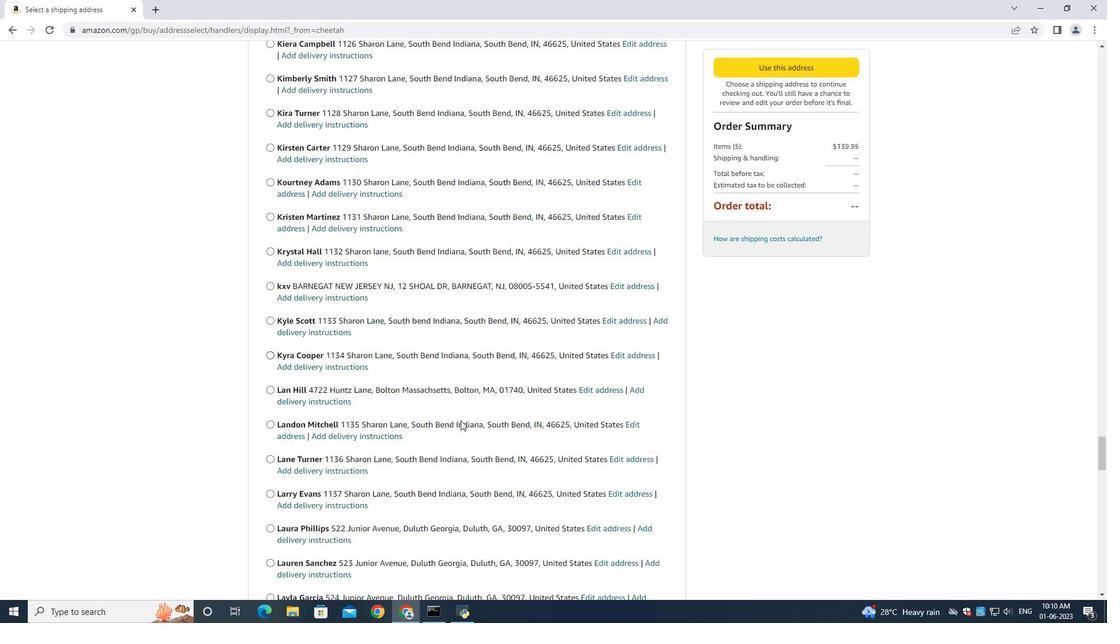 
Action: Mouse moved to (460, 412)
Screenshot: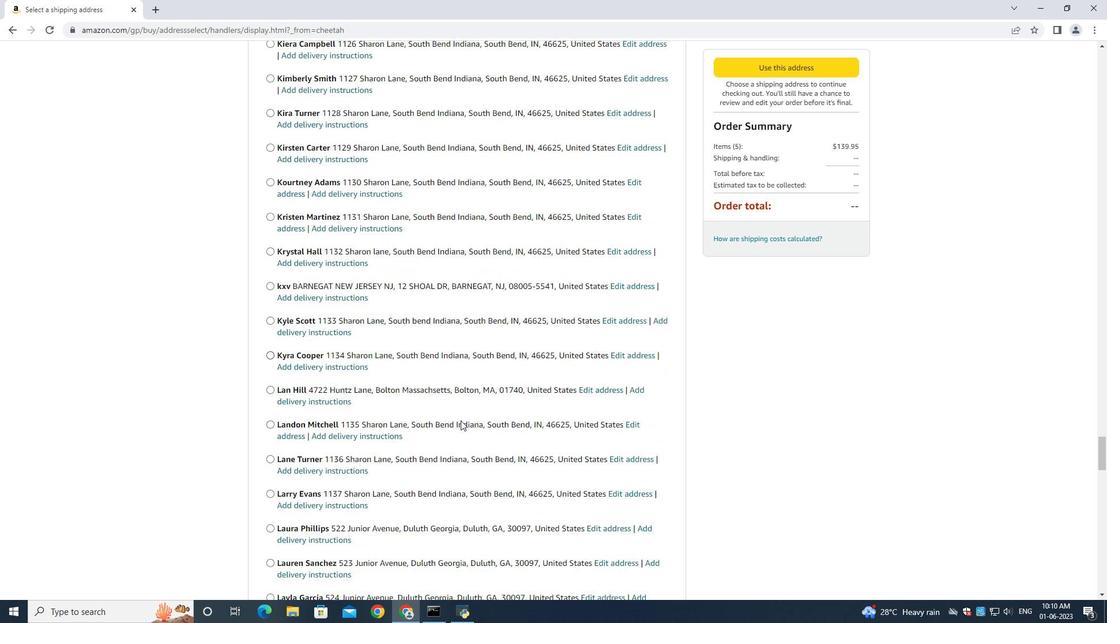 
Action: Mouse scrolled (460, 411) with delta (0, 0)
Screenshot: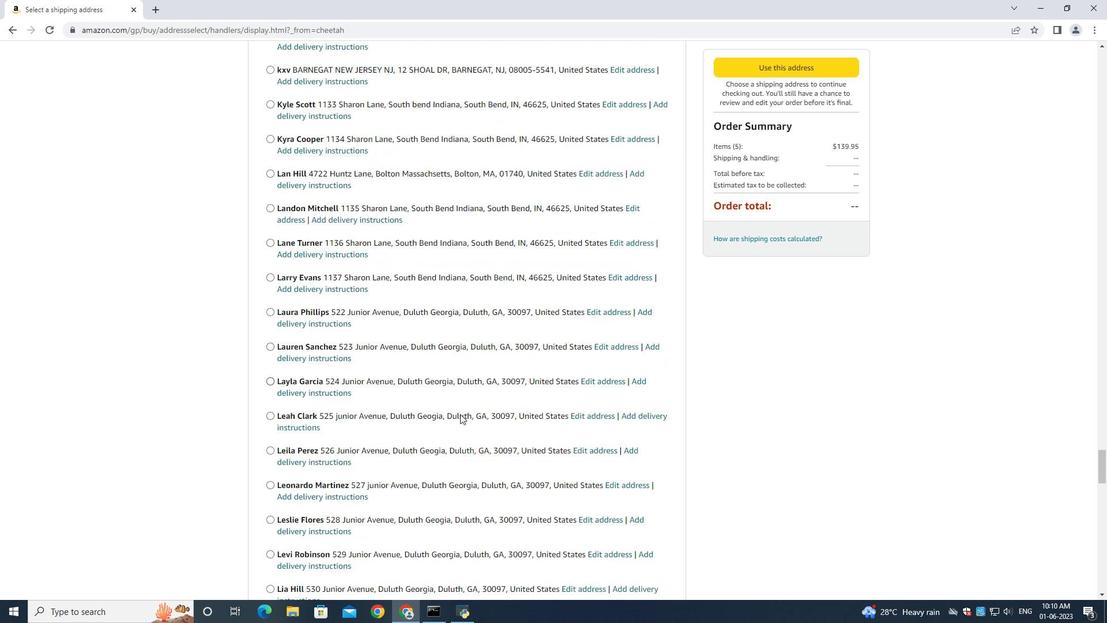 
Action: Mouse scrolled (460, 411) with delta (0, 0)
Screenshot: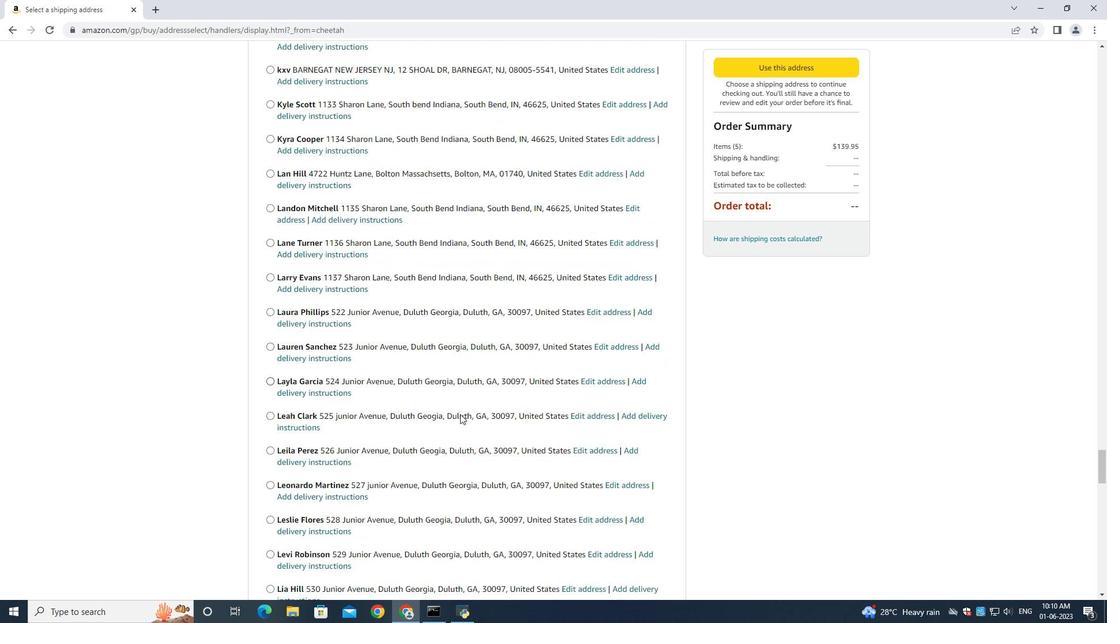 
Action: Mouse scrolled (460, 411) with delta (0, 0)
Screenshot: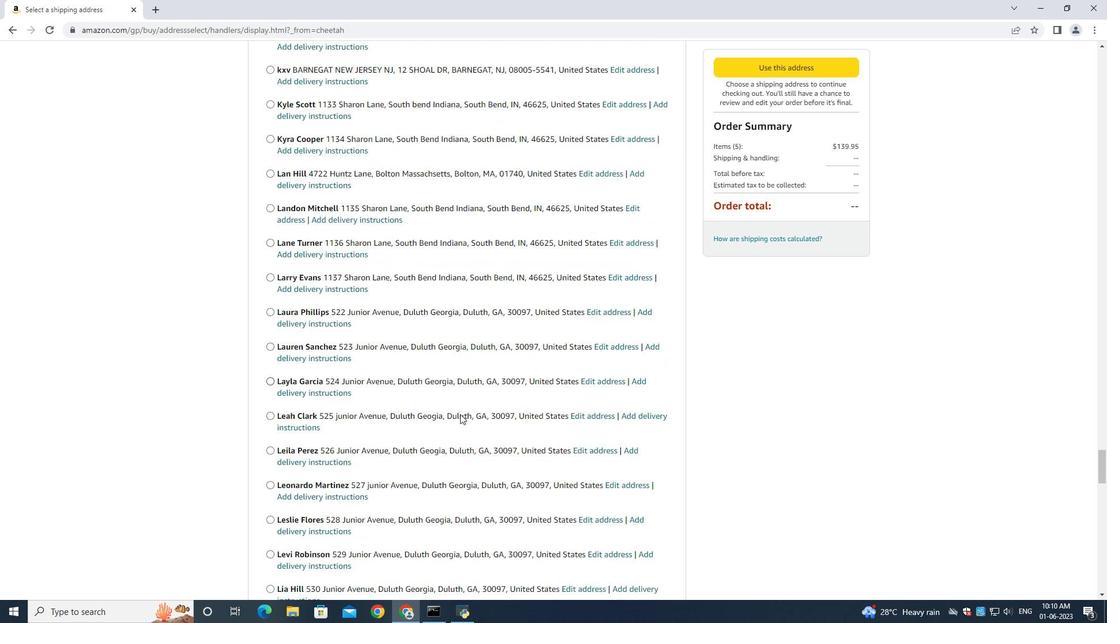 
Action: Mouse scrolled (460, 411) with delta (0, 0)
Screenshot: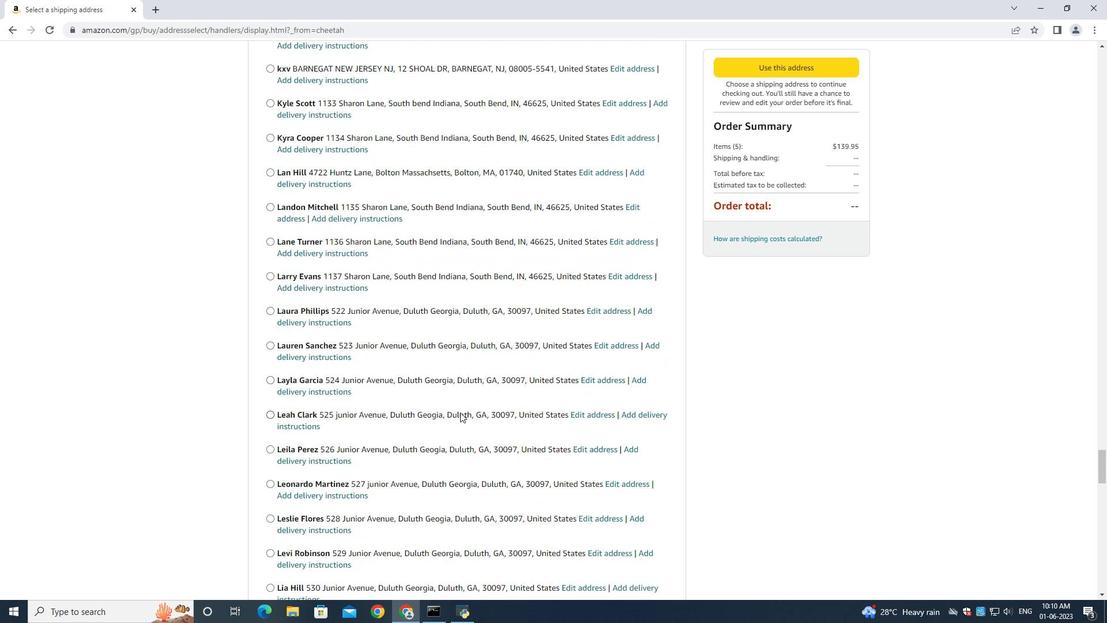 
Action: Mouse scrolled (460, 411) with delta (0, 0)
Screenshot: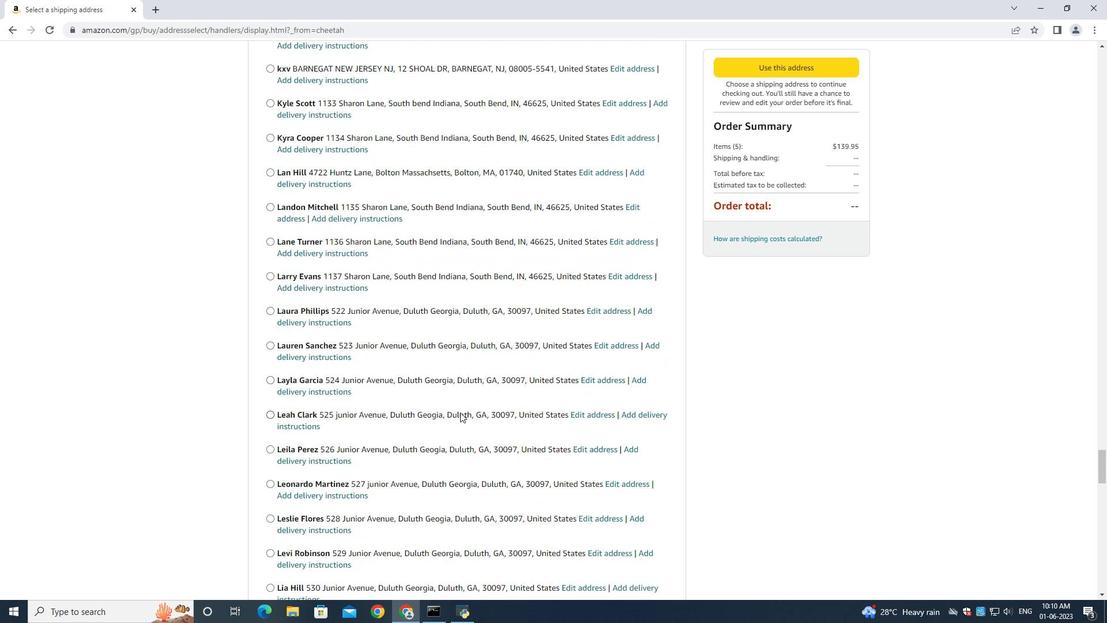 
Action: Mouse moved to (459, 410)
Screenshot: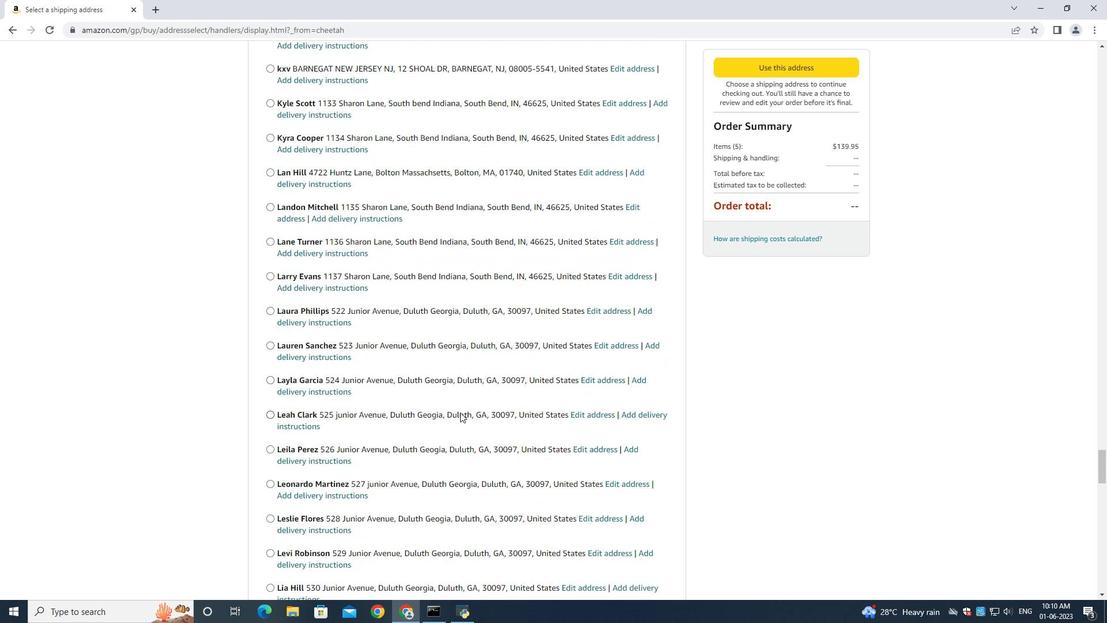 
Action: Mouse scrolled (460, 411) with delta (0, 0)
Screenshot: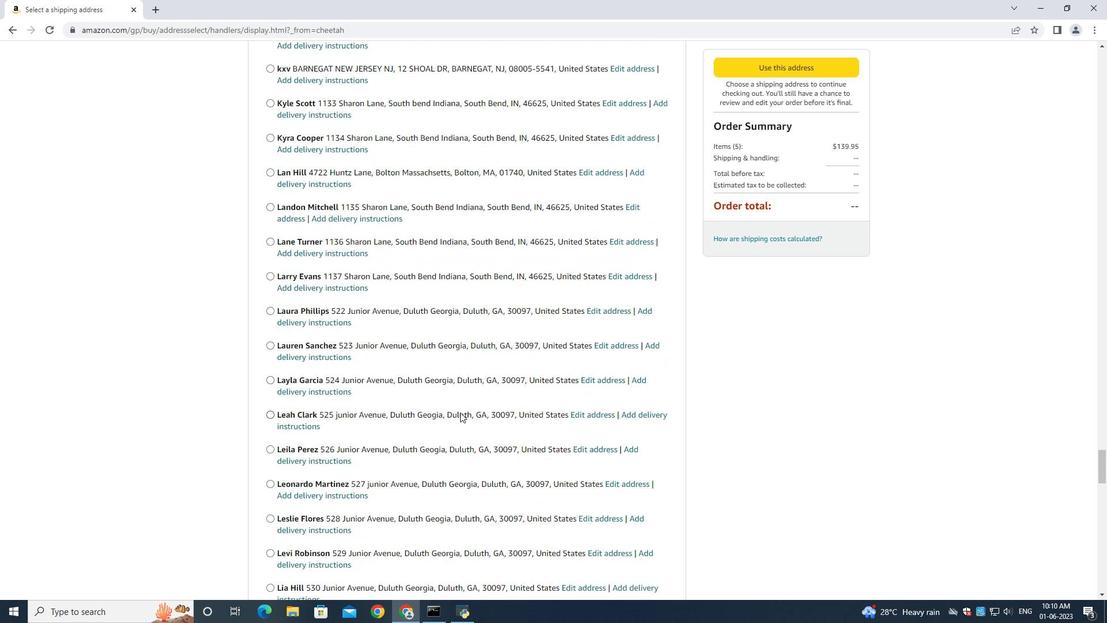 
Action: Mouse moved to (454, 395)
Screenshot: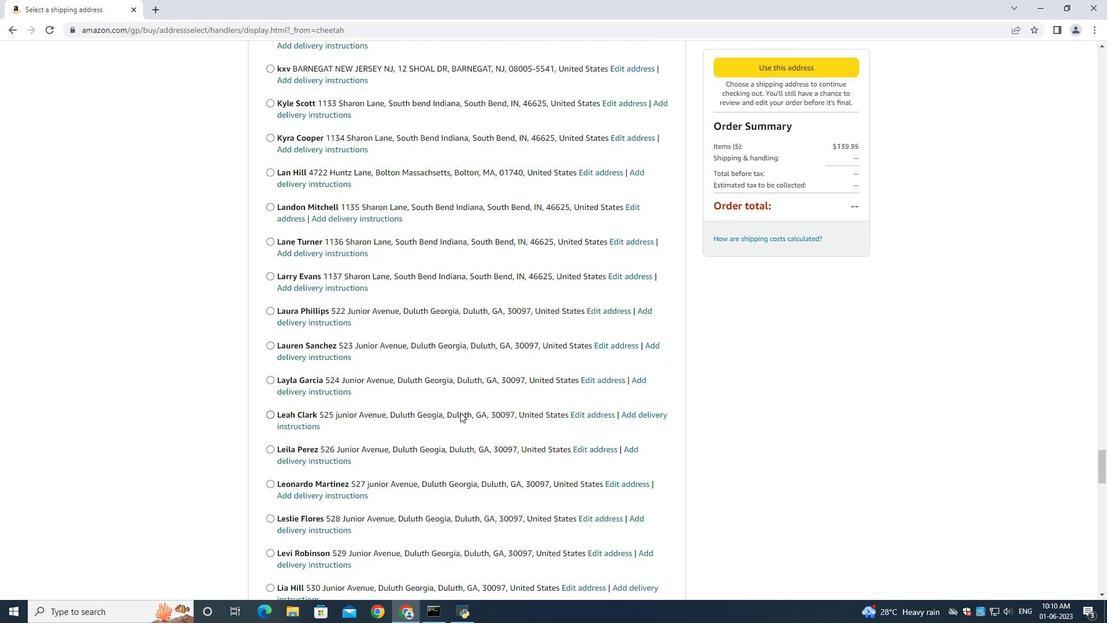 
Action: Mouse scrolled (456, 400) with delta (0, 0)
Screenshot: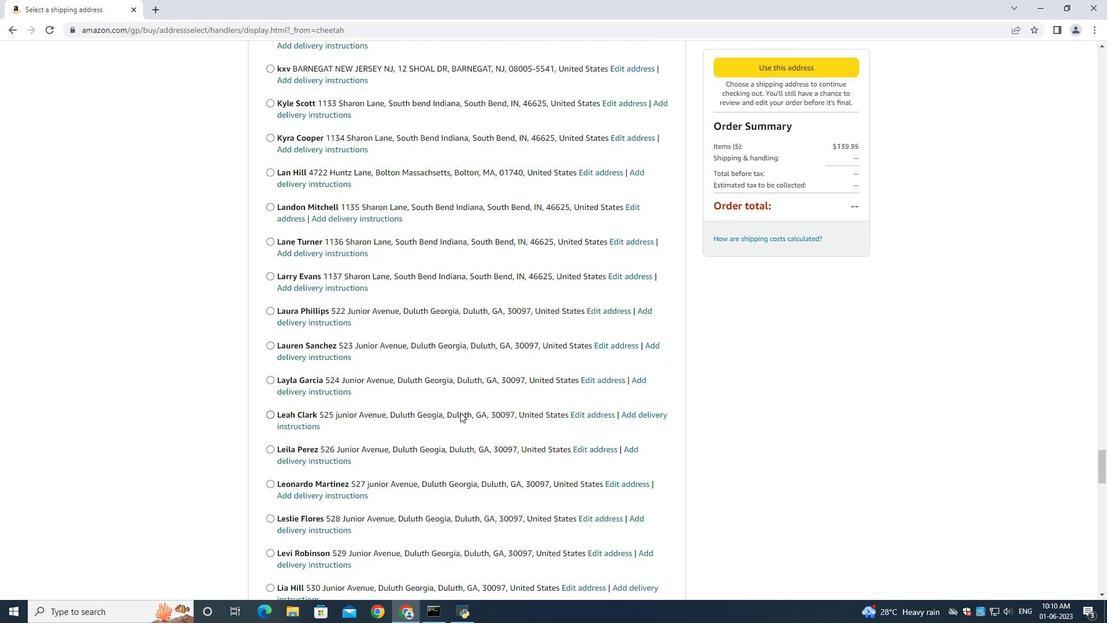 
Action: Mouse moved to (453, 380)
Screenshot: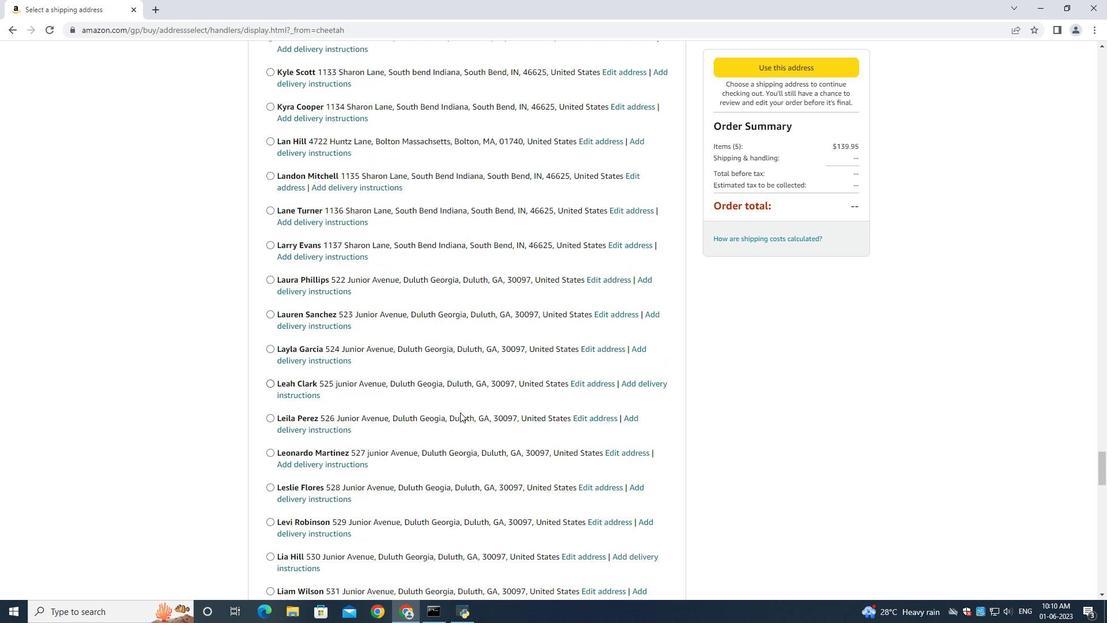
Action: Mouse scrolled (453, 380) with delta (0, 0)
Screenshot: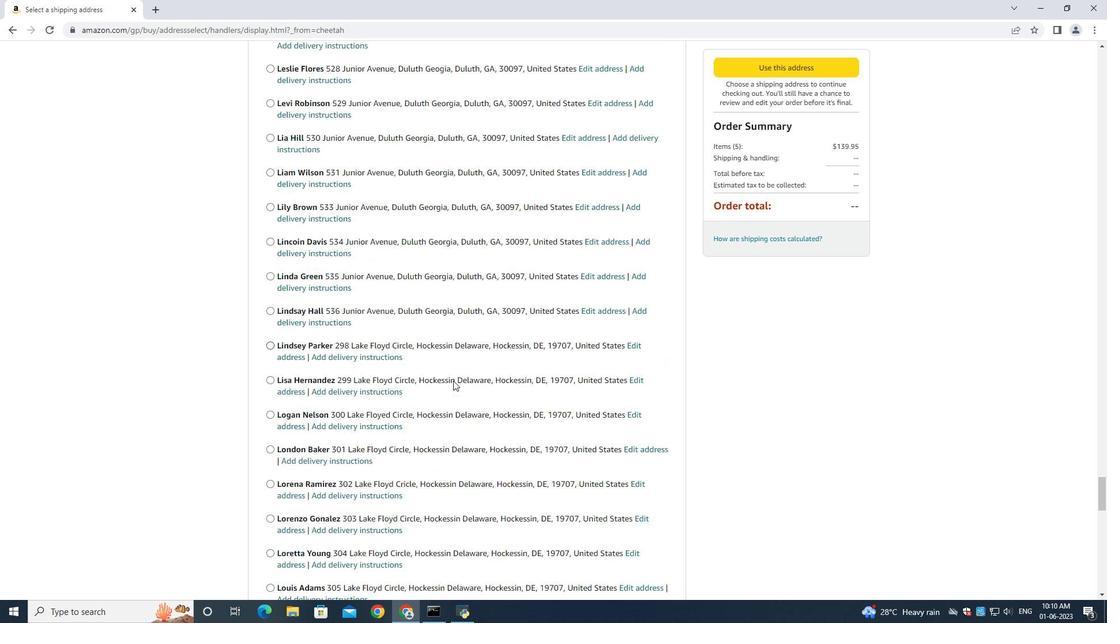 
Action: Mouse scrolled (453, 380) with delta (0, 0)
Screenshot: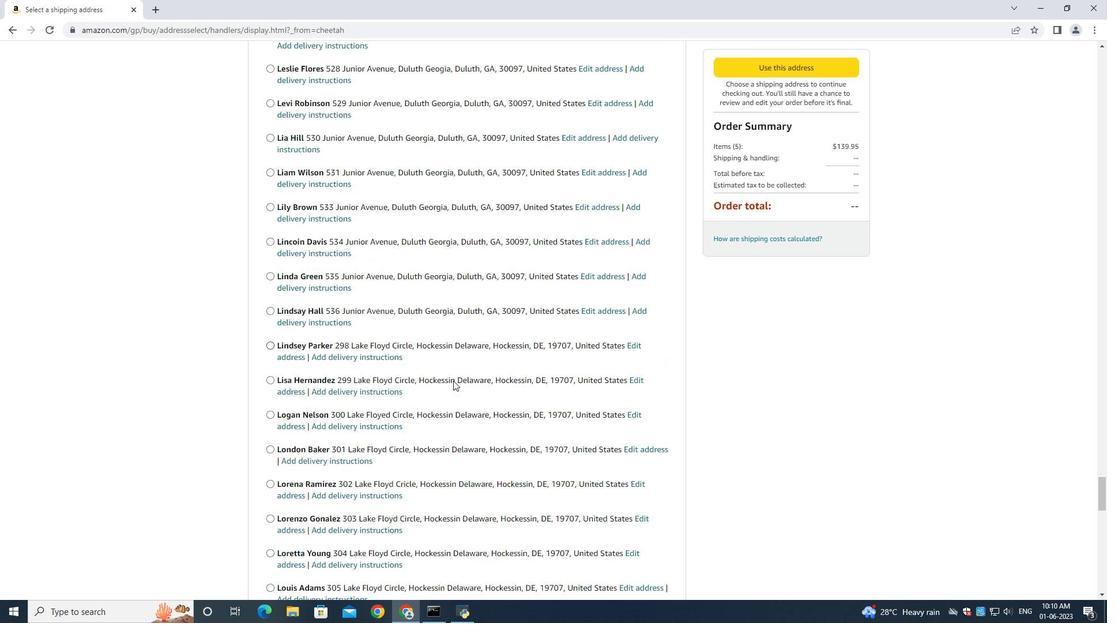 
Action: Mouse scrolled (453, 380) with delta (0, 0)
Screenshot: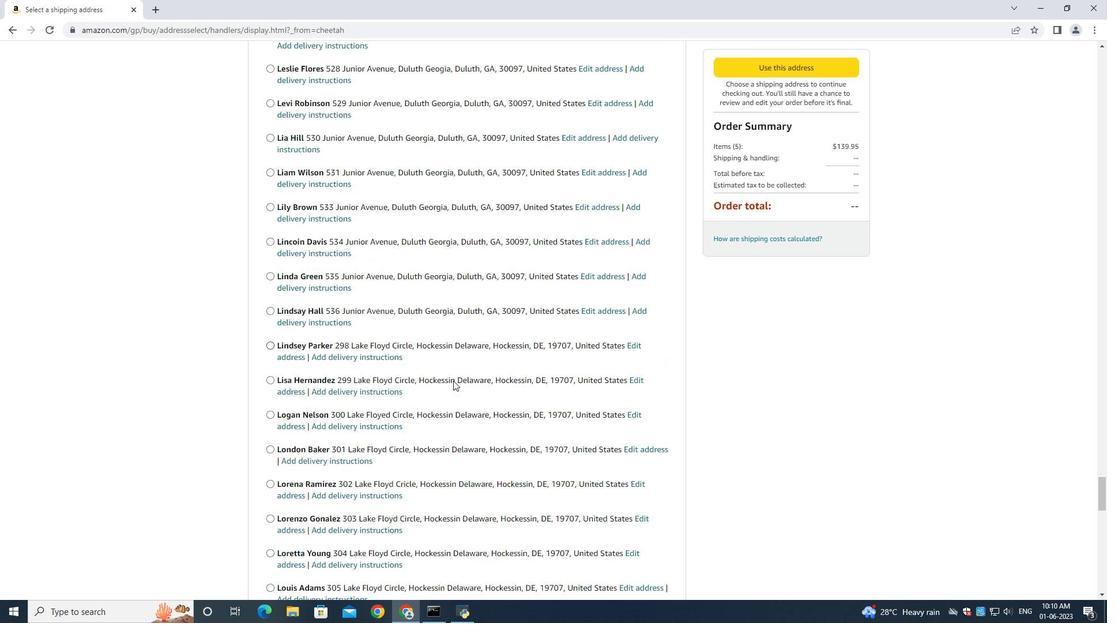 
Action: Mouse scrolled (453, 380) with delta (0, 0)
Screenshot: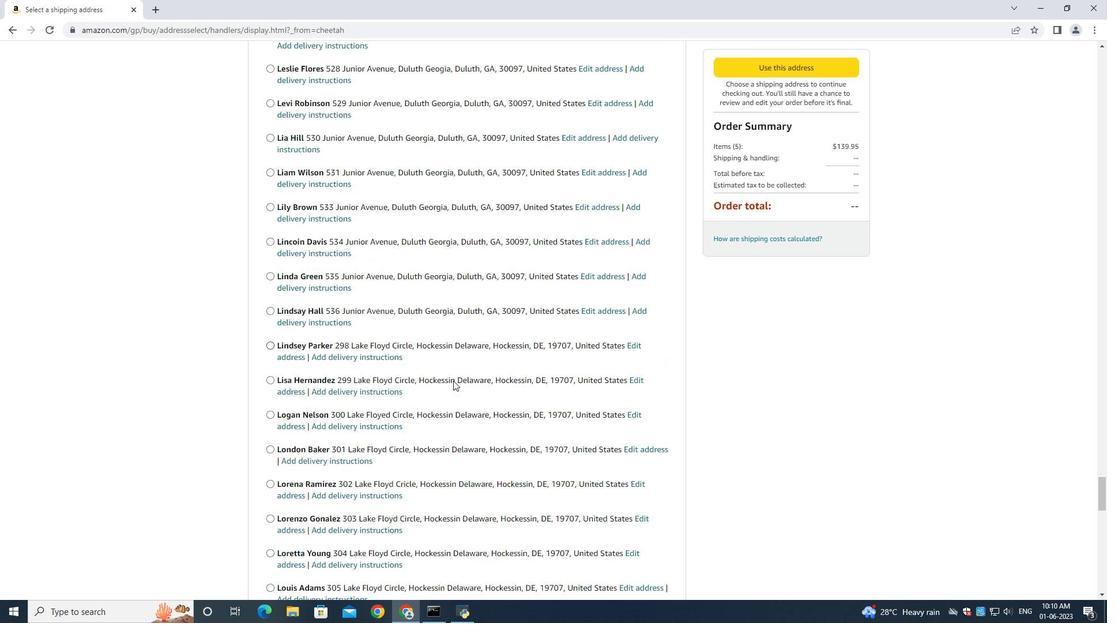 
Action: Mouse scrolled (453, 380) with delta (0, 0)
Screenshot: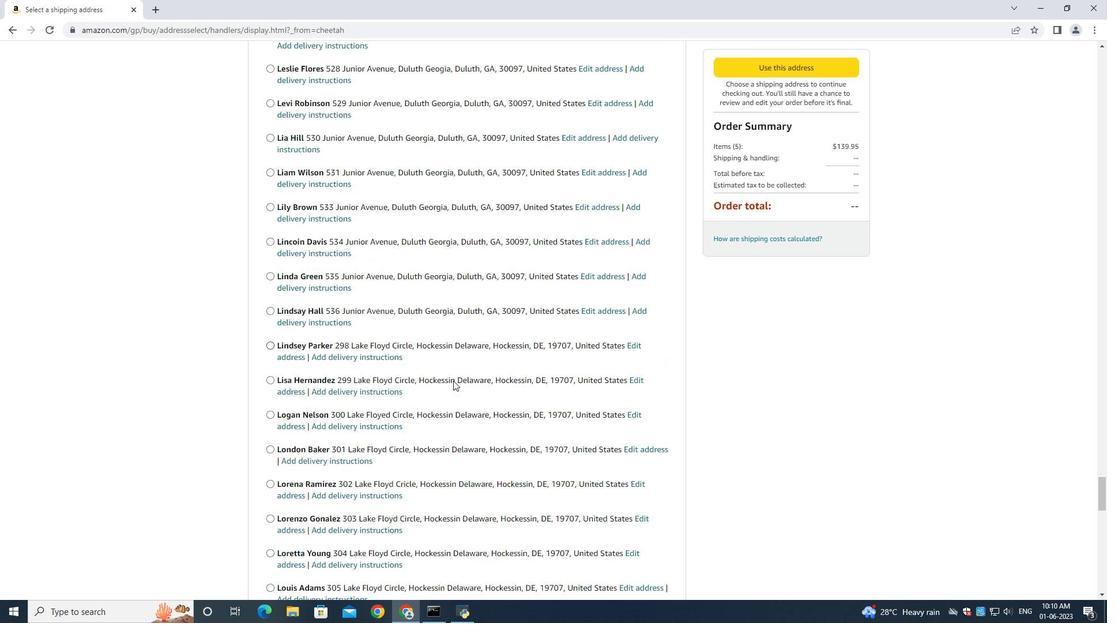
Action: Mouse scrolled (453, 380) with delta (0, 0)
Screenshot: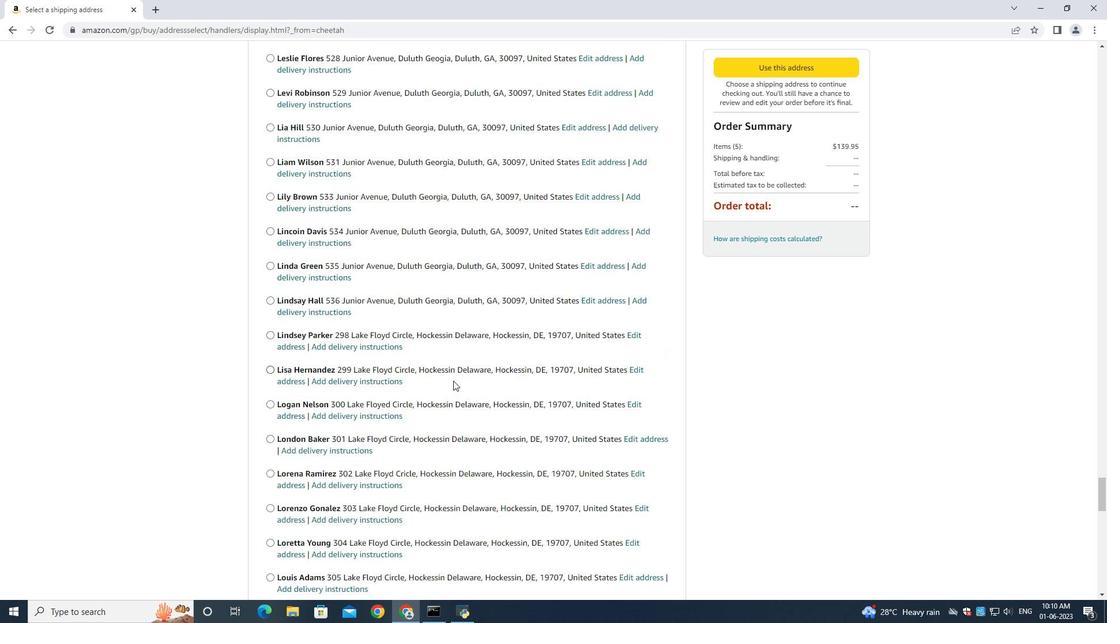 
Action: Mouse scrolled (453, 380) with delta (0, 0)
Screenshot: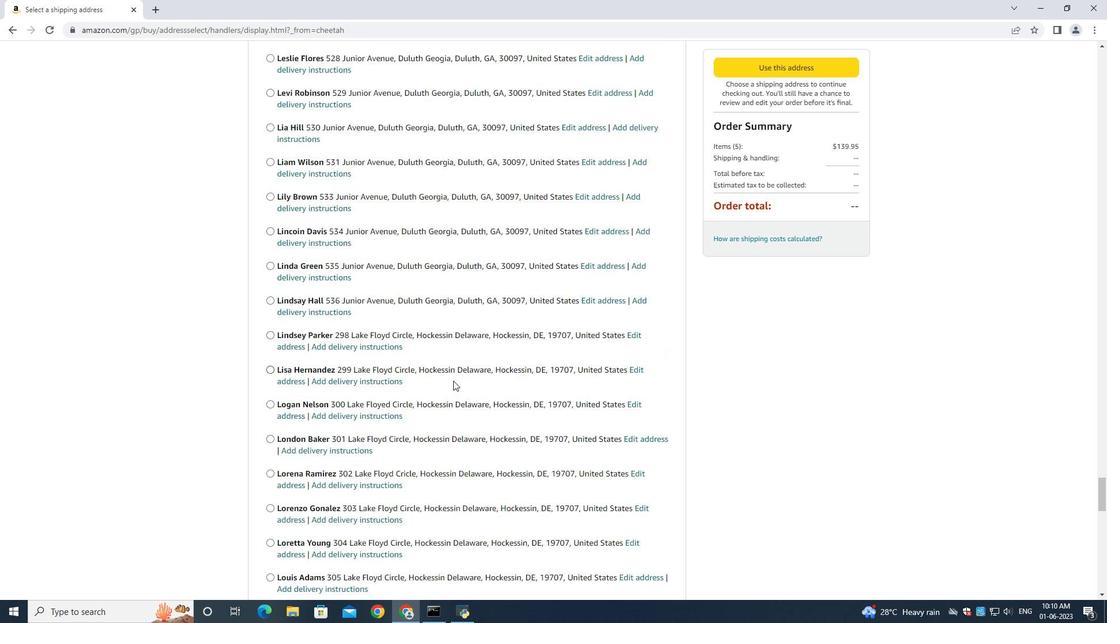 
Action: Mouse scrolled (453, 380) with delta (0, 0)
Screenshot: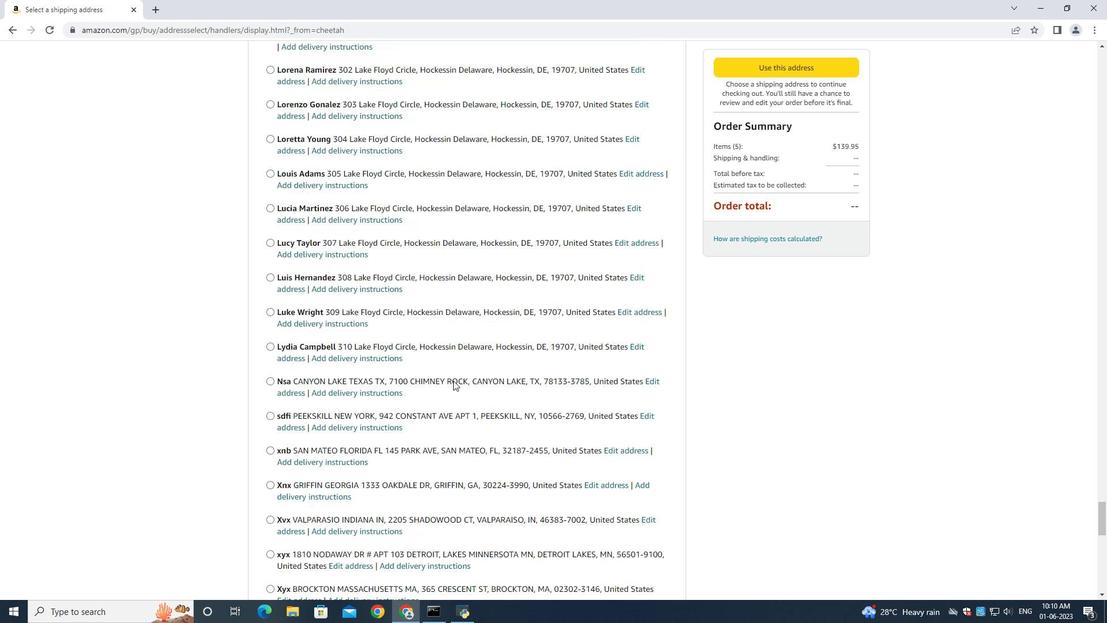 
Action: Mouse scrolled (453, 380) with delta (0, 0)
Screenshot: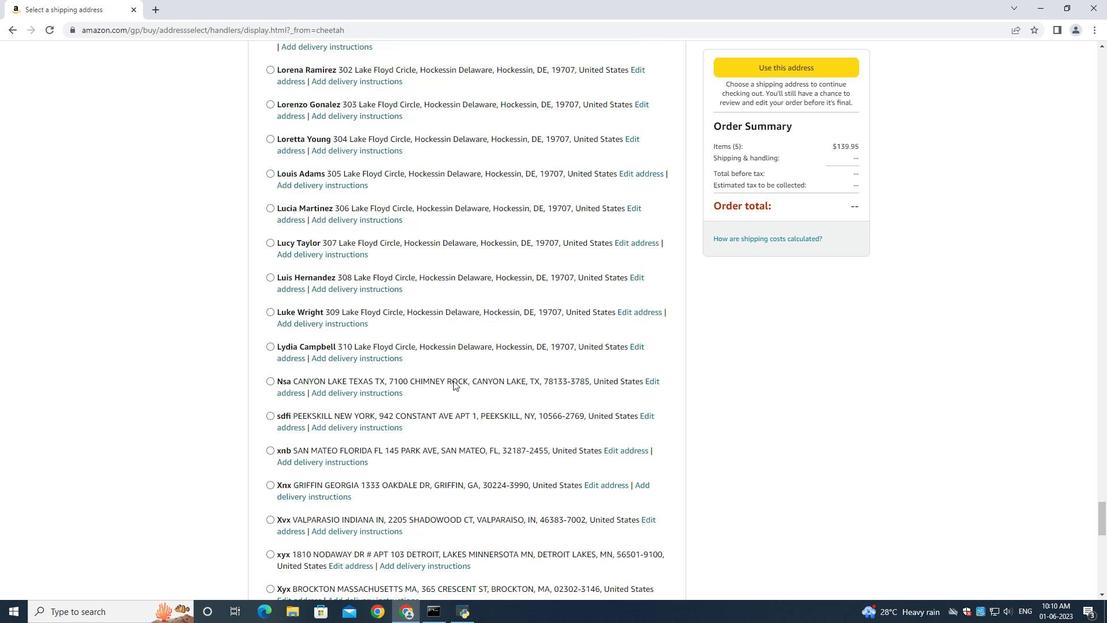 
Action: Mouse scrolled (453, 380) with delta (0, 0)
Screenshot: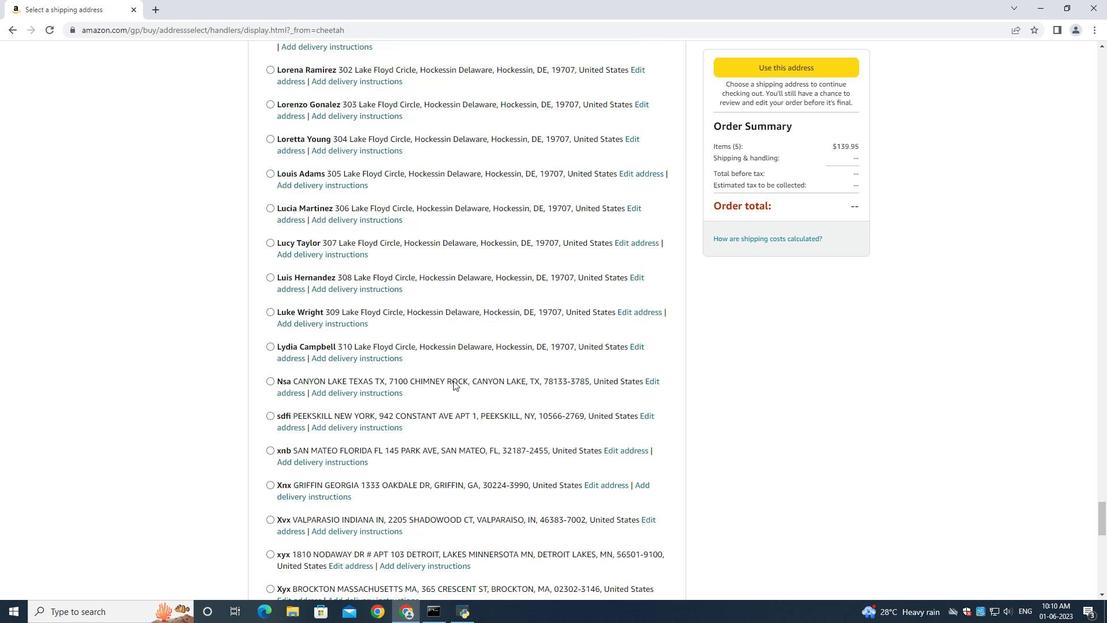 
Action: Mouse scrolled (453, 380) with delta (0, 0)
Screenshot: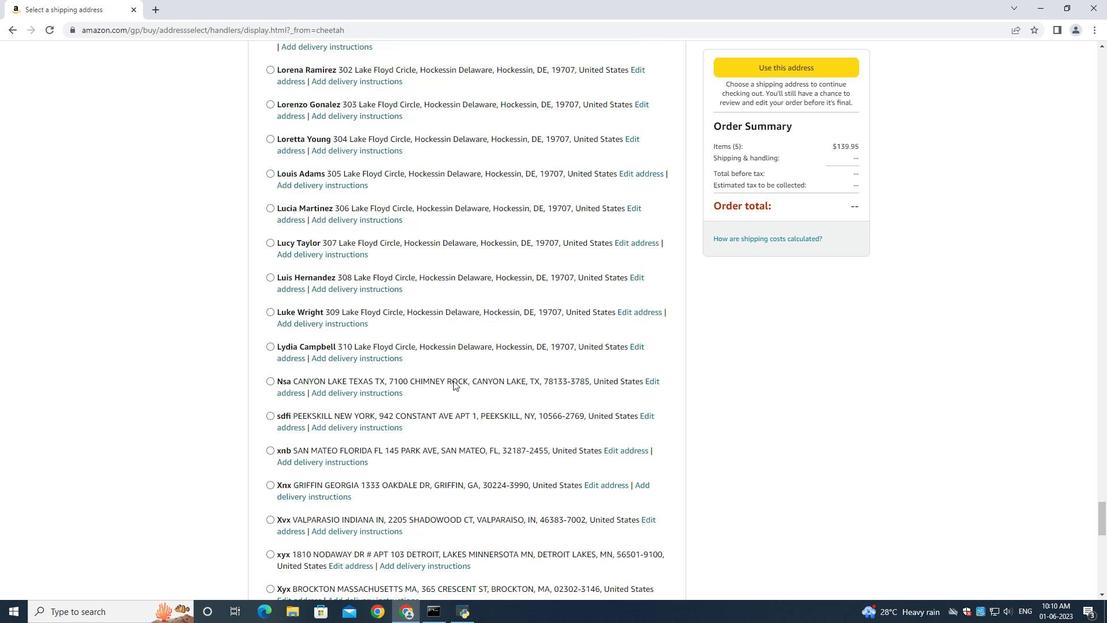 
Action: Mouse scrolled (453, 380) with delta (0, 0)
Screenshot: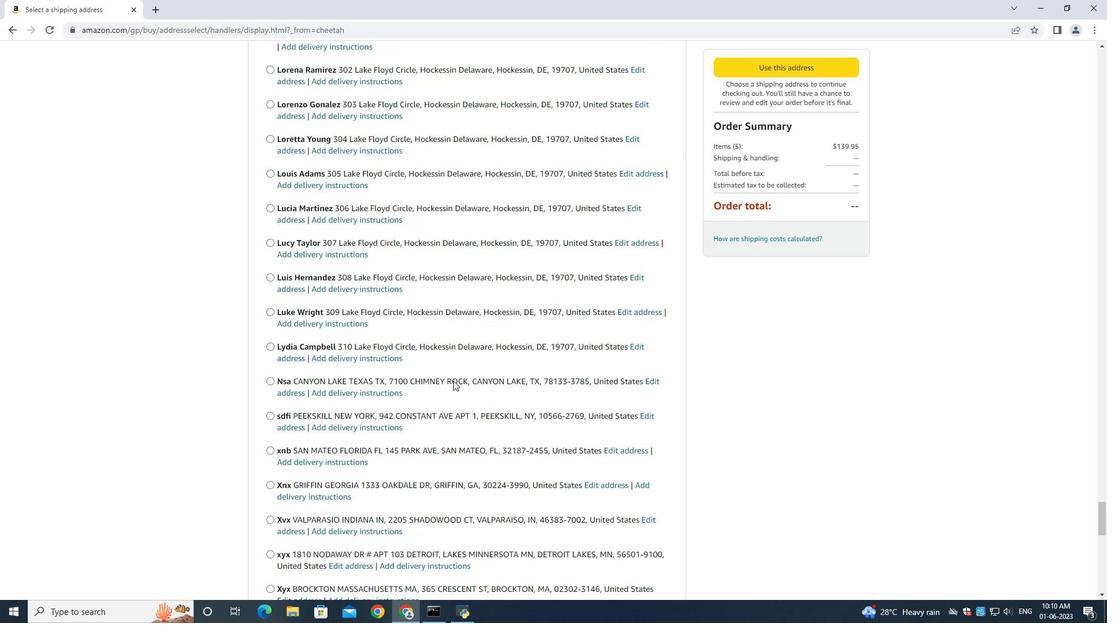 
Action: Mouse scrolled (453, 380) with delta (0, 0)
Screenshot: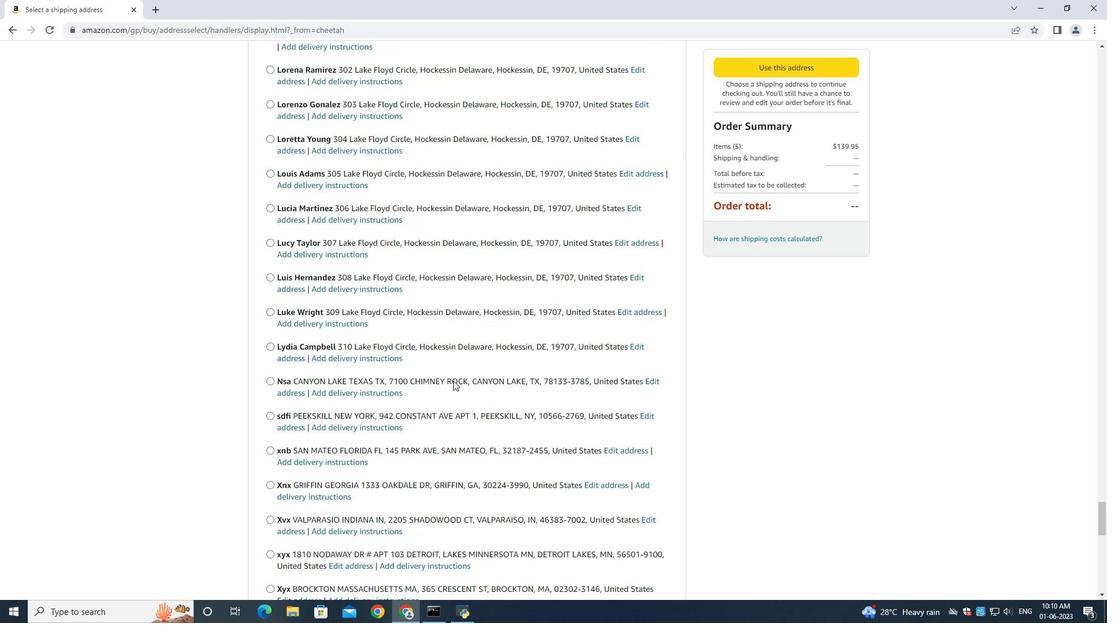 
Action: Mouse moved to (451, 379)
Screenshot: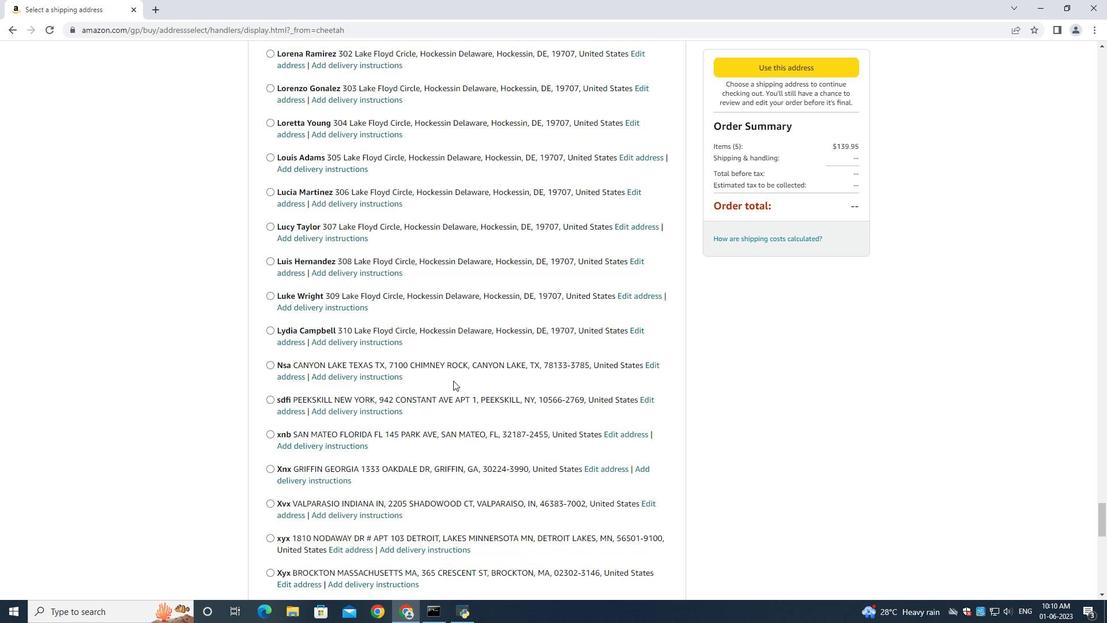 
Action: Mouse scrolled (451, 379) with delta (0, 0)
Screenshot: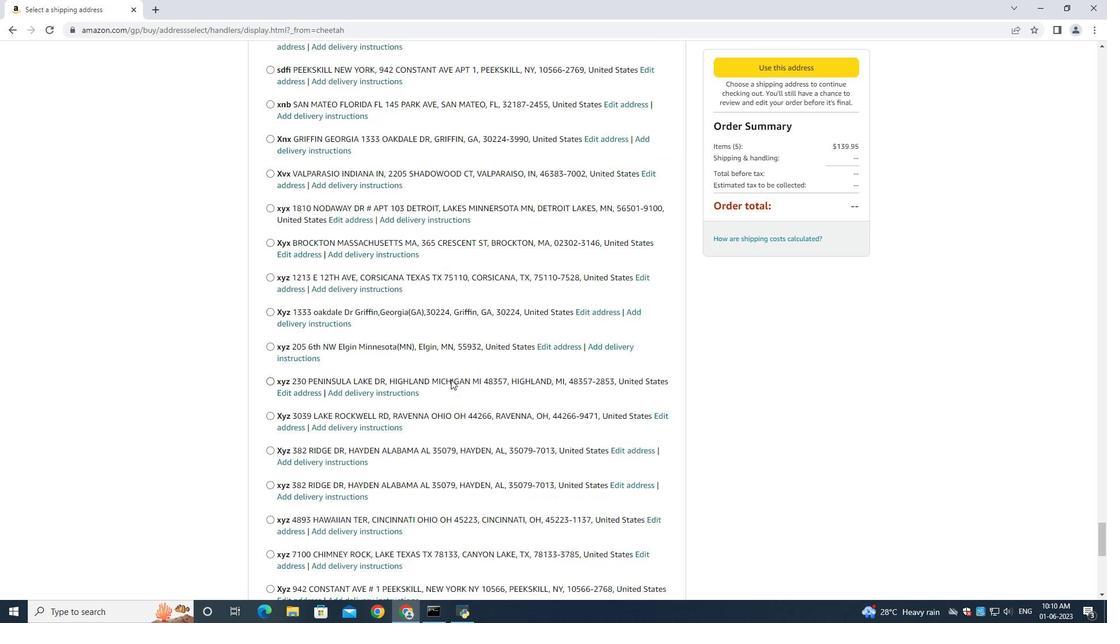
Action: Mouse scrolled (451, 379) with delta (0, 0)
Screenshot: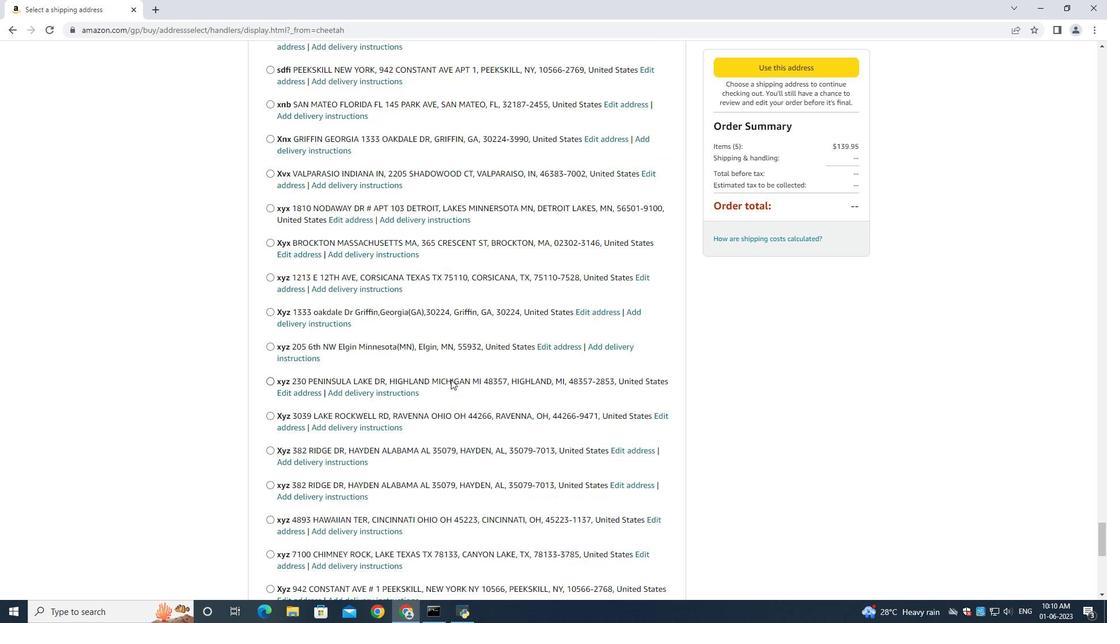 
Action: Mouse scrolled (451, 379) with delta (0, 0)
Screenshot: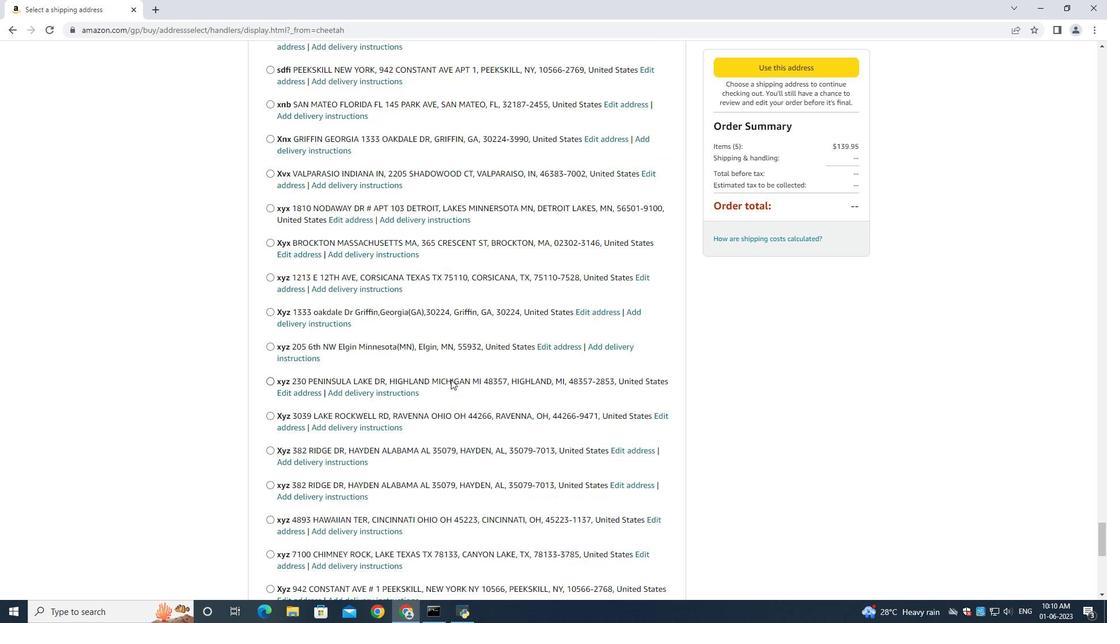 
Action: Mouse scrolled (451, 379) with delta (0, 0)
Screenshot: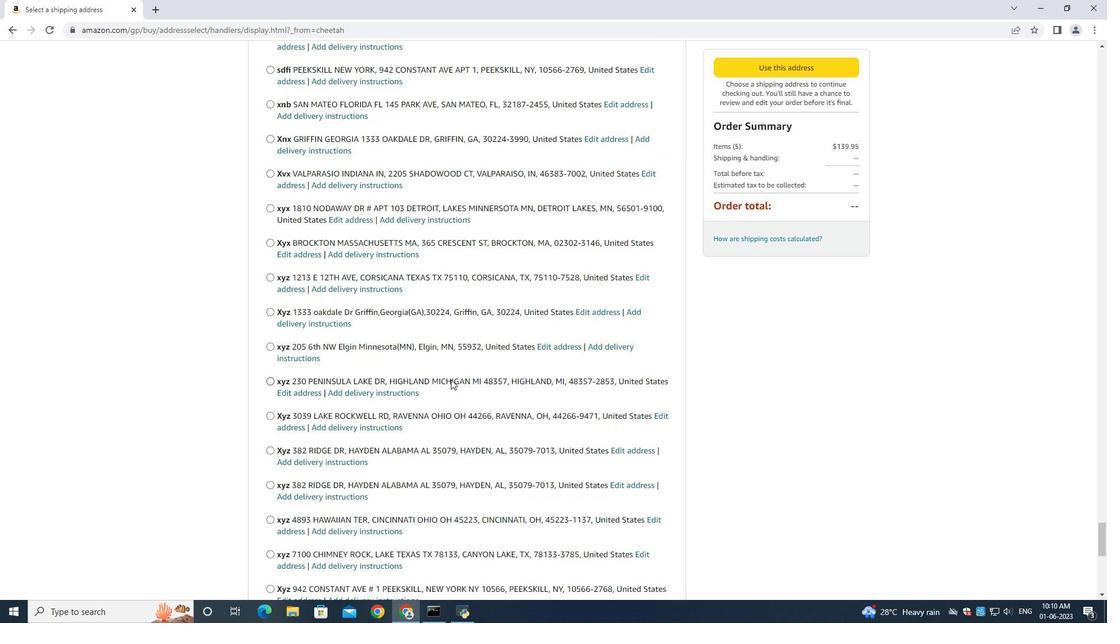 
Action: Mouse scrolled (451, 379) with delta (0, 0)
Screenshot: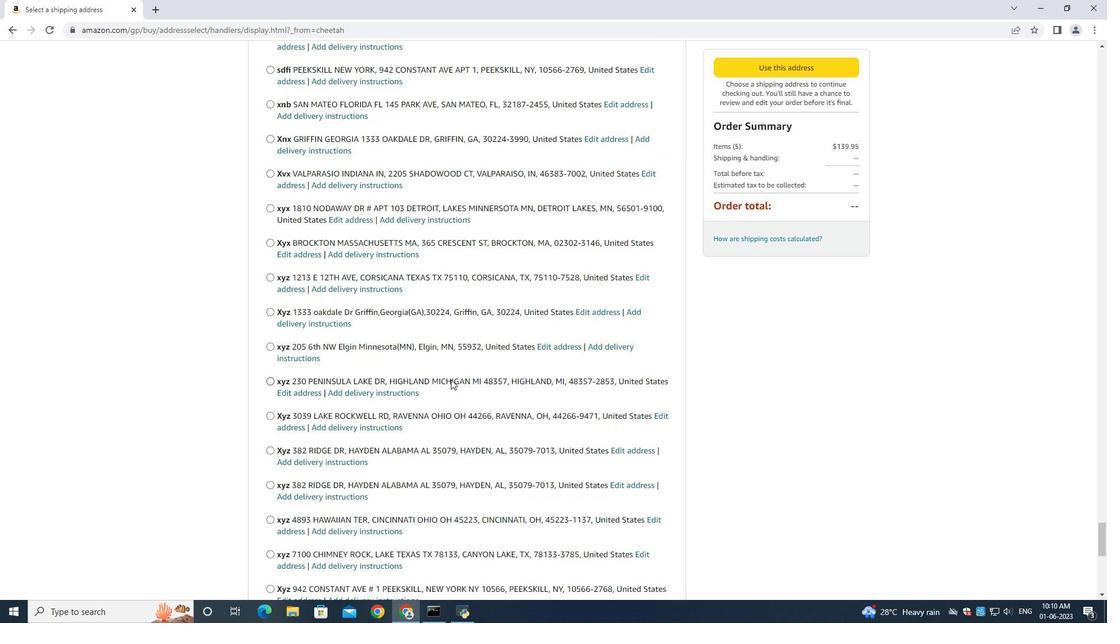 
Action: Mouse scrolled (451, 379) with delta (0, 0)
Screenshot: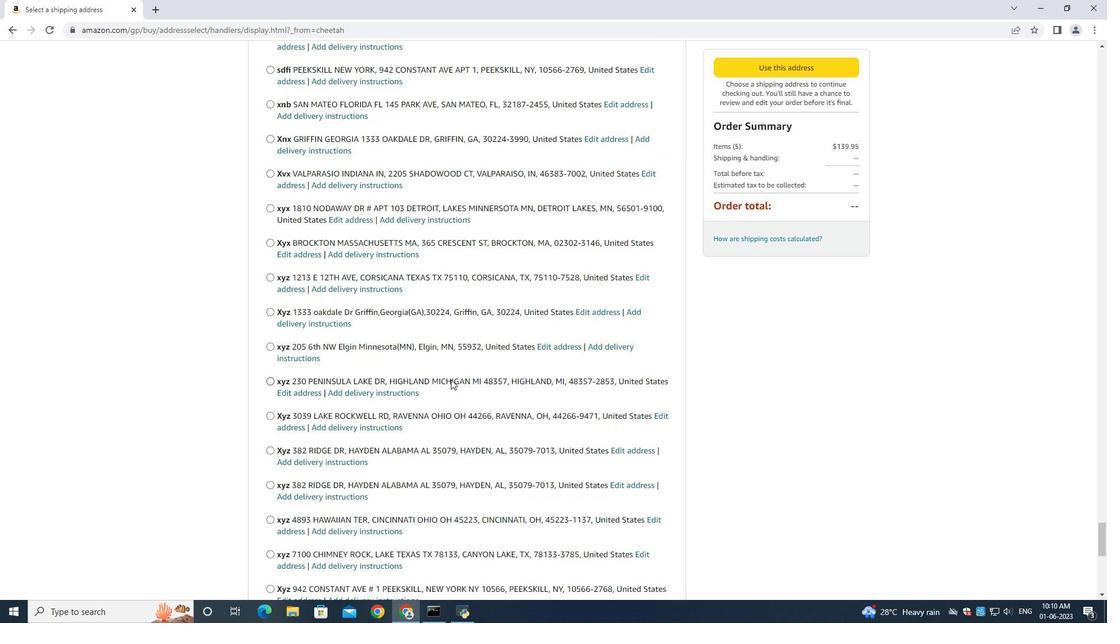 
Action: Mouse scrolled (451, 379) with delta (0, 0)
Screenshot: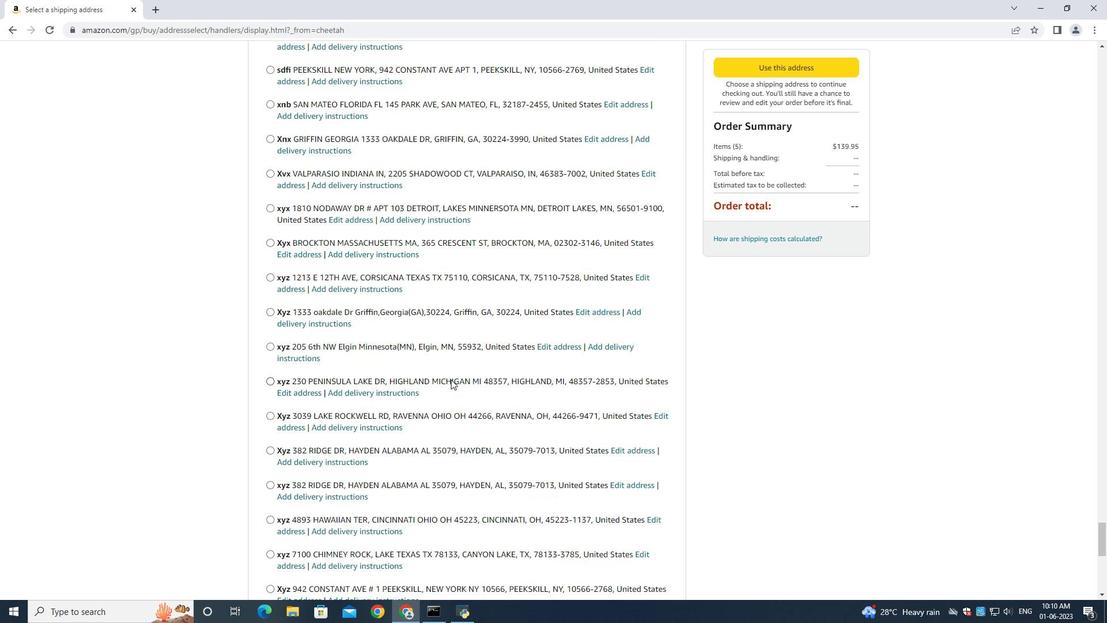 
Action: Mouse scrolled (451, 379) with delta (0, 0)
Screenshot: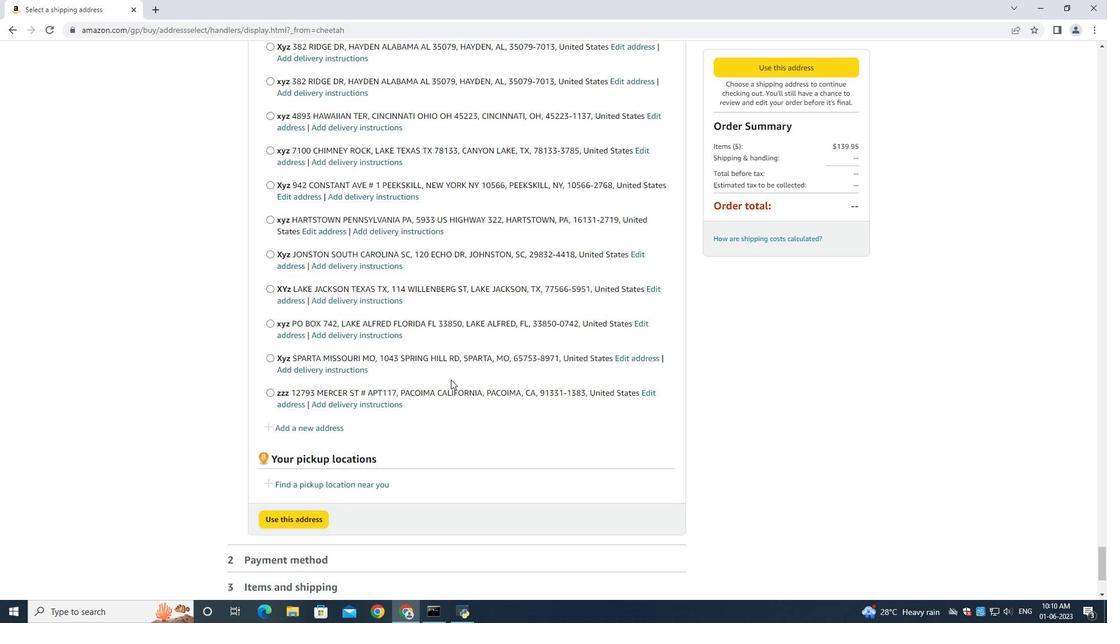 
Action: Mouse scrolled (451, 379) with delta (0, 0)
Screenshot: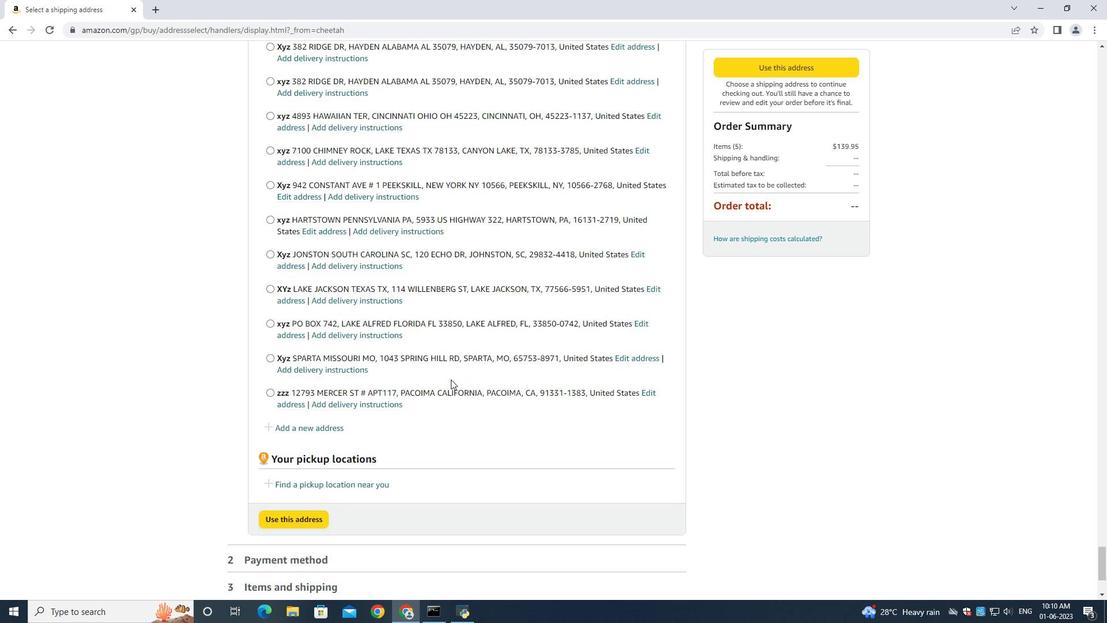 
Action: Mouse scrolled (451, 379) with delta (0, 0)
Screenshot: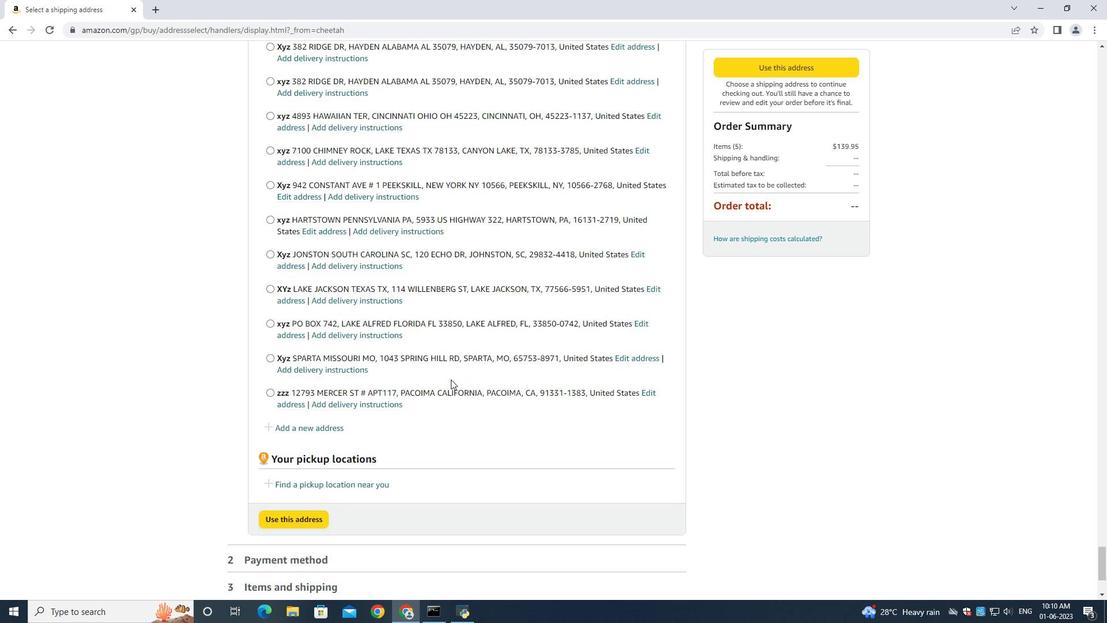 
Action: Mouse scrolled (451, 379) with delta (0, 0)
Screenshot: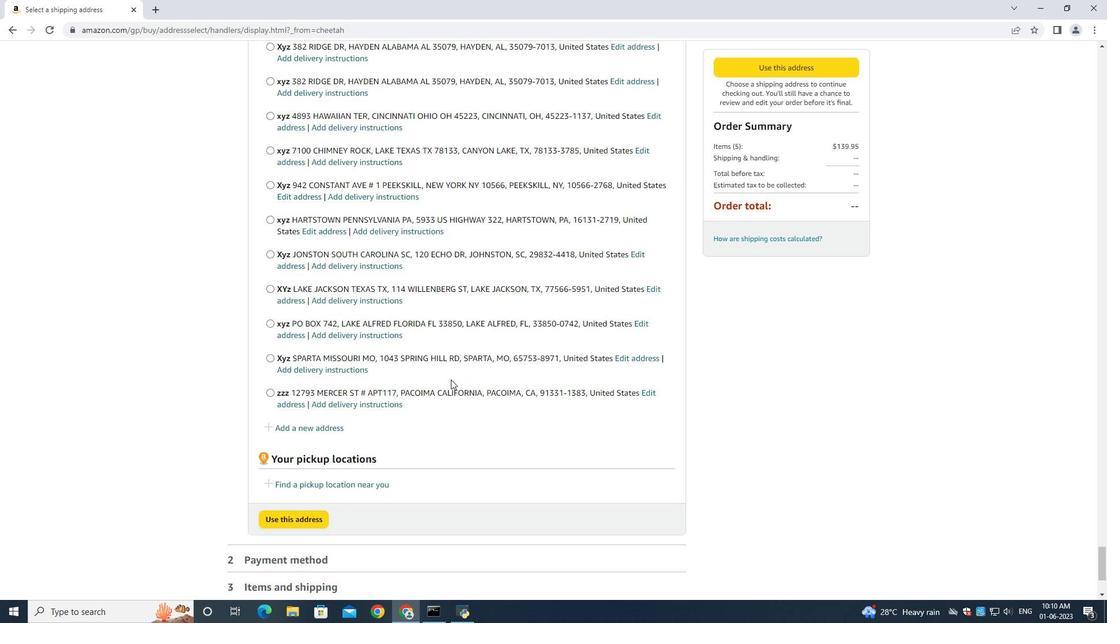 
Action: Mouse scrolled (451, 379) with delta (0, 0)
Screenshot: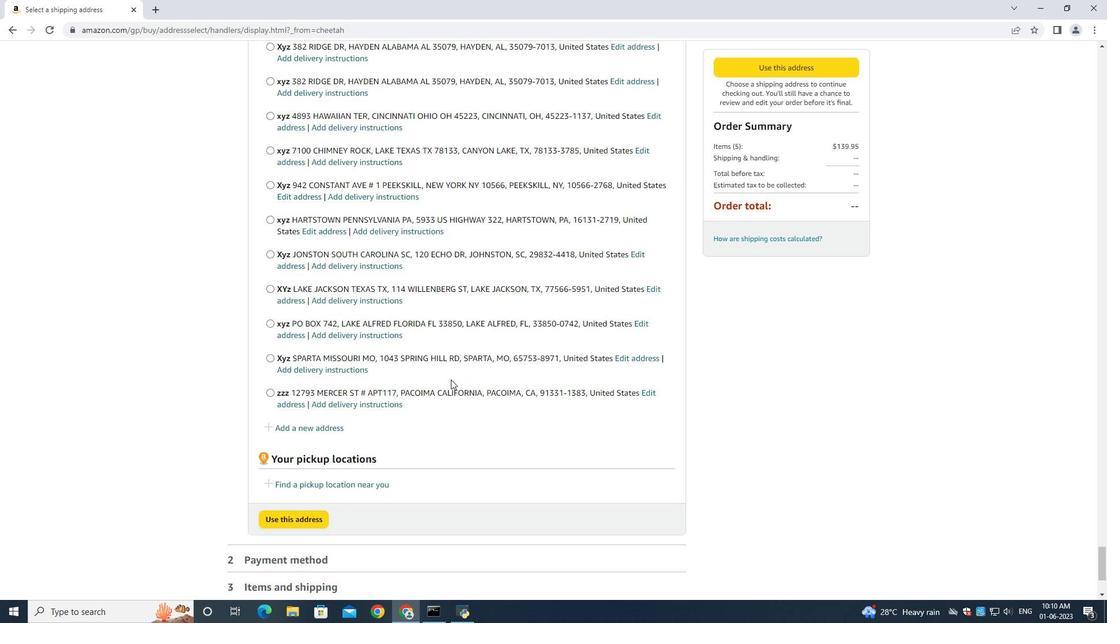 
Action: Mouse scrolled (451, 379) with delta (0, 0)
Screenshot: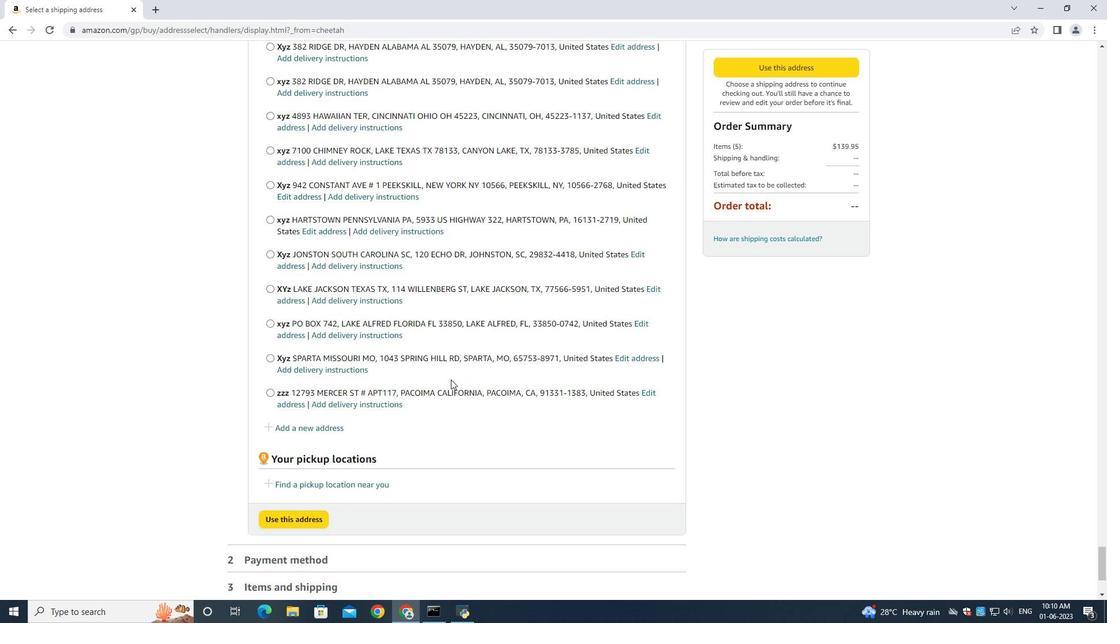 
Action: Mouse moved to (327, 270)
Screenshot: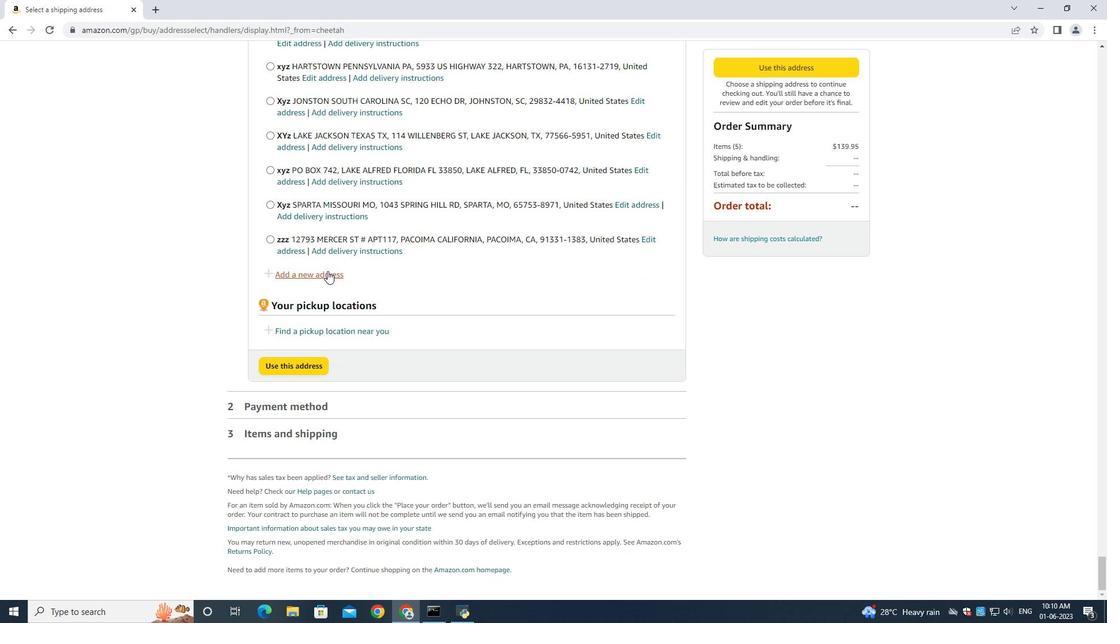 
Action: Mouse pressed left at (327, 270)
Screenshot: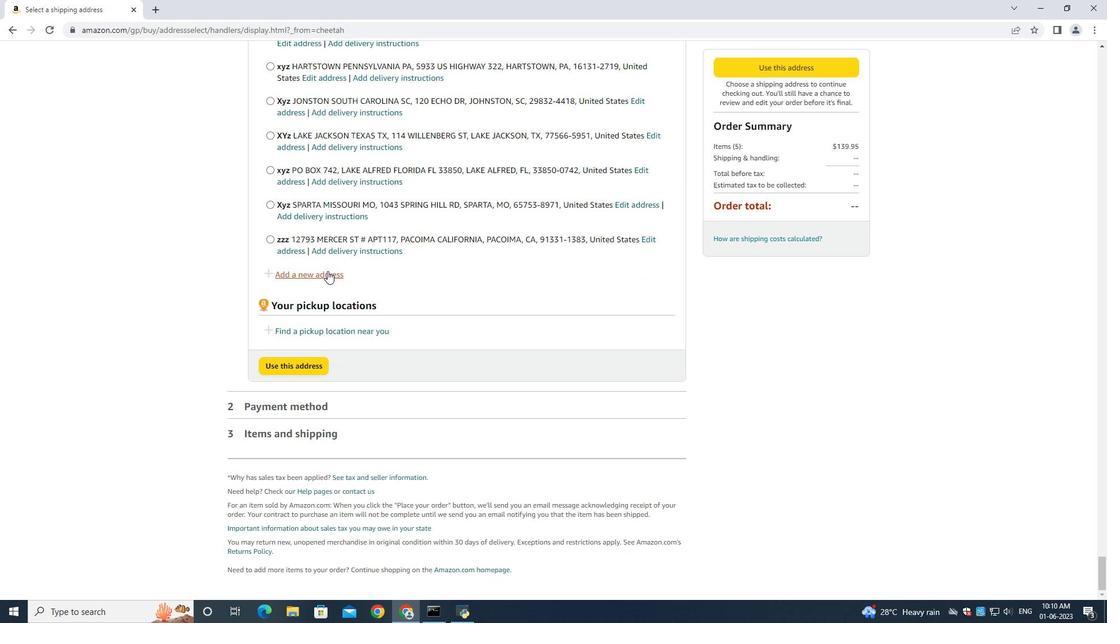 
Action: Mouse moved to (396, 282)
Screenshot: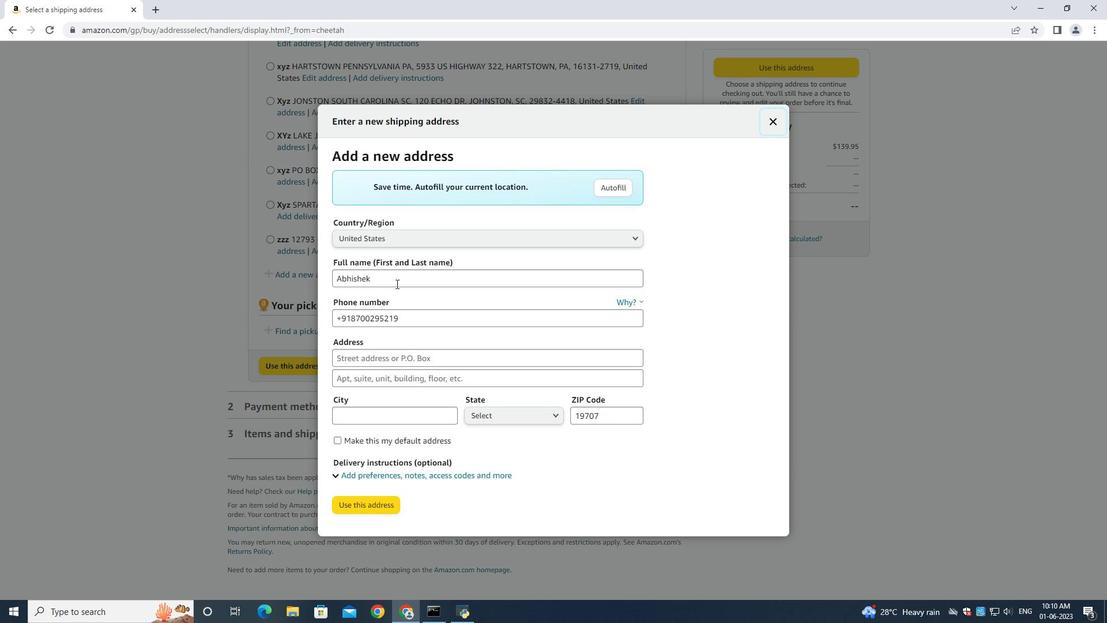 
Action: Mouse pressed left at (396, 282)
Screenshot: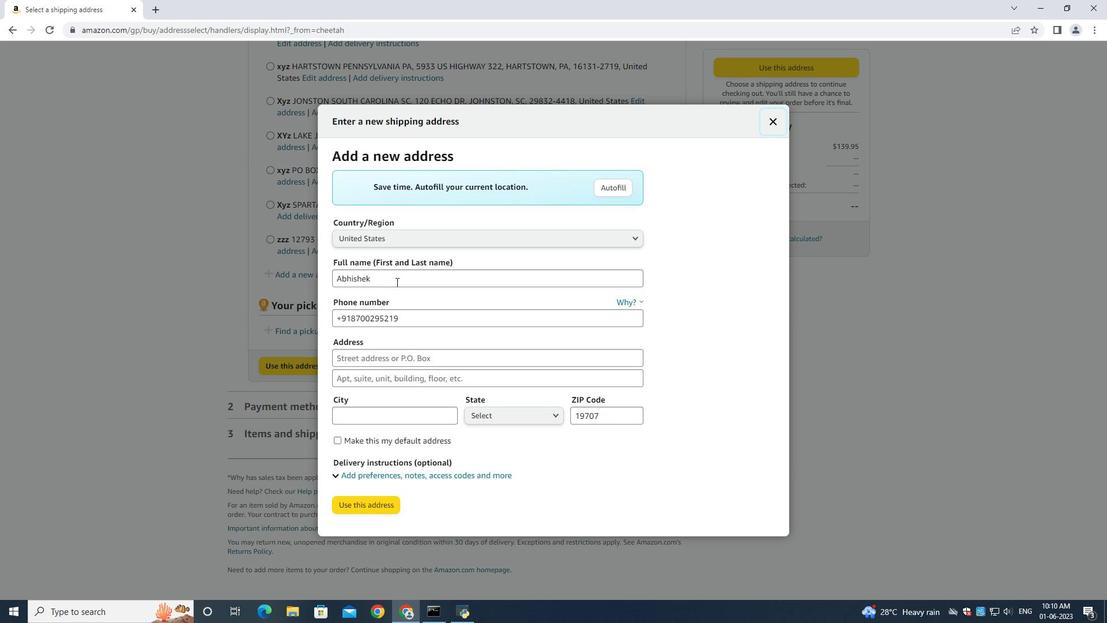 
Action: Key pressed ctrl+A<Key.backspace><Key.shift>Lyla<Key.space><Key.shift><Key.shift><Key.shift><Key.shift><Key.shift><Key.shift><Key.shift><Key.shift><Key.shift><Key.shift><Key.shift><Key.shift><Key.shift><Key.shift><Key.shift><Key.shift><Key.shift><Key.shift><Key.shift><Key.shift><Key.shift><Key.shift><Key.shift><Key.shift>King<Key.tab><Key.tab><Key.backspace>3022398079<Key.tab>311<Key.space><Key.shift>LAke<Key.space><Key.backspace><Key.backspace><Key.backspace><Key.backspace>ake<Key.space><Key.shift><Key.shift><Key.shift><Key.shift><Key.shift><Key.shift><Key.shift><Key.shift><Key.shift><Key.shift><Key.shift>Floyd<Key.space><Key.shift>Circl<Key.backspace>le<Key.tab><Key.shift><Key.shift><Key.shift><Key.shift><Key.shift><Key.shift>Hockessi<Key.space><Key.shift><Key.backspace>n<Key.space><Key.shift><Key.shift><Key.shift><Key.shift><Key.shift><Key.shift><Key.shift><Key.shift><Key.shift><Key.shift><Key.shift><Key.shift><Key.shift><Key.shift><Key.shift>Delaware<Key.caps_lock><Key.caps_lock><Key.caps_lock><Key.tab><Key.shift><Key.caps_lock><Key.shift><Key.shift><Key.shift><Key.shift><Key.shift><Key.shift><Key.shift><Key.shift><Key.shift><Key.shift><Key.shift><Key.shift><Key.shift><Key.shift><Key.shift><Key.shift><Key.shift><Key.shift><Key.shift><Key.shift>Hockessin<Key.tab><Key.shift><Key.shift><Key.shift><Key.shift><Key.shift><Key.shift><Key.shift><Key.shift><Key.shift><Key.shift><Key.shift>D<Key.tab>
Screenshot: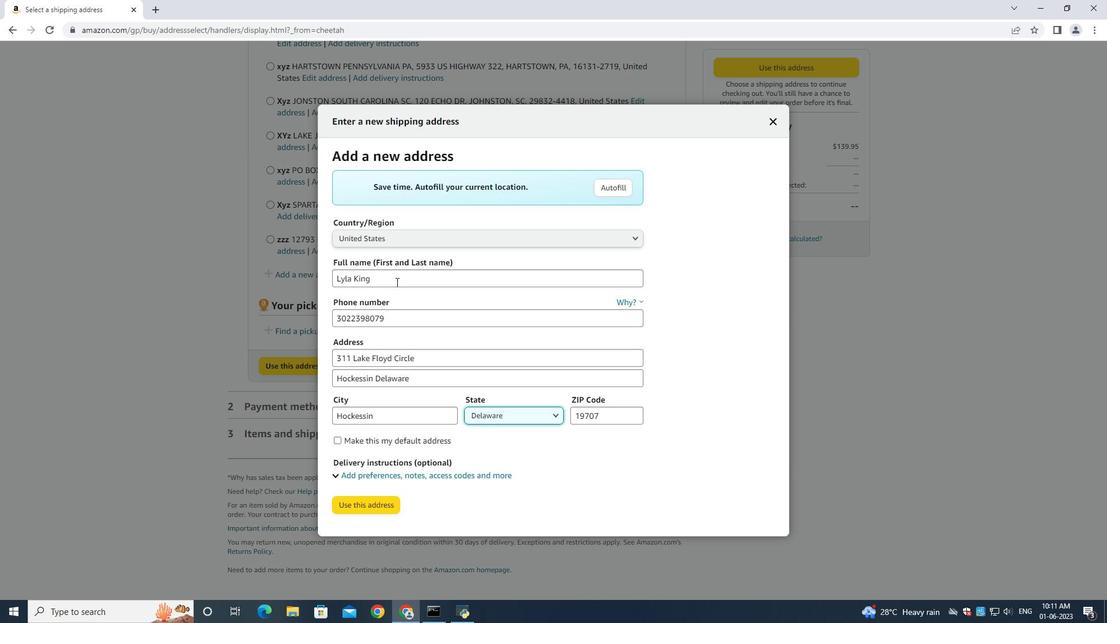 
Action: Mouse moved to (383, 510)
Screenshot: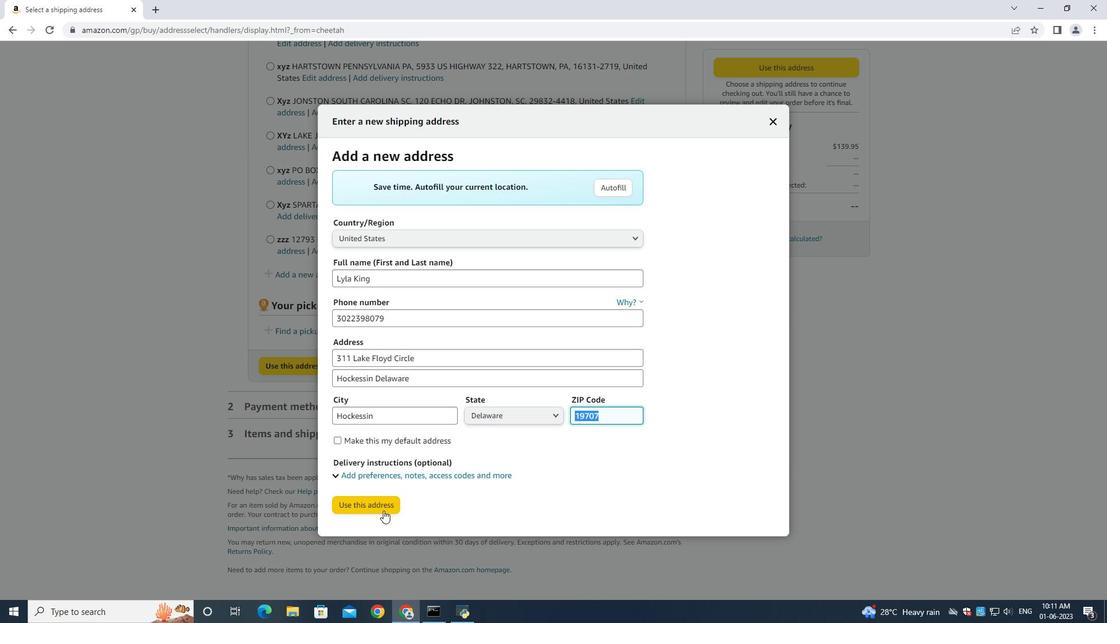 
Action: Mouse pressed left at (383, 510)
Screenshot: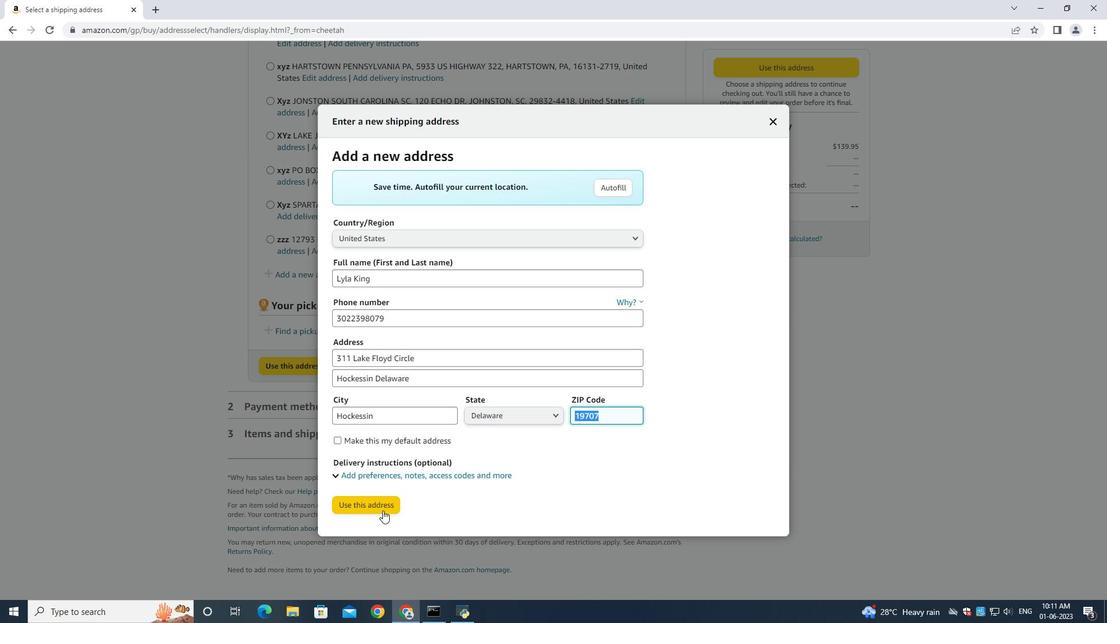 
Action: Mouse moved to (399, 477)
Screenshot: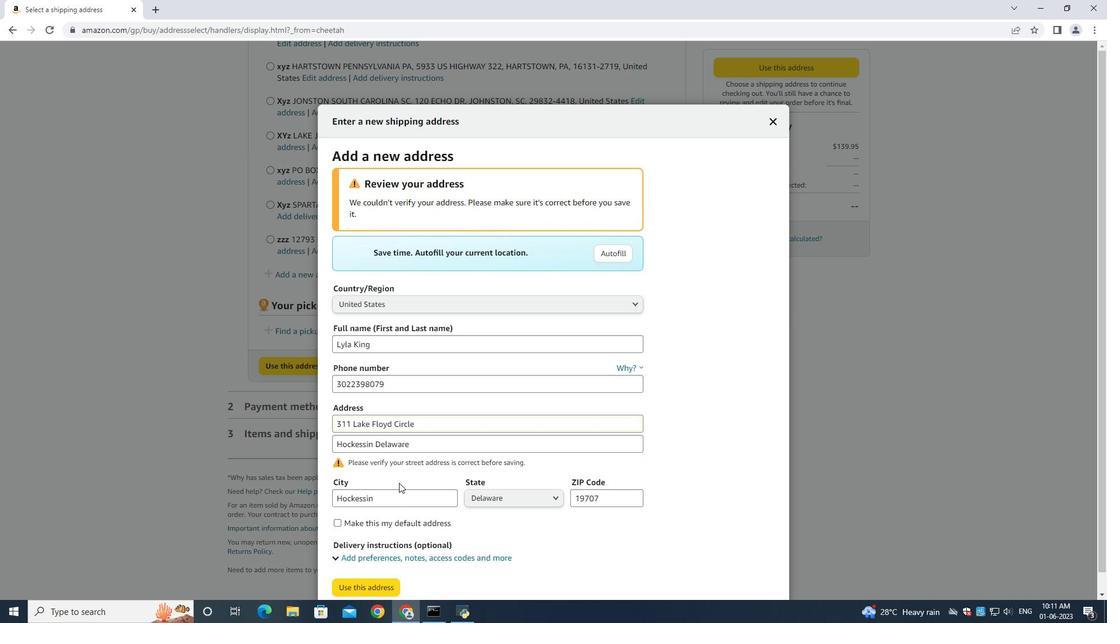 
Action: Mouse scrolled (399, 476) with delta (0, 0)
Screenshot: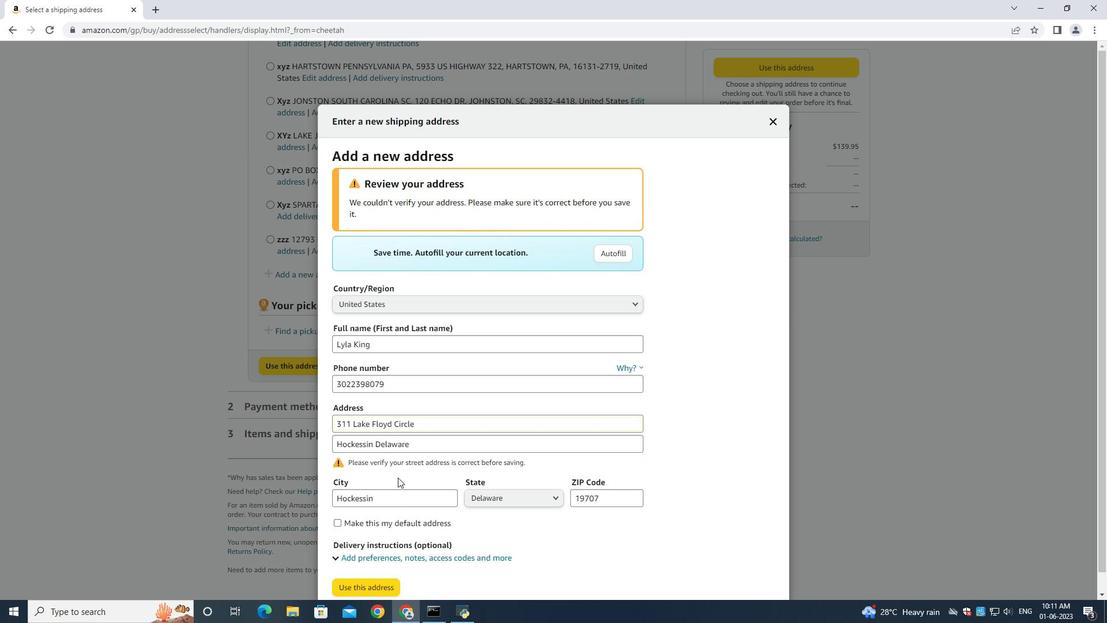 
Action: Mouse moved to (399, 477)
Screenshot: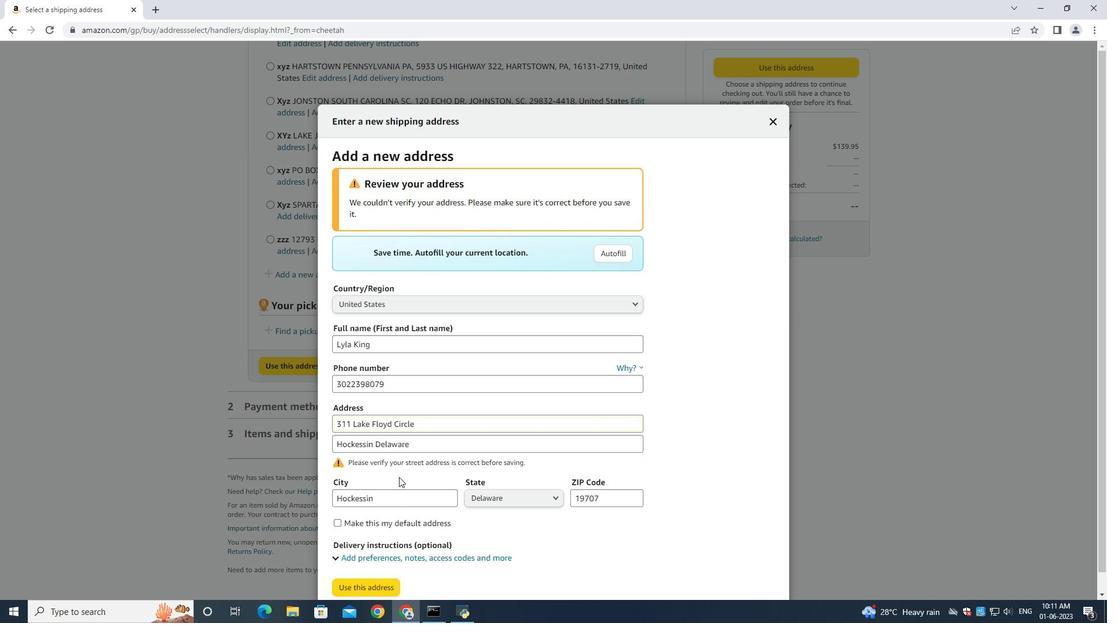 
Action: Mouse scrolled (399, 476) with delta (0, 0)
Screenshot: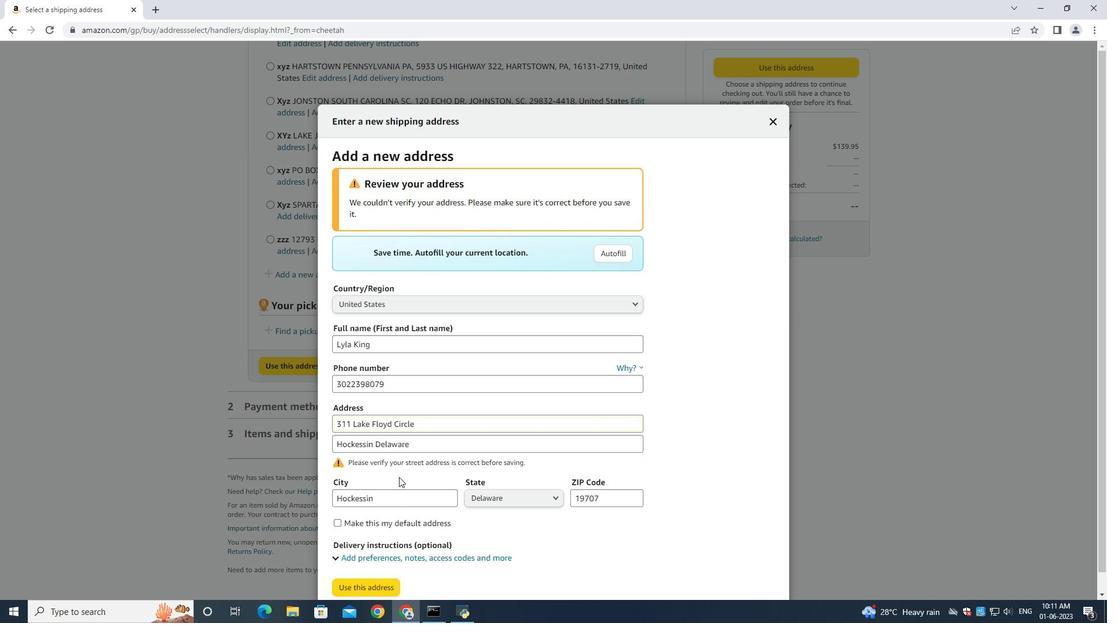 
Action: Mouse moved to (399, 479)
Screenshot: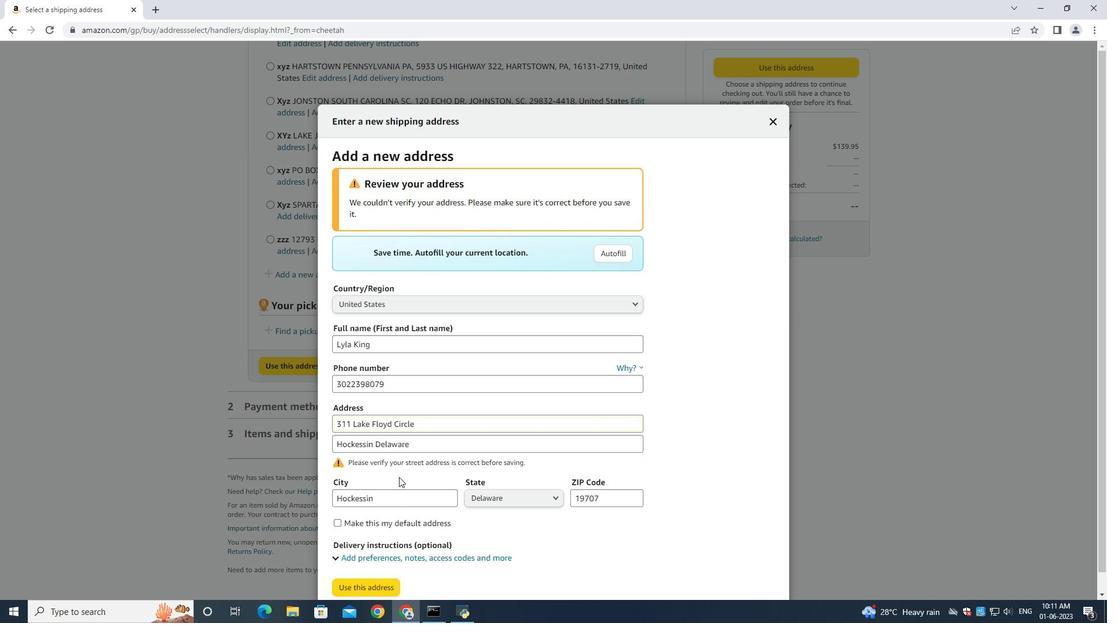 
Action: Mouse scrolled (399, 478) with delta (0, 0)
Screenshot: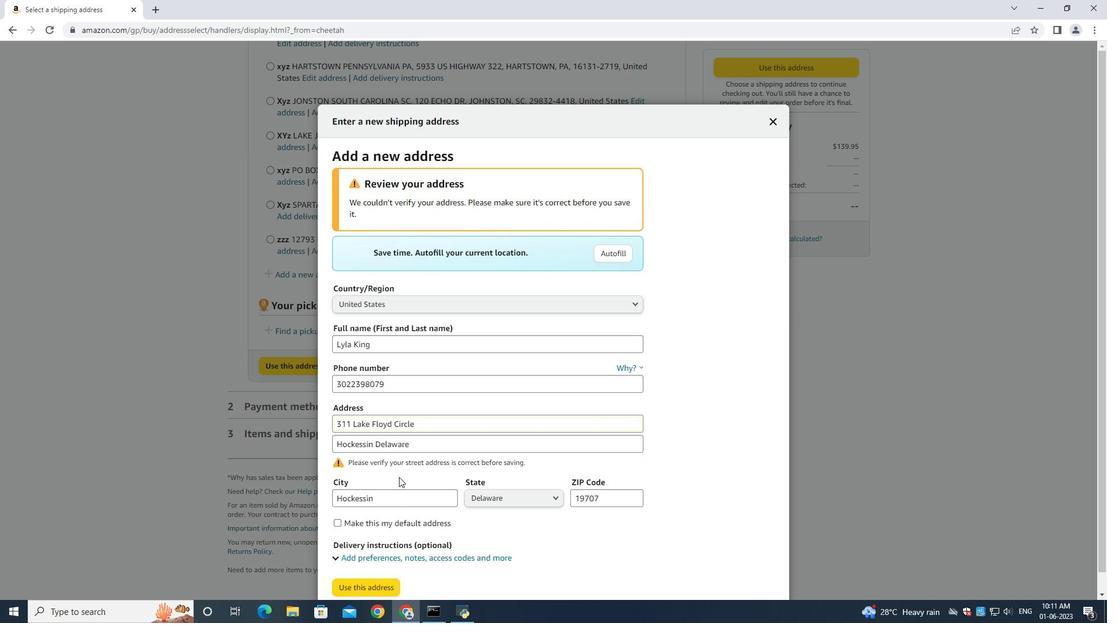 
Action: Mouse moved to (399, 479)
Screenshot: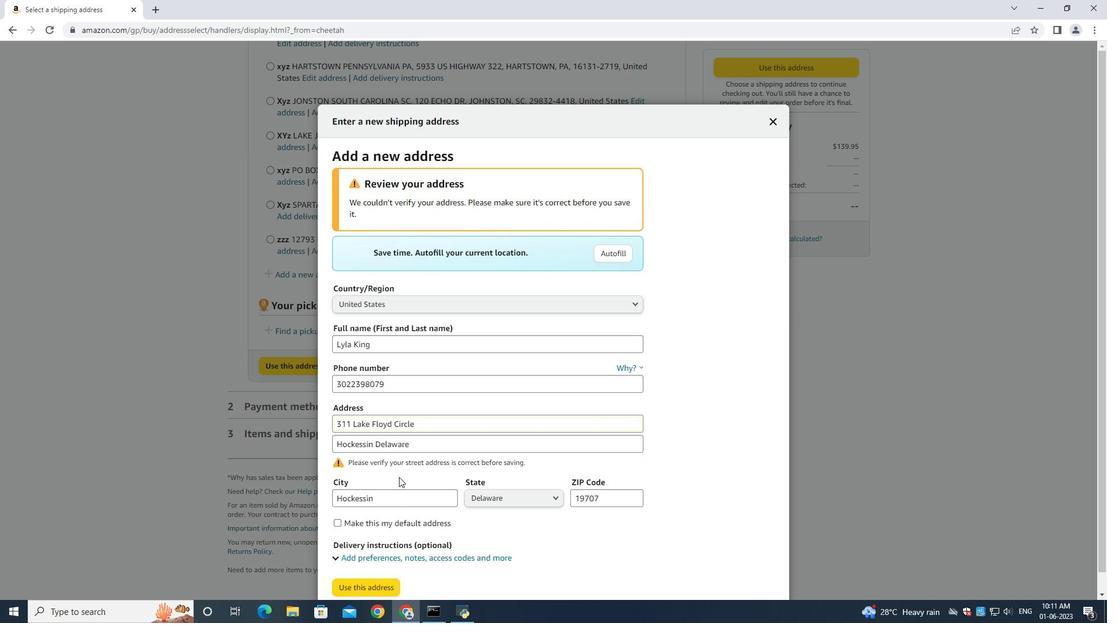 
Action: Mouse scrolled (399, 479) with delta (0, 0)
Screenshot: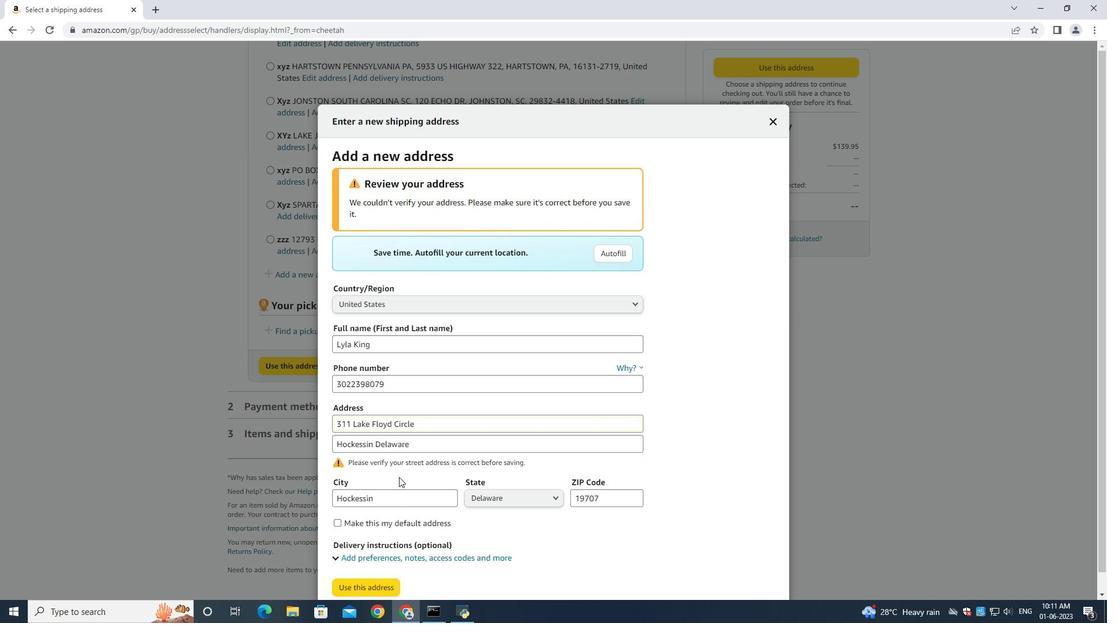 
Action: Mouse moved to (399, 480)
Screenshot: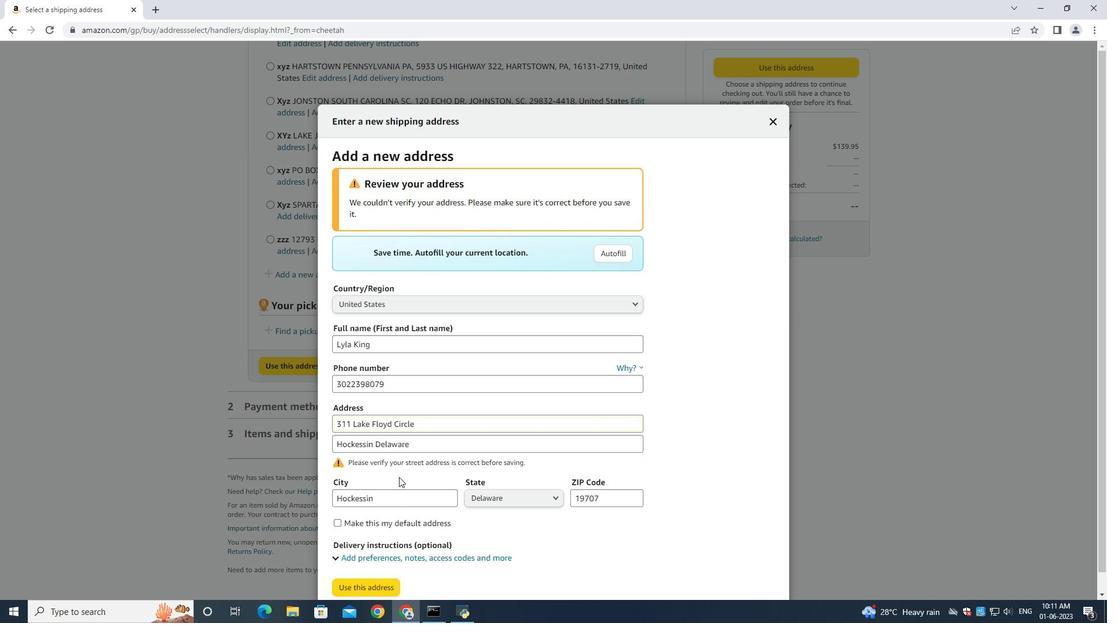 
Action: Mouse scrolled (399, 479) with delta (0, 0)
Screenshot: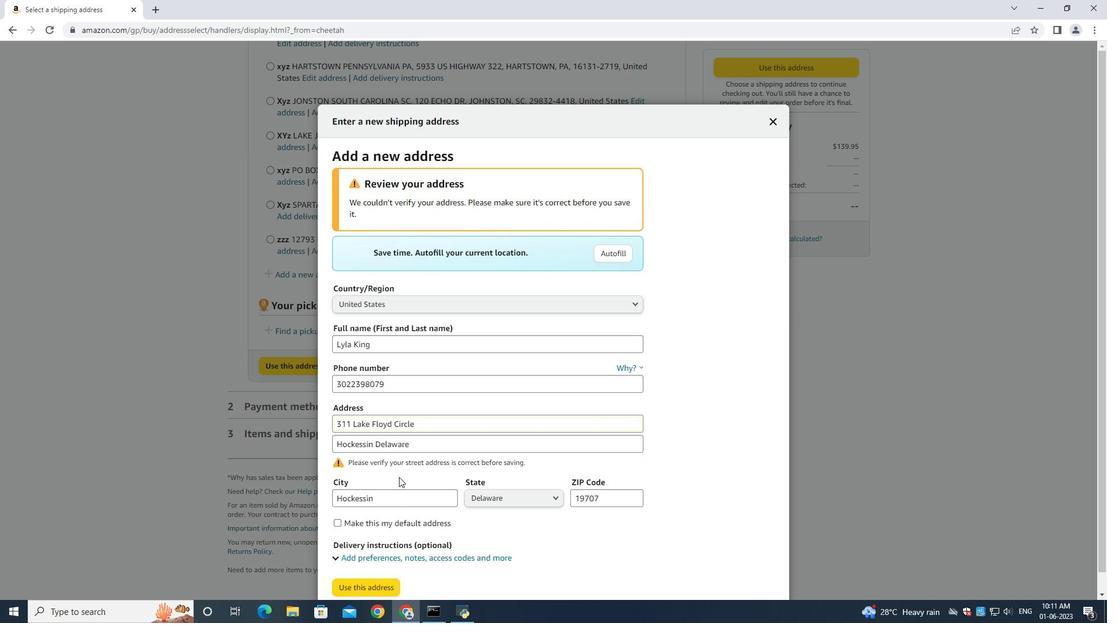 
Action: Mouse moved to (351, 568)
Screenshot: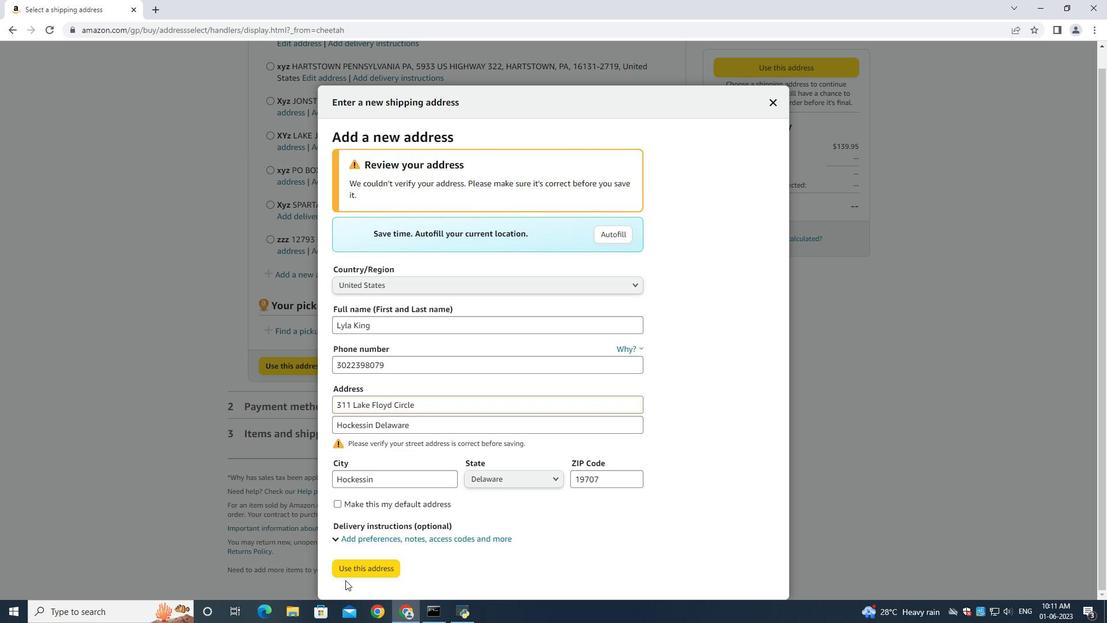 
Action: Mouse pressed left at (351, 568)
Screenshot: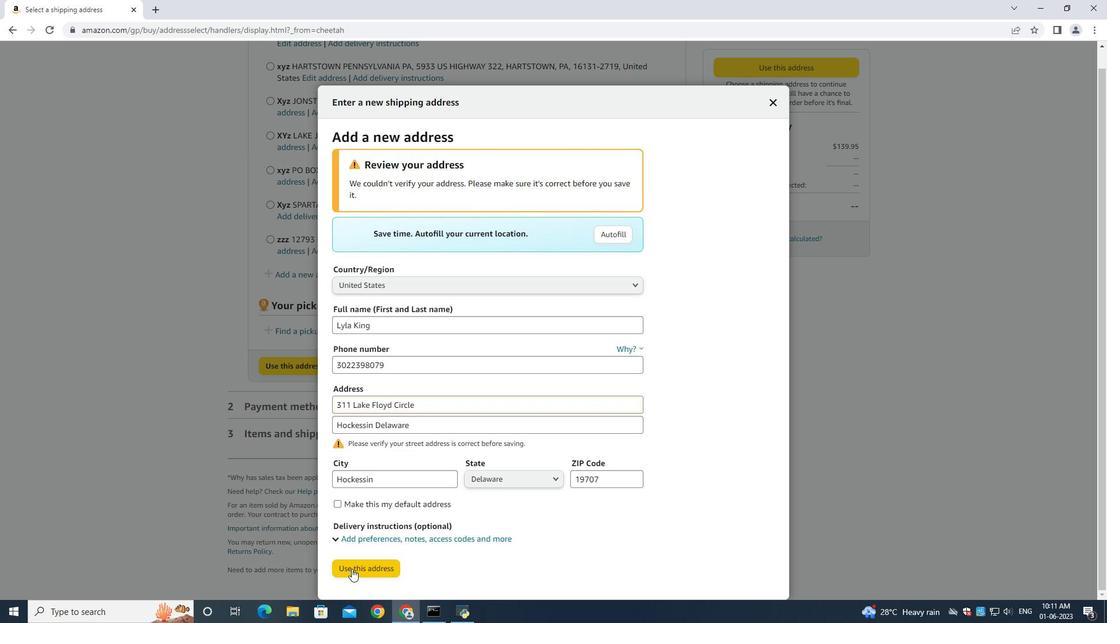
Action: Mouse moved to (335, 340)
